 Task: Create a collage featuring winter activities such as skiing, snowboarding, and winter festivals in Switzerland 2023.
Action: Mouse moved to (1209, 72)
Screenshot: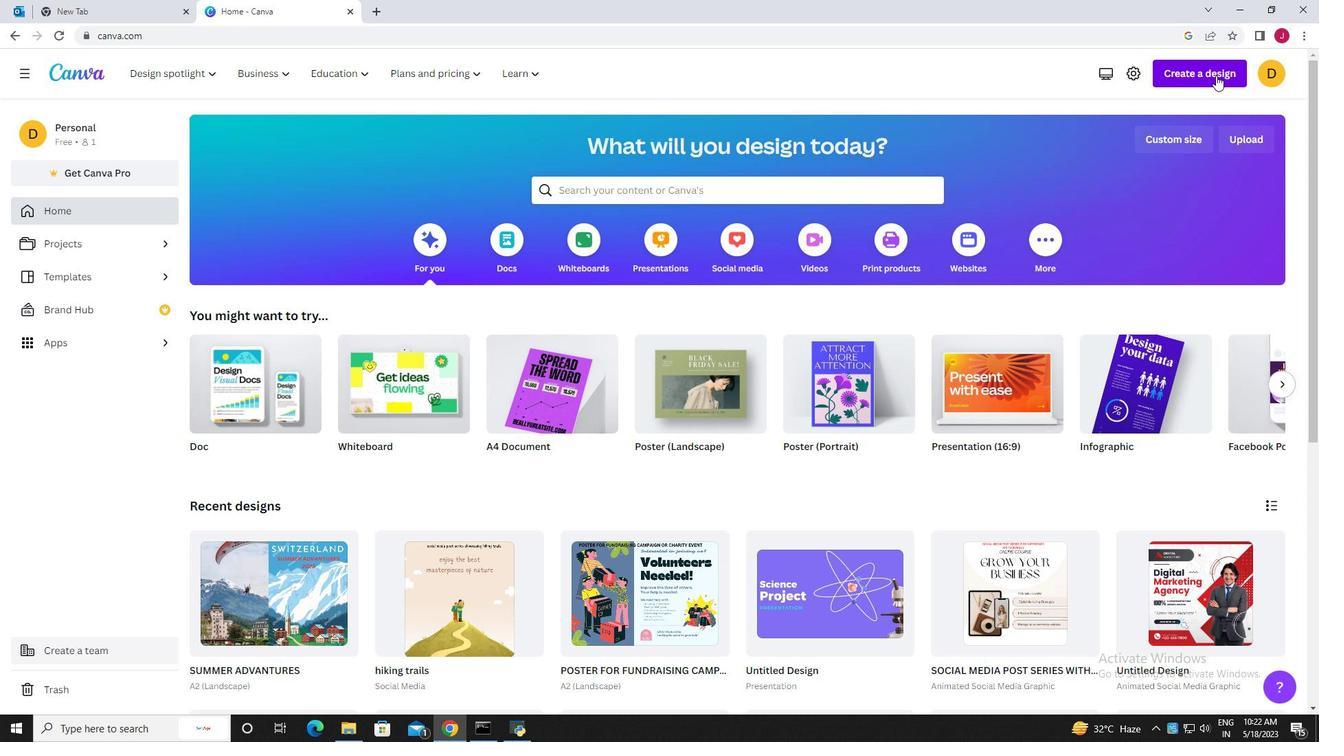 
Action: Mouse pressed left at (1209, 72)
Screenshot: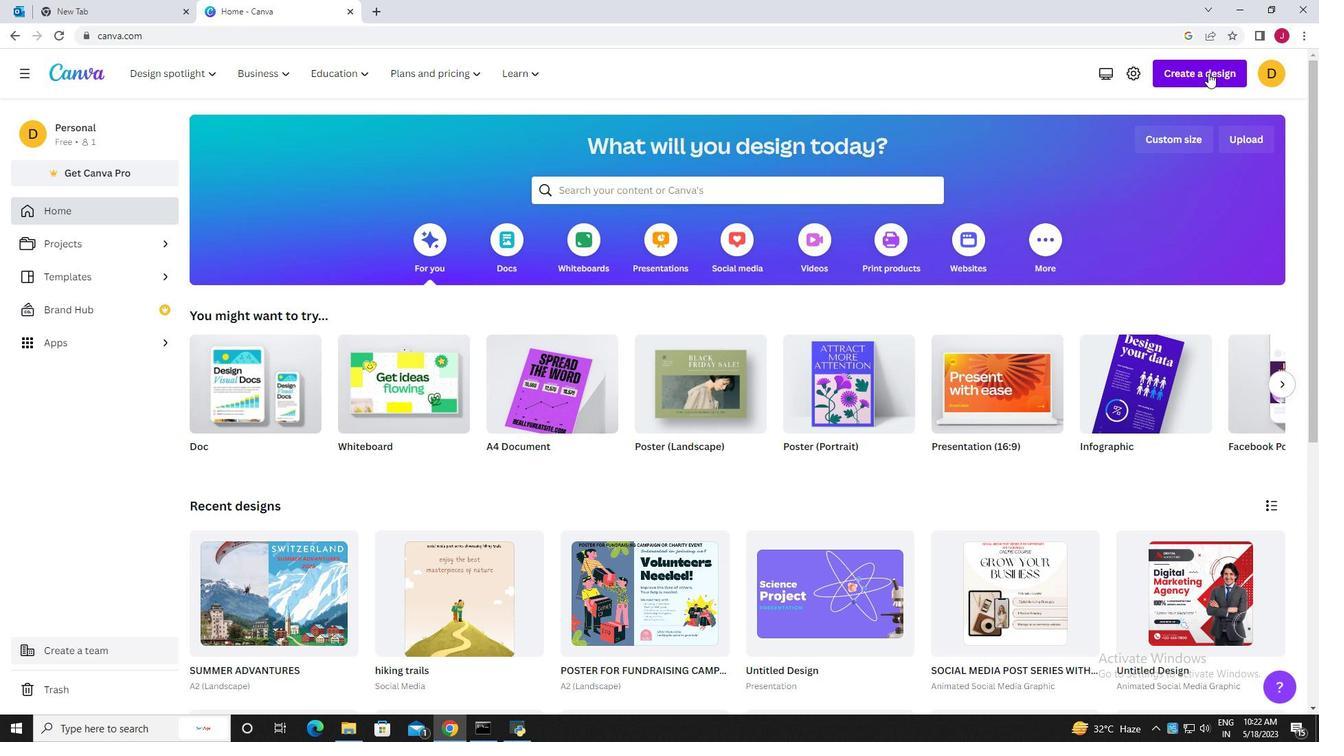 
Action: Mouse moved to (1066, 151)
Screenshot: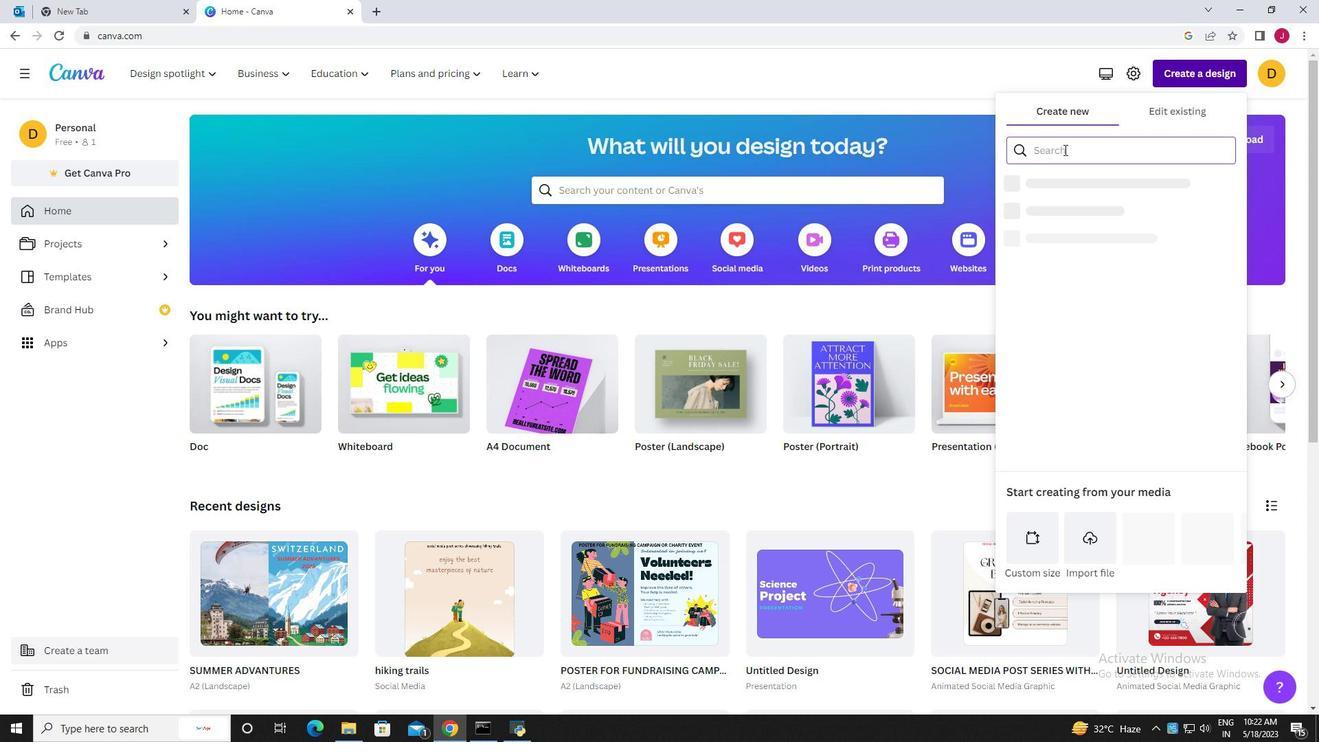 
Action: Mouse pressed left at (1066, 151)
Screenshot: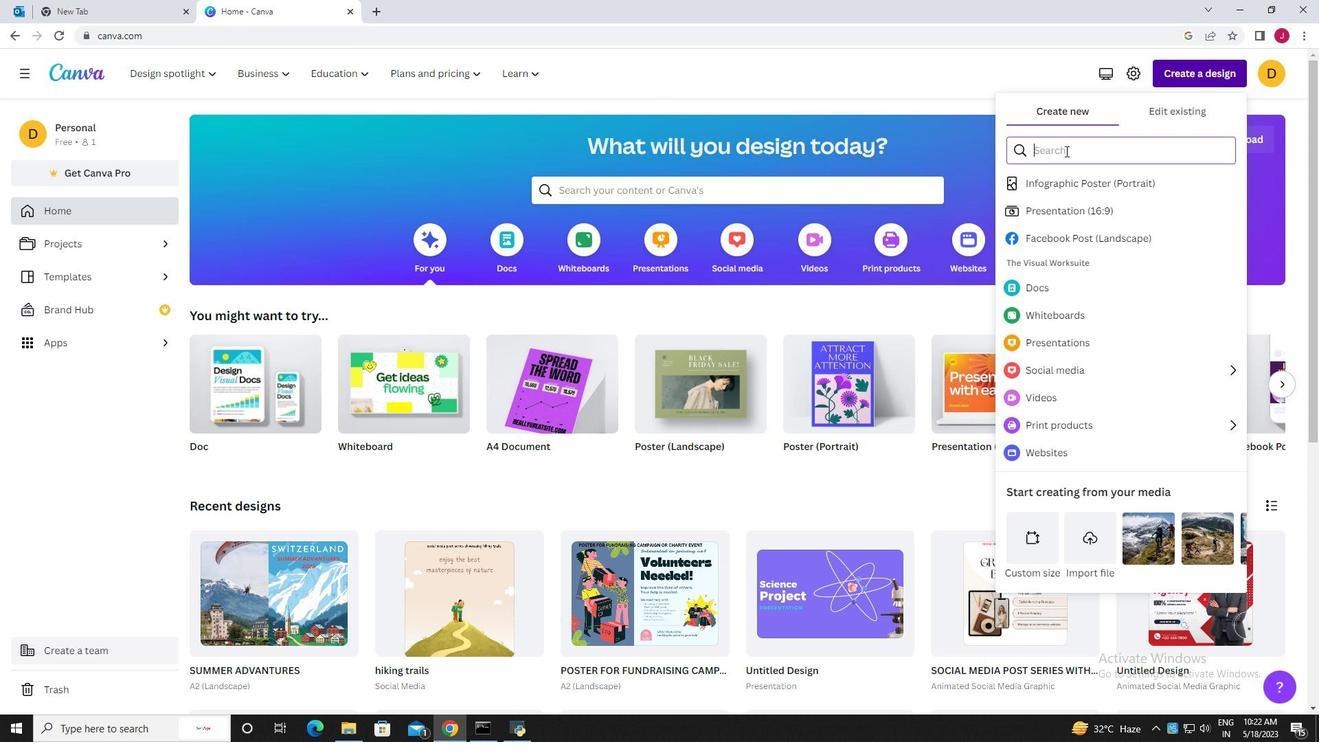 
Action: Key pressed collage<Key.space>d<Key.backspace>featuring
Screenshot: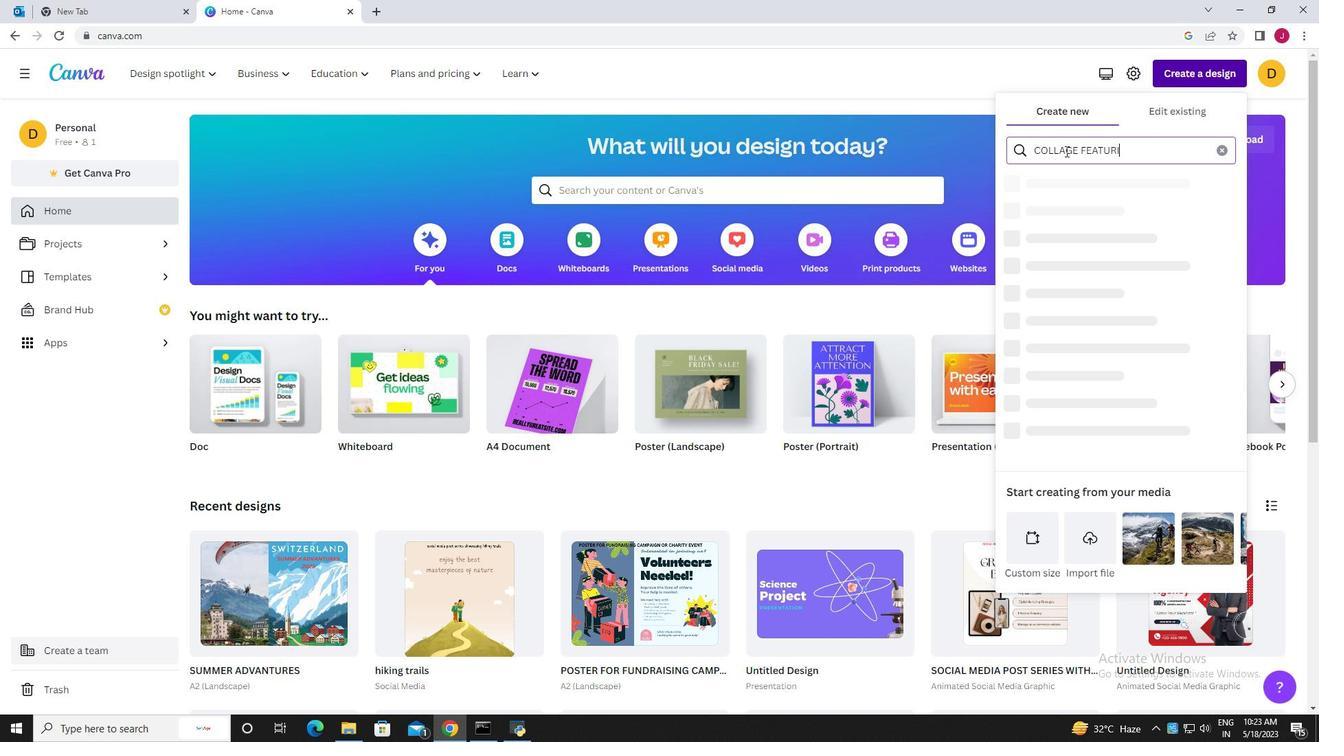 
Action: Mouse moved to (1064, 182)
Screenshot: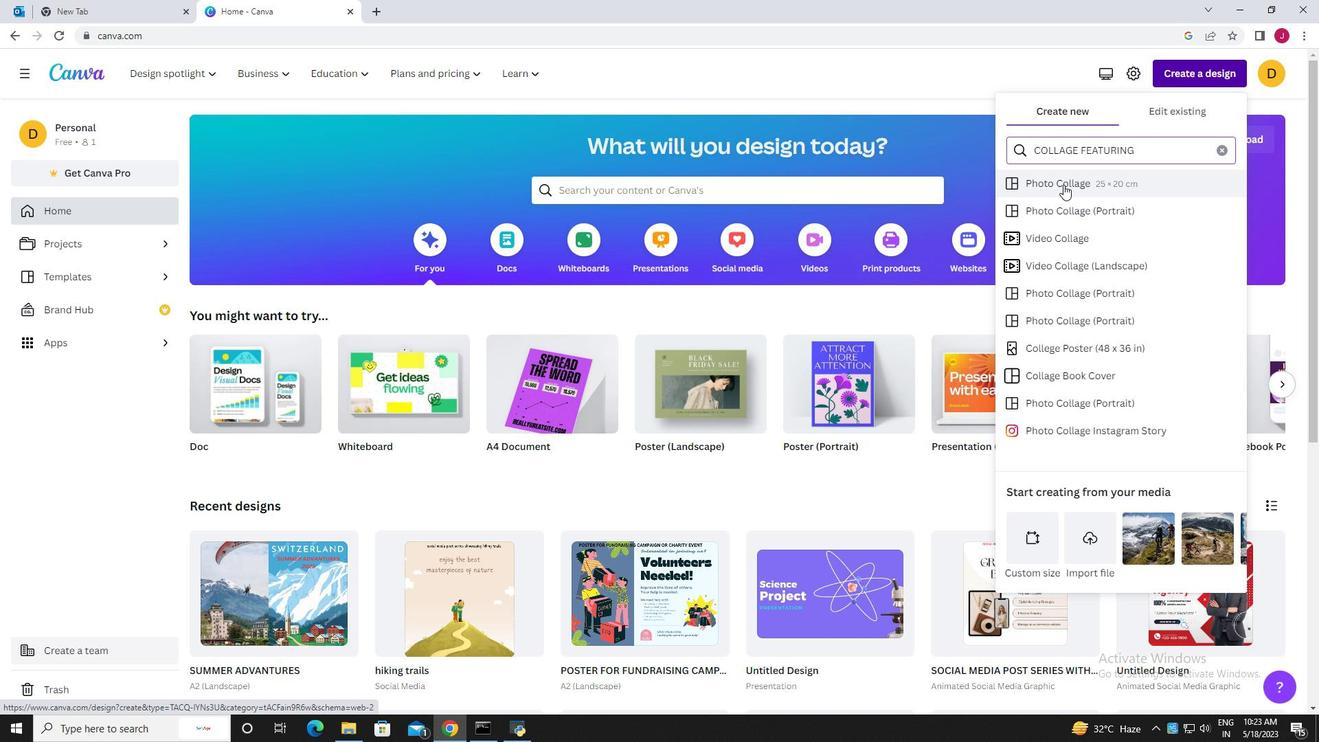 
Action: Mouse pressed left at (1064, 182)
Screenshot: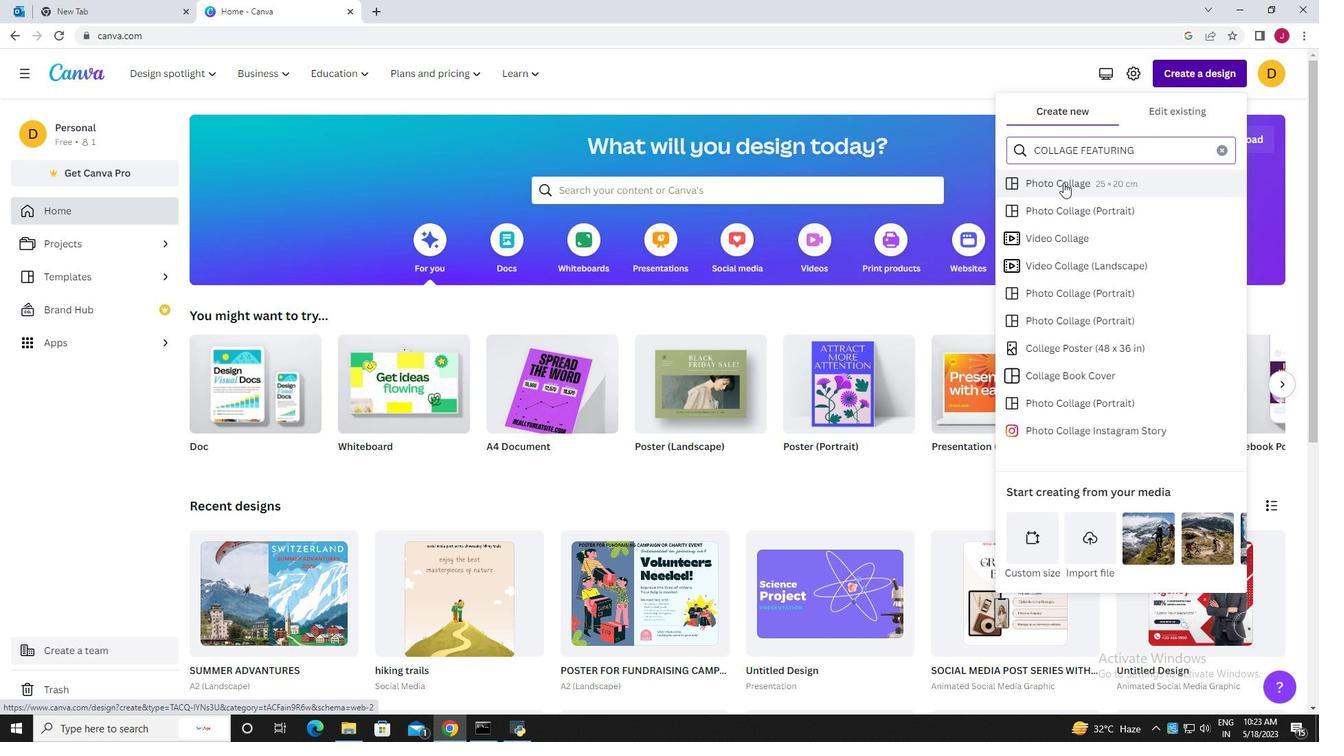
Action: Mouse moved to (183, 110)
Screenshot: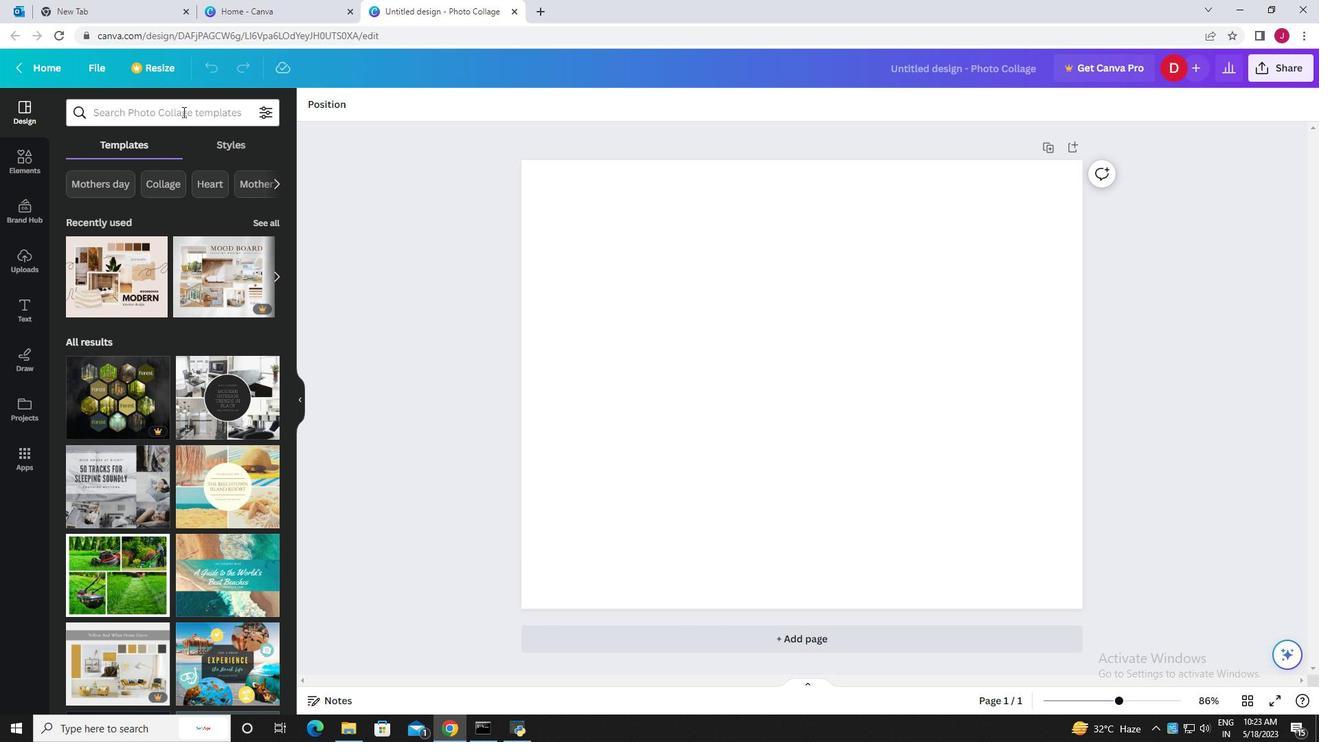 
Action: Key pressed winter<Key.space>activities<Key.space>in<Key.space>switzerland<Key.enter><Key.backspace><Key.backspace><Key.backspace><Key.backspace><Key.backspace><Key.backspace><Key.backspace><Key.backspace><Key.backspace><Key.backspace><Key.backspace><Key.backspace><Key.backspace><Key.backspace><Key.backspace><Key.backspace><Key.backspace><Key.backspace><Key.backspace><Key.backspace><Key.backspace><Key.backspace><Key.backspace><Key.backspace><Key.backspace><Key.backspace><Key.backspace><Key.backspace><Key.backspace><Key.backspace><Key.backspace><Key.backspace><Key.backspace><Key.backspace><Key.backspace><Key.backspace><Key.backspace>
Screenshot: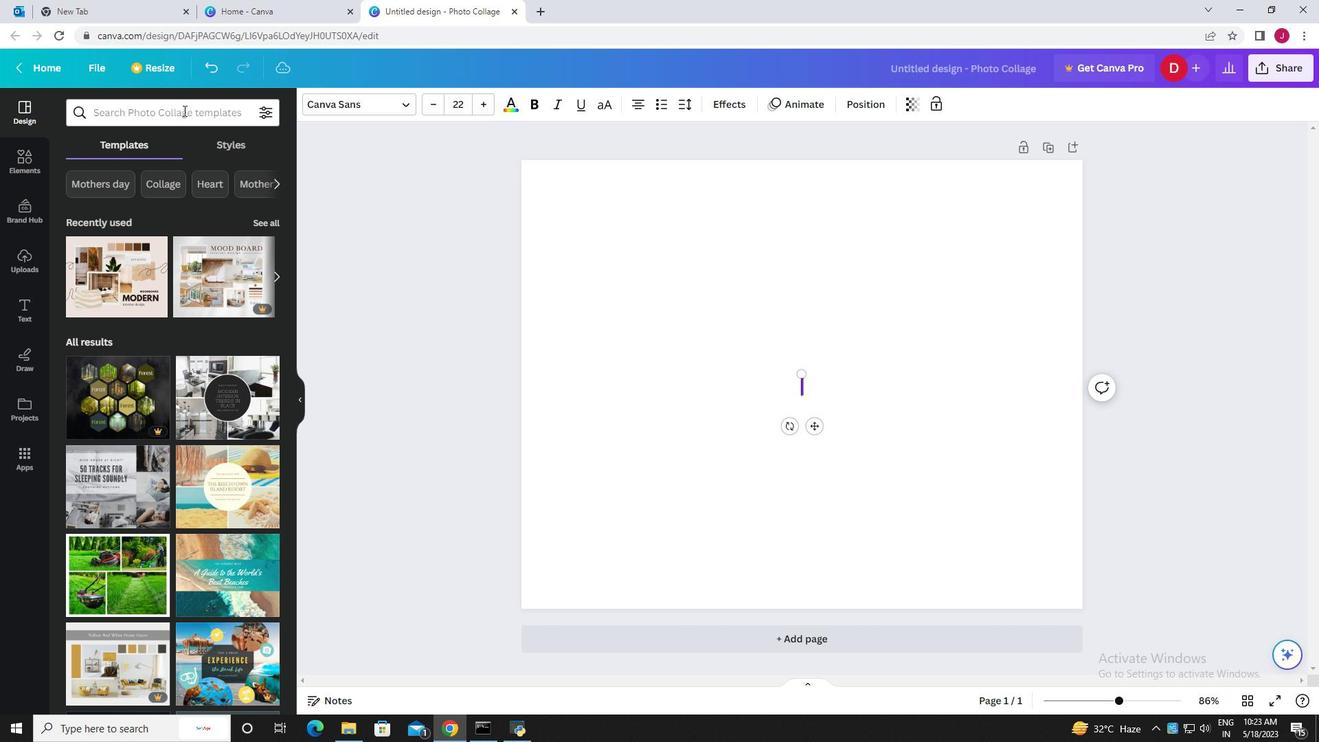 
Action: Mouse moved to (154, 114)
Screenshot: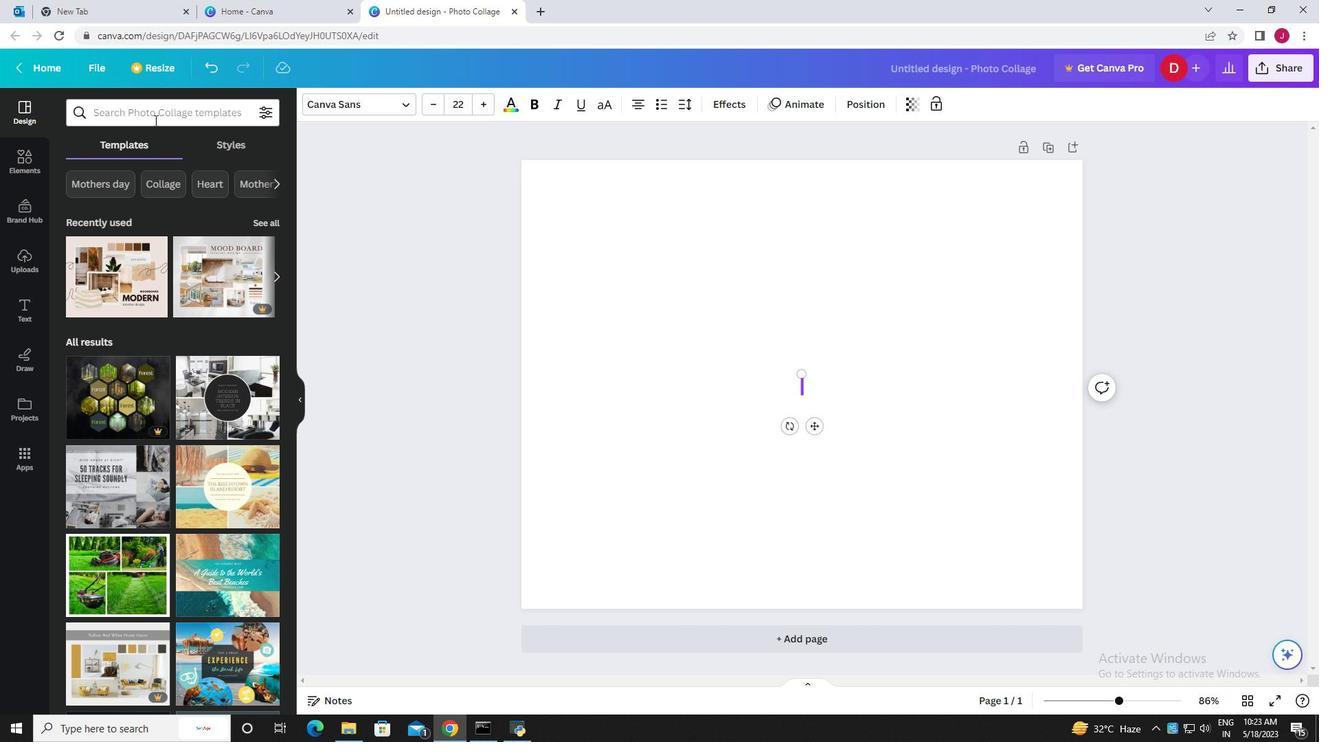
Action: Mouse pressed left at (154, 114)
Screenshot: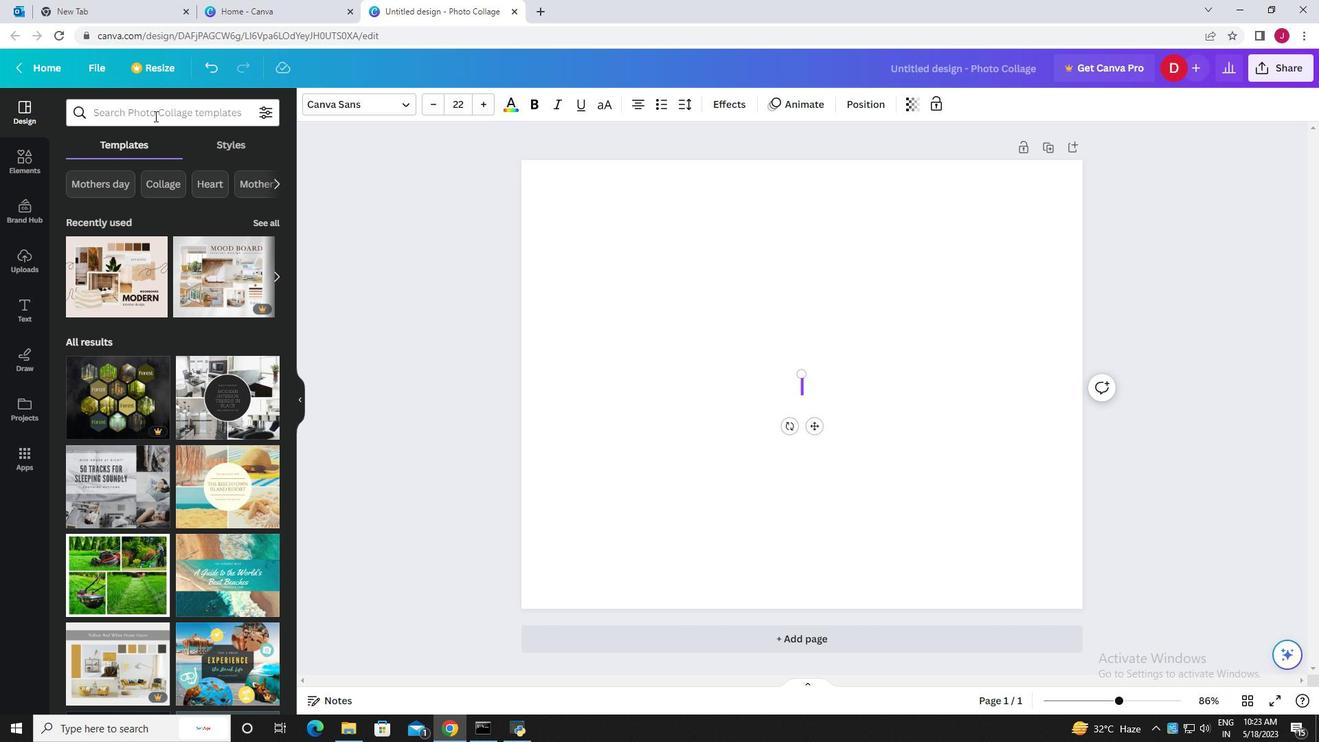 
Action: Key pressed qin<Key.backspace><Key.backspace><Key.backspace>winter<Key.space>activities<Key.space>in<Key.space>switzerland<Key.enter>
Screenshot: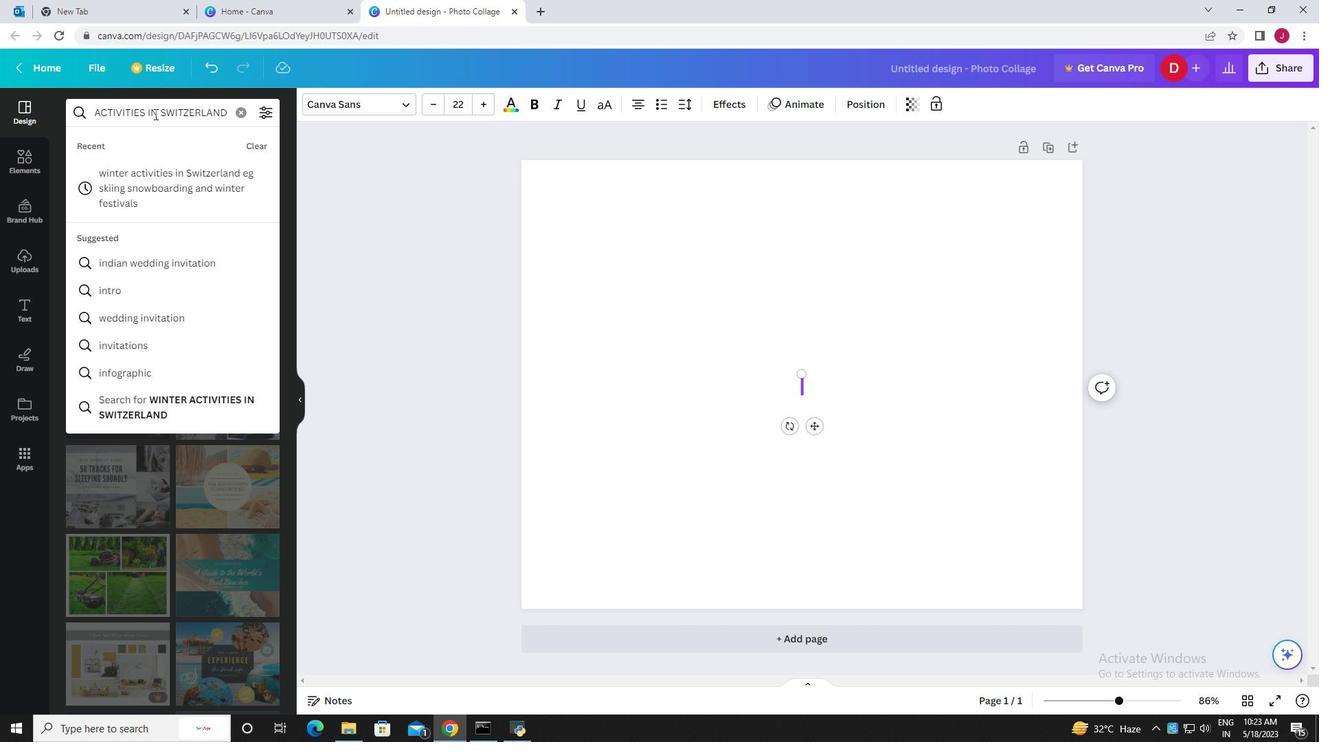 
Action: Mouse moved to (131, 285)
Screenshot: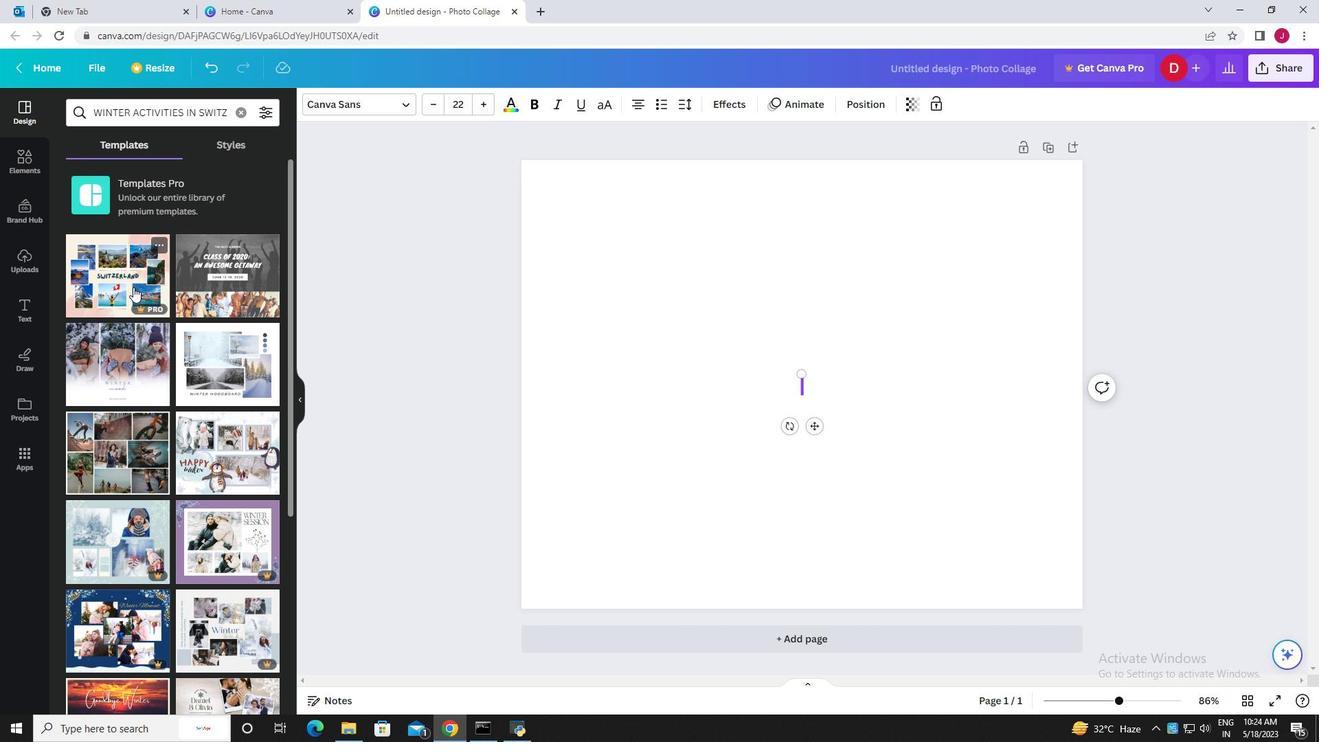 
Action: Mouse pressed left at (131, 285)
Screenshot: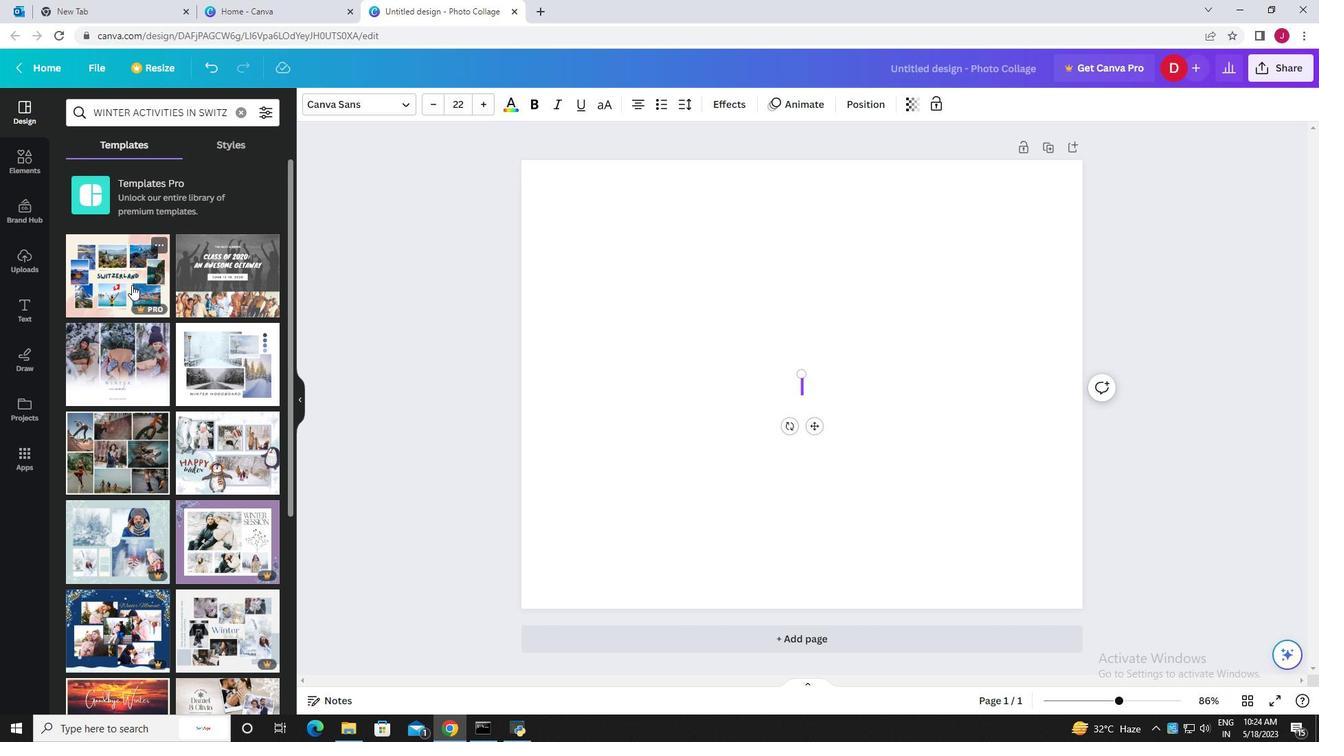 
Action: Mouse moved to (1002, 188)
Screenshot: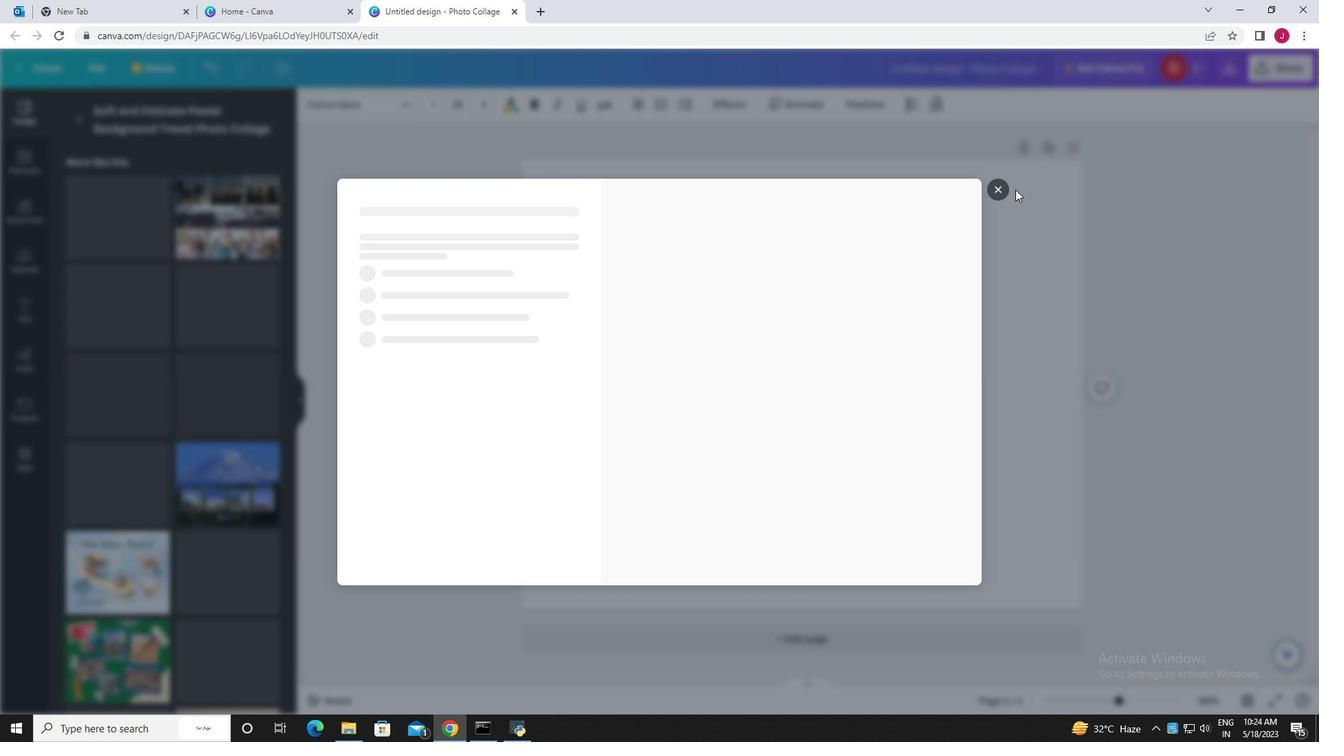 
Action: Mouse pressed left at (1002, 188)
Screenshot: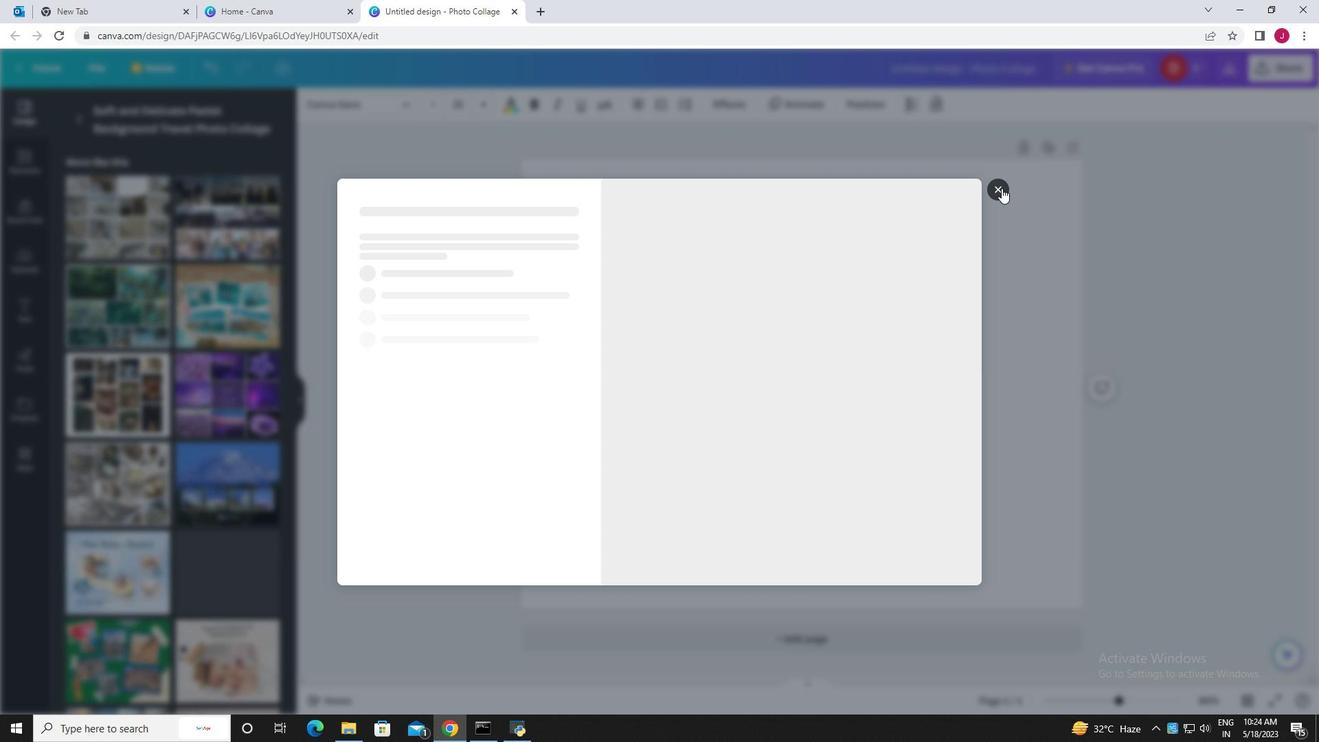 
Action: Mouse moved to (201, 412)
Screenshot: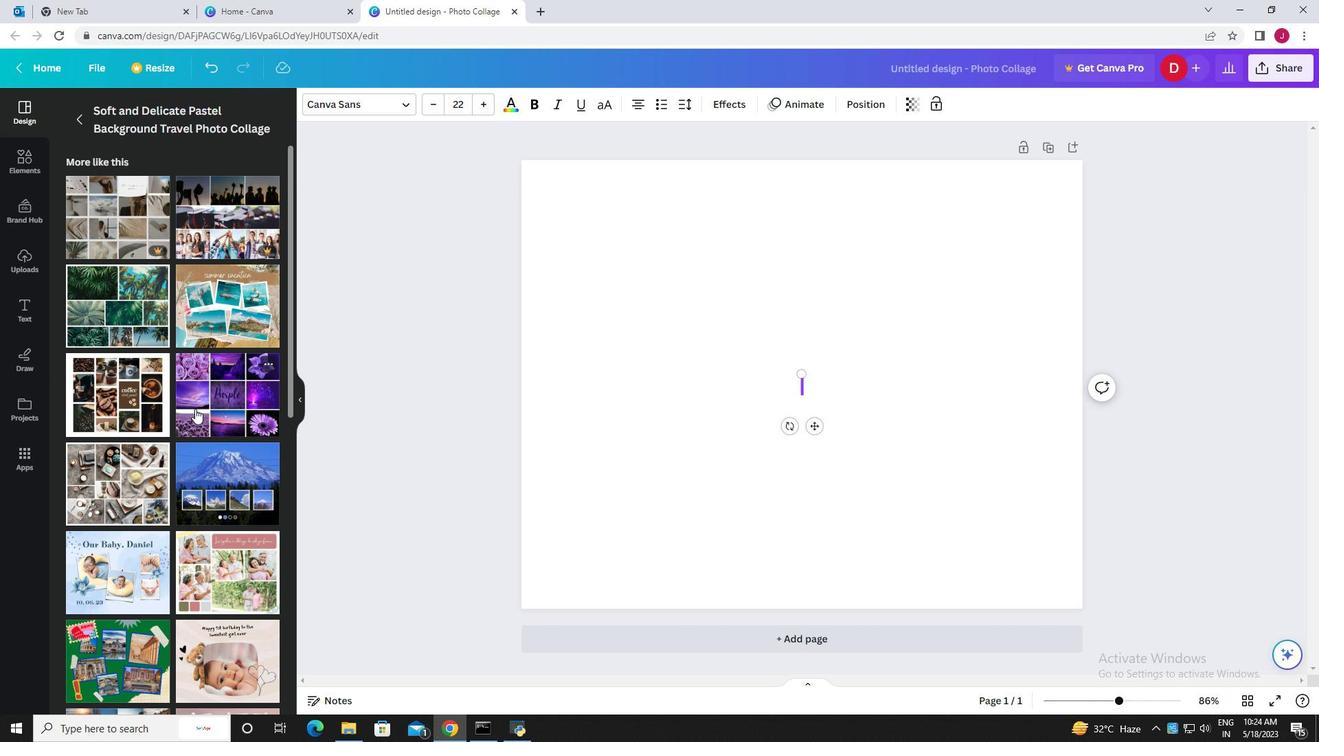 
Action: Mouse scrolled (201, 411) with delta (0, 0)
Screenshot: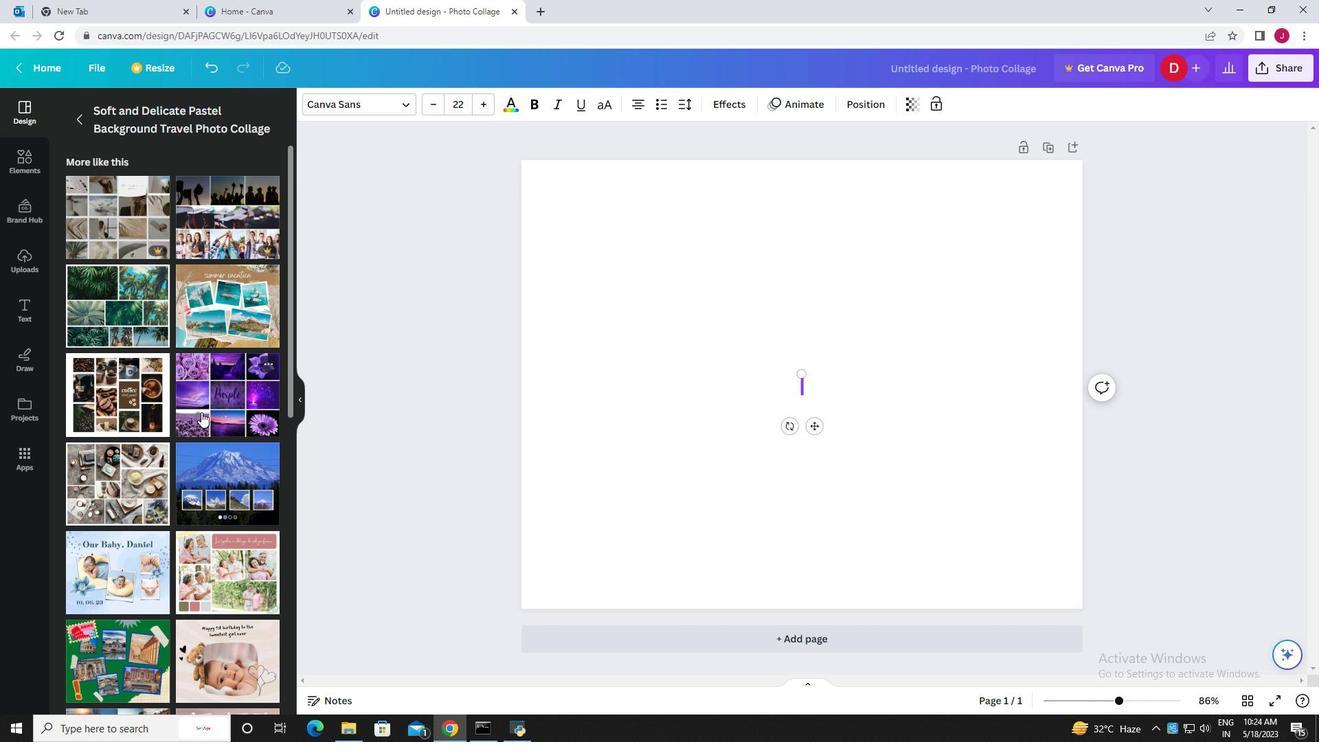 
Action: Mouse scrolled (201, 411) with delta (0, 0)
Screenshot: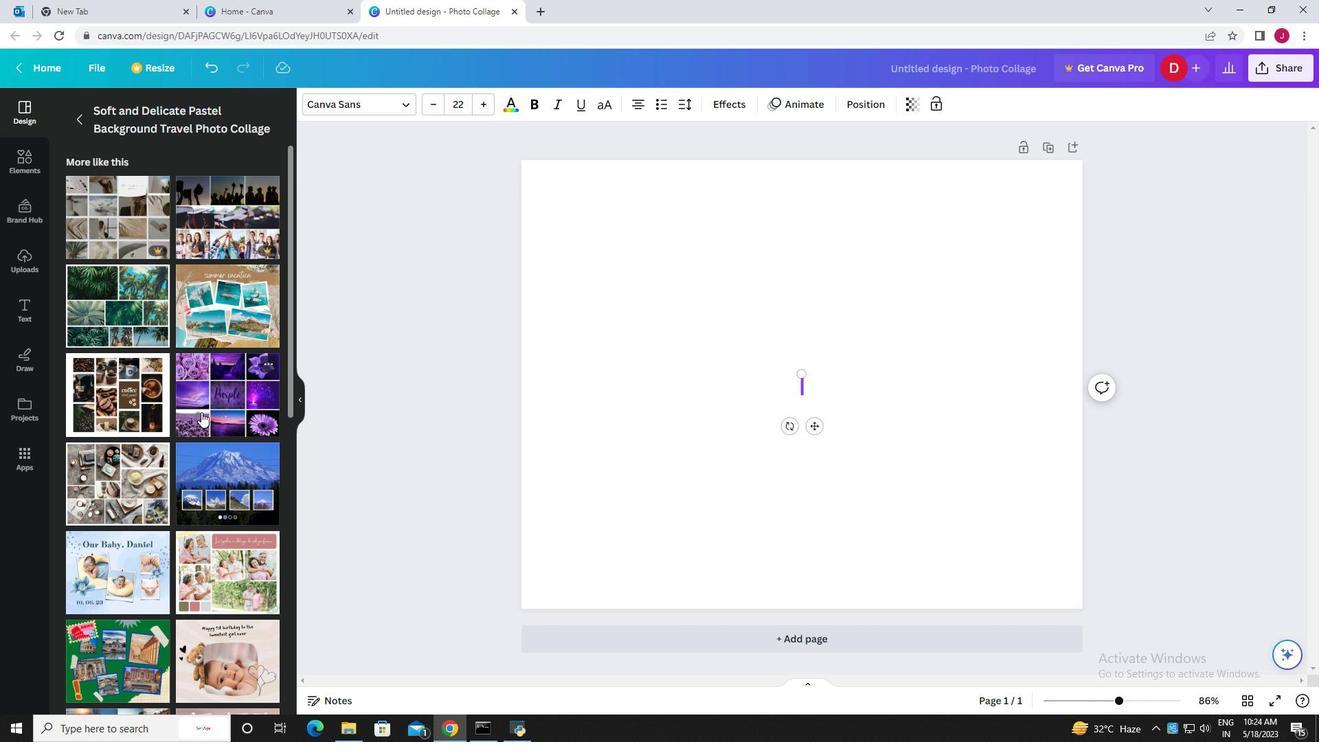 
Action: Mouse moved to (200, 401)
Screenshot: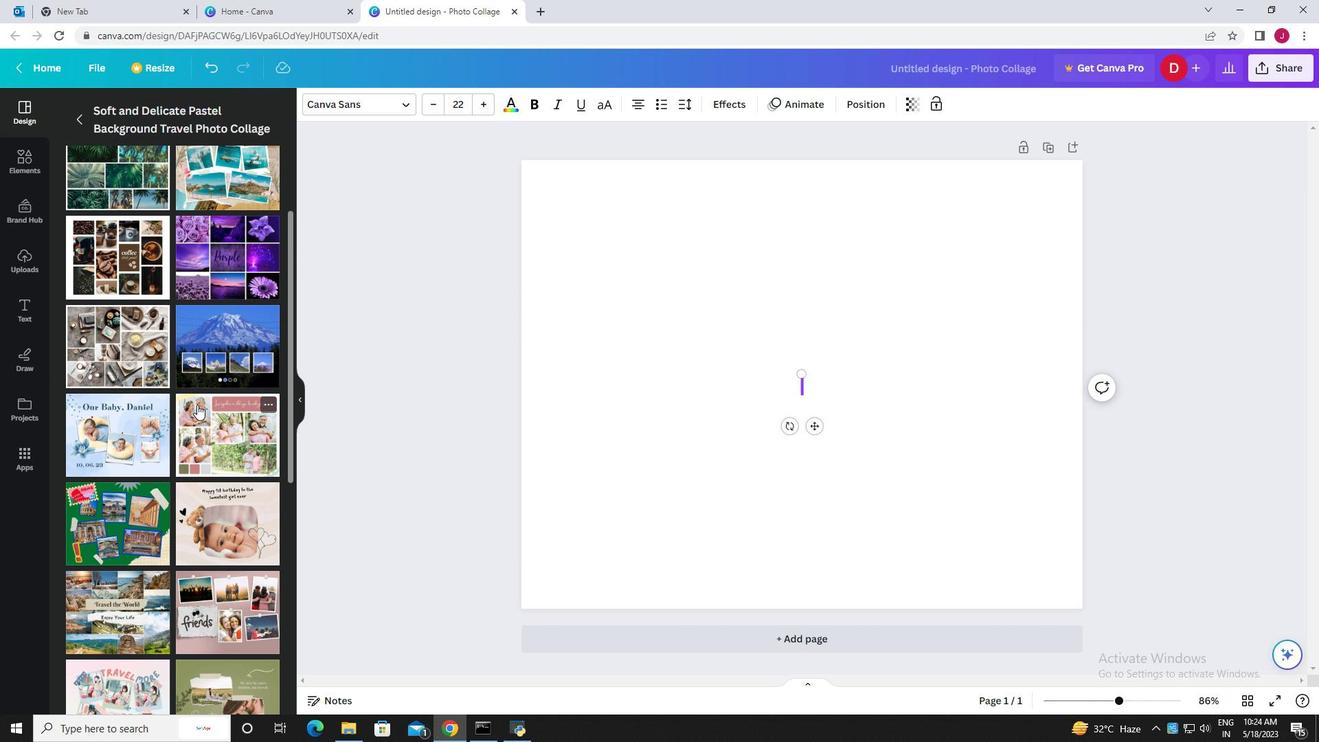 
Action: Mouse scrolled (200, 402) with delta (0, 0)
Screenshot: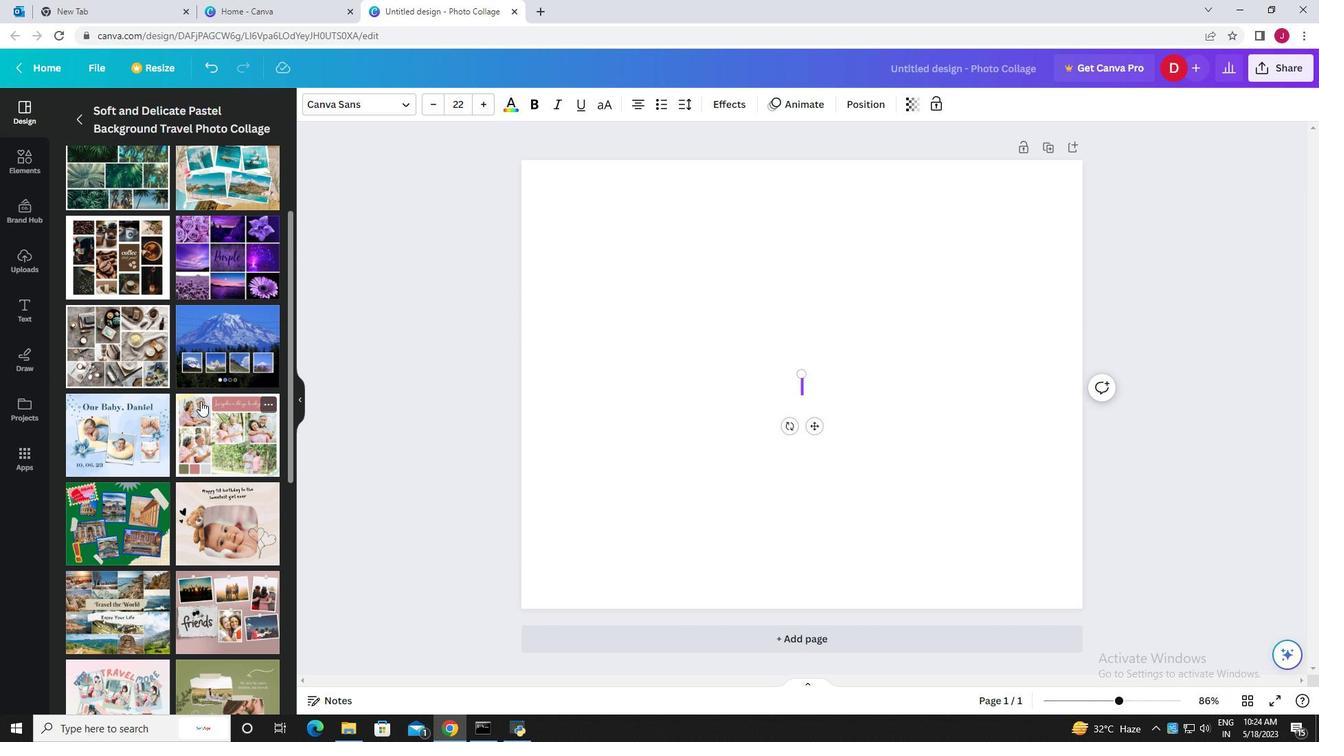 
Action: Mouse scrolled (200, 402) with delta (0, 0)
Screenshot: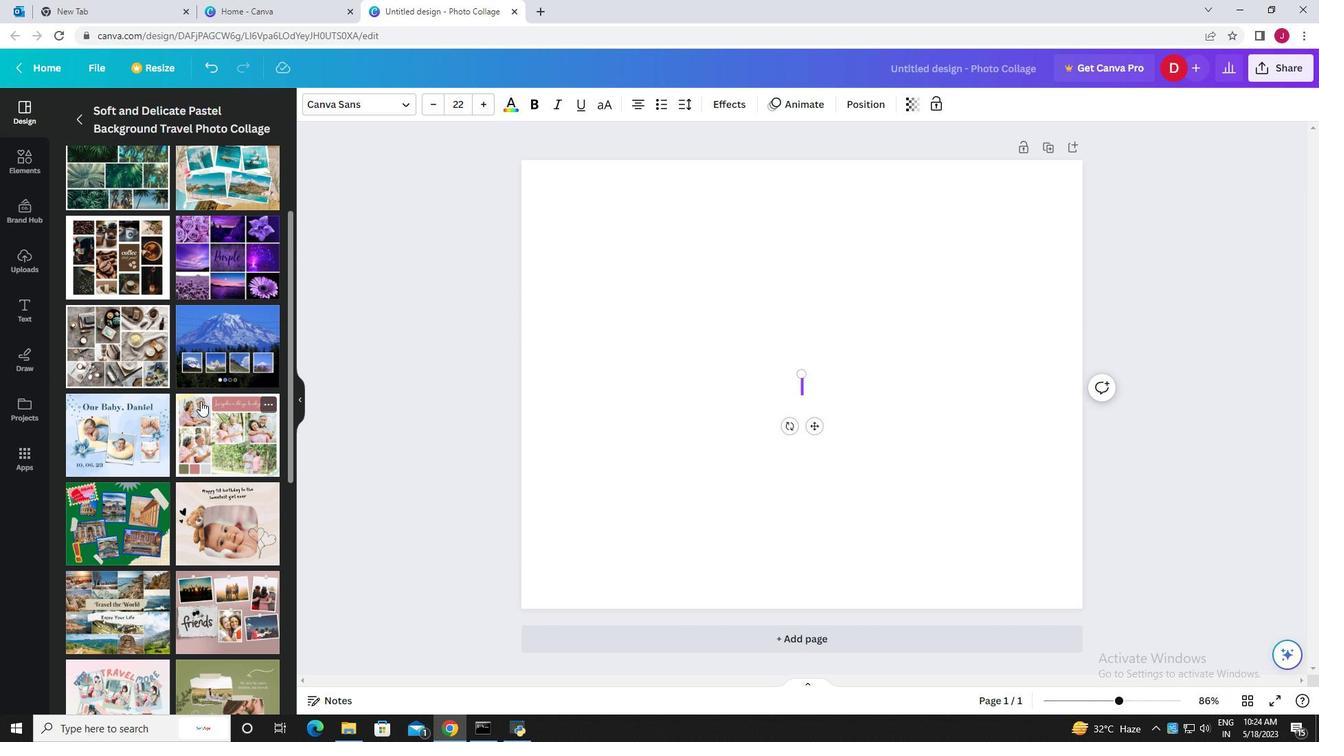 
Action: Mouse scrolled (200, 402) with delta (0, 0)
Screenshot: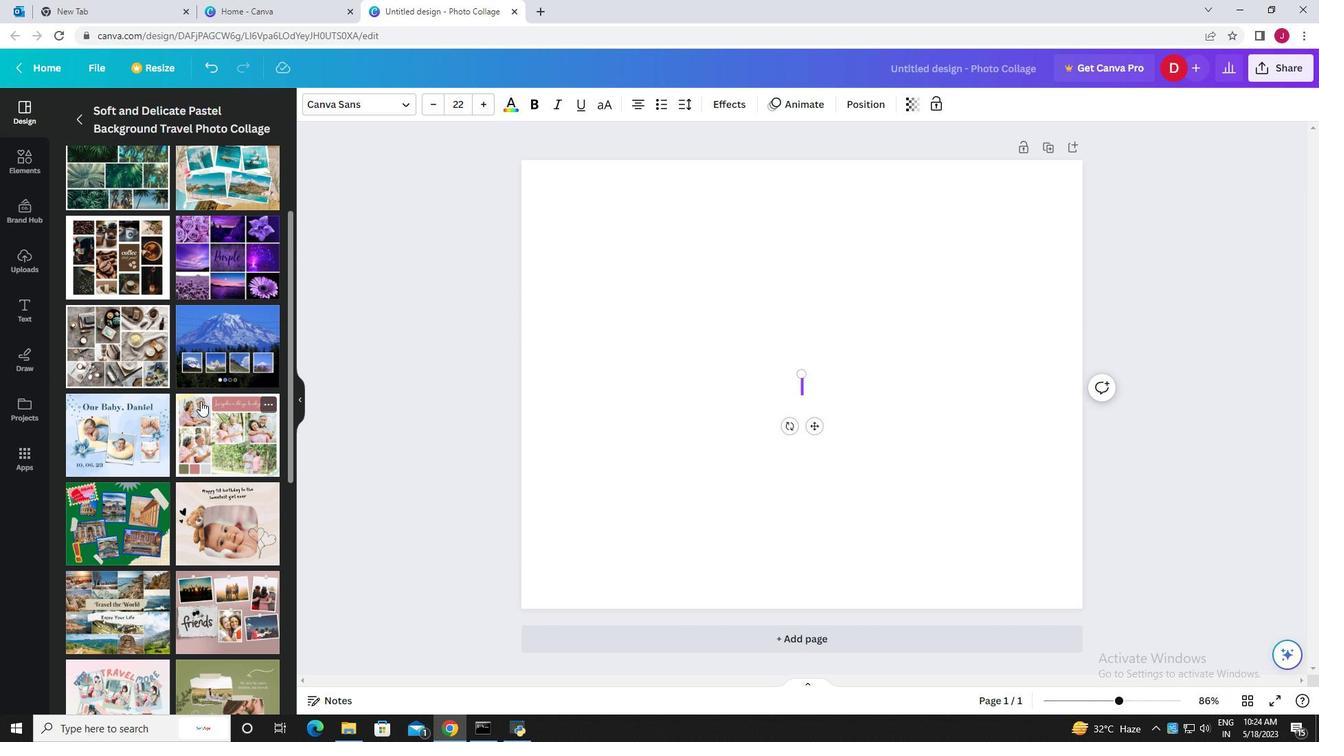 
Action: Mouse moved to (270, 16)
Screenshot: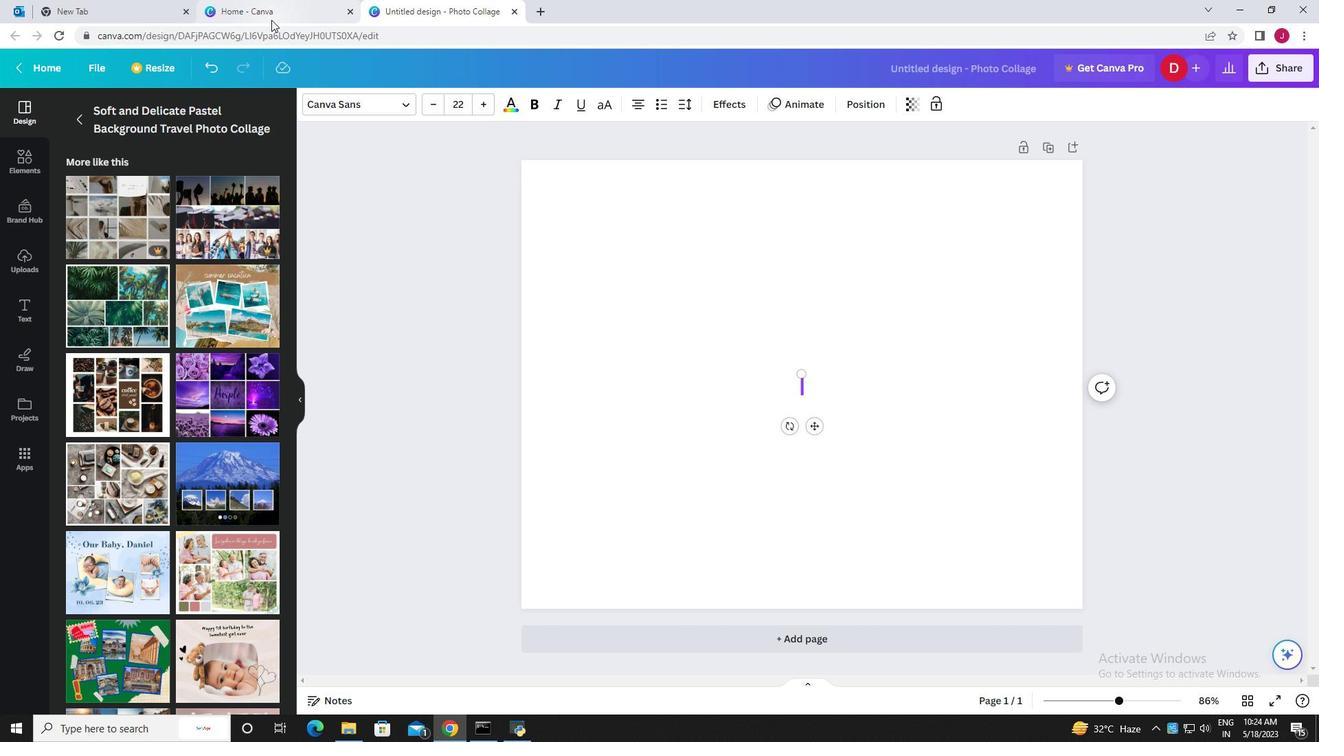 
Action: Mouse pressed left at (270, 16)
Screenshot: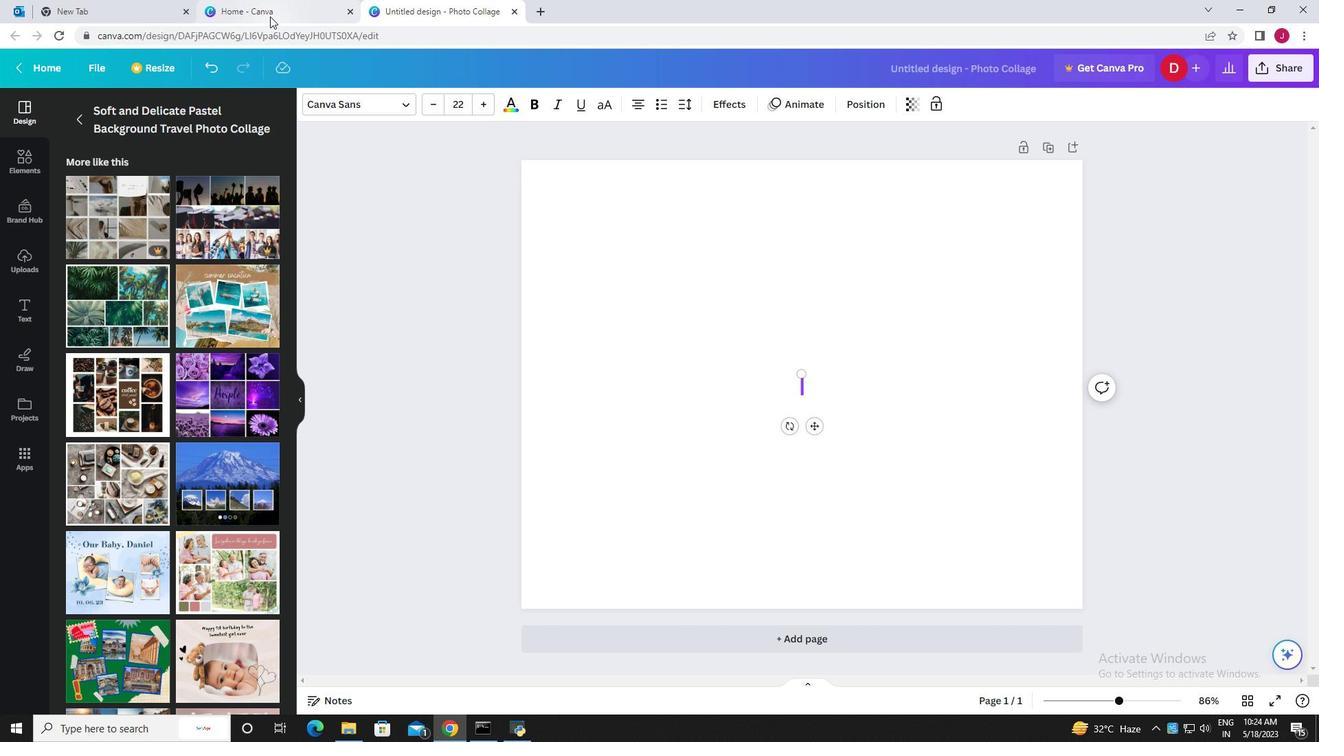 
Action: Mouse moved to (541, 11)
Screenshot: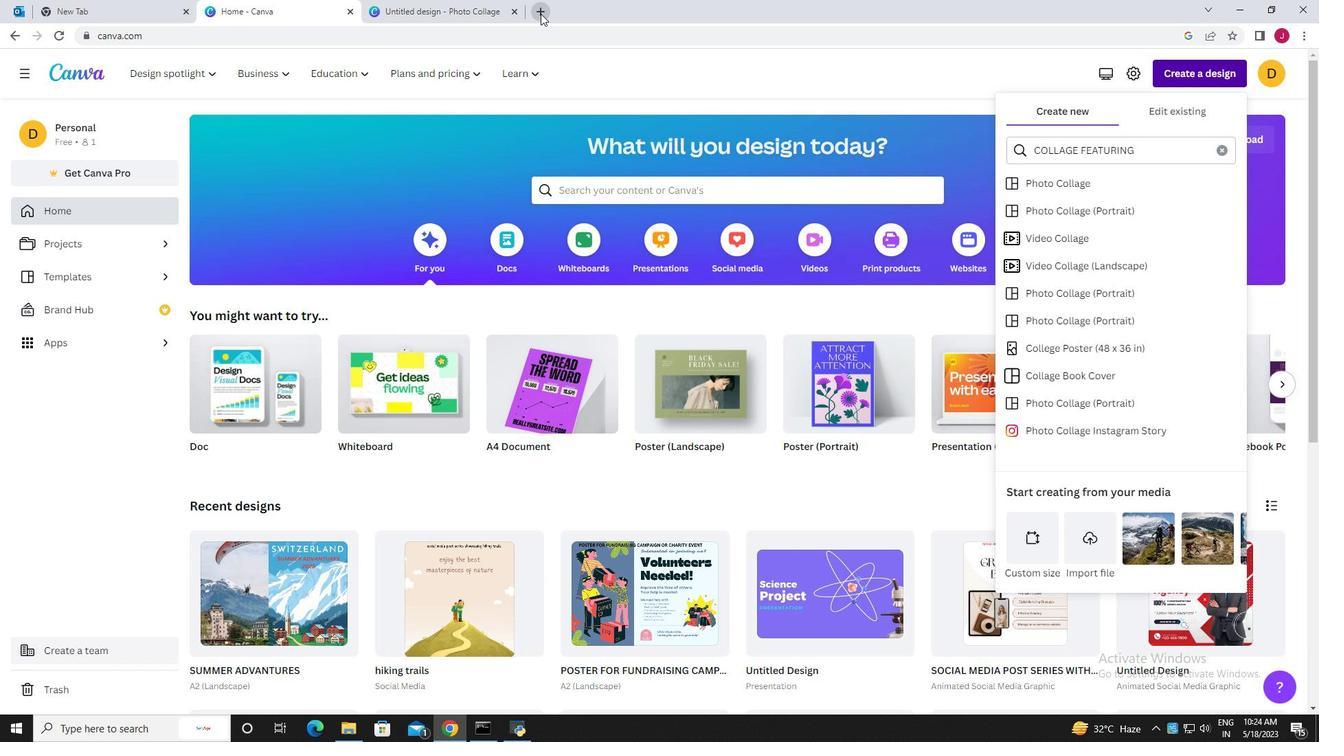 
Action: Mouse pressed left at (541, 11)
Screenshot: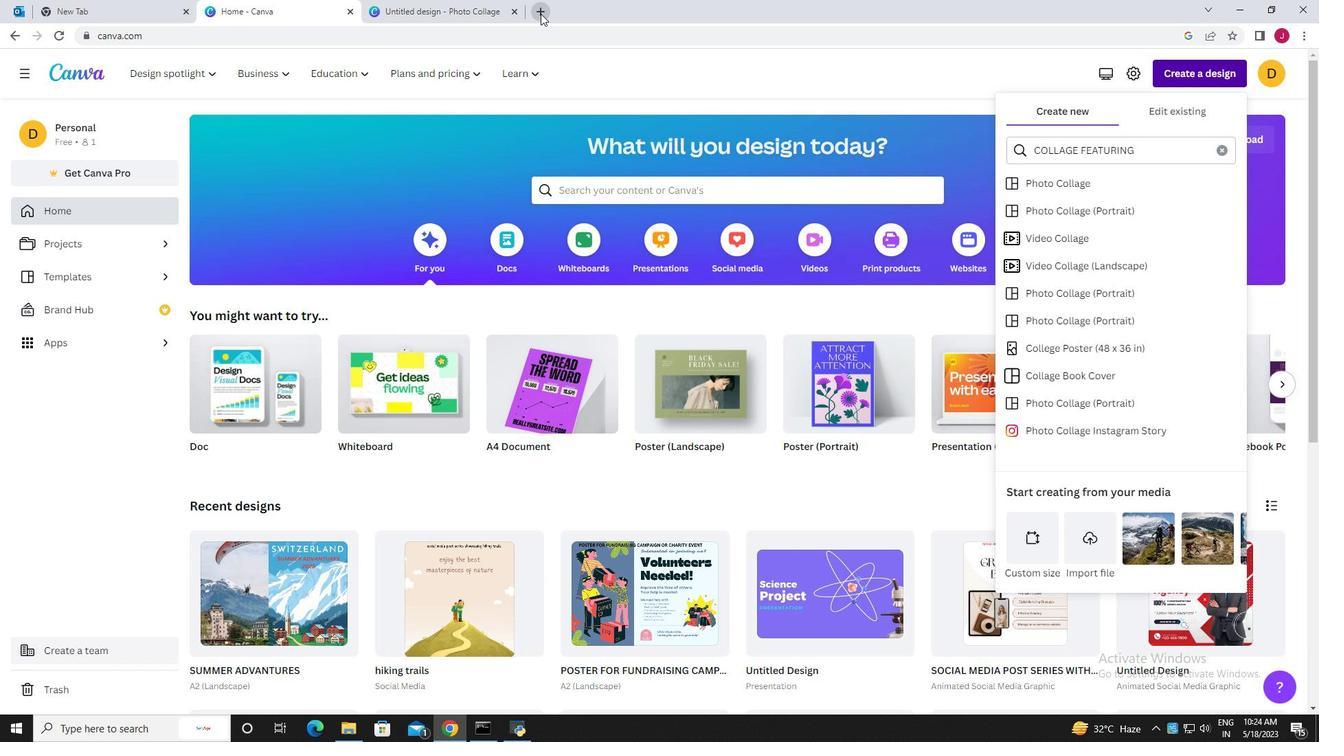 
Action: Mouse moved to (380, 29)
Screenshot: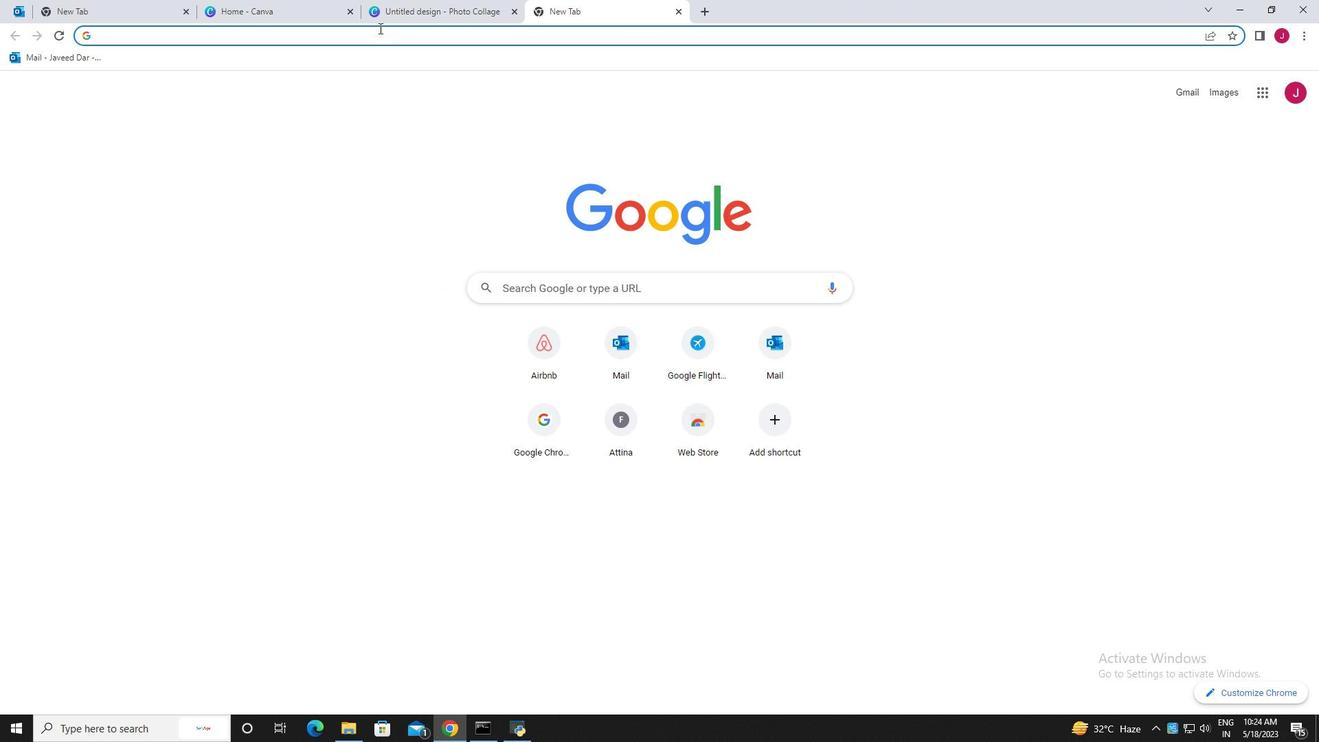 
Action: Key pressed winter<Key.space>
Screenshot: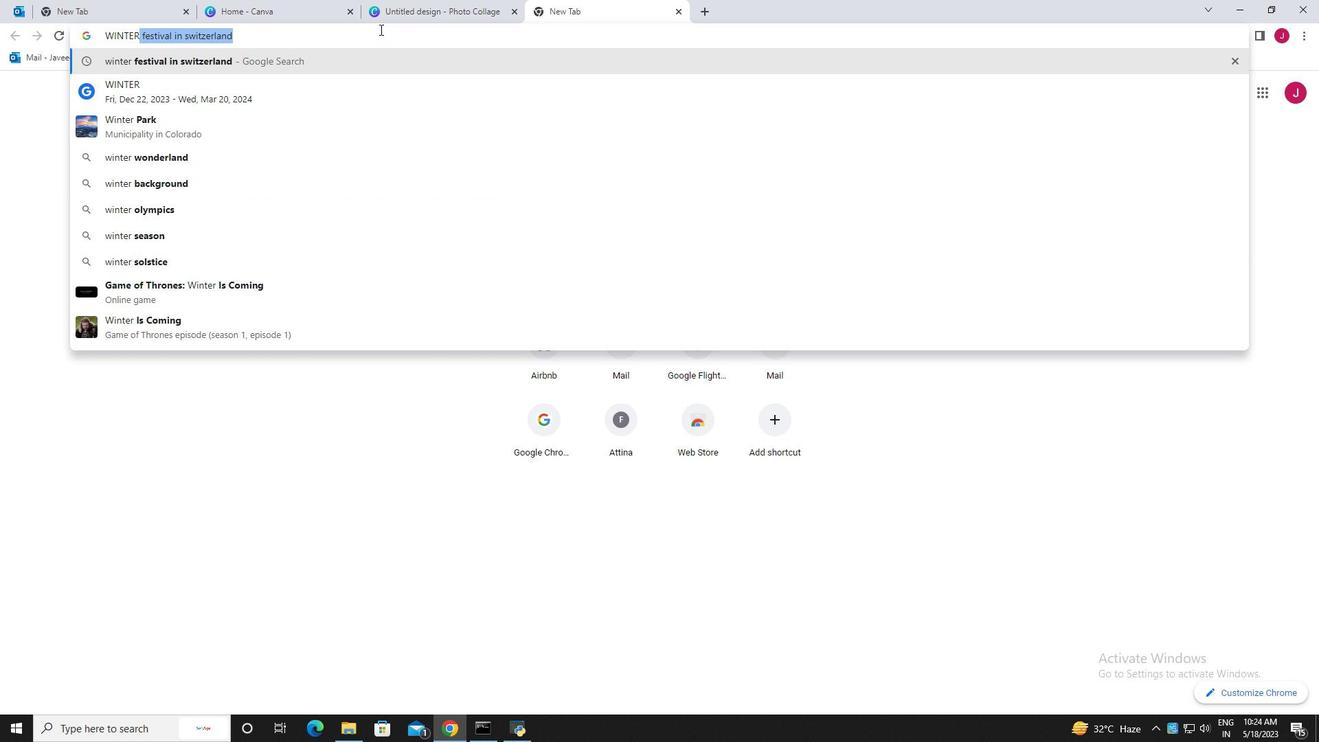 
Action: Mouse moved to (309, 66)
Screenshot: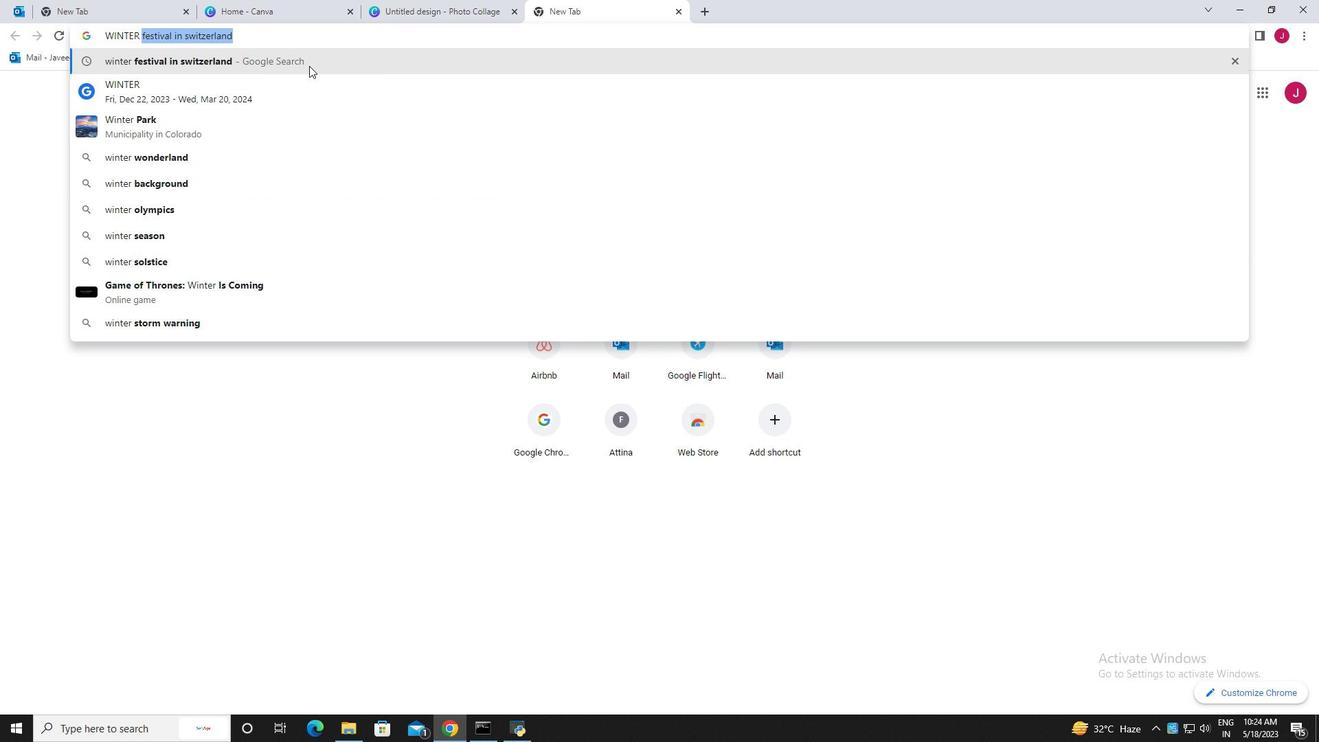 
Action: Mouse pressed left at (309, 66)
Screenshot: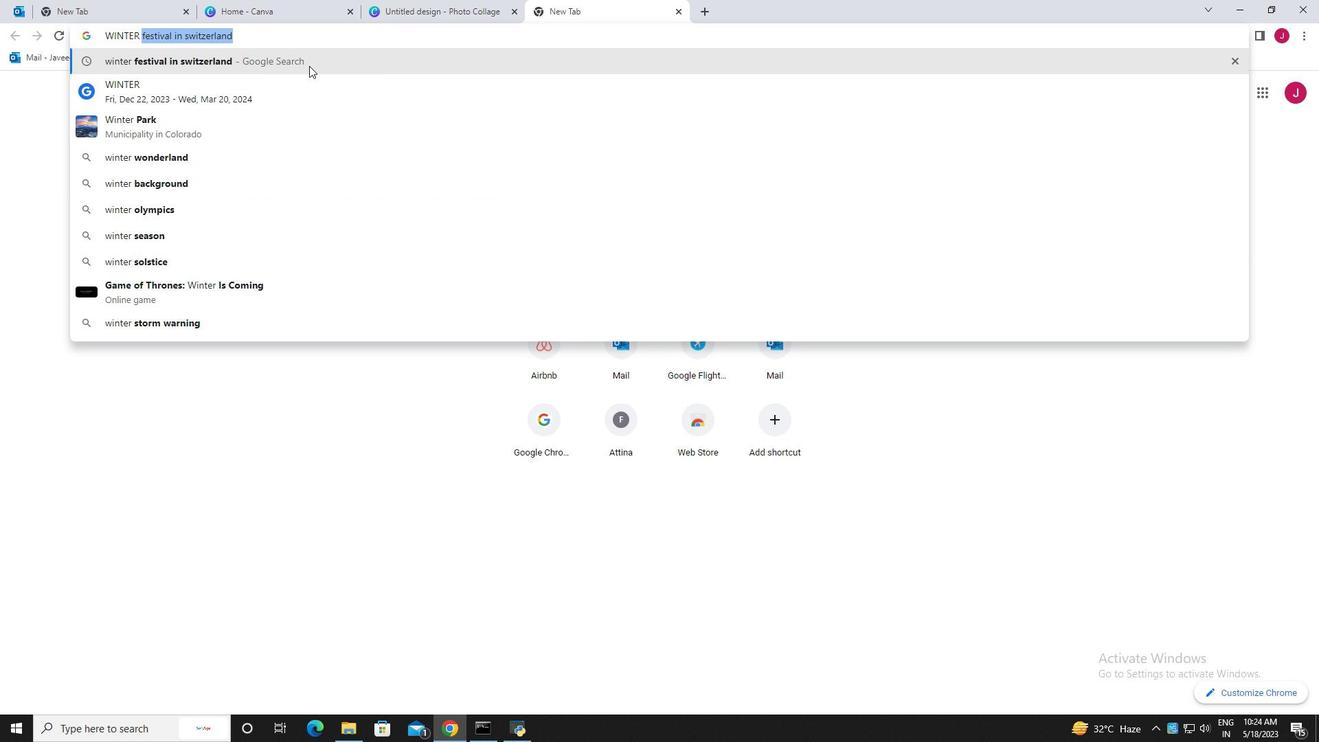
Action: Mouse moved to (582, 11)
Screenshot: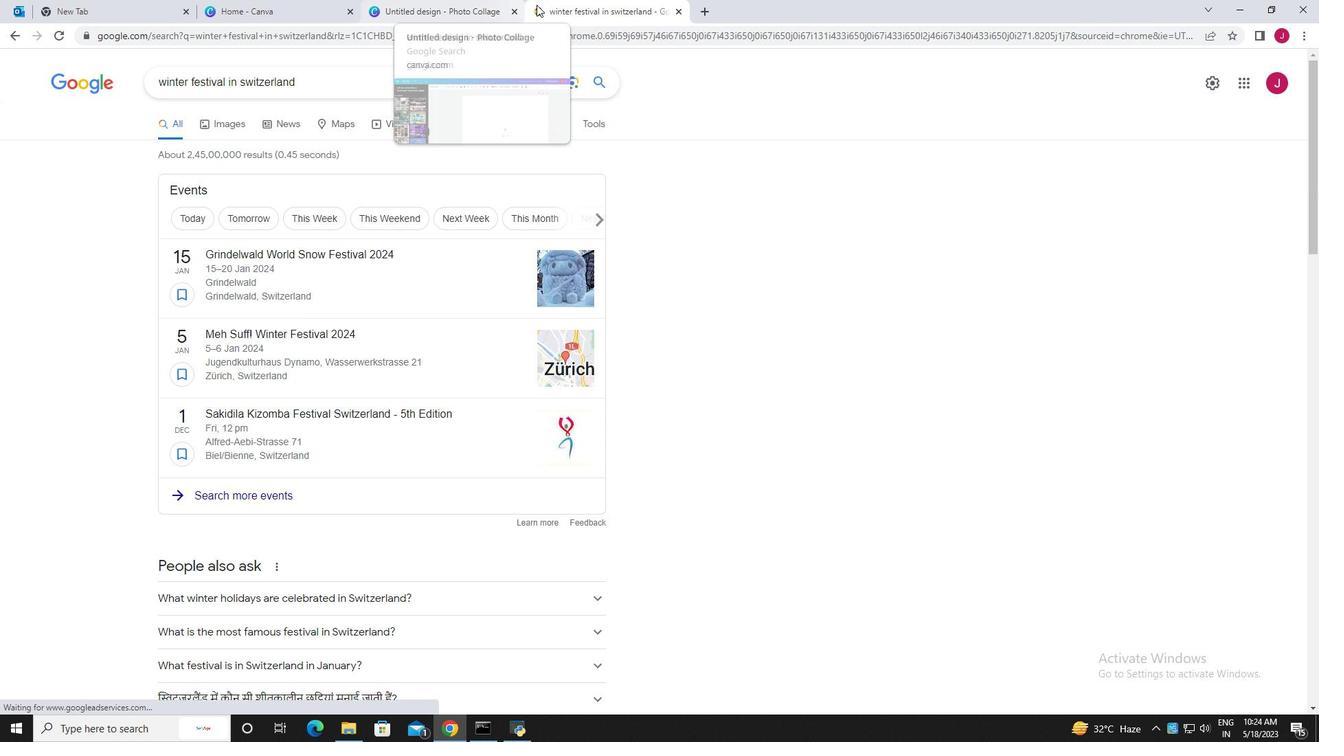 
Action: Mouse pressed left at (582, 11)
Screenshot: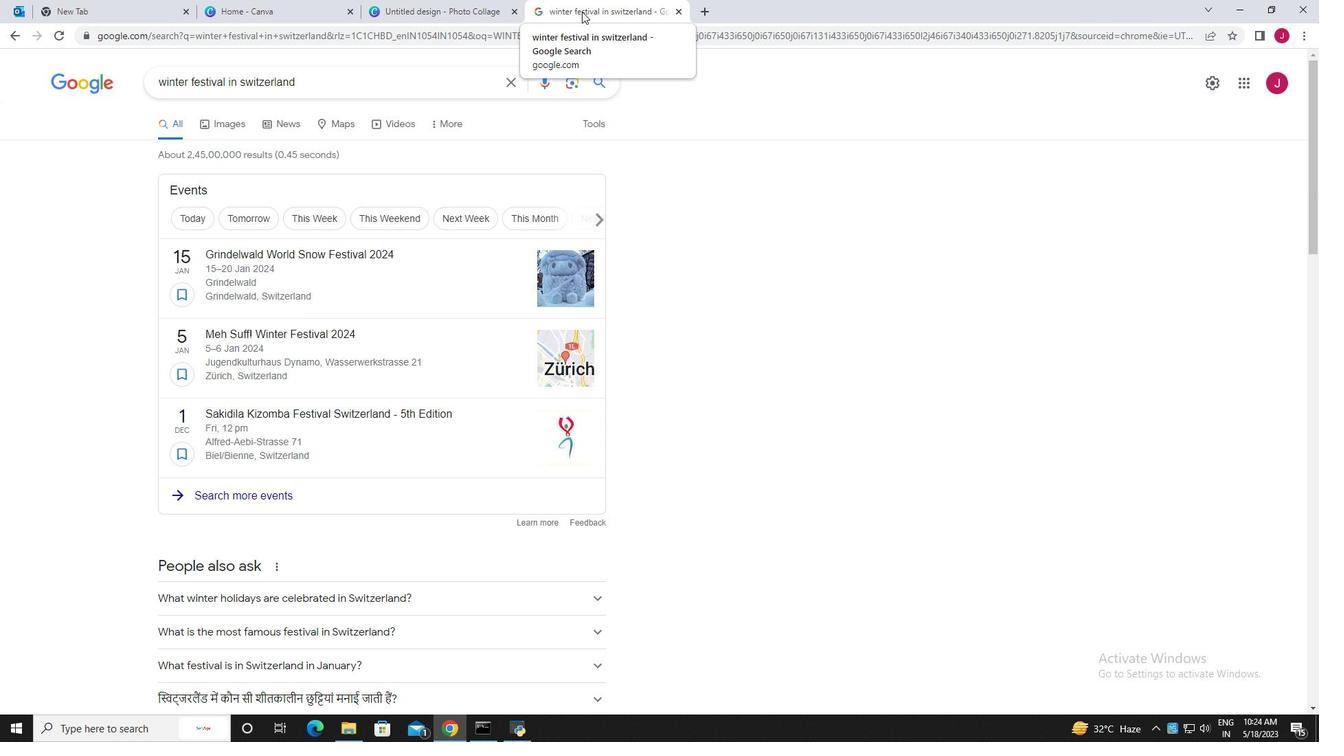 
Action: Mouse moved to (239, 124)
Screenshot: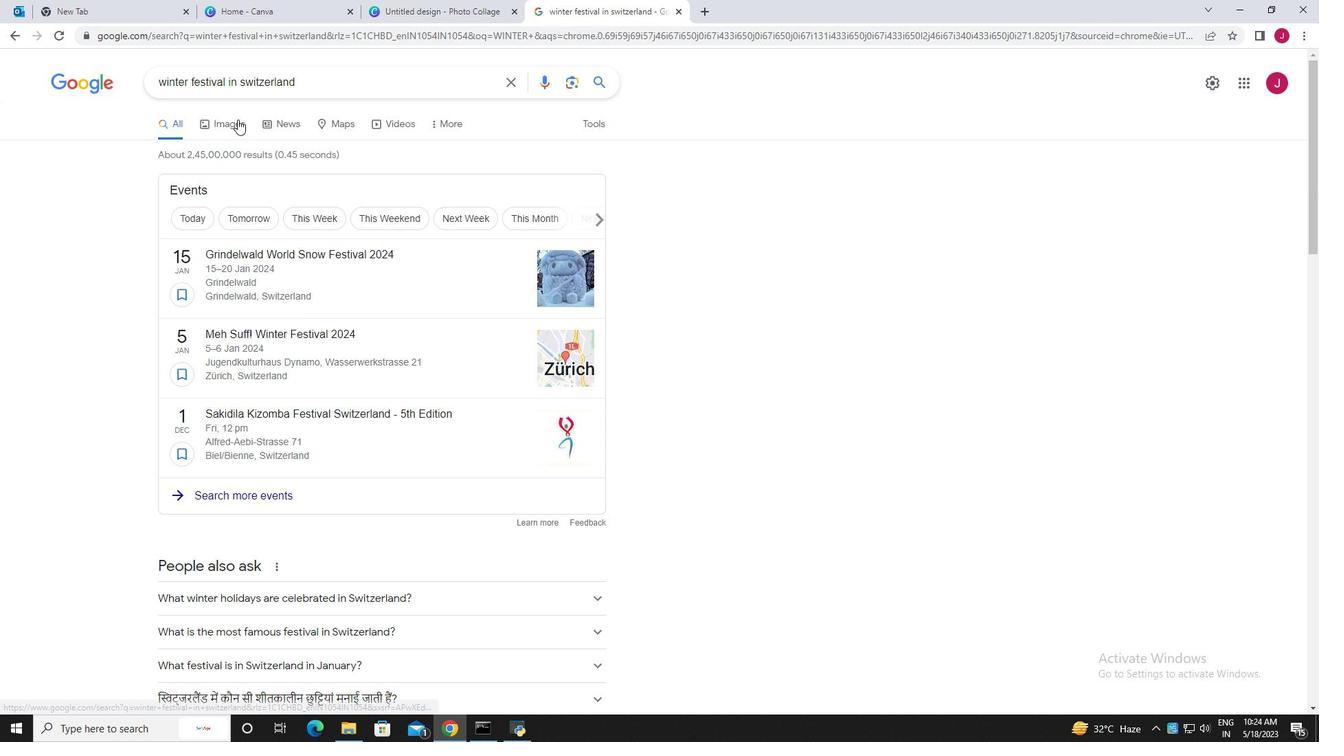 
Action: Mouse pressed left at (239, 124)
Screenshot: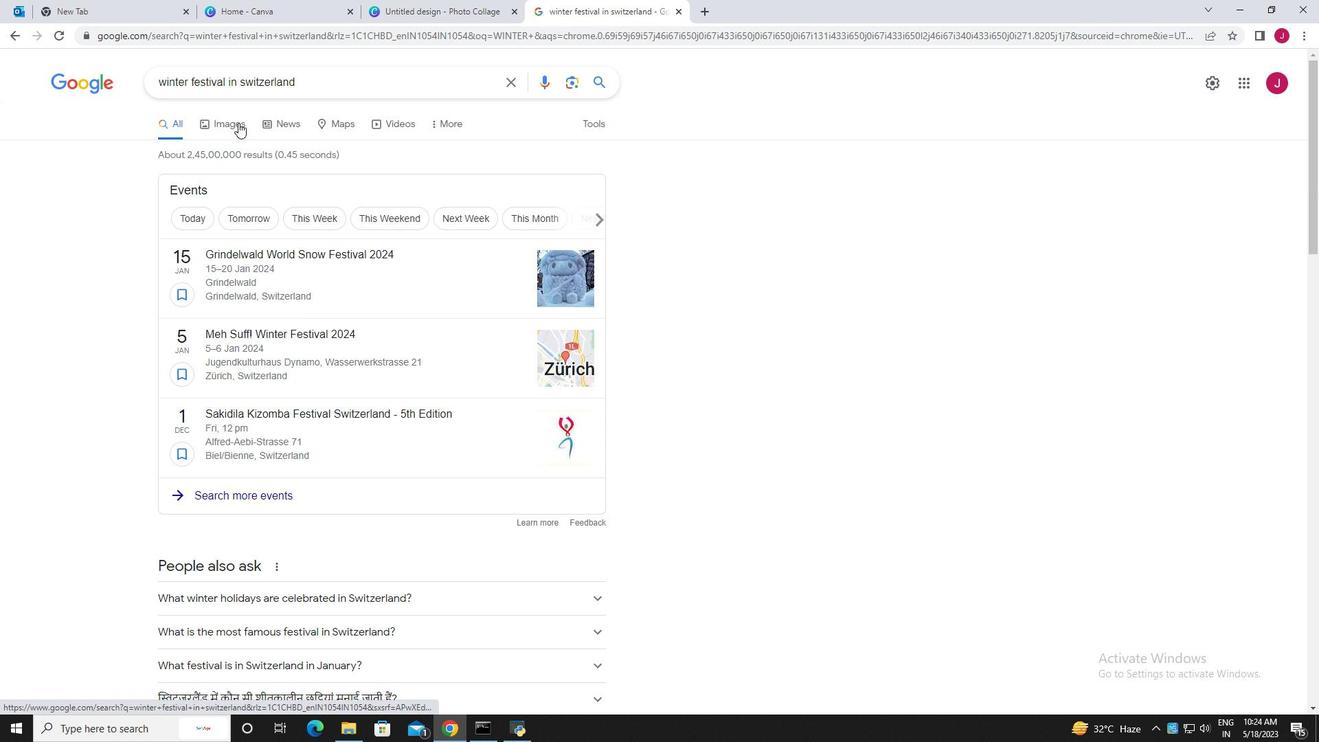 
Action: Mouse moved to (140, 428)
Screenshot: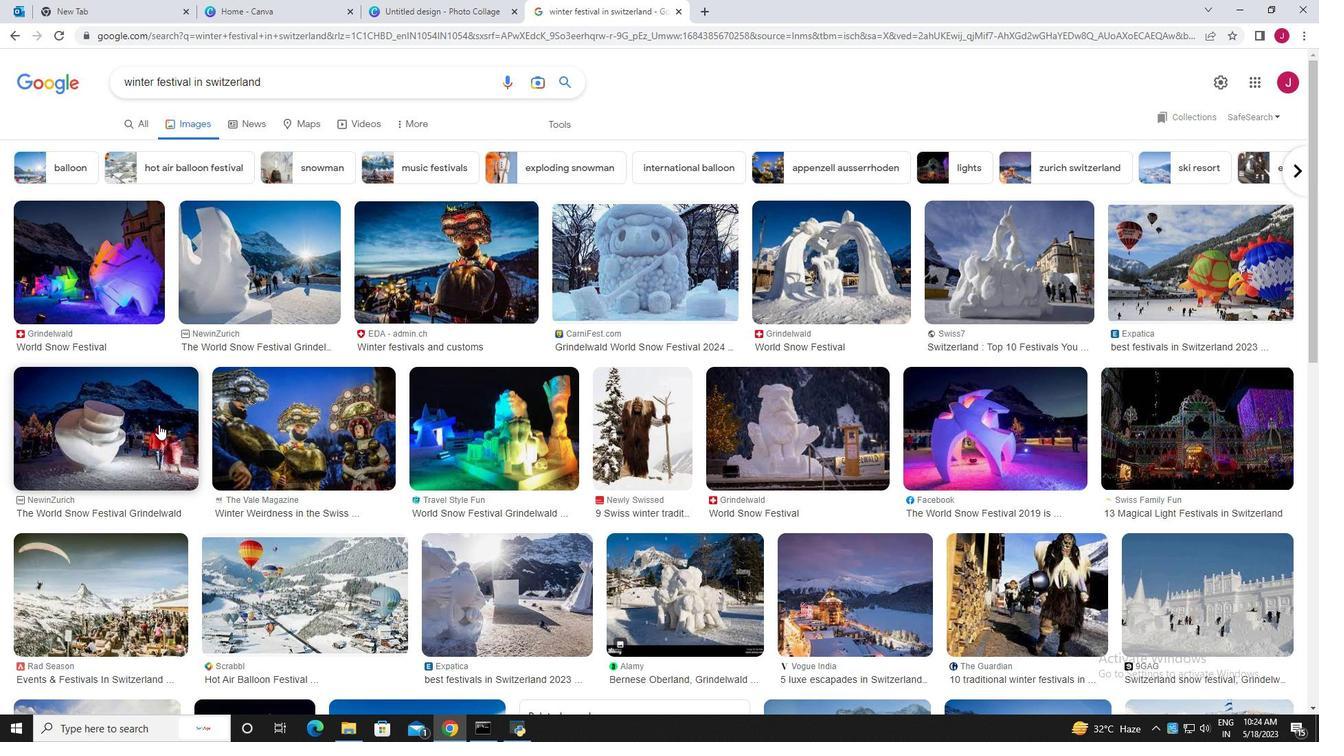 
Action: Mouse pressed left at (140, 428)
Screenshot: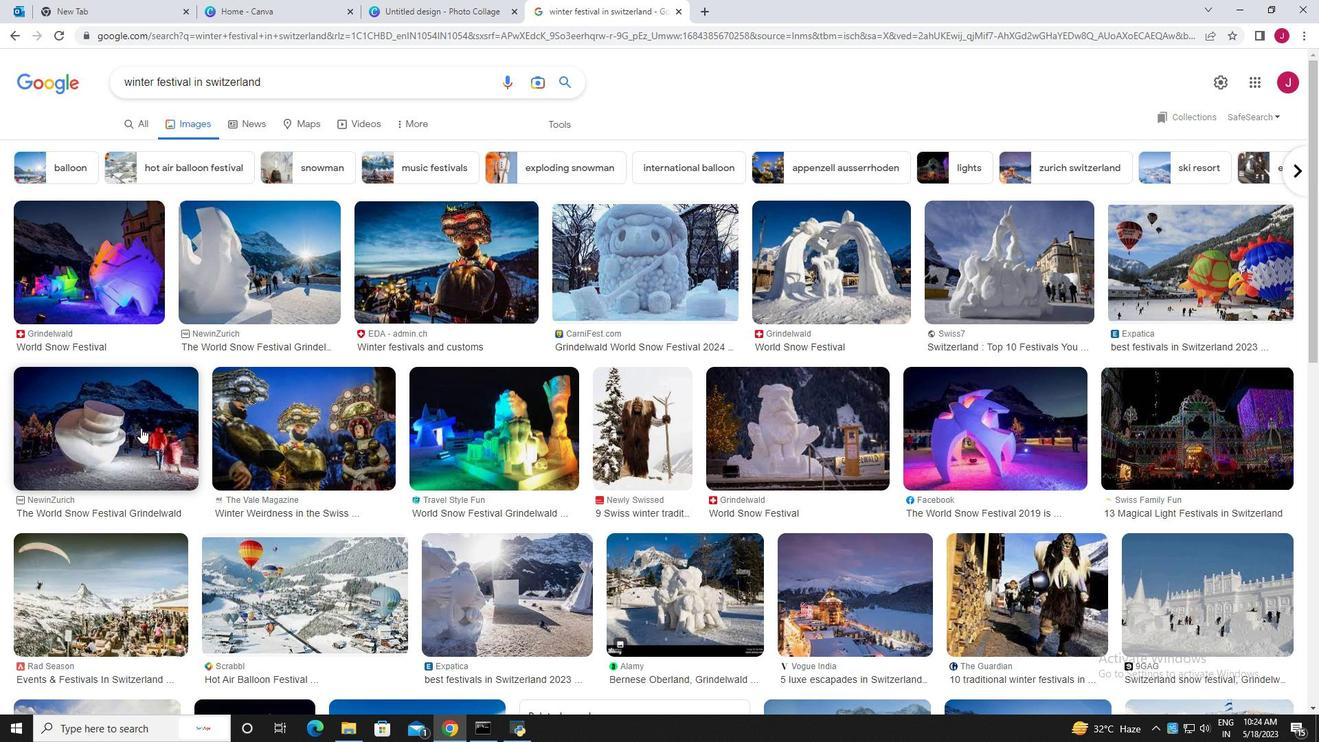 
Action: Mouse moved to (908, 351)
Screenshot: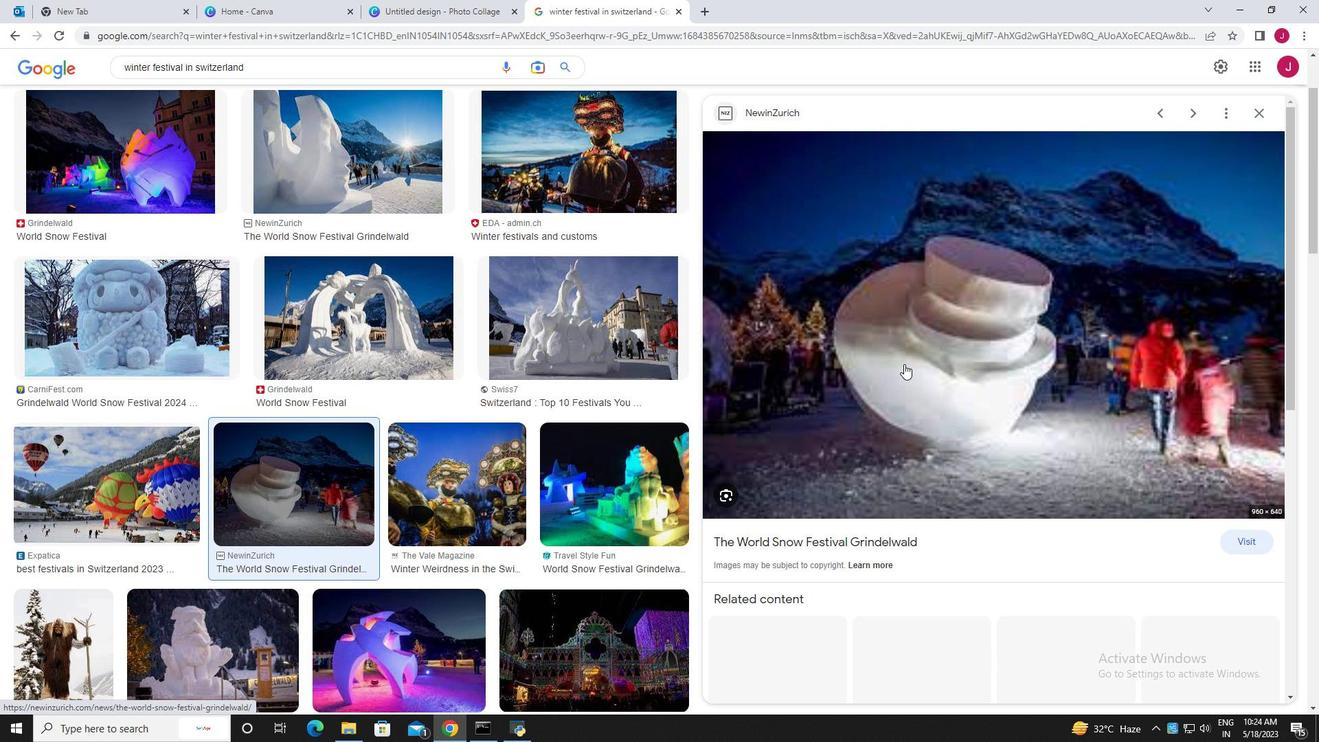 
Action: Mouse pressed right at (908, 351)
Screenshot: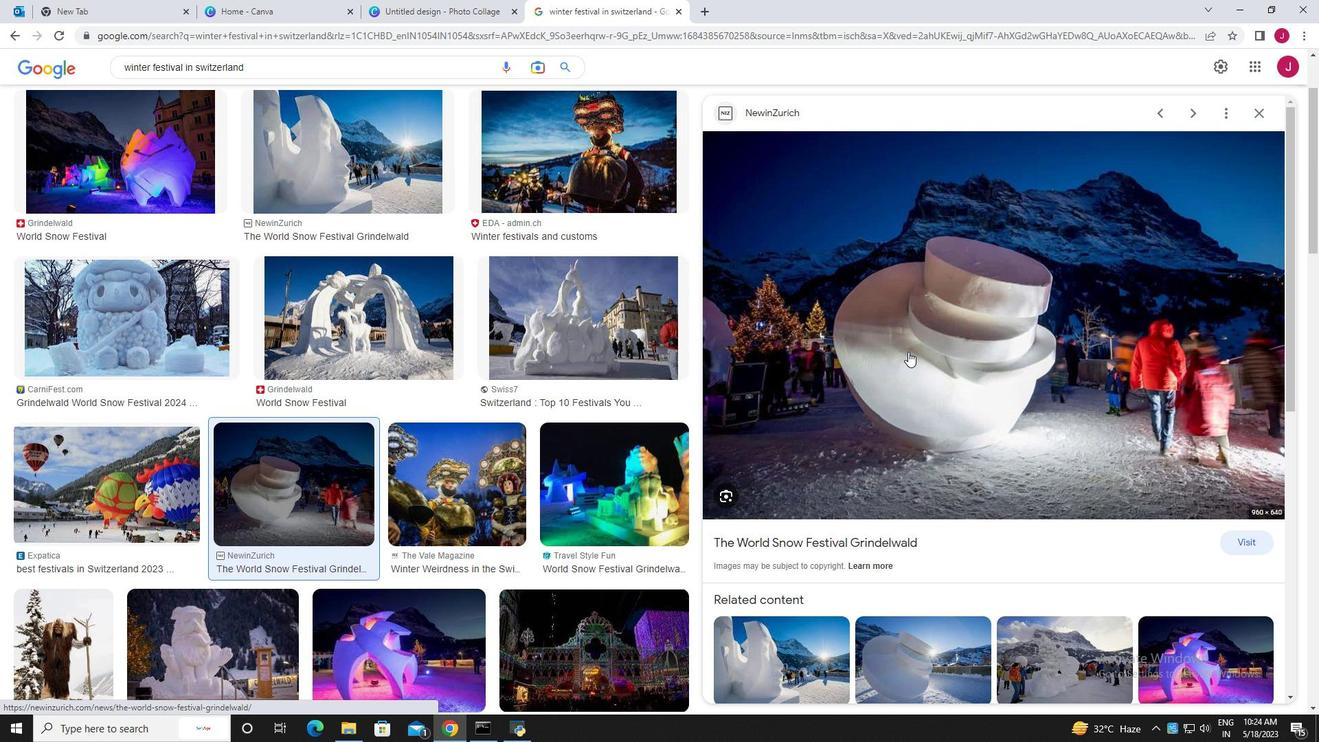
Action: Mouse moved to (956, 502)
Screenshot: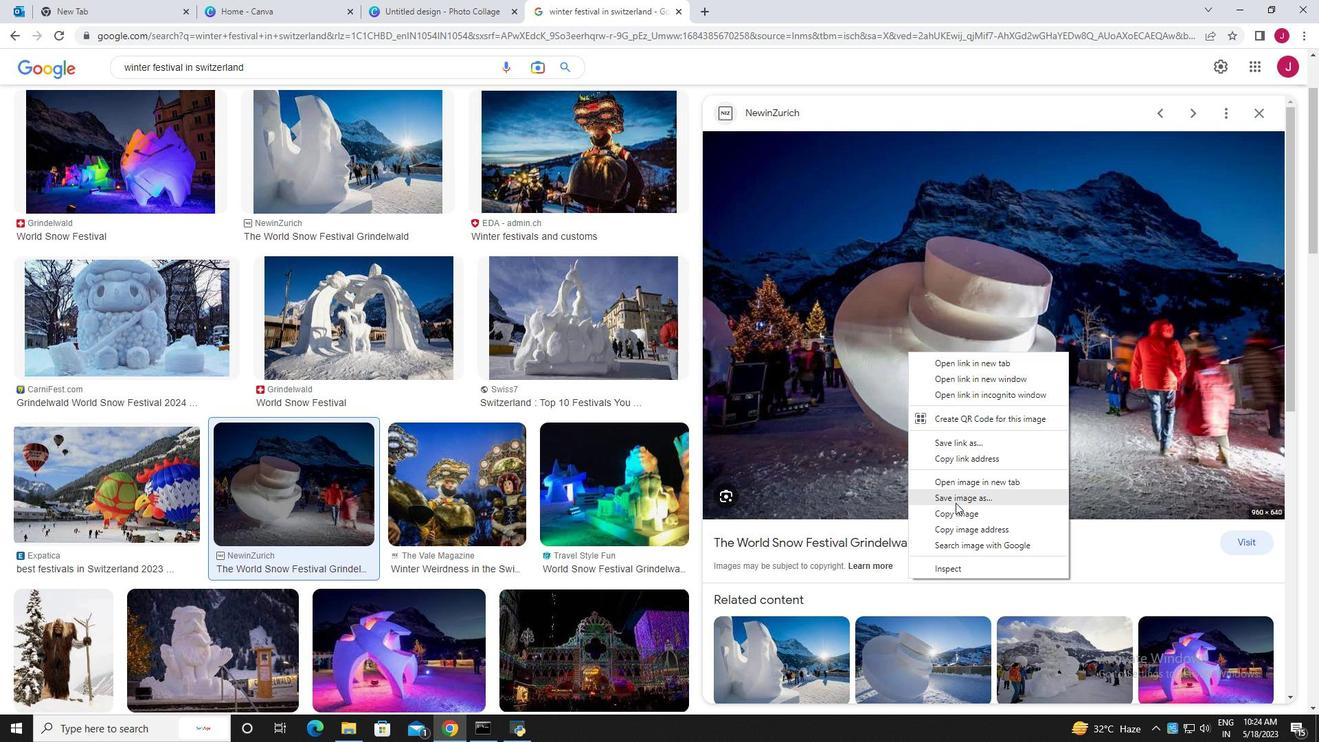 
Action: Mouse pressed left at (956, 502)
Screenshot: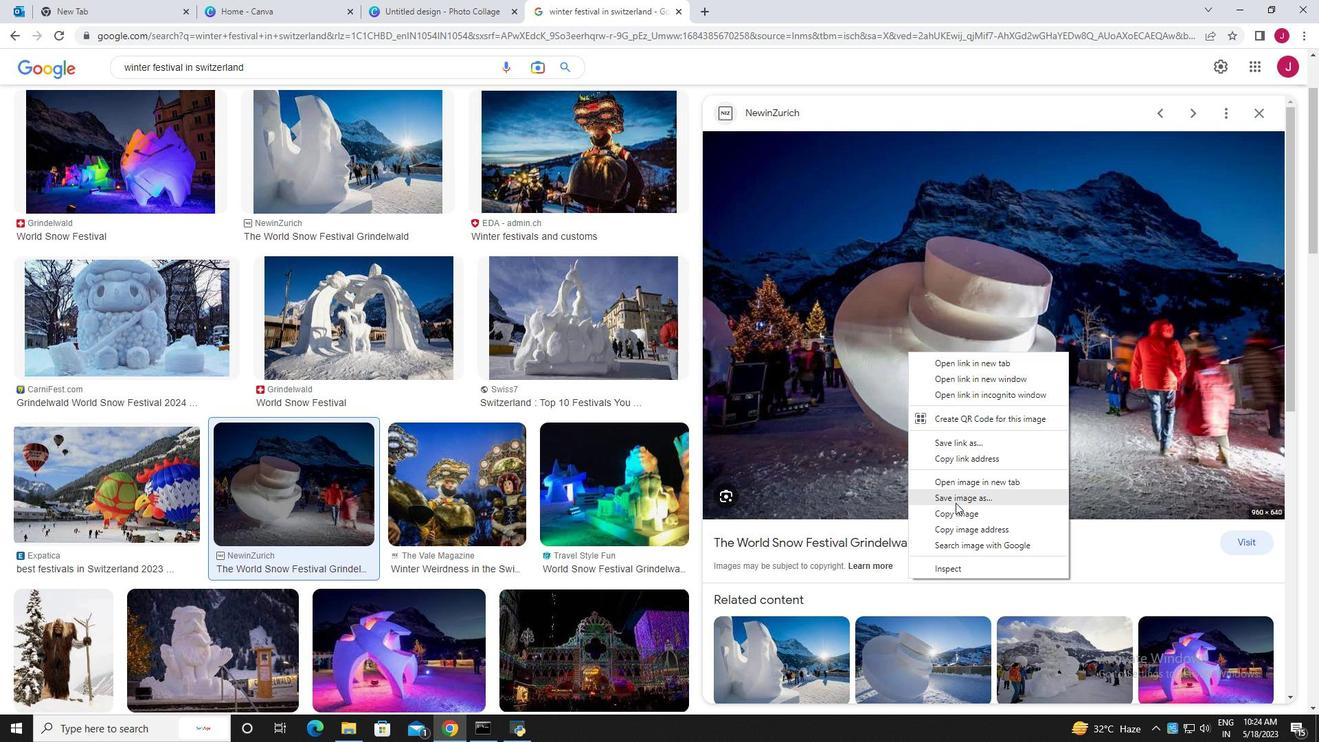 
Action: Mouse moved to (357, 302)
Screenshot: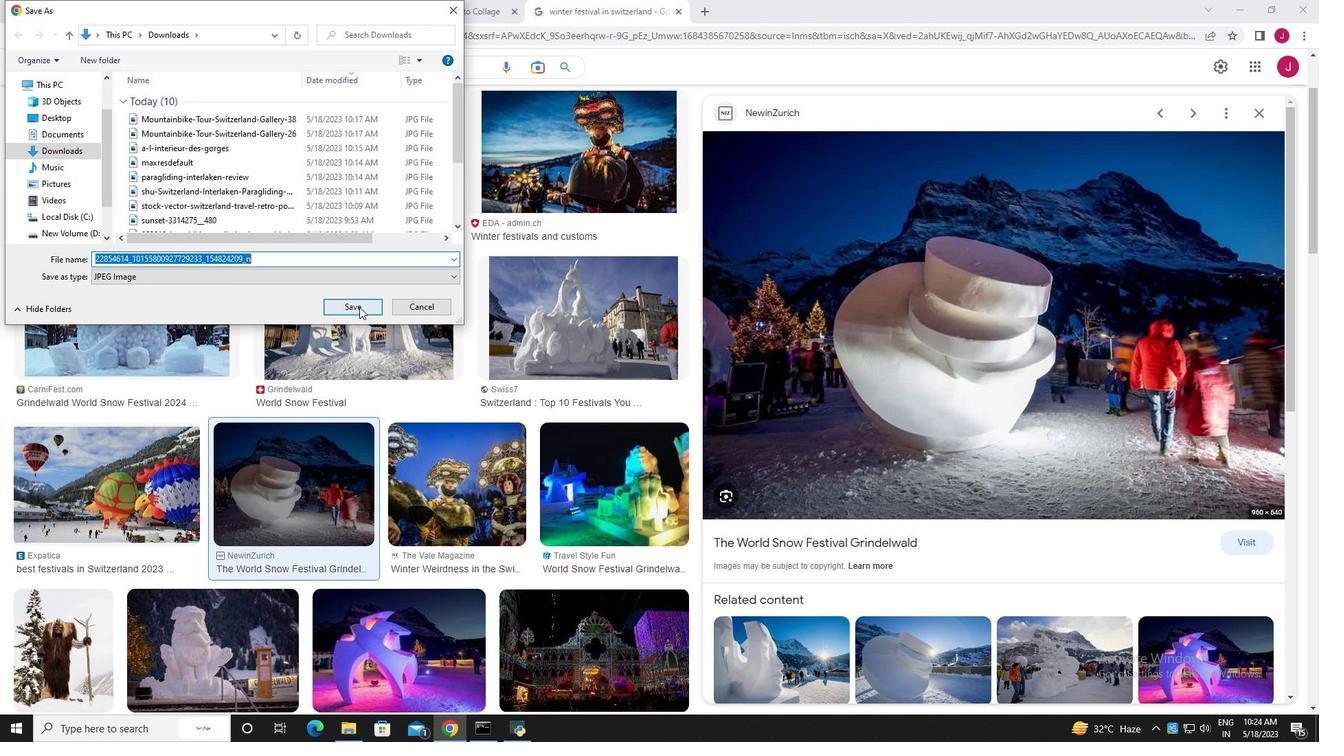 
Action: Mouse pressed left at (357, 302)
Screenshot: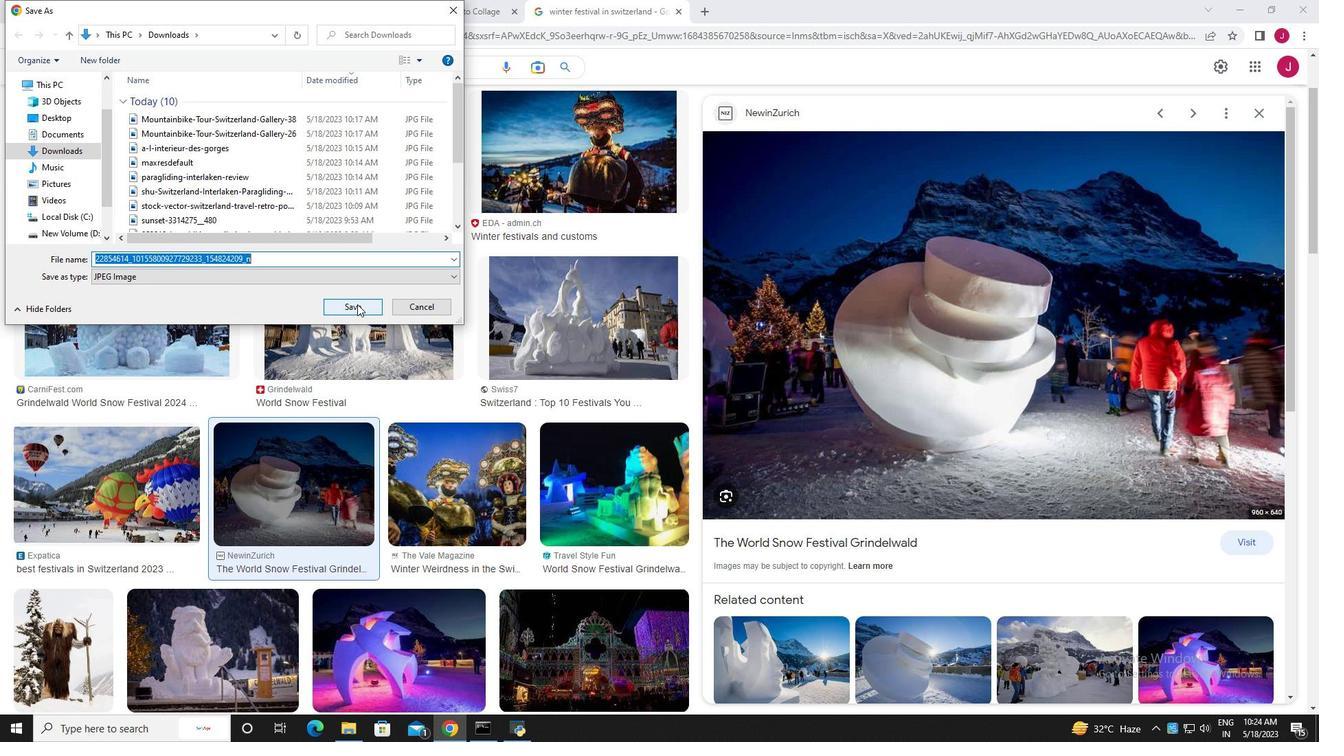 
Action: Mouse moved to (486, 472)
Screenshot: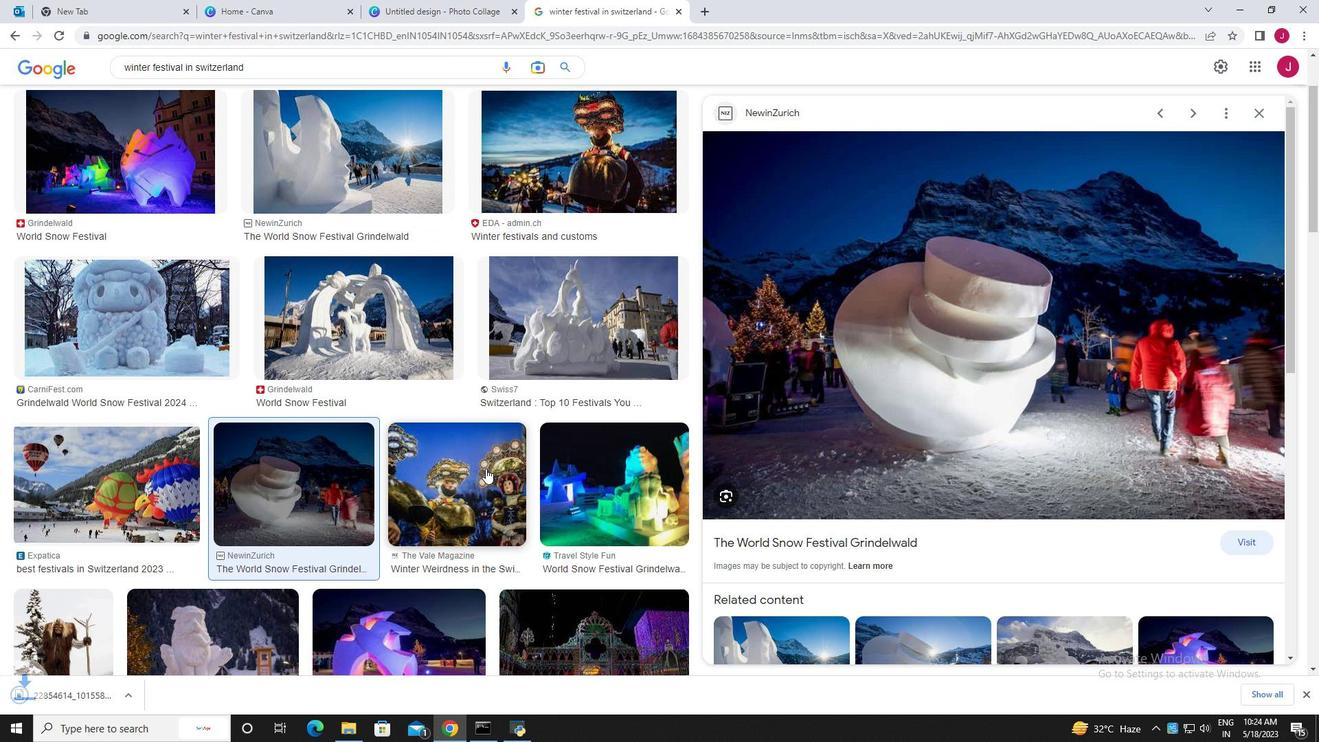 
Action: Mouse pressed left at (486, 472)
Screenshot: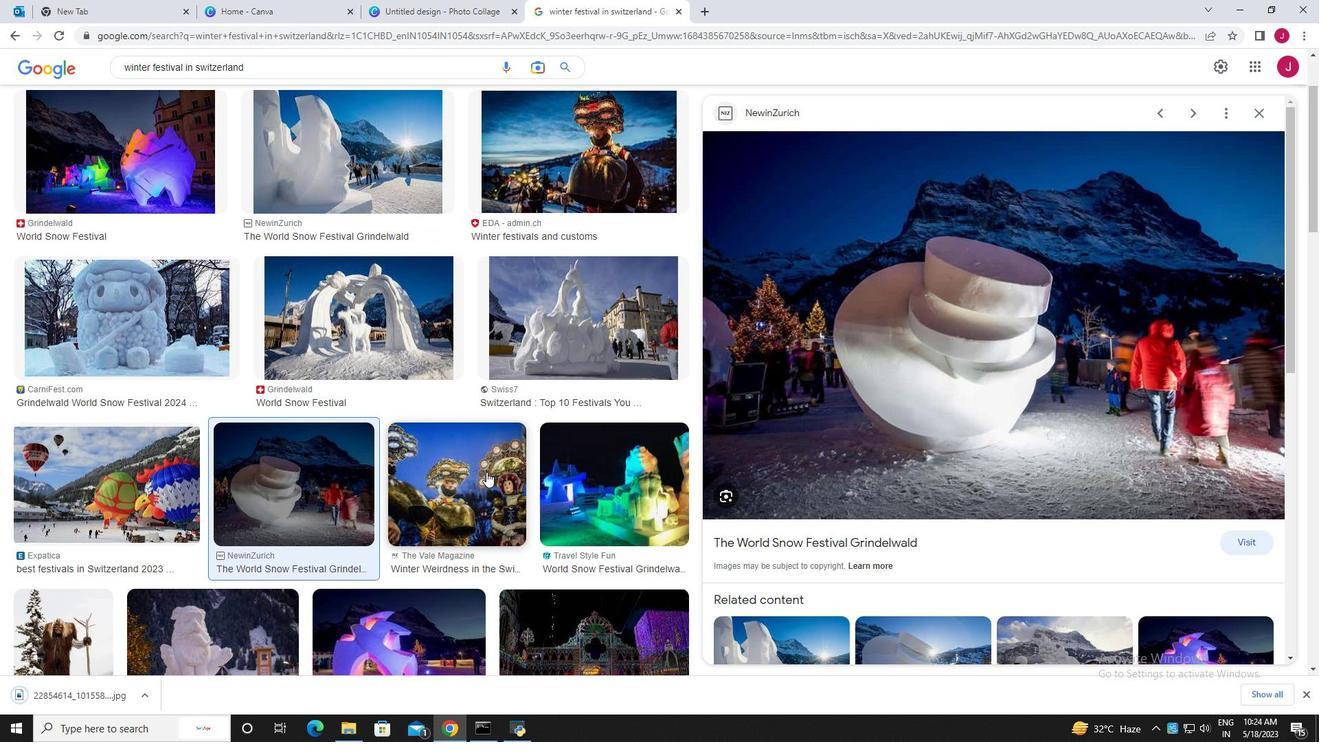 
Action: Mouse moved to (966, 356)
Screenshot: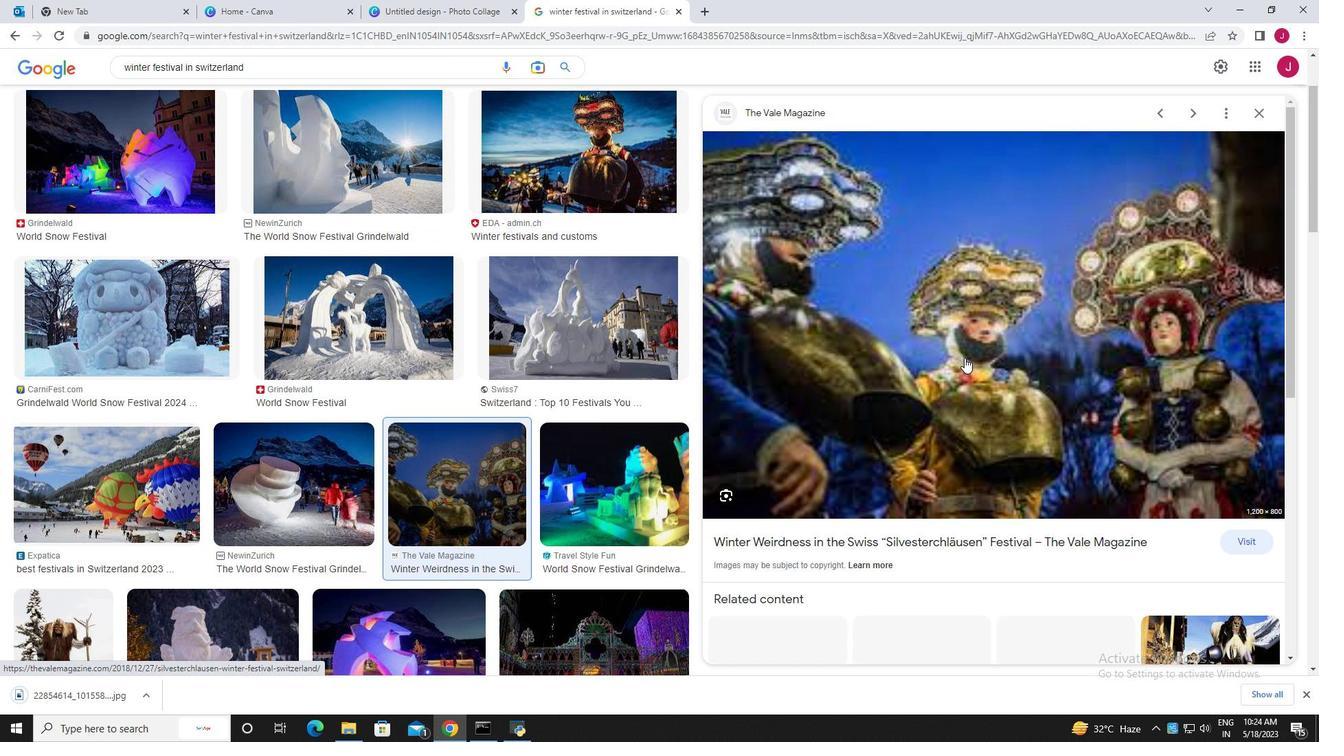 
Action: Mouse pressed right at (966, 356)
Screenshot: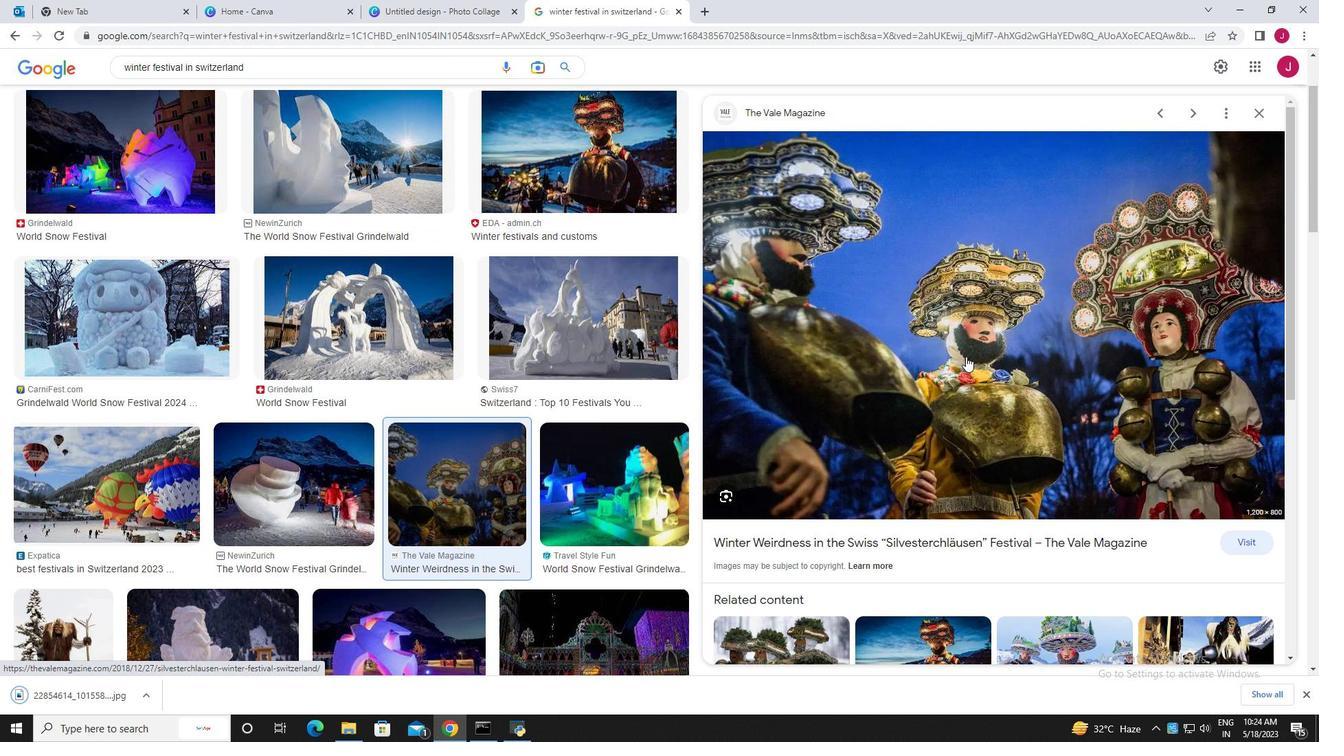 
Action: Mouse moved to (1007, 503)
Screenshot: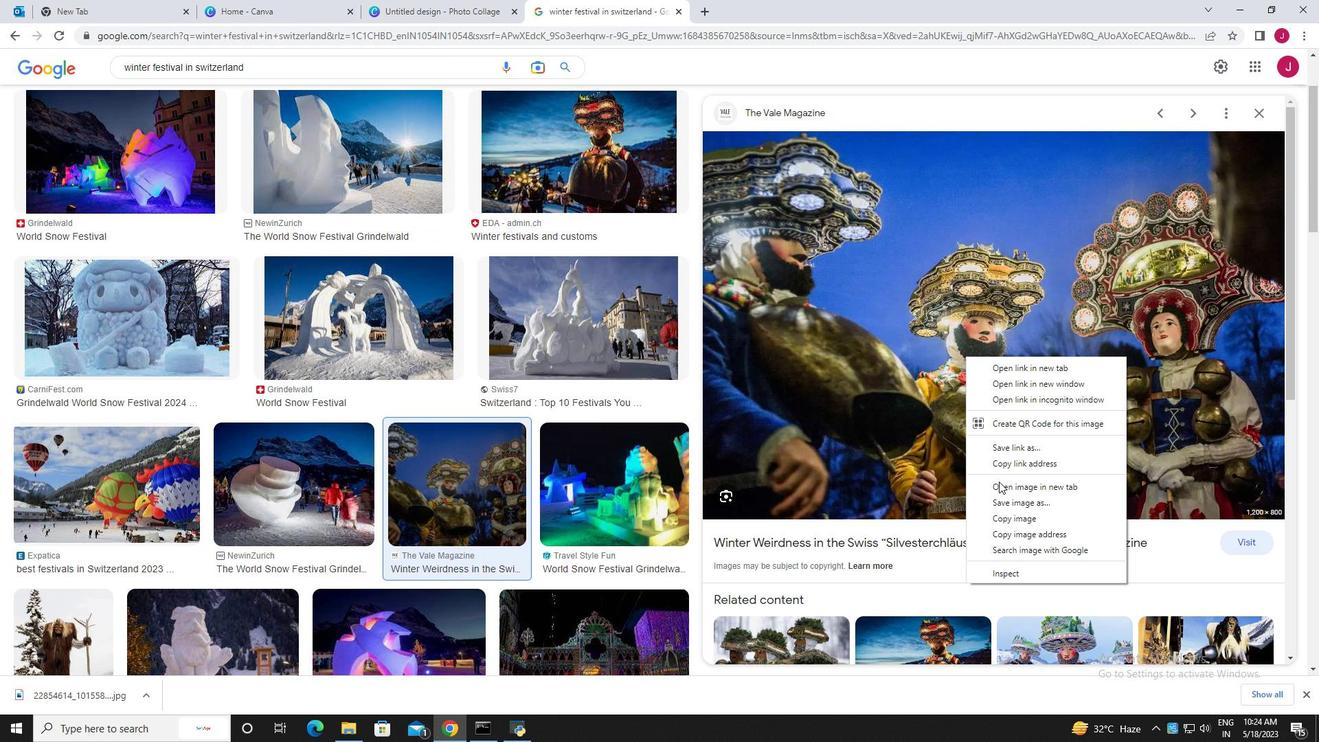 
Action: Mouse pressed left at (1007, 503)
Screenshot: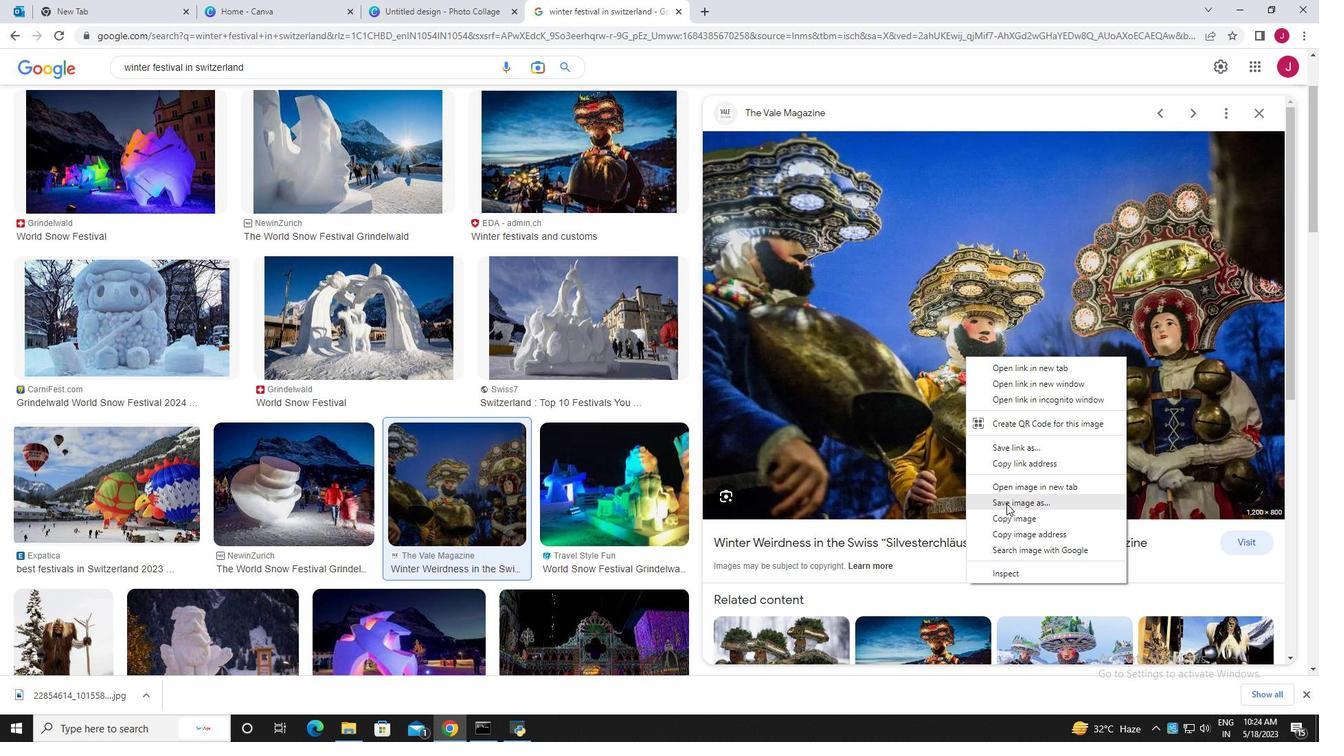 
Action: Mouse moved to (367, 303)
Screenshot: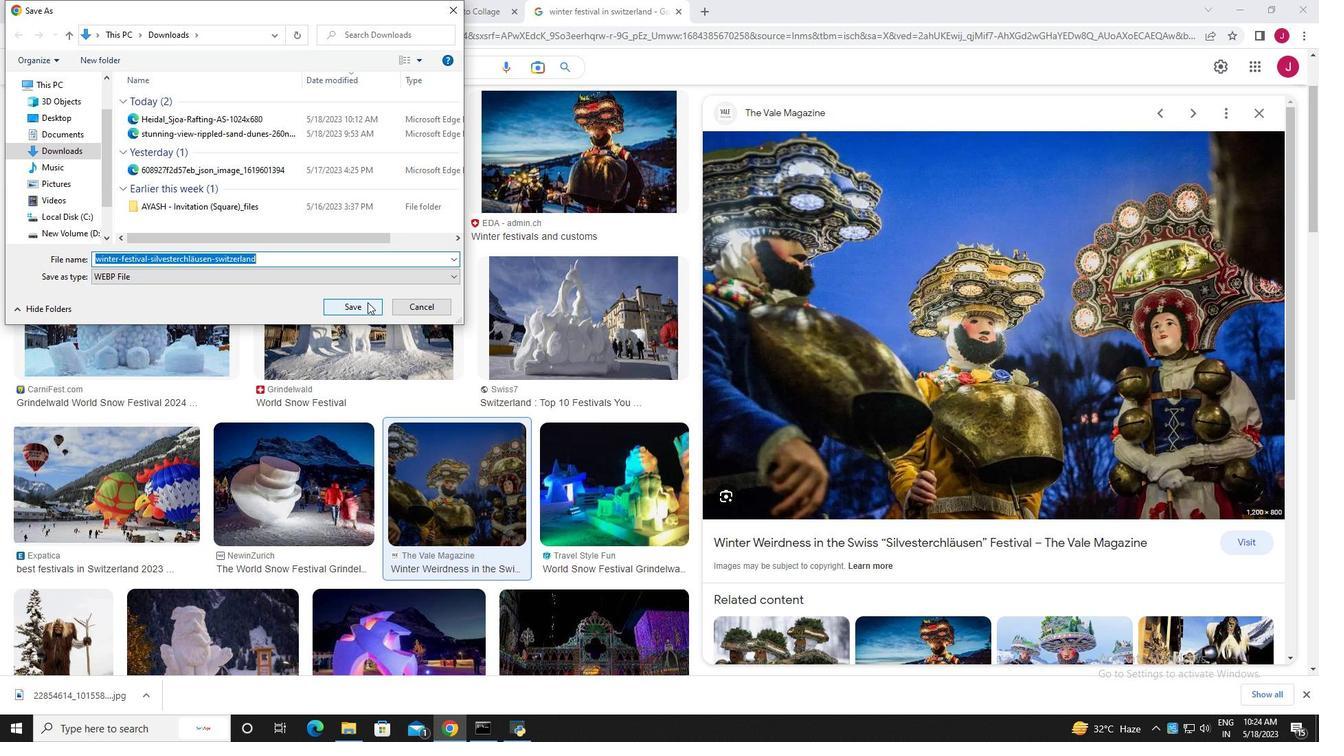 
Action: Mouse pressed left at (367, 303)
Screenshot: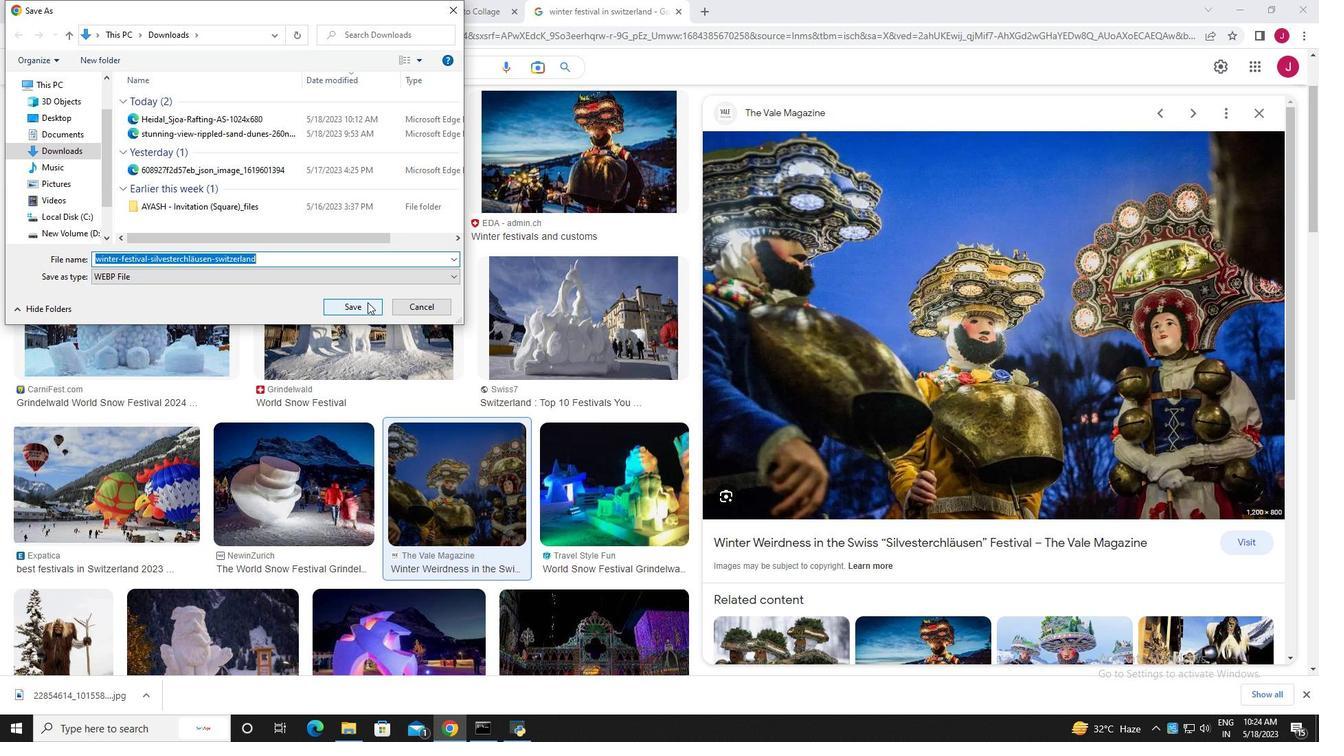 
Action: Mouse moved to (448, 450)
Screenshot: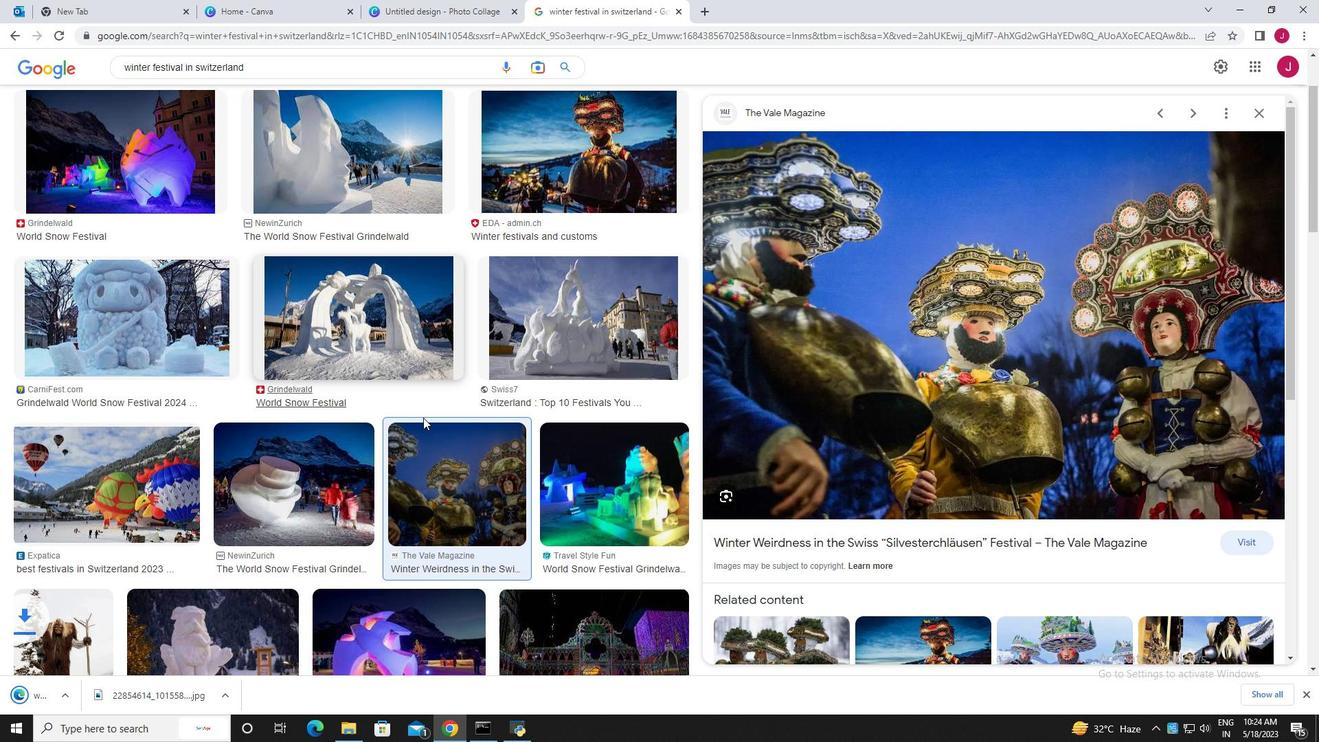 
Action: Mouse scrolled (448, 450) with delta (0, 0)
Screenshot: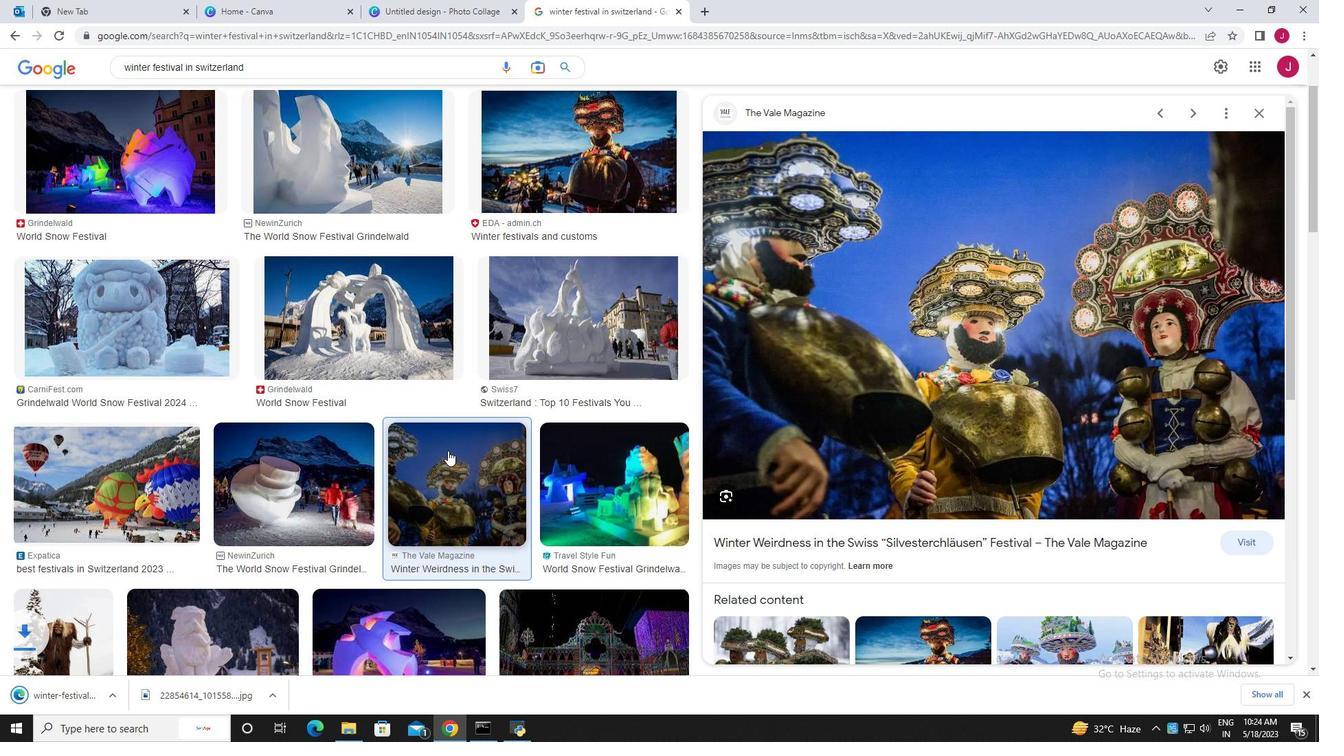 
Action: Mouse scrolled (448, 450) with delta (0, 0)
Screenshot: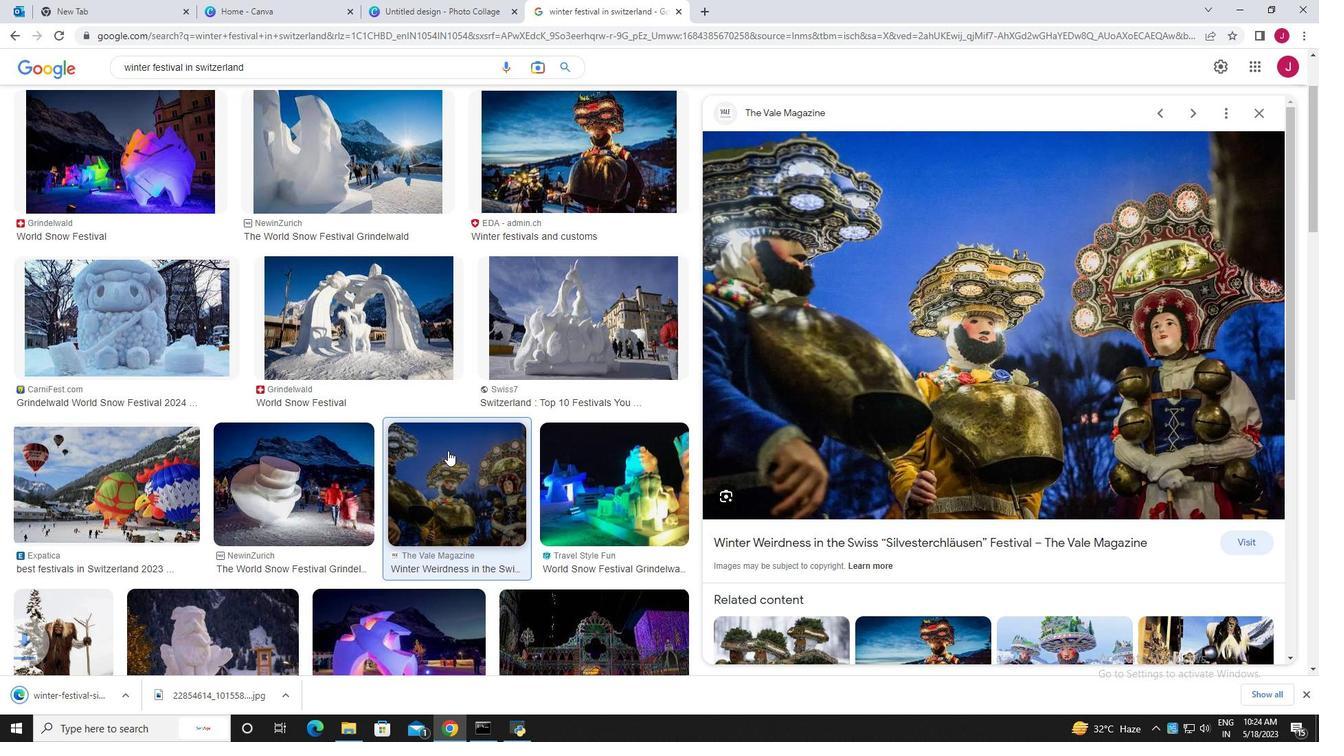 
Action: Mouse scrolled (448, 450) with delta (0, 0)
Screenshot: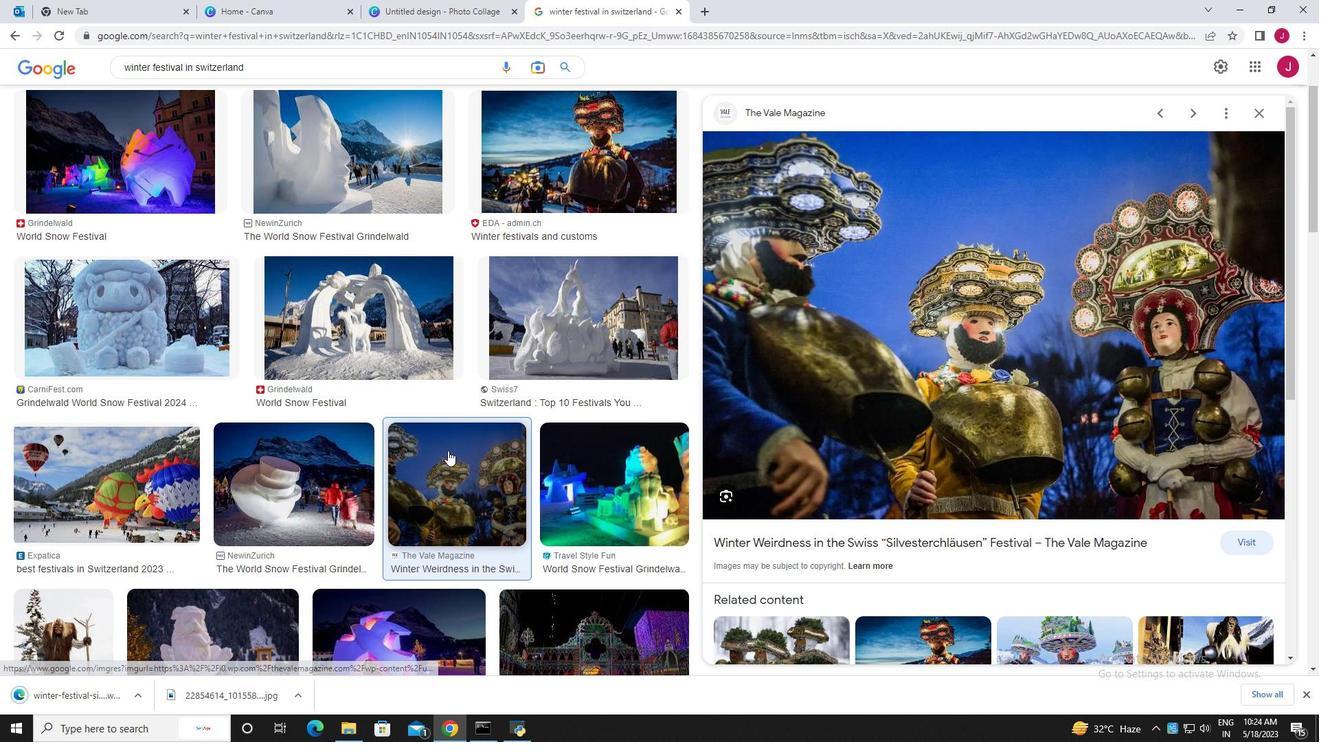 
Action: Mouse moved to (340, 536)
Screenshot: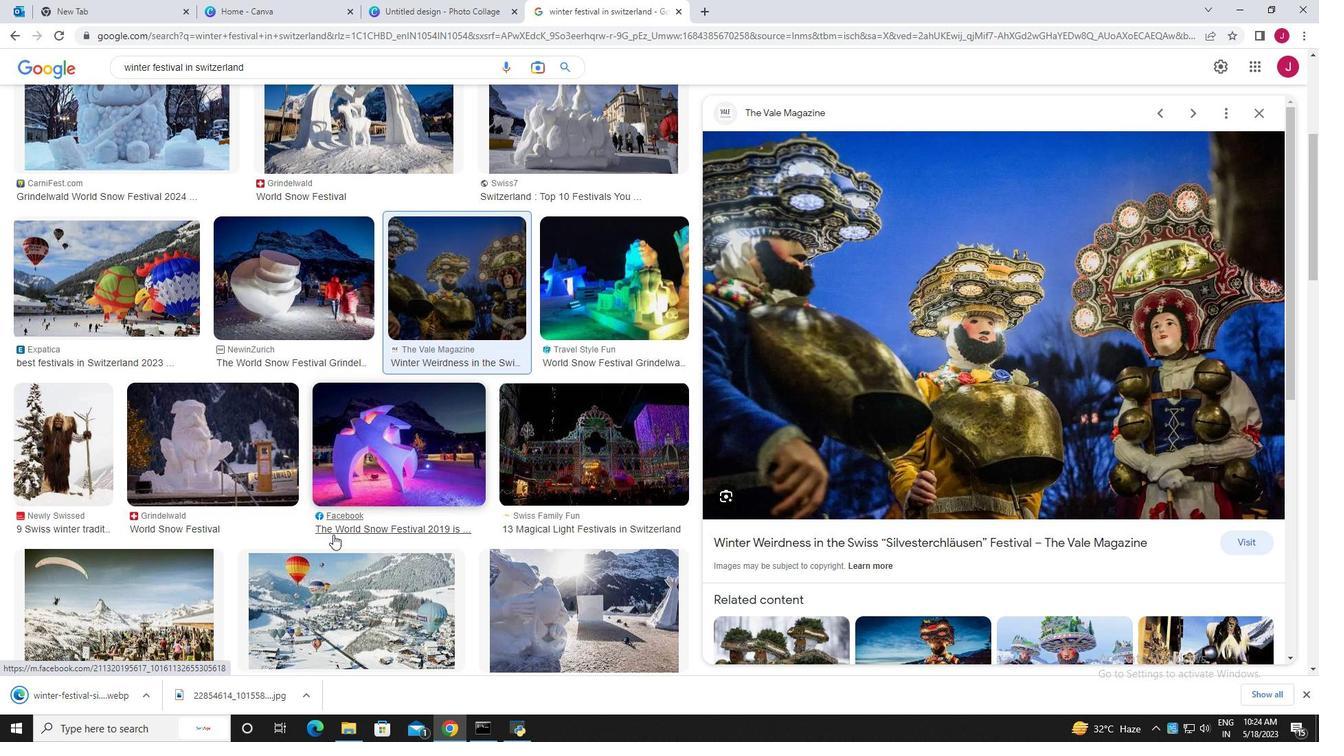 
Action: Mouse scrolled (340, 535) with delta (0, 0)
Screenshot: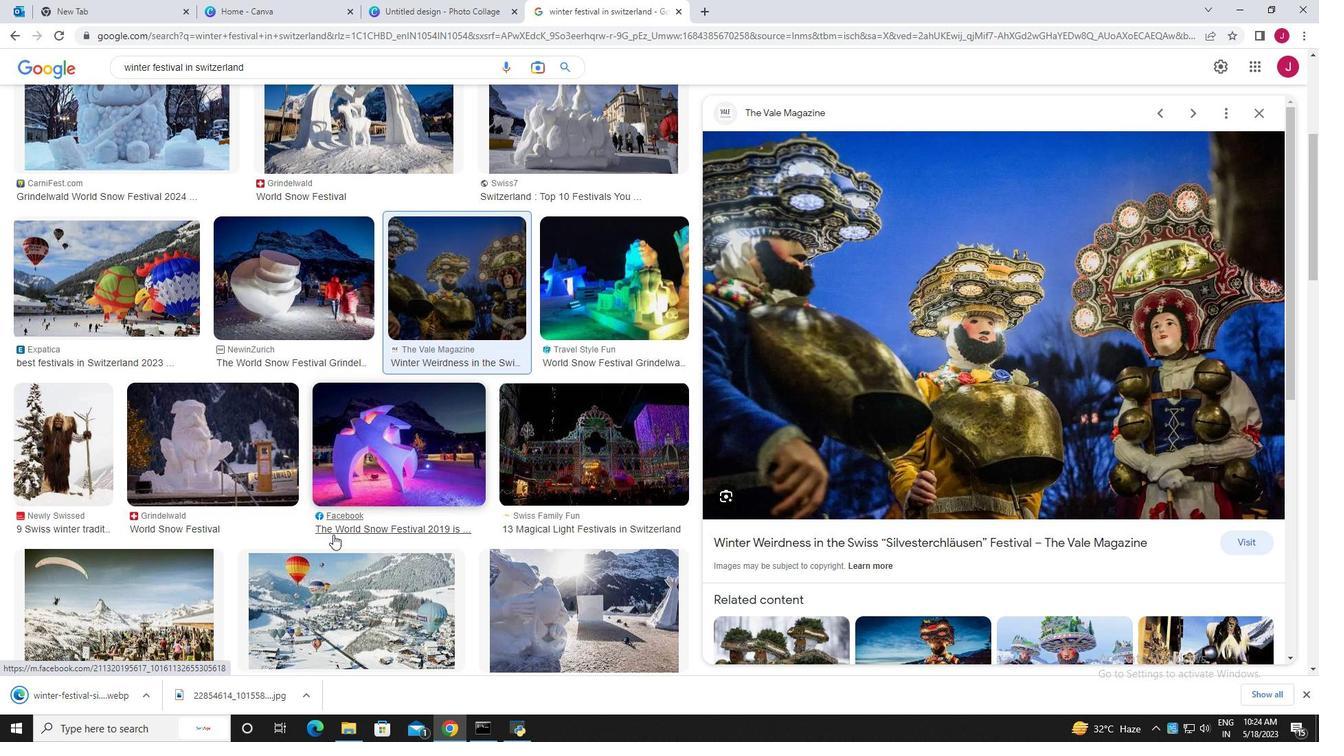 
Action: Mouse moved to (340, 536)
Screenshot: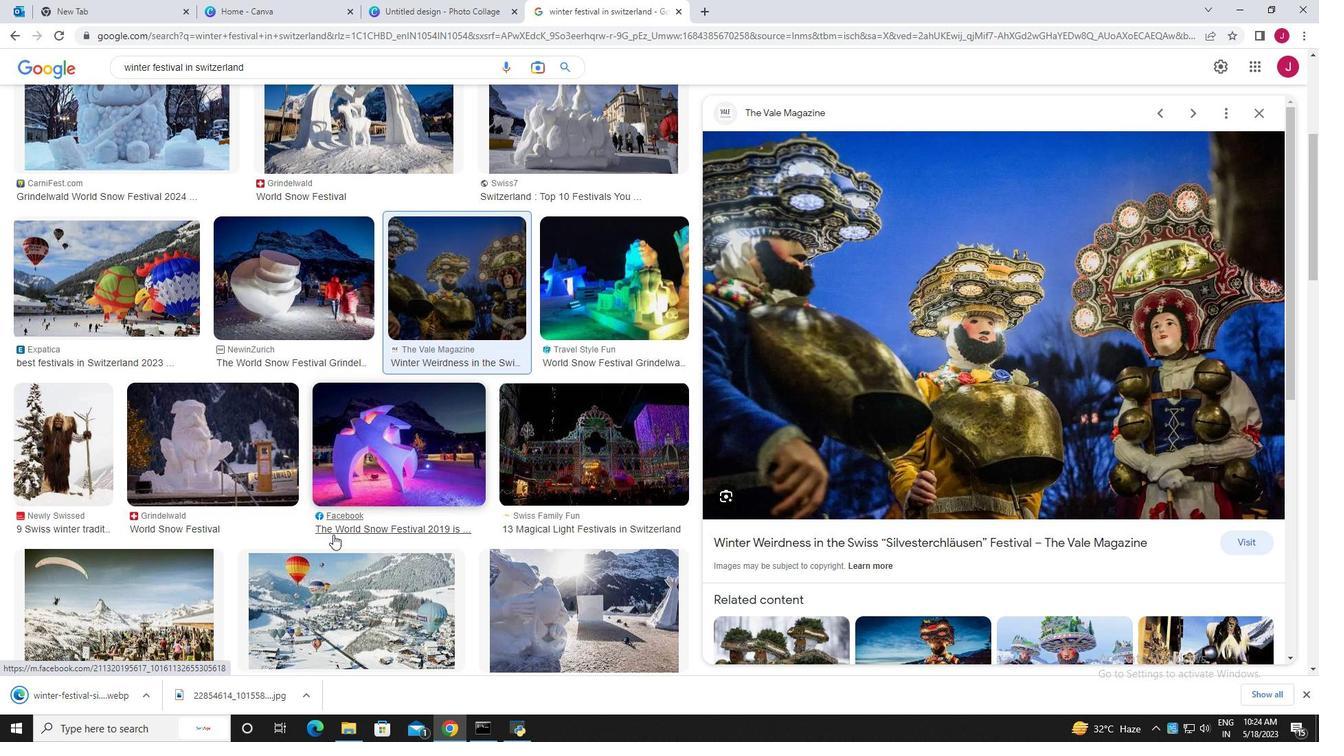 
Action: Mouse scrolled (340, 535) with delta (0, 0)
Screenshot: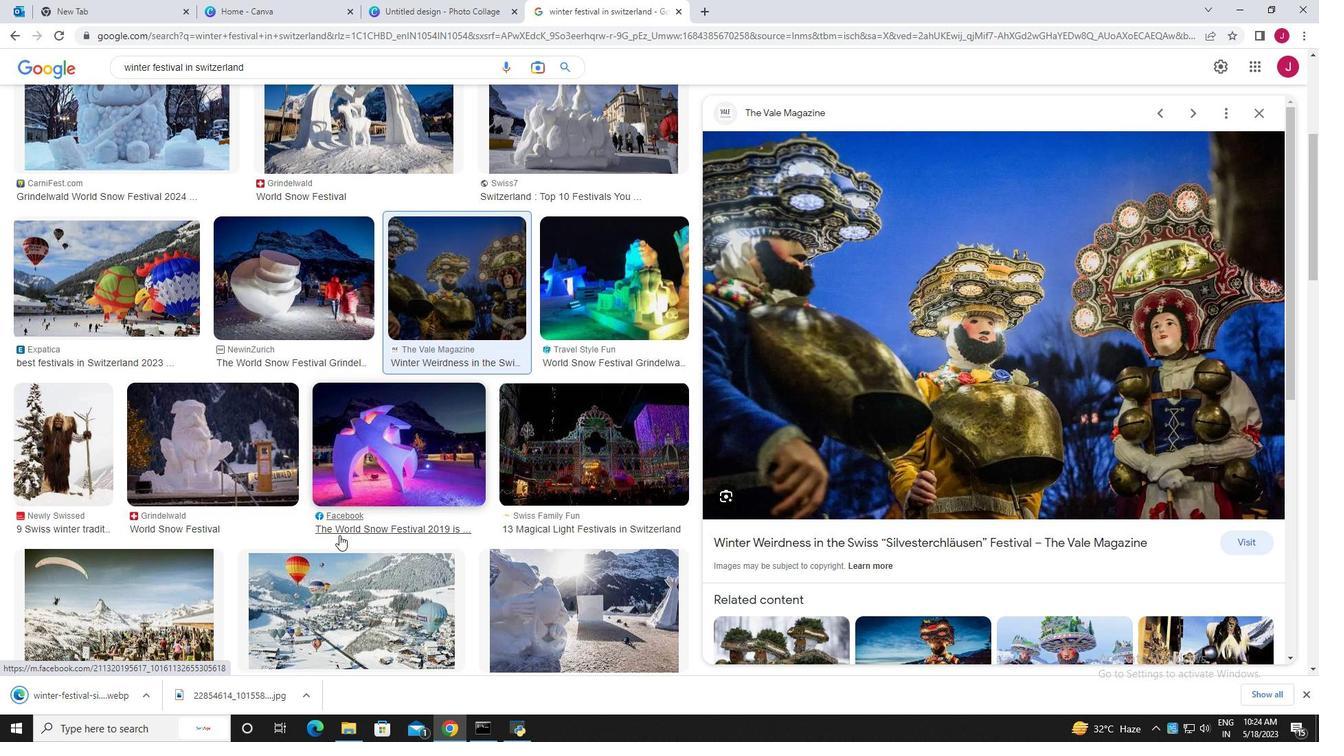 
Action: Mouse scrolled (340, 535) with delta (0, 0)
Screenshot: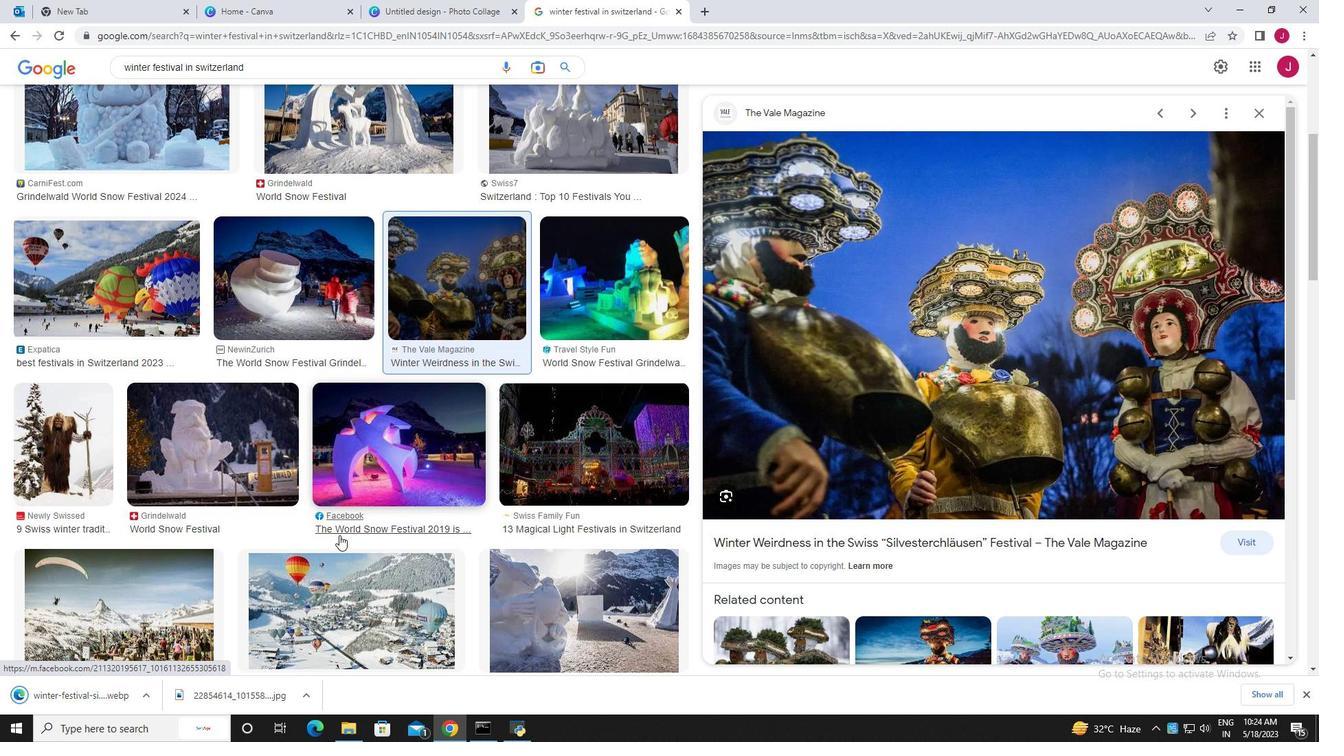 
Action: Mouse moved to (437, 547)
Screenshot: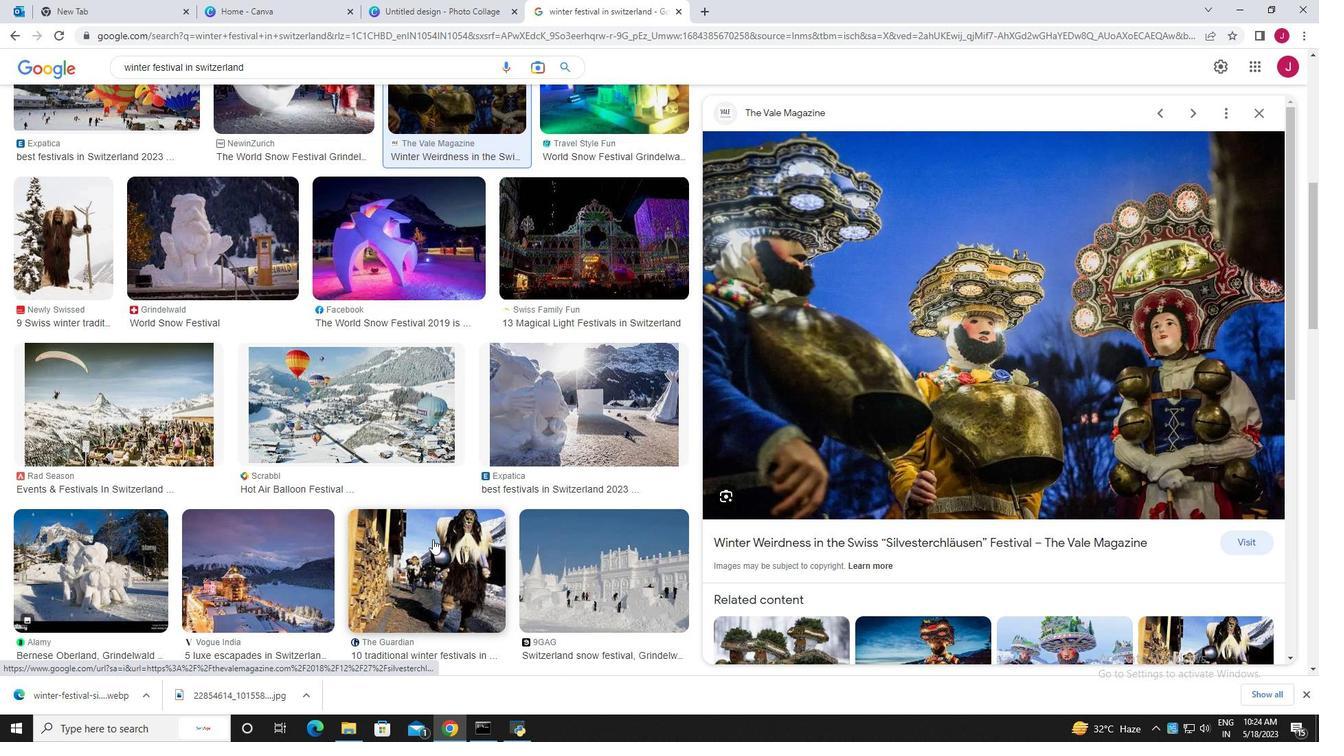 
Action: Mouse pressed left at (437, 547)
Screenshot: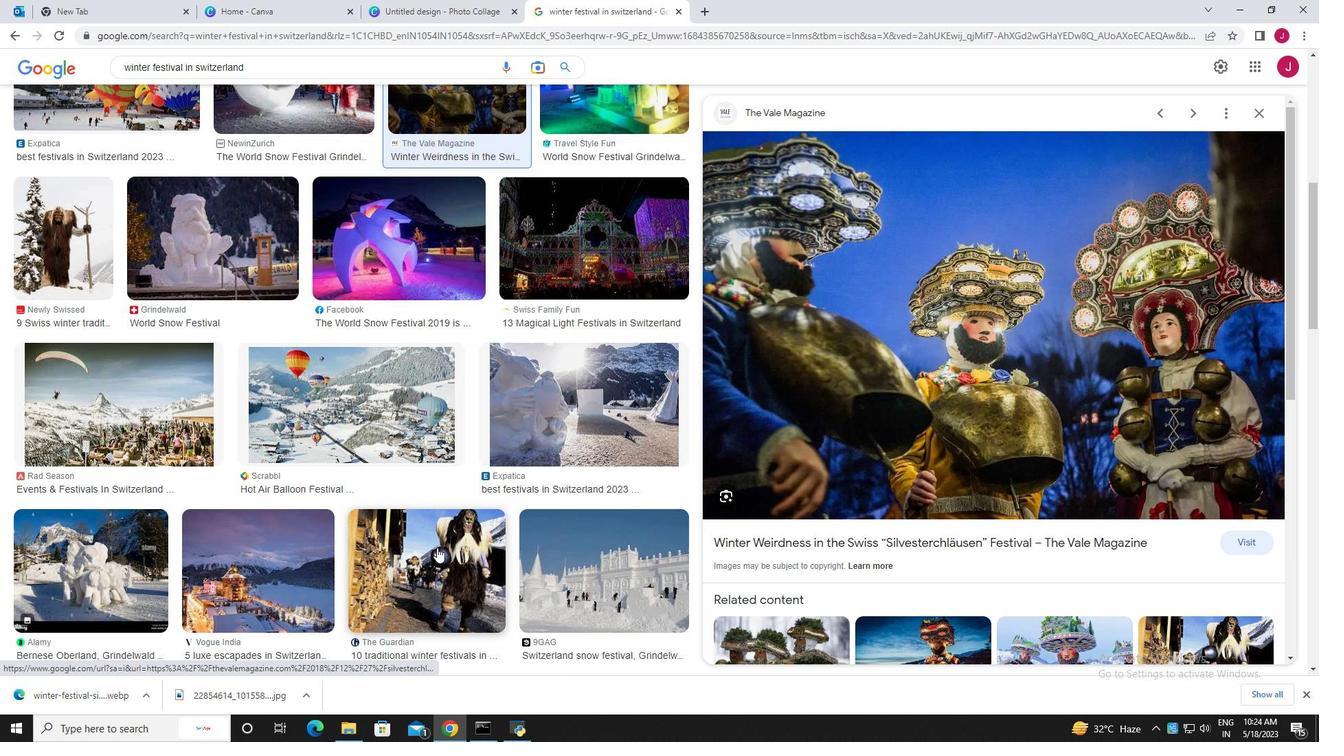 
Action: Mouse moved to (945, 279)
Screenshot: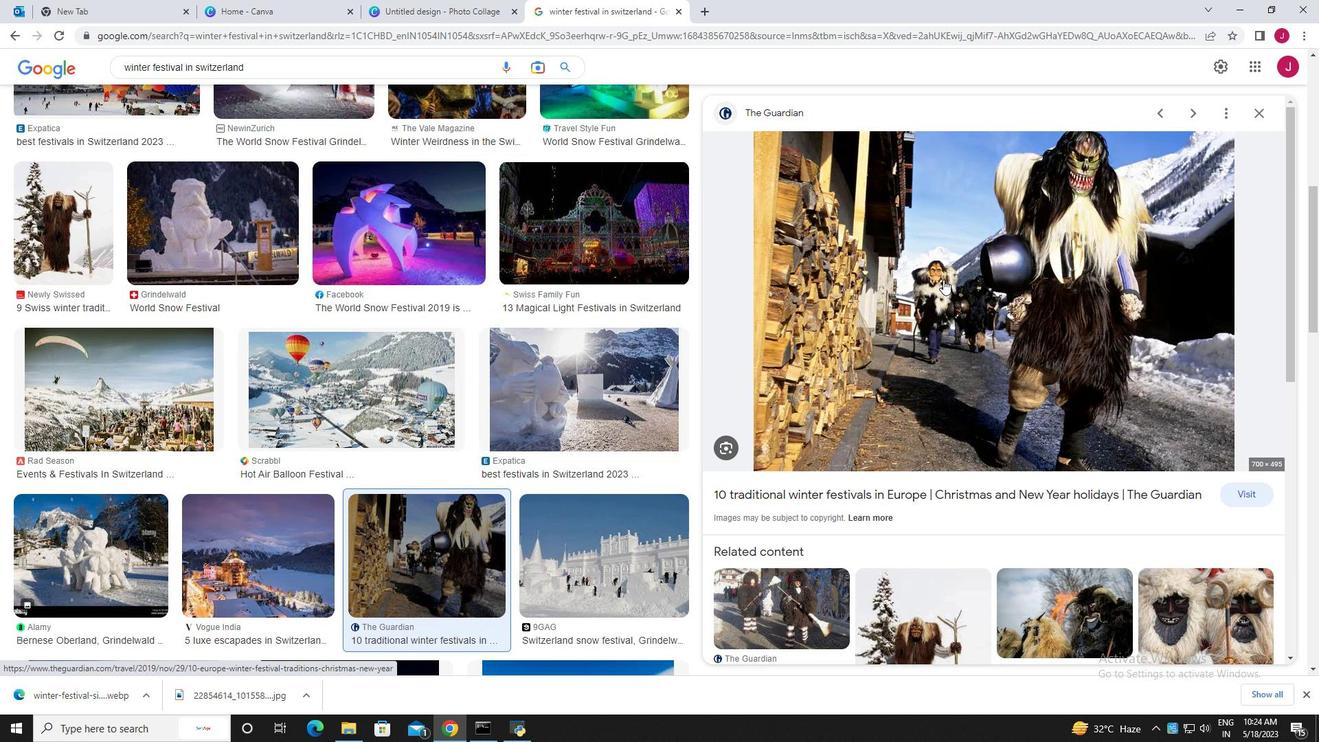 
Action: Mouse pressed right at (945, 279)
Screenshot: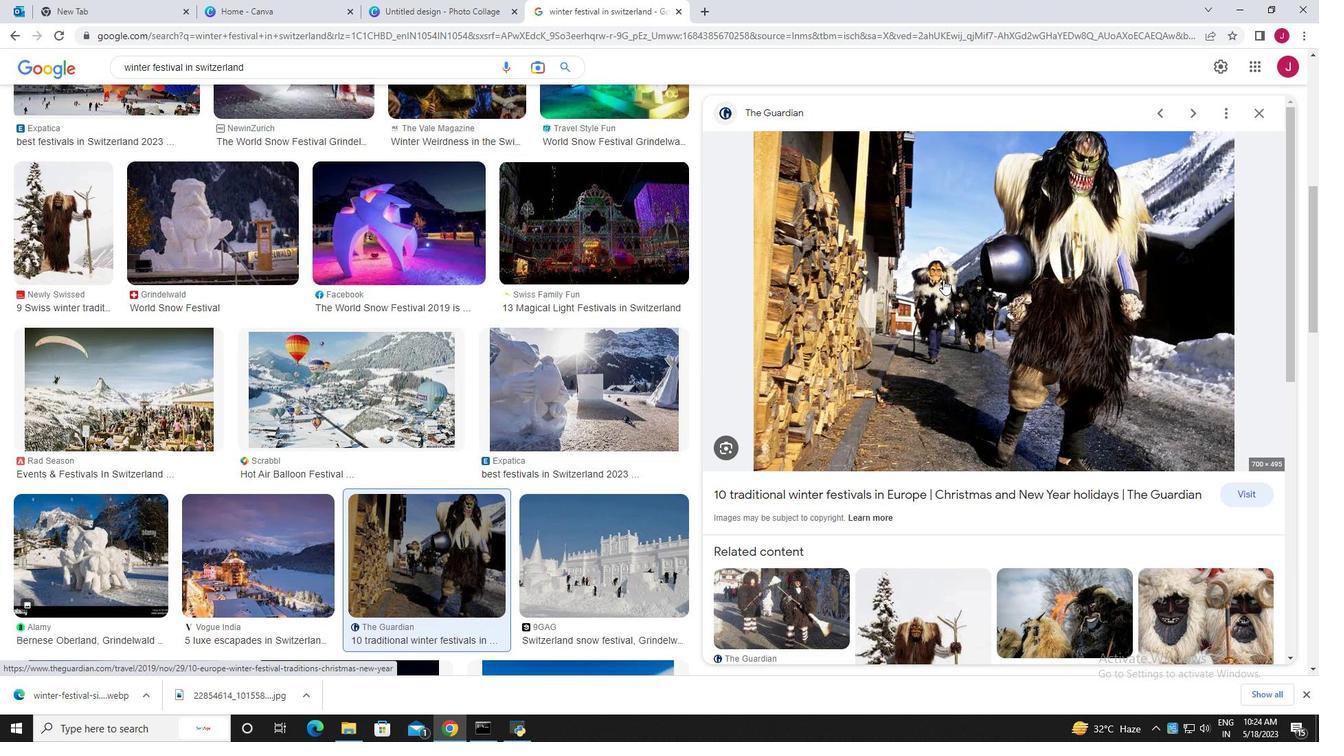 
Action: Mouse moved to (996, 426)
Screenshot: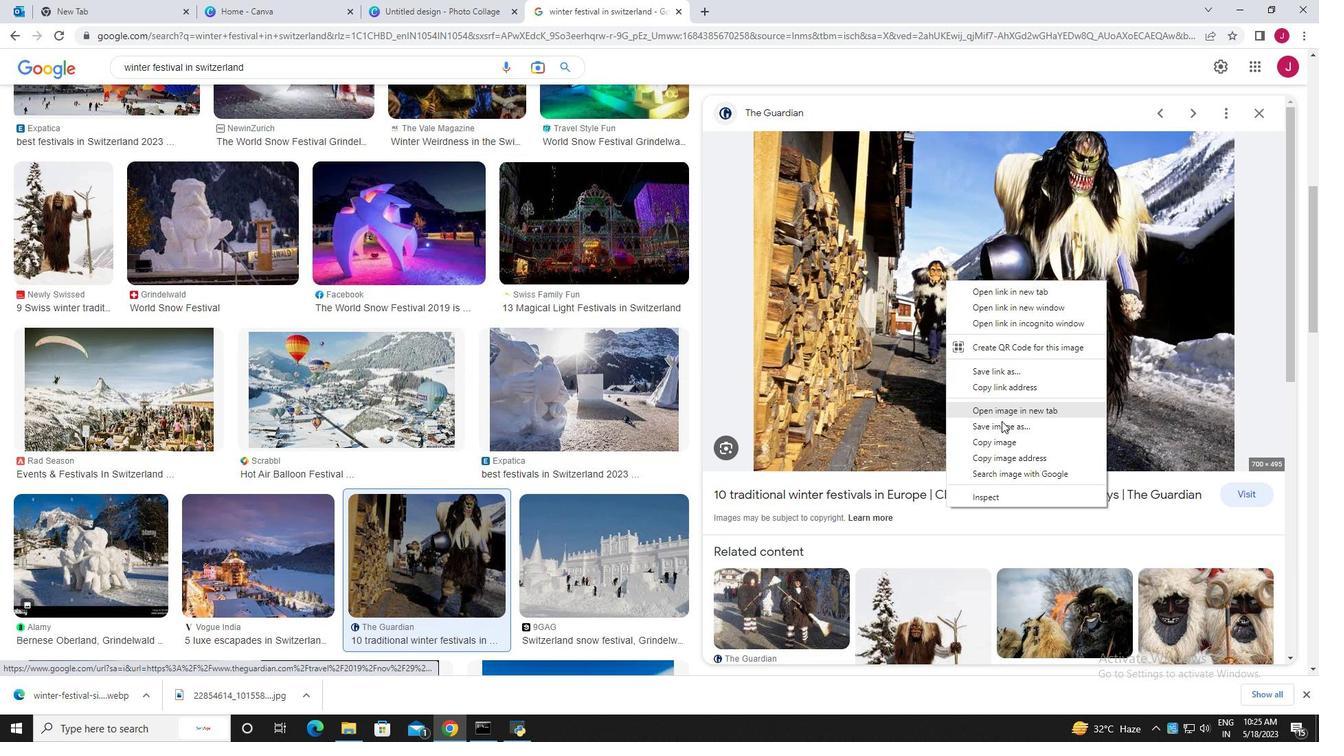 
Action: Mouse pressed left at (996, 426)
Screenshot: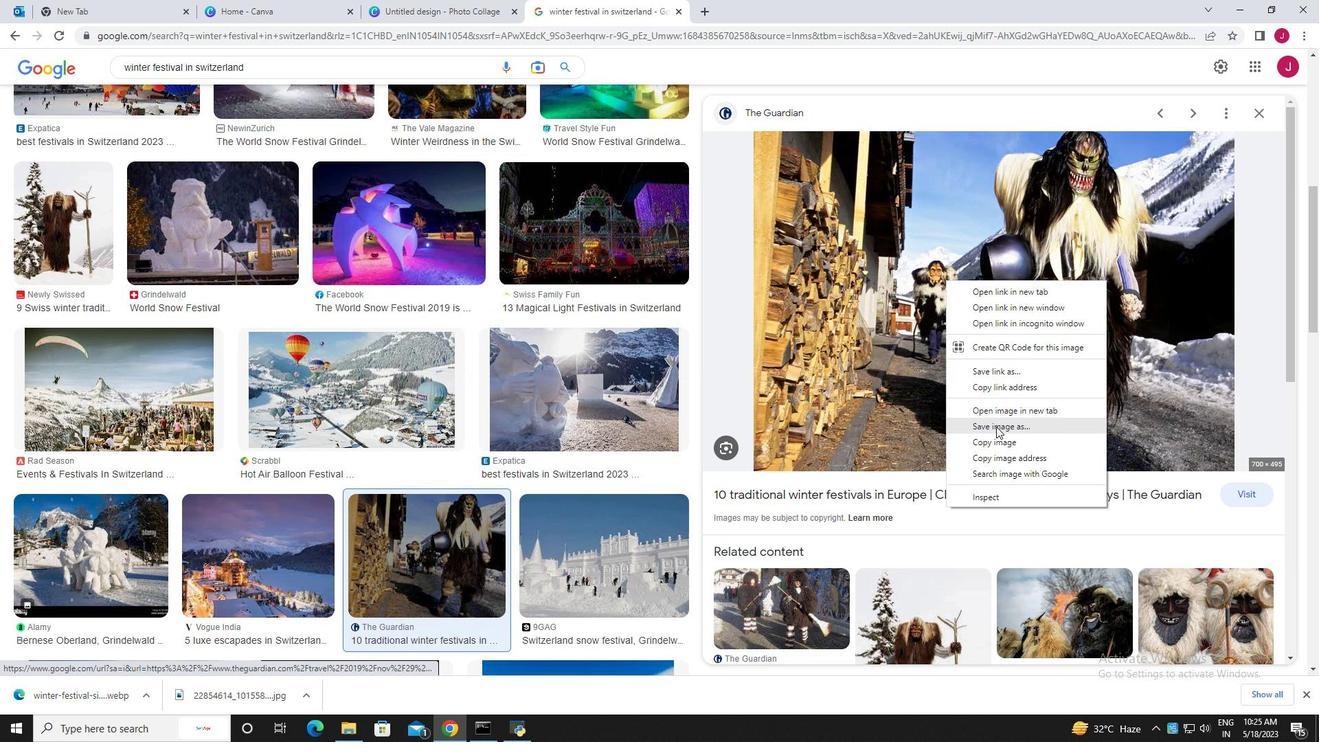 
Action: Mouse moved to (358, 305)
Screenshot: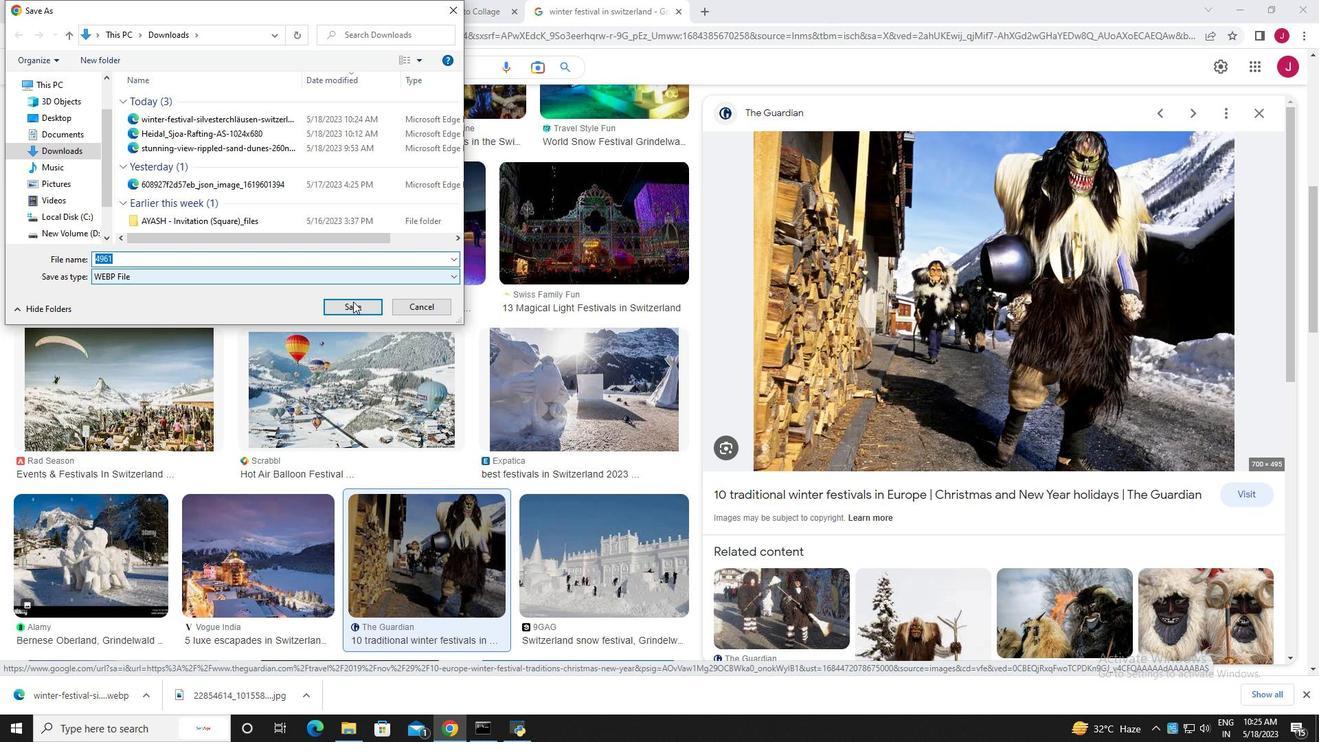 
Action: Mouse pressed left at (358, 305)
Screenshot: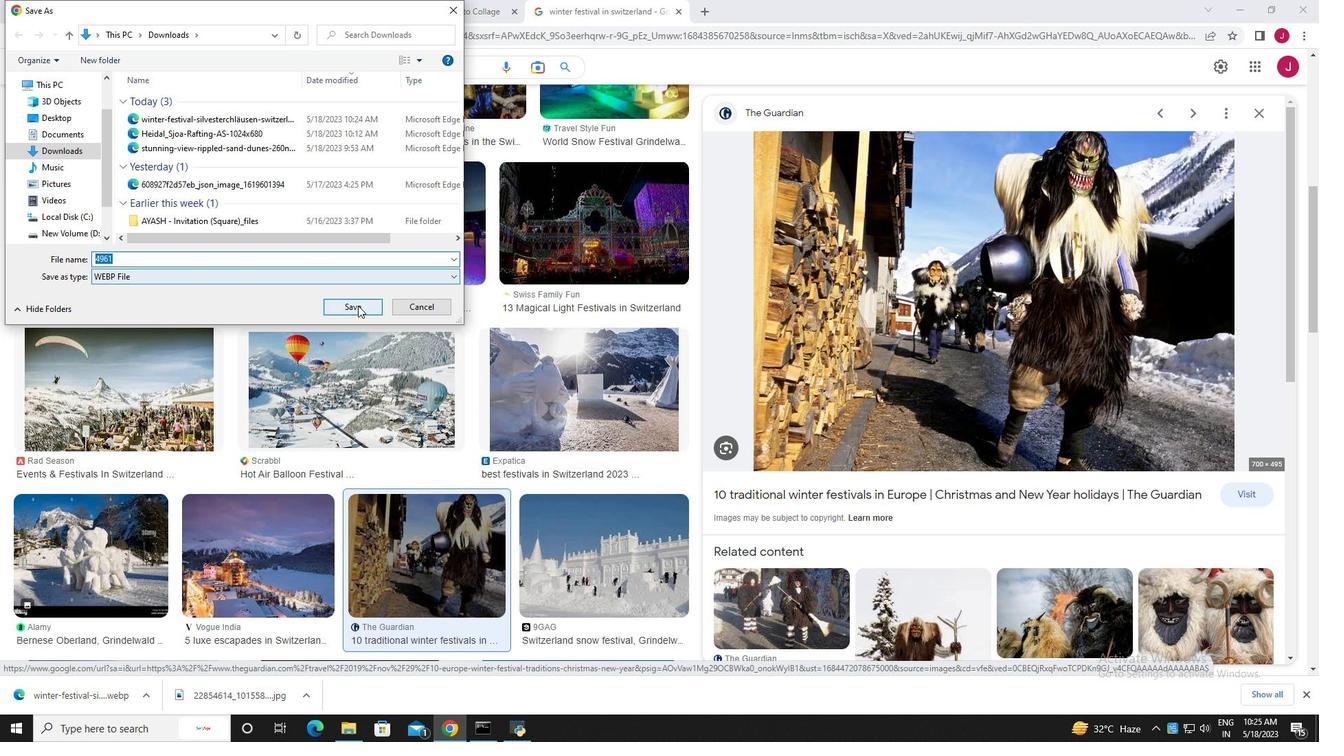 
Action: Mouse moved to (340, 341)
Screenshot: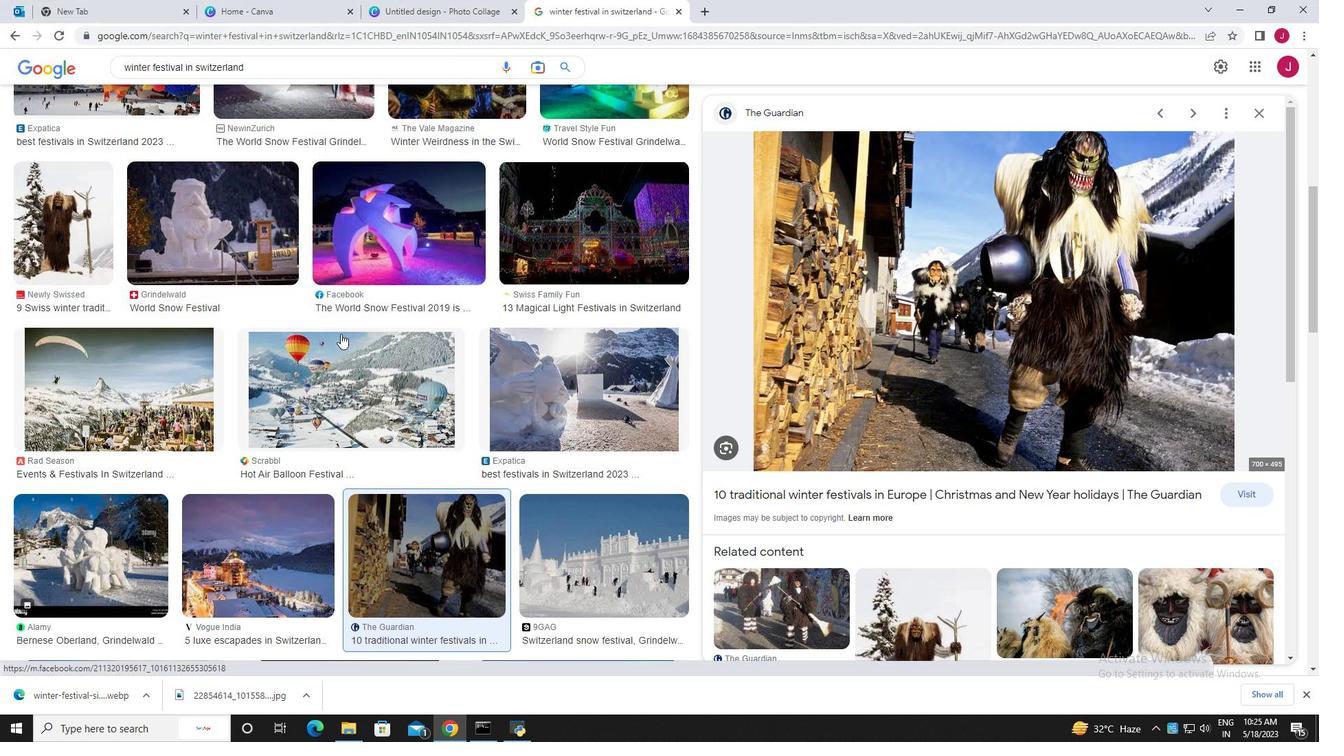 
Action: Mouse scrolled (340, 340) with delta (0, 0)
Screenshot: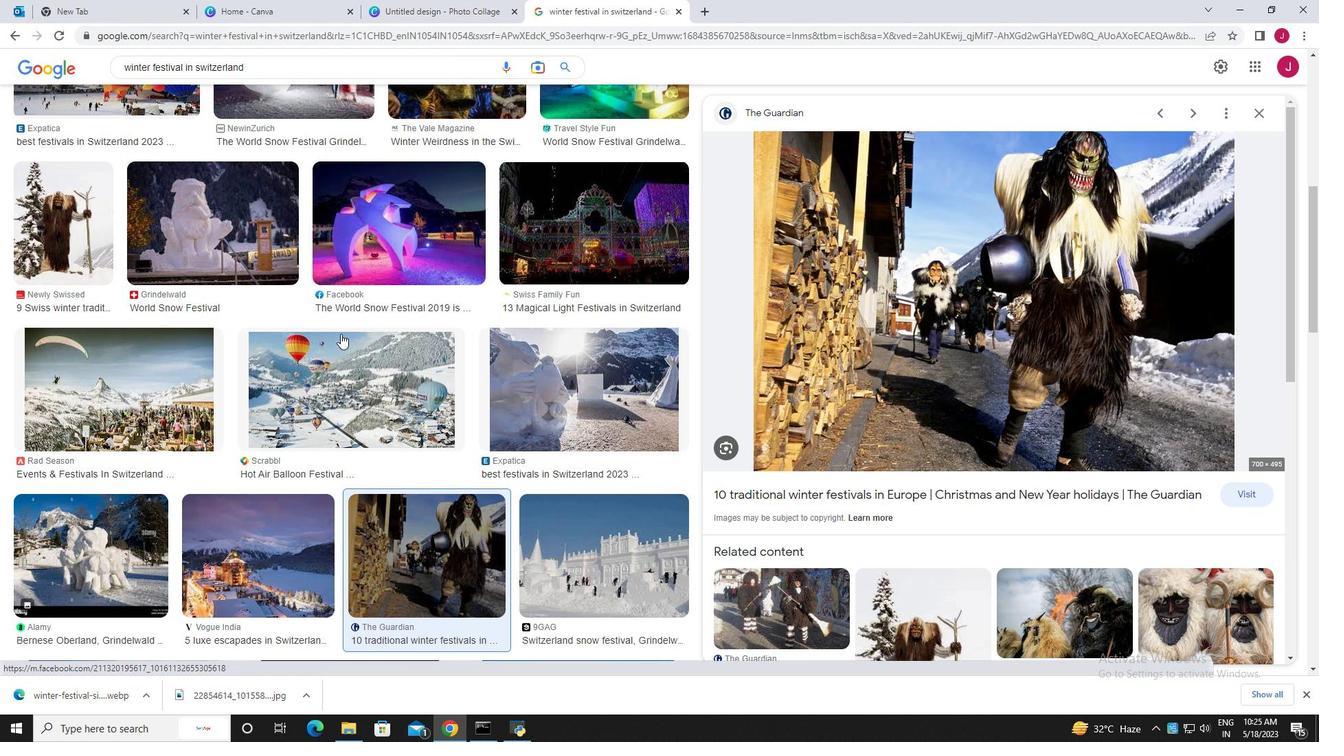 
Action: Mouse scrolled (340, 340) with delta (0, 0)
Screenshot: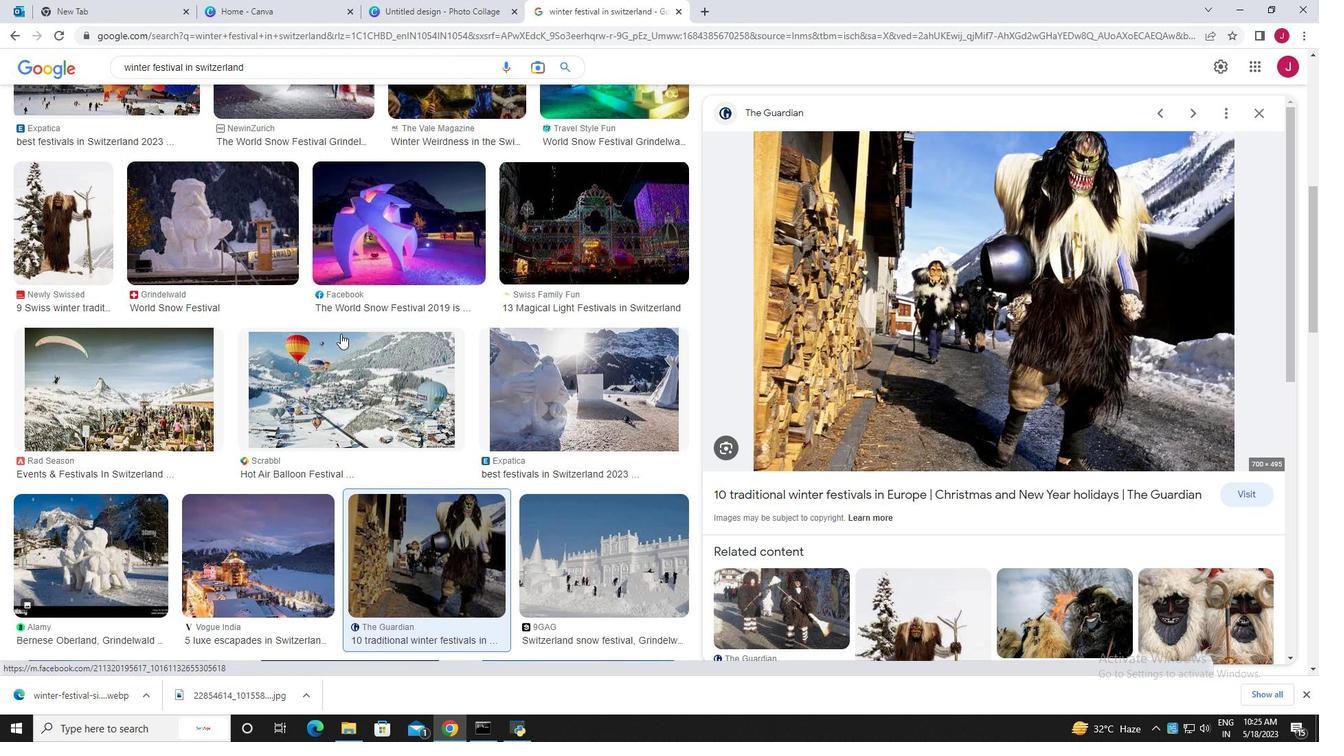 
Action: Mouse scrolled (340, 340) with delta (0, 0)
Screenshot: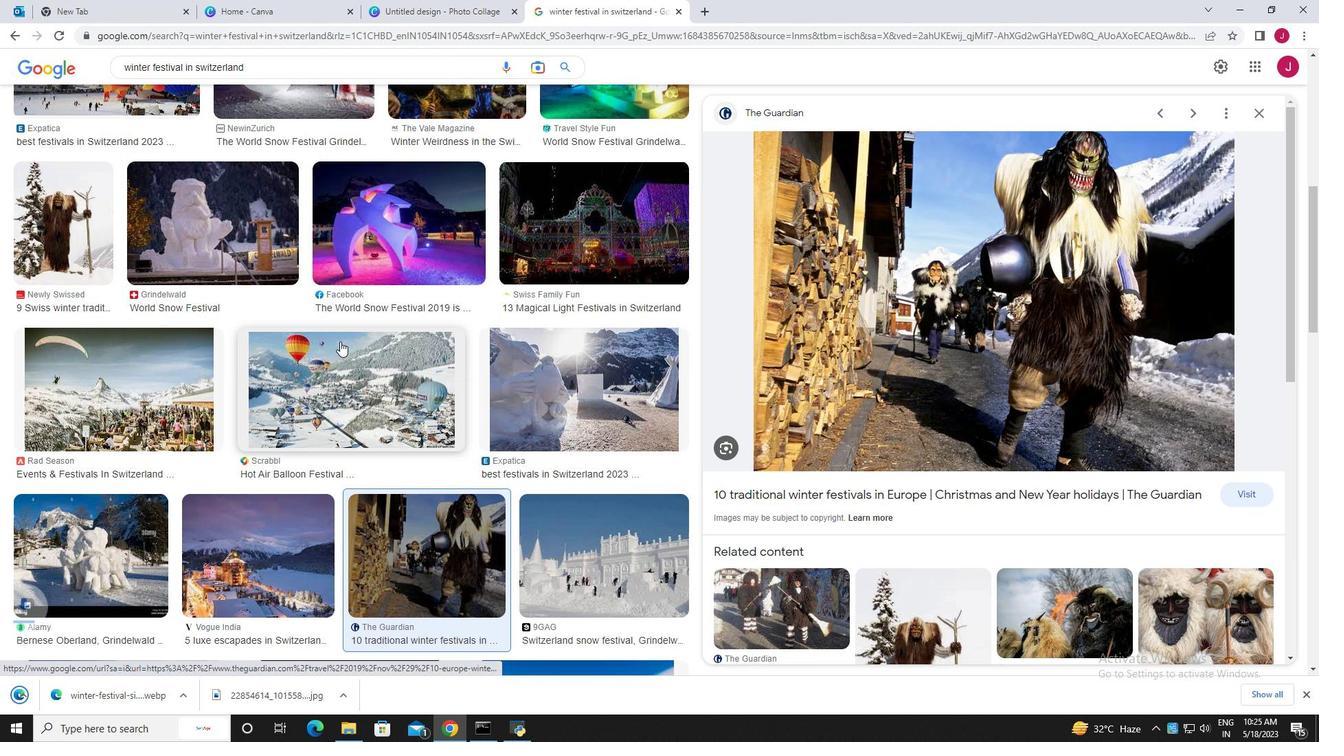 
Action: Mouse scrolled (340, 340) with delta (0, 0)
Screenshot: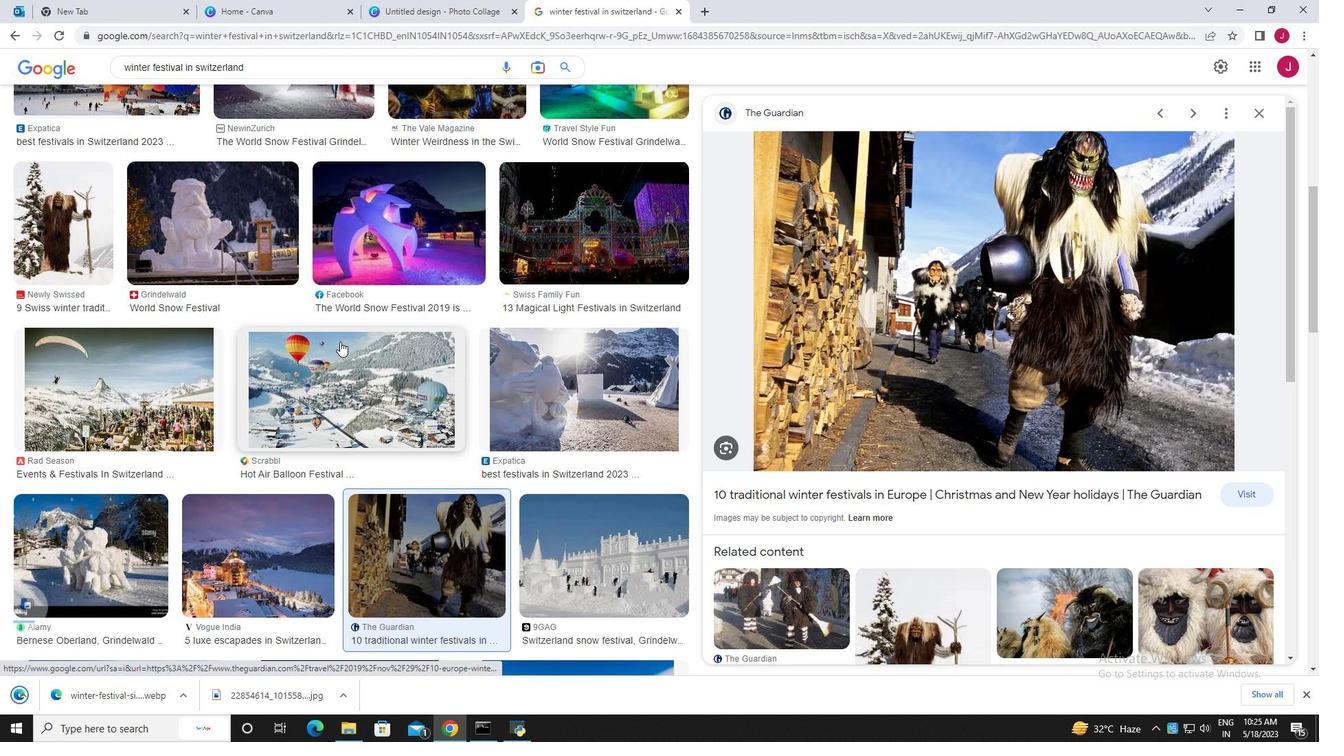 
Action: Mouse scrolled (340, 340) with delta (0, 0)
Screenshot: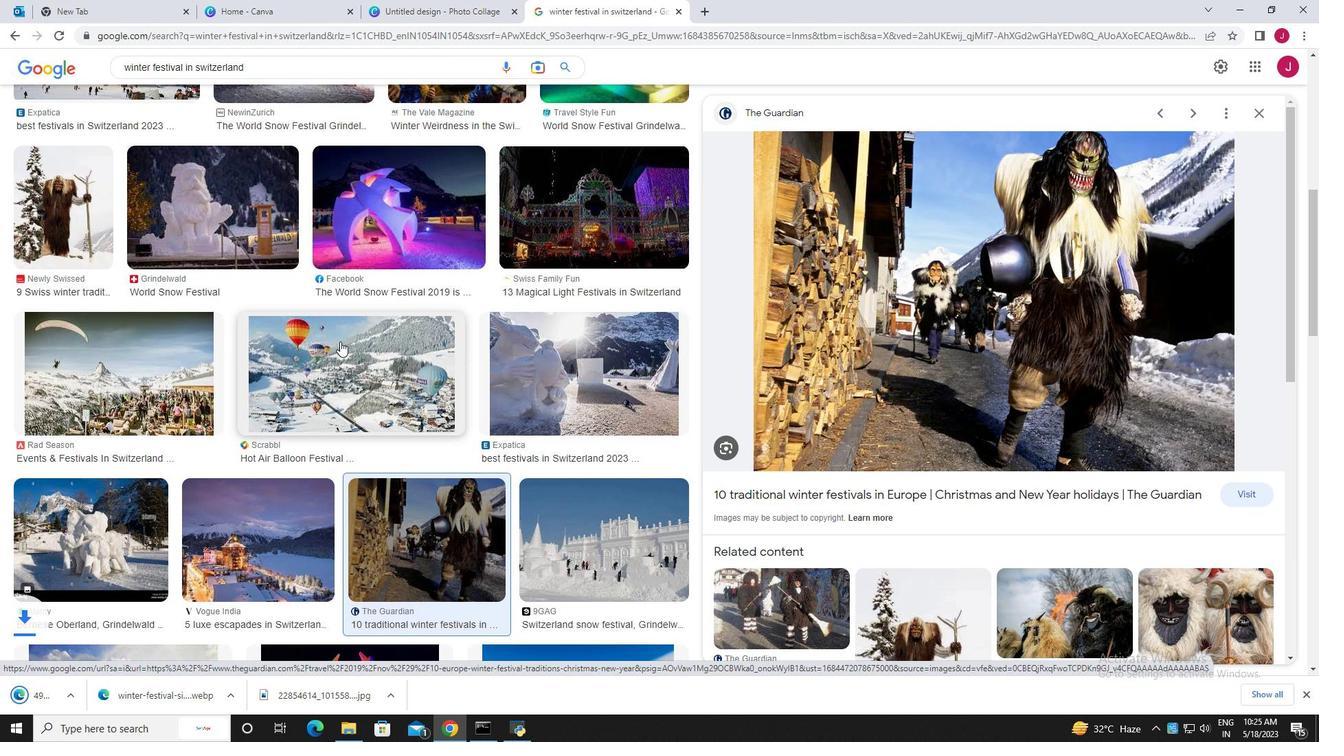 
Action: Mouse moved to (175, 363)
Screenshot: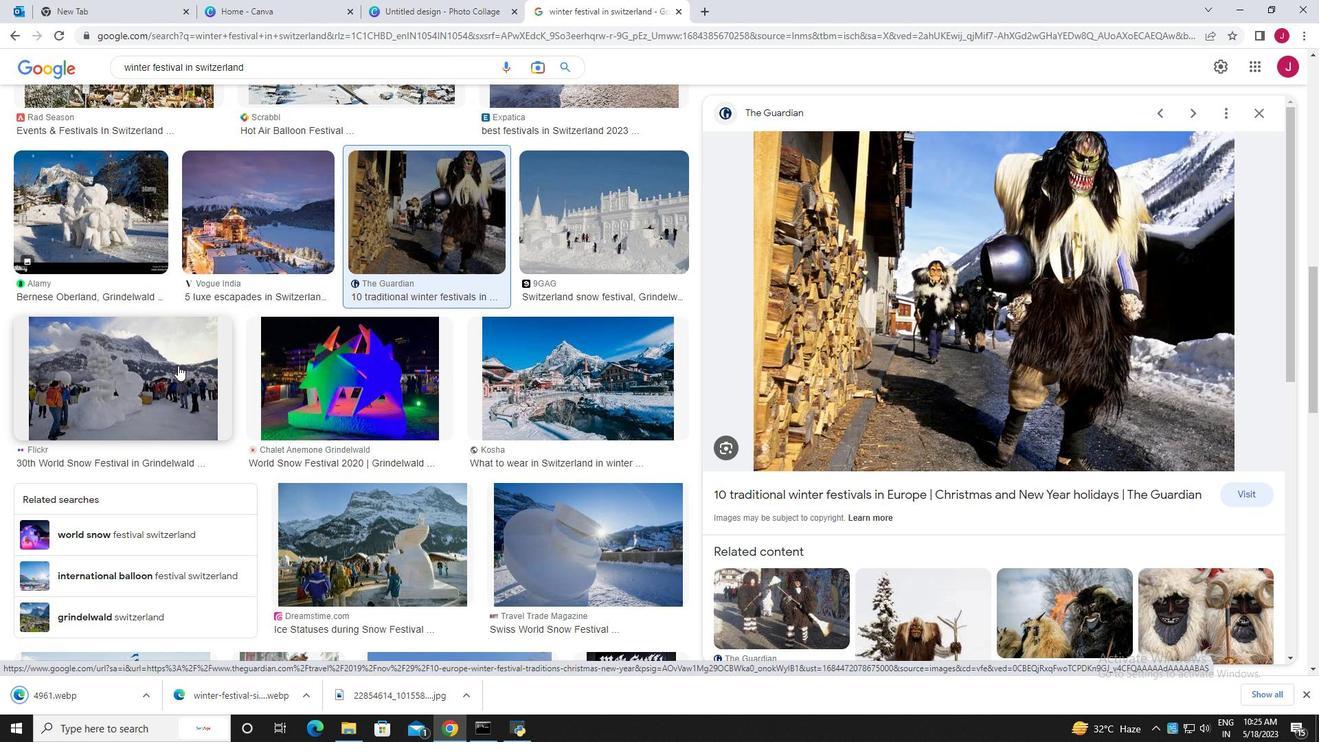 
Action: Mouse scrolled (175, 364) with delta (0, 0)
Screenshot: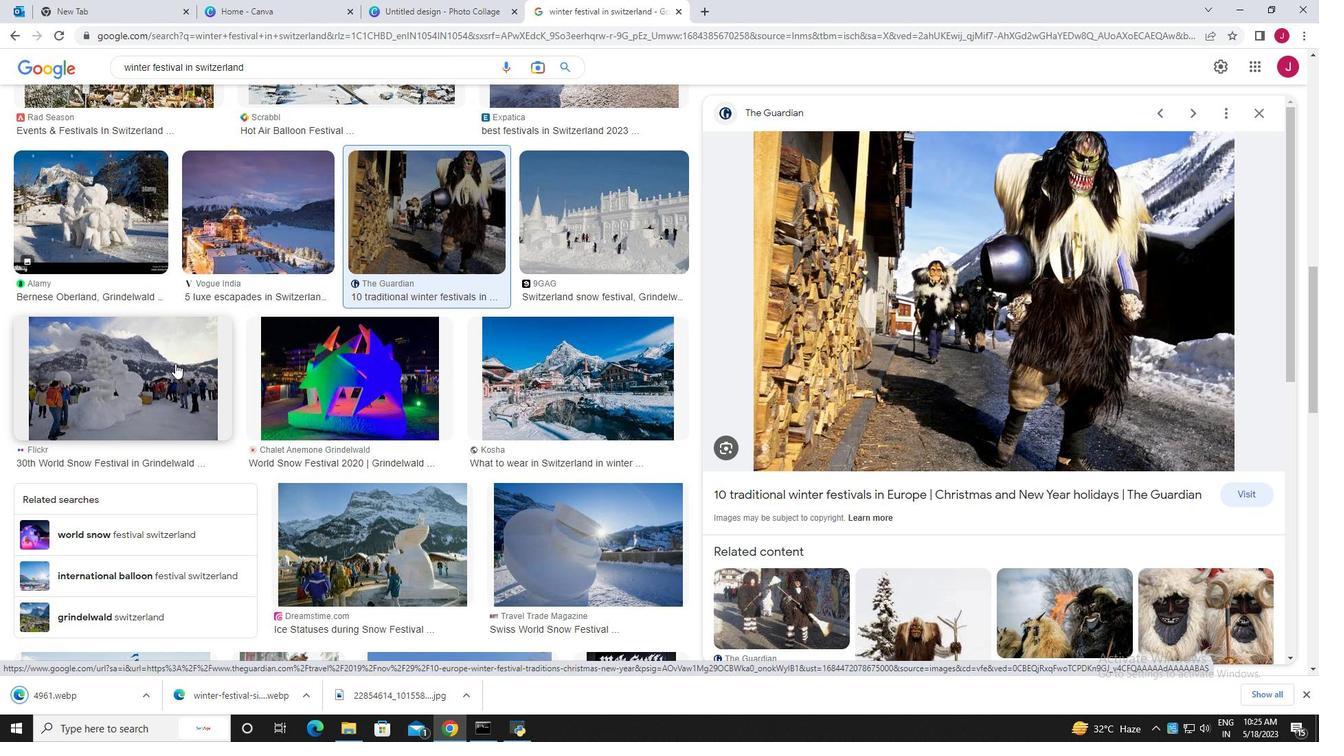 
Action: Mouse scrolled (175, 364) with delta (0, 0)
Screenshot: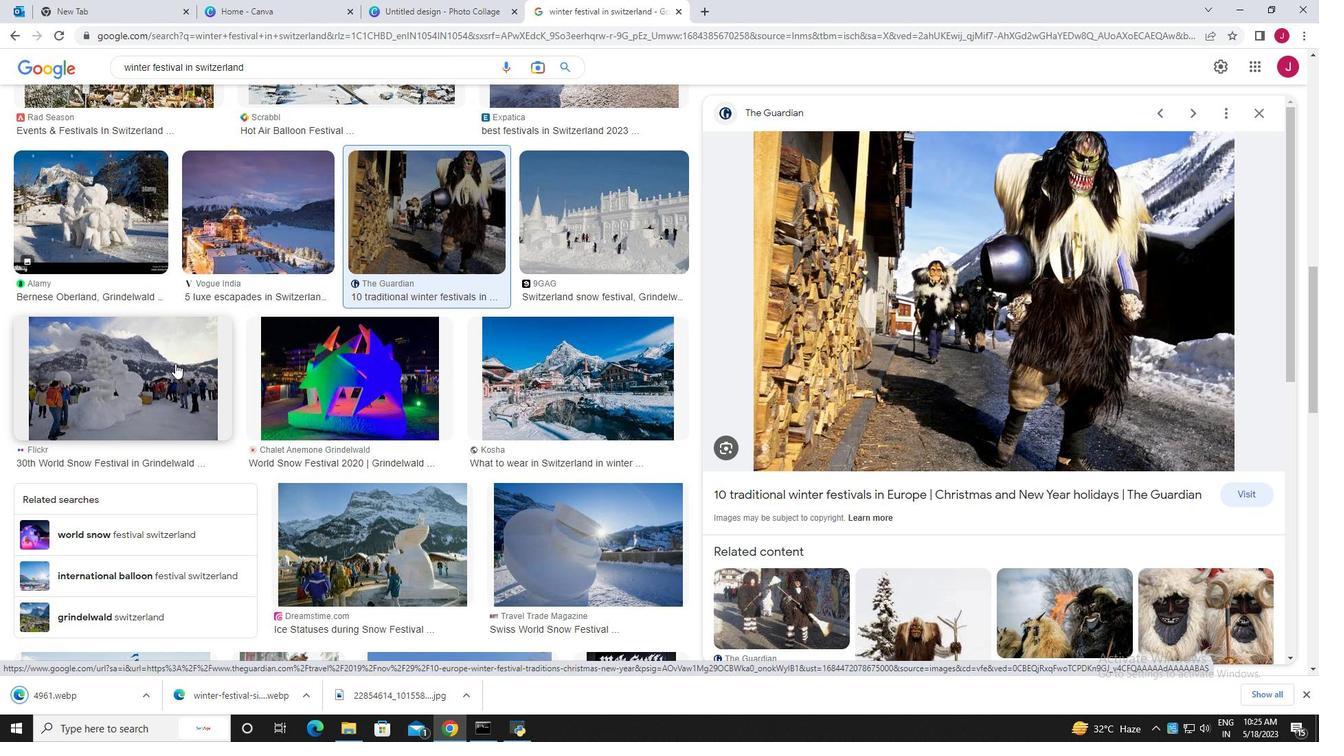 
Action: Mouse scrolled (175, 364) with delta (0, 0)
Screenshot: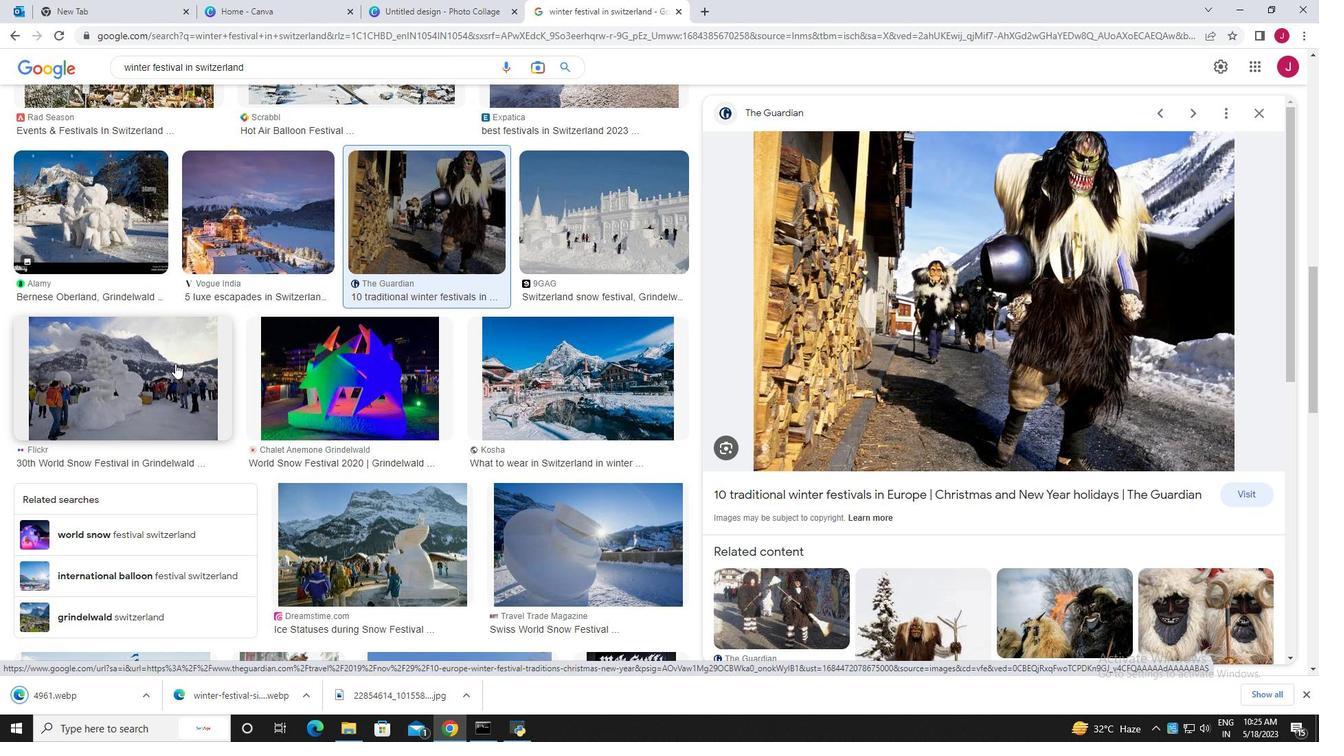 
Action: Mouse scrolled (175, 364) with delta (0, 0)
Screenshot: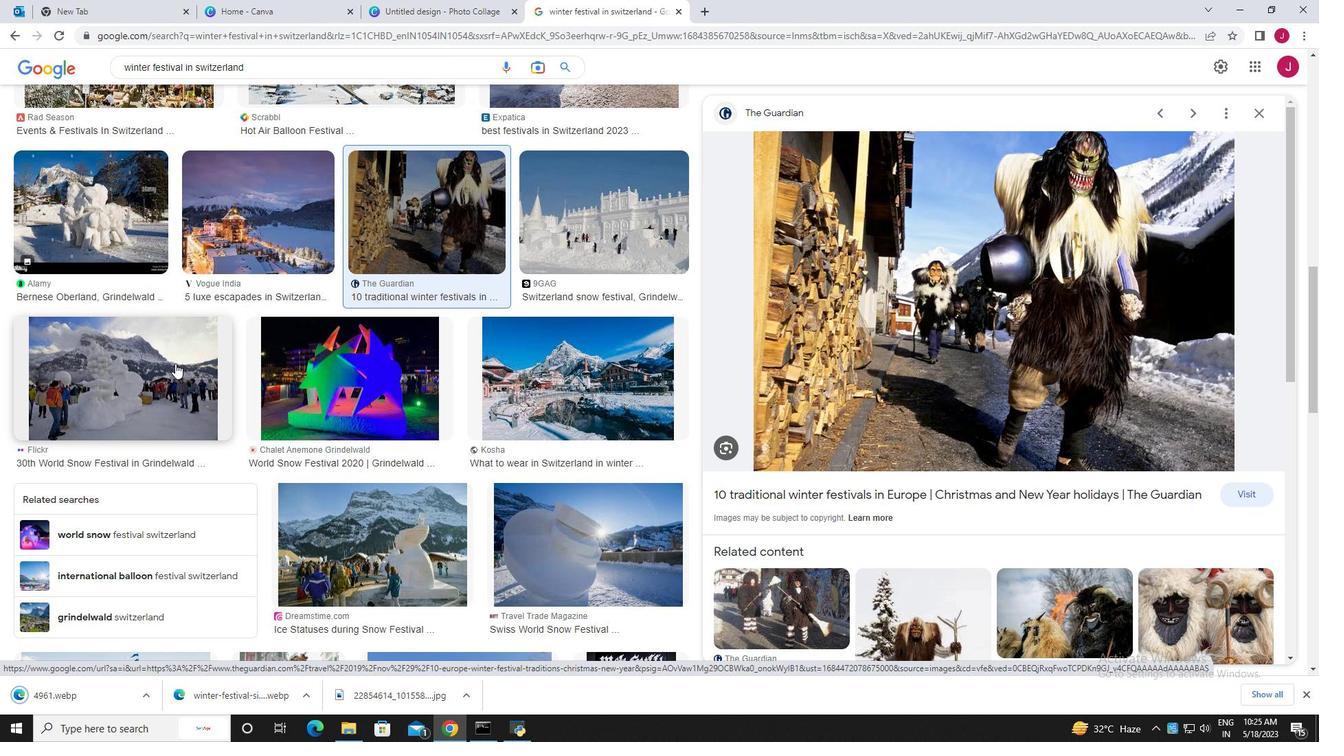
Action: Mouse scrolled (175, 364) with delta (0, 0)
Screenshot: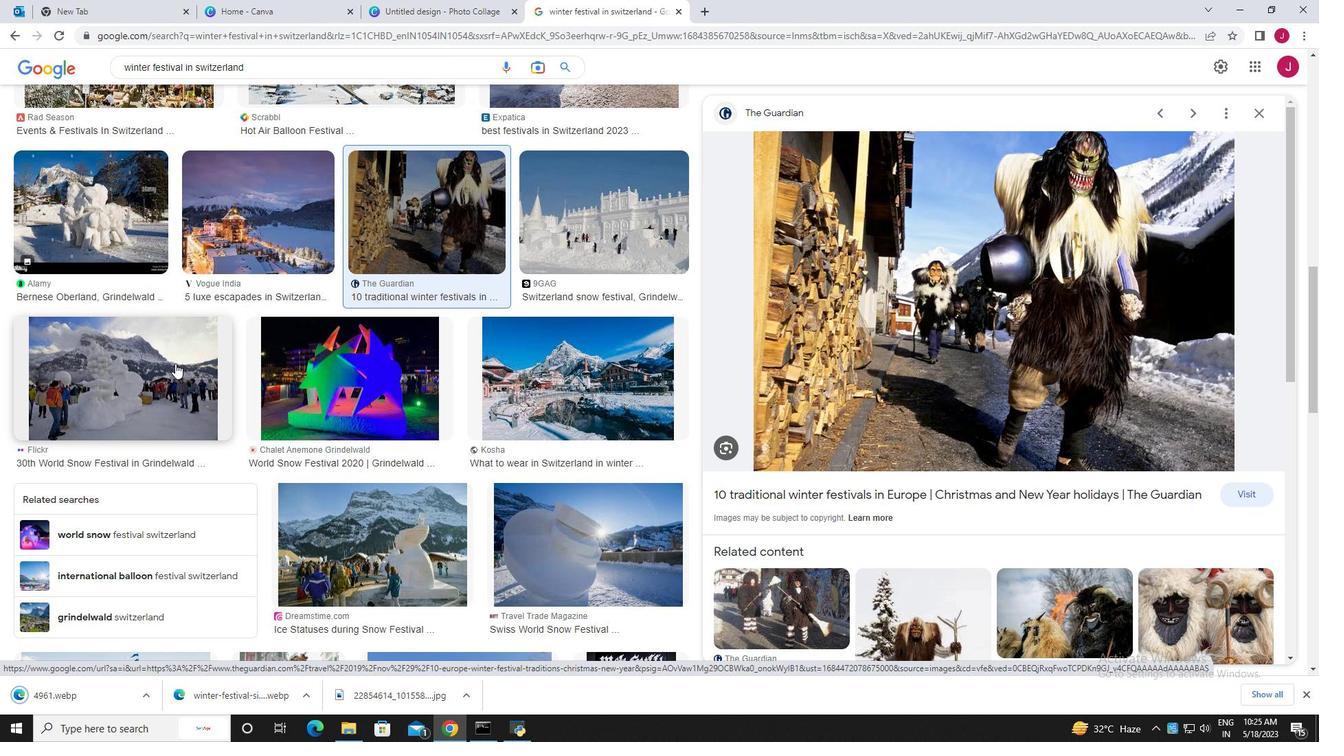 
Action: Mouse scrolled (175, 364) with delta (0, 0)
Screenshot: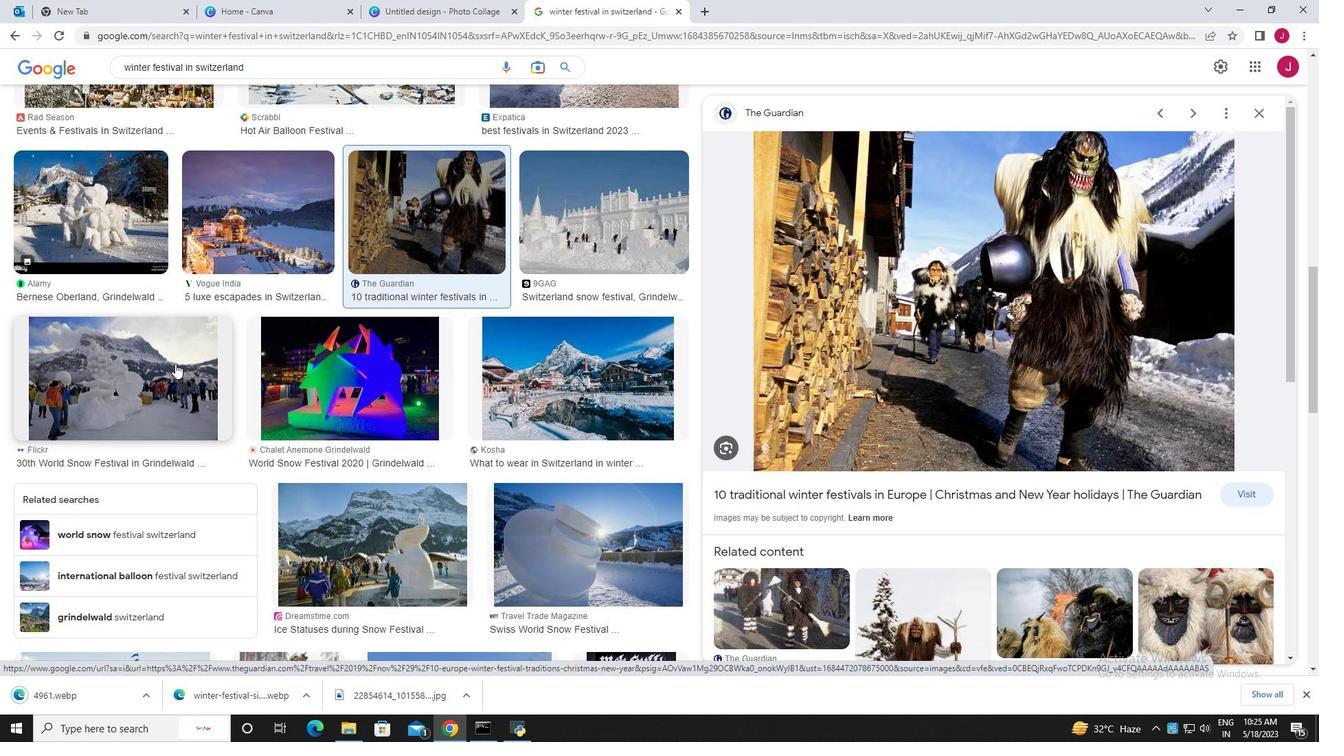 
Action: Mouse moved to (175, 362)
Screenshot: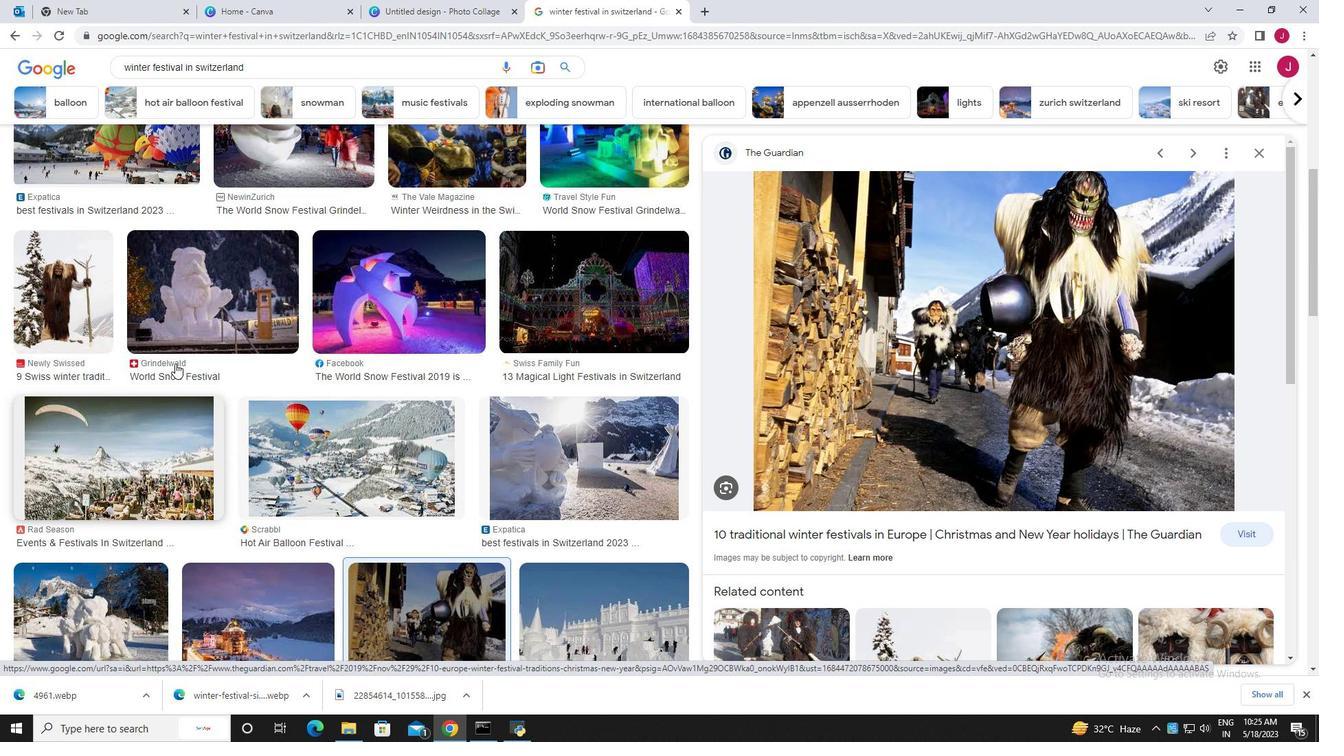 
Action: Mouse scrolled (175, 363) with delta (0, 0)
Screenshot: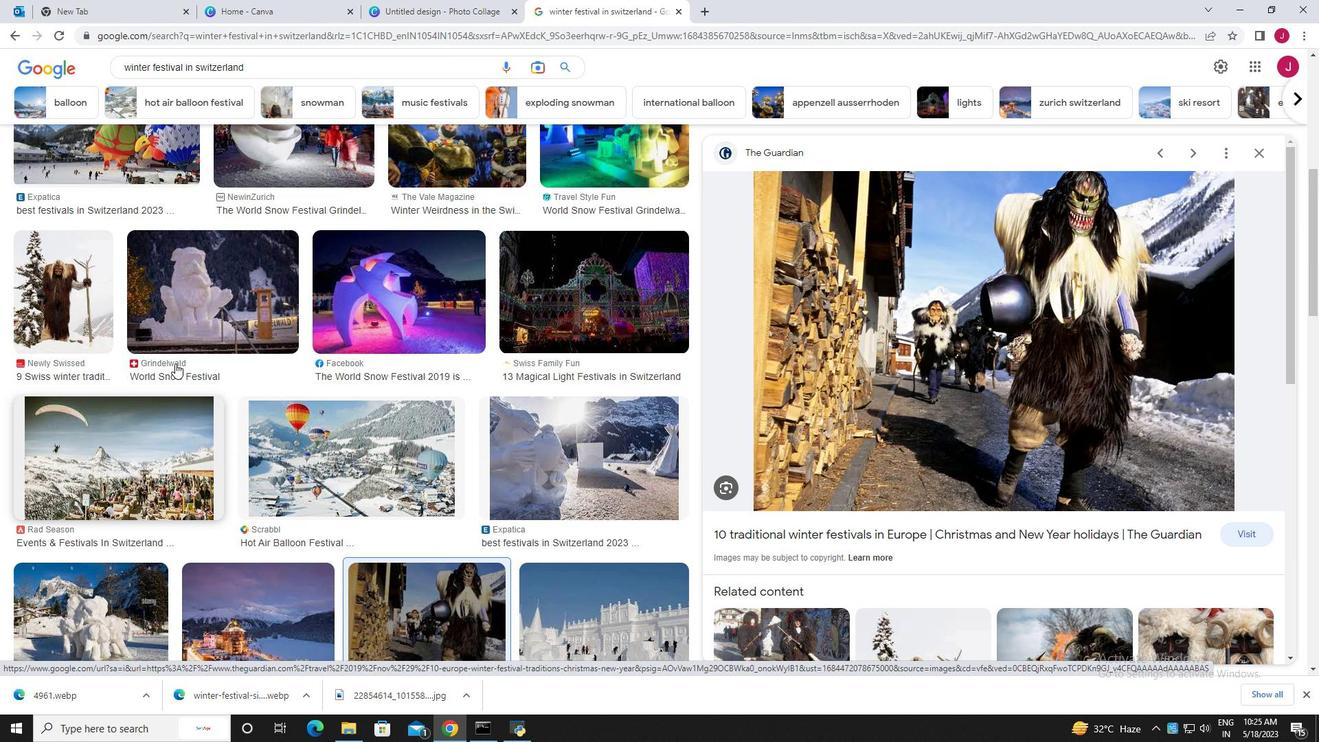 
Action: Mouse scrolled (175, 363) with delta (0, 0)
Screenshot: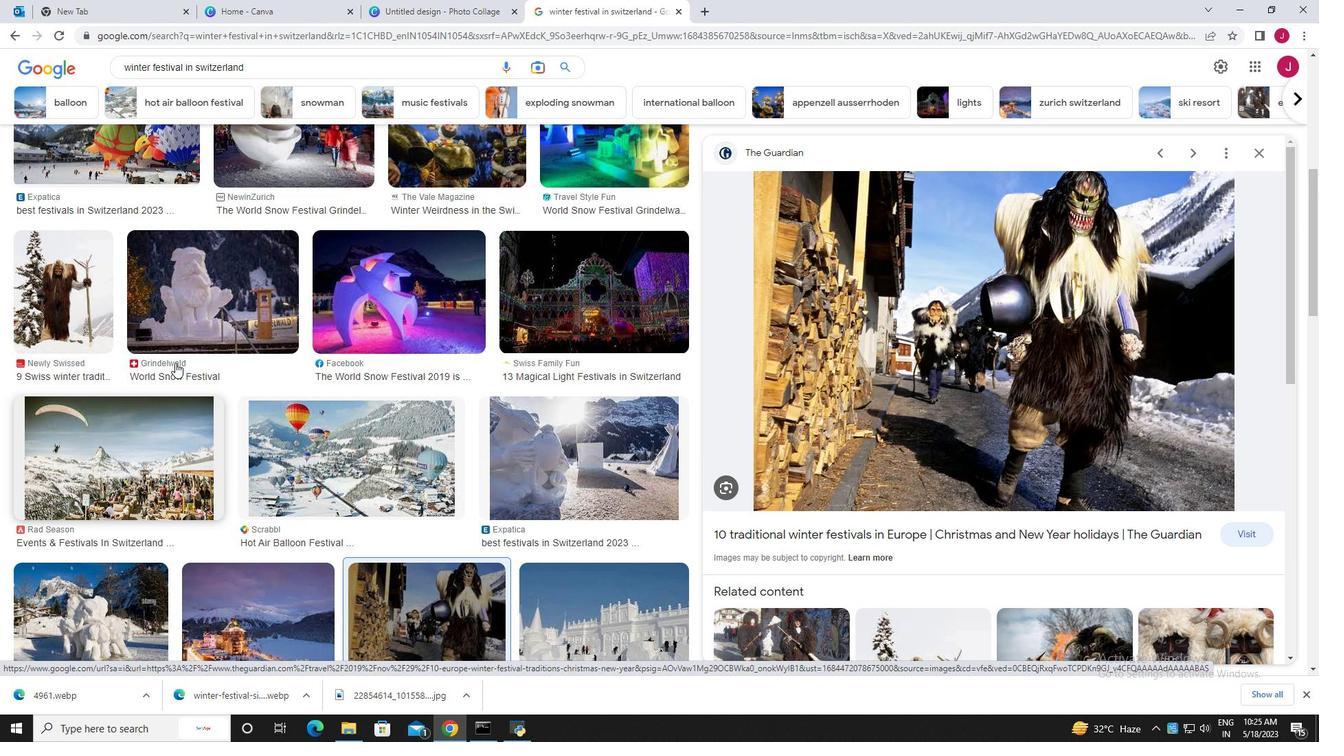 
Action: Mouse moved to (175, 362)
Screenshot: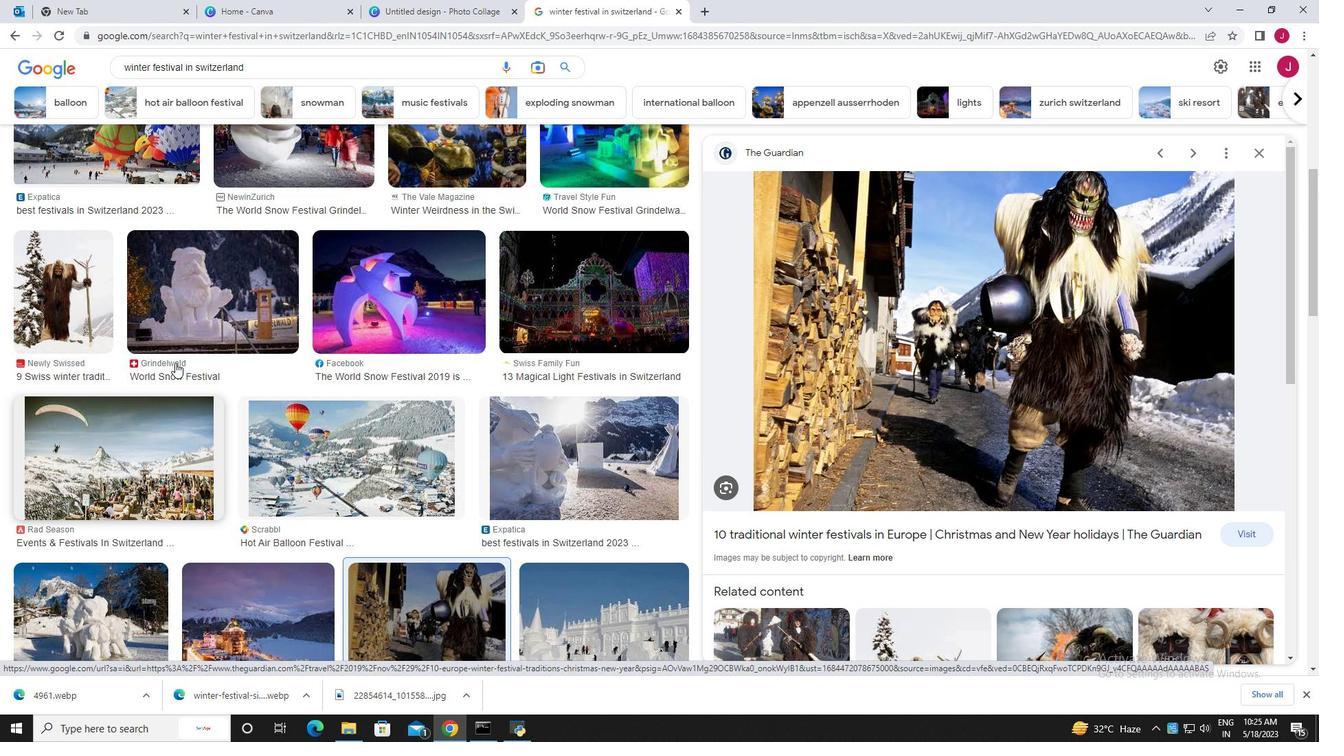 
Action: Mouse scrolled (175, 363) with delta (0, 0)
Screenshot: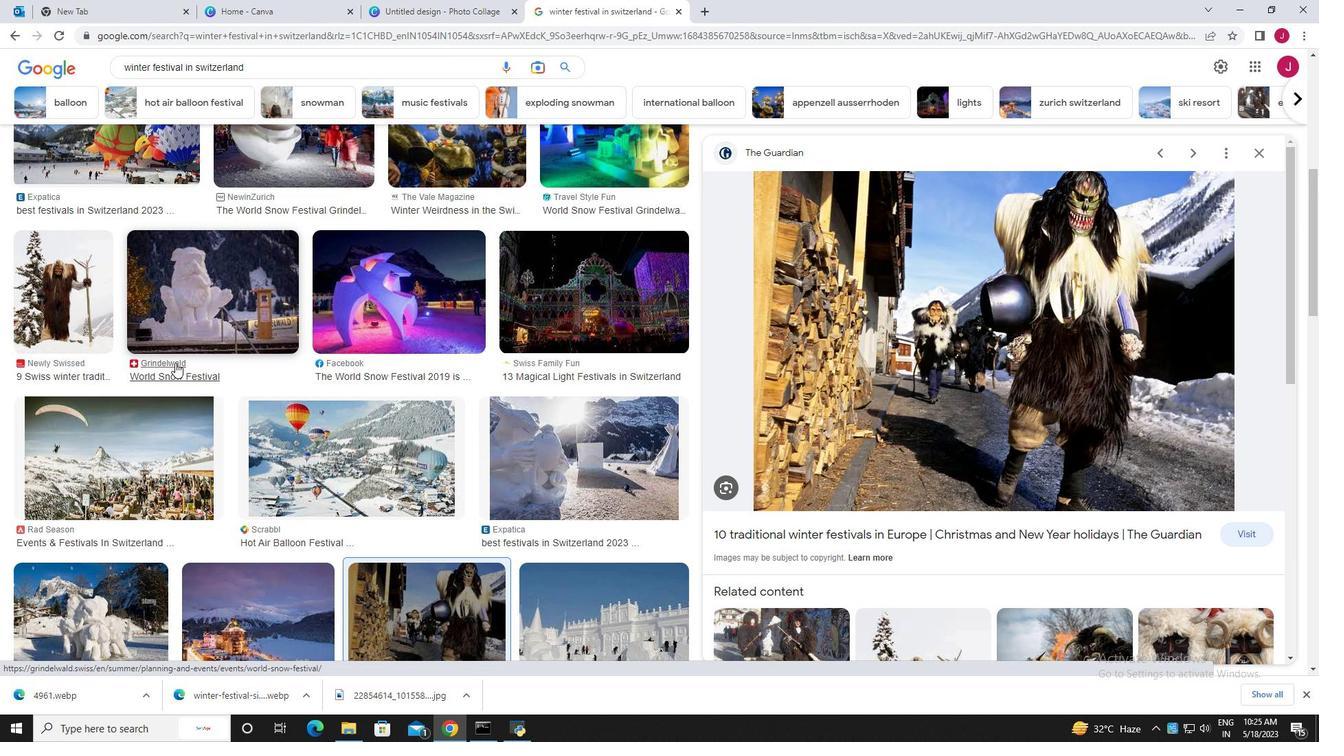 
Action: Mouse scrolled (175, 363) with delta (0, 0)
Screenshot: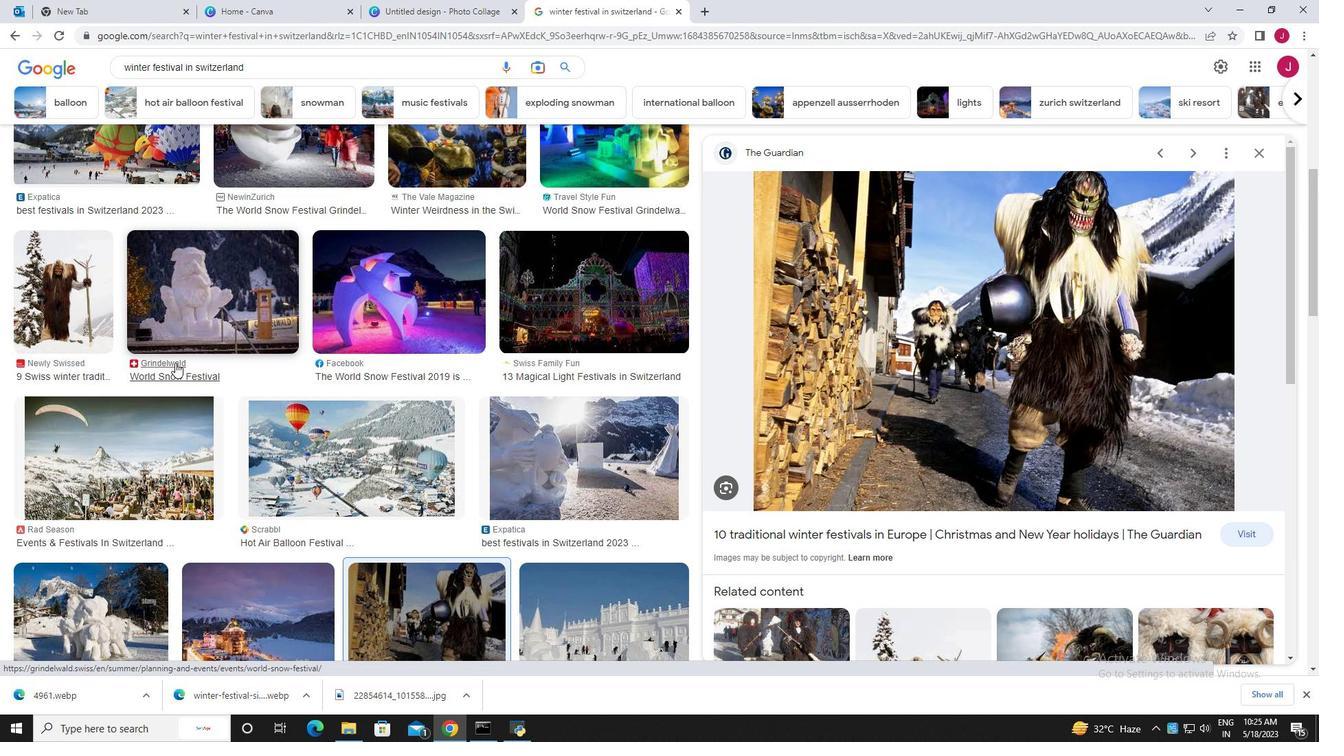 
Action: Mouse scrolled (175, 363) with delta (0, 0)
Screenshot: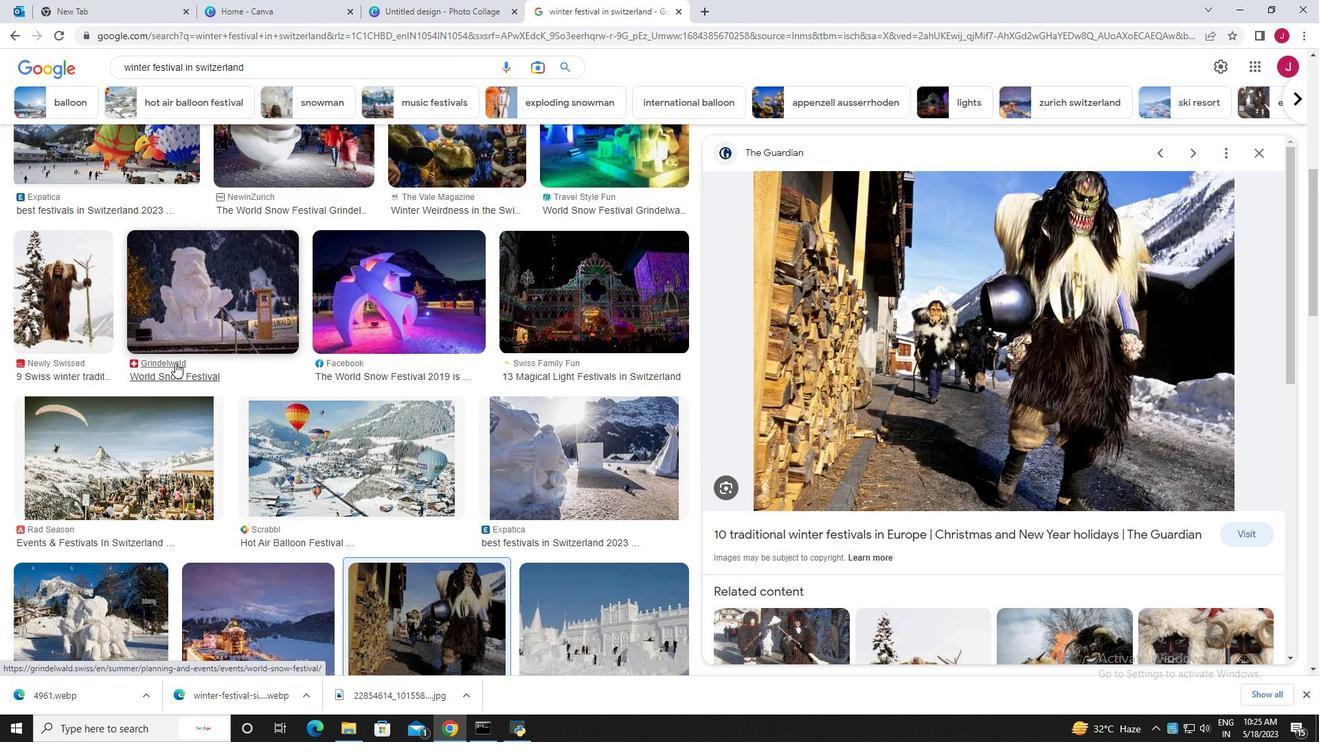 
Action: Mouse moved to (175, 362)
Screenshot: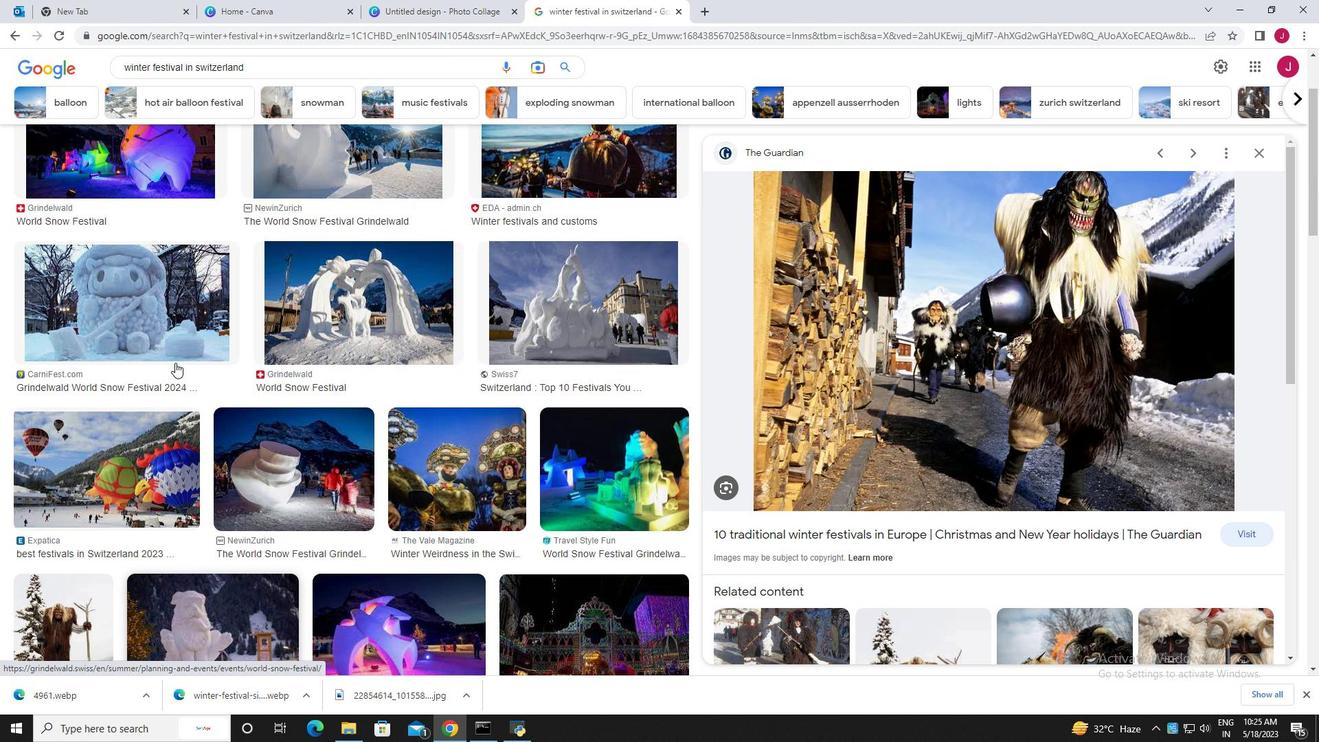 
Action: Mouse scrolled (175, 363) with delta (0, 0)
Screenshot: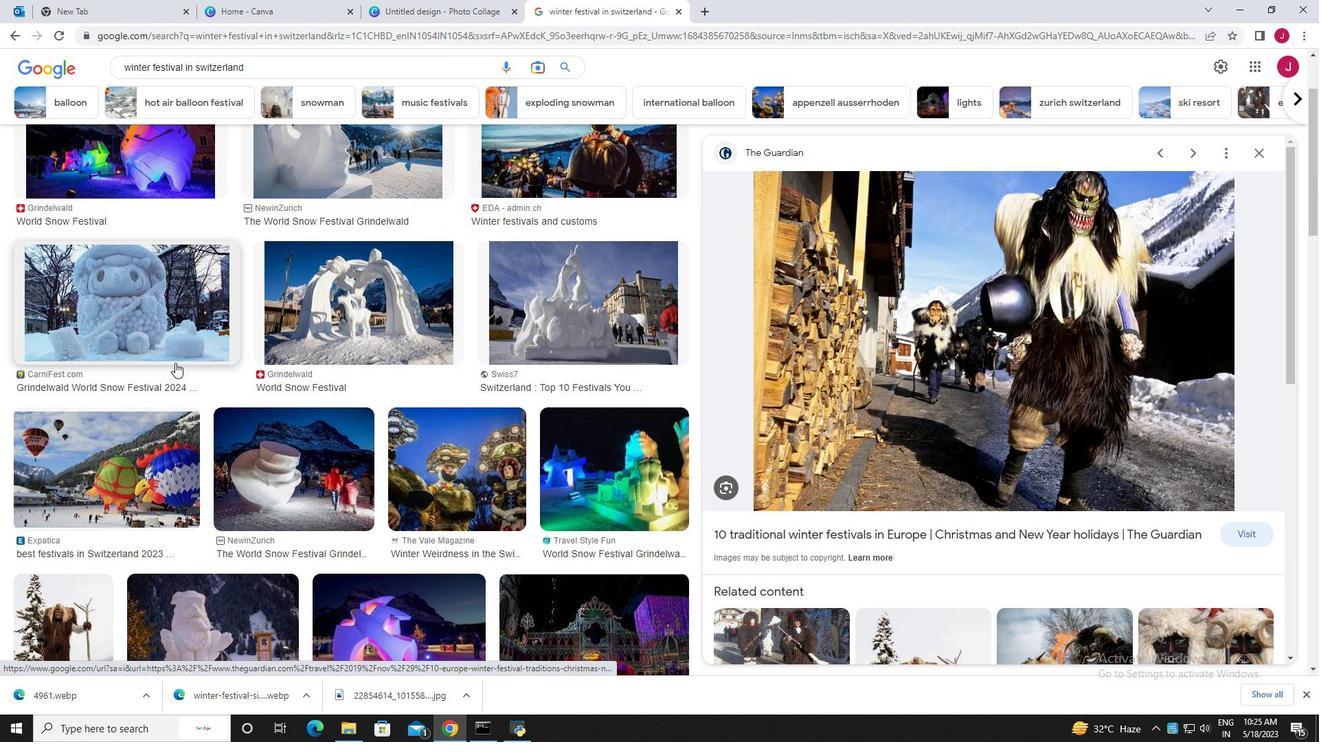 
Action: Mouse scrolled (175, 363) with delta (0, 0)
Screenshot: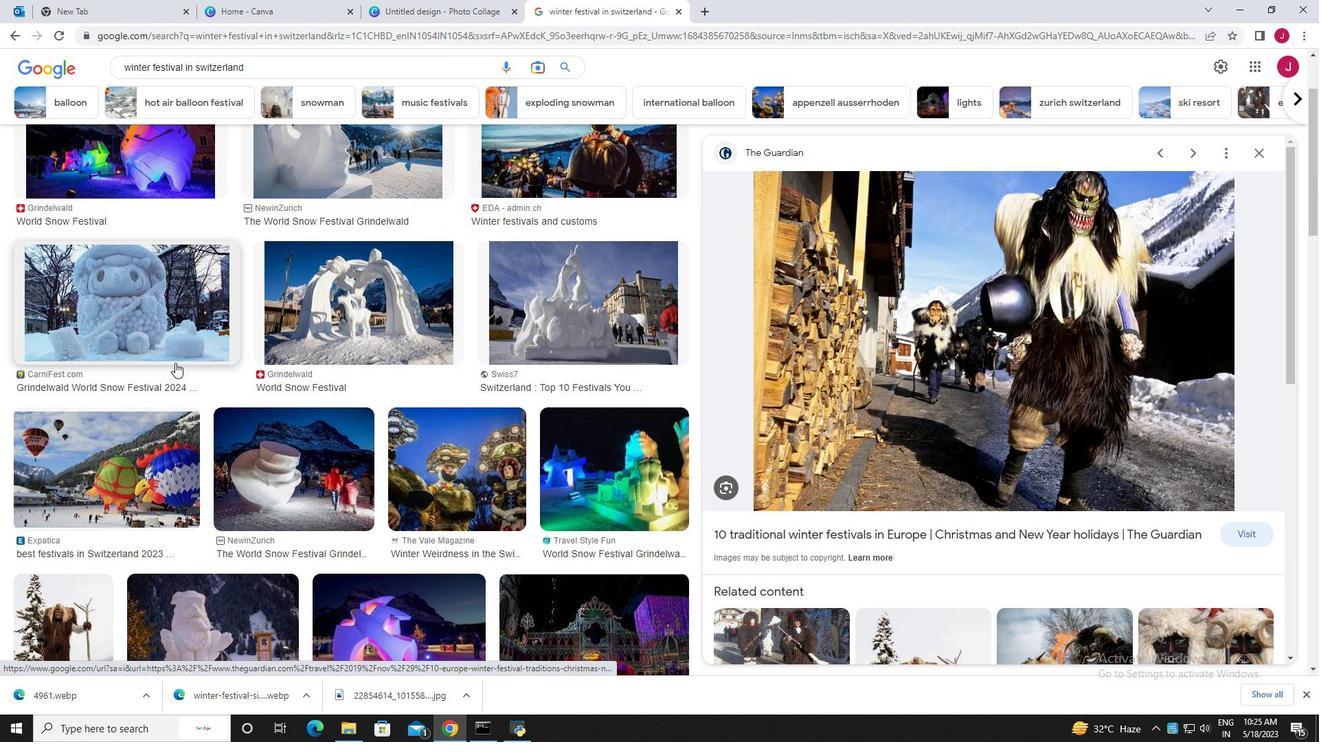 
Action: Mouse scrolled (175, 363) with delta (0, 0)
Screenshot: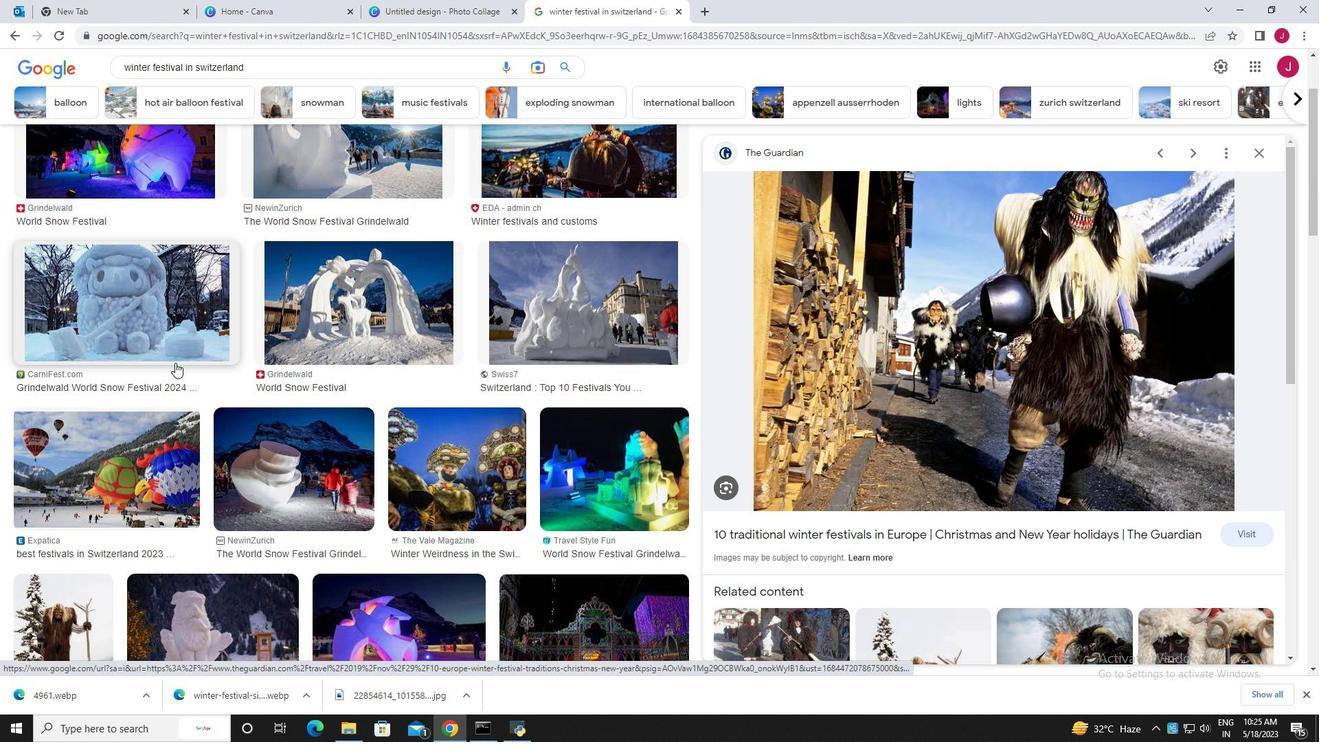 
Action: Mouse moved to (176, 362)
Screenshot: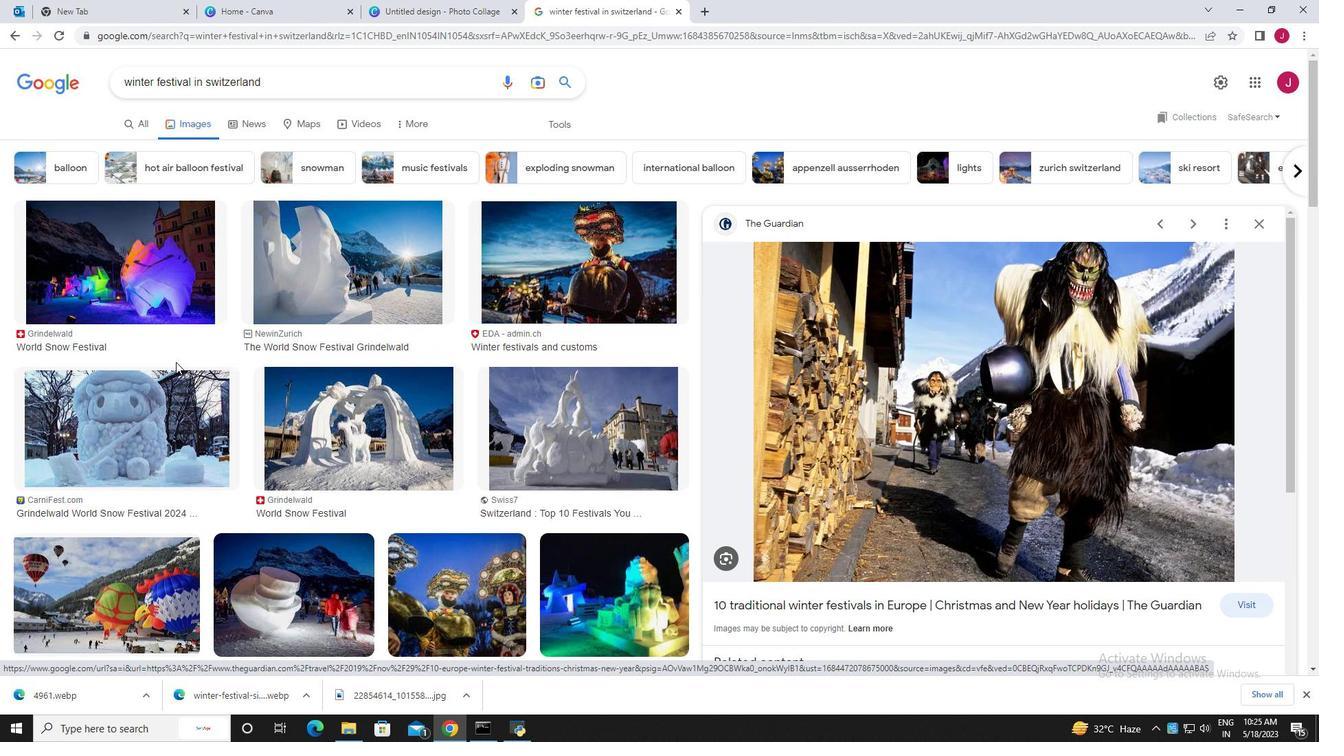 
Action: Mouse scrolled (176, 361) with delta (0, 0)
Screenshot: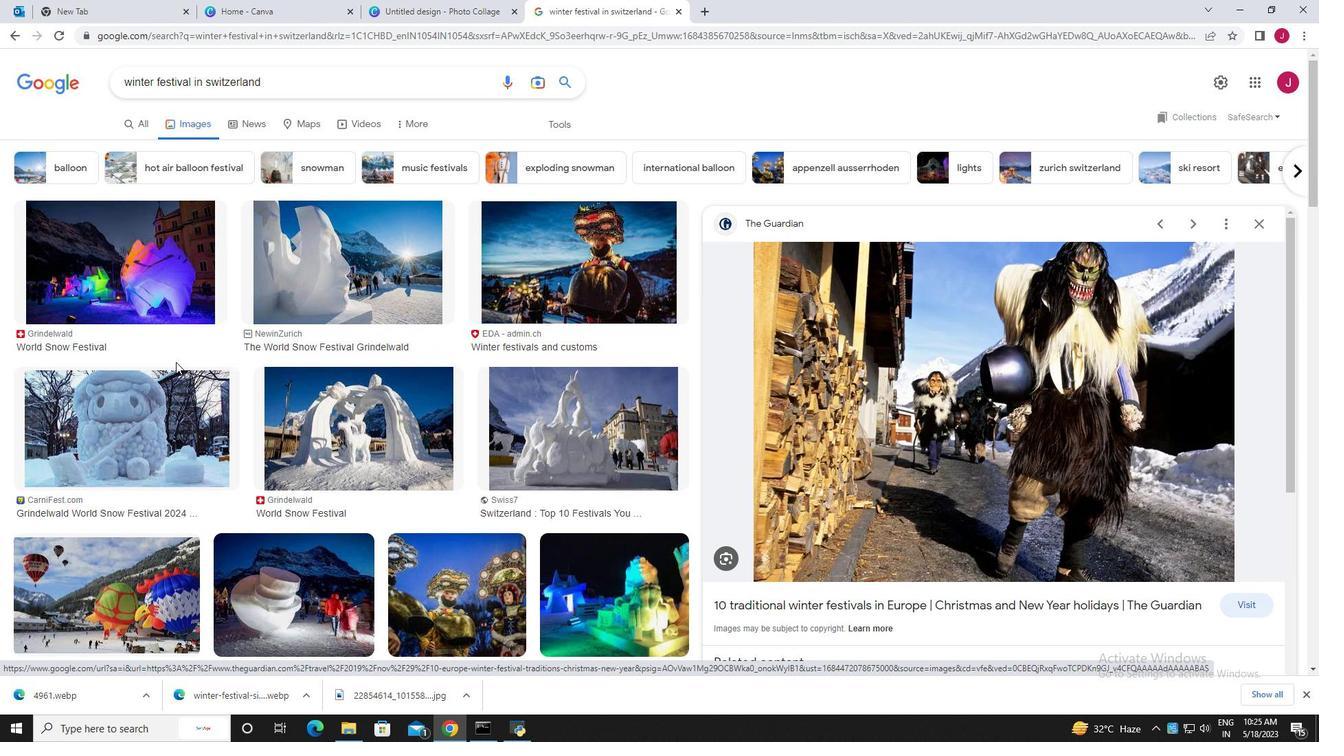 
Action: Mouse scrolled (176, 361) with delta (0, 0)
Screenshot: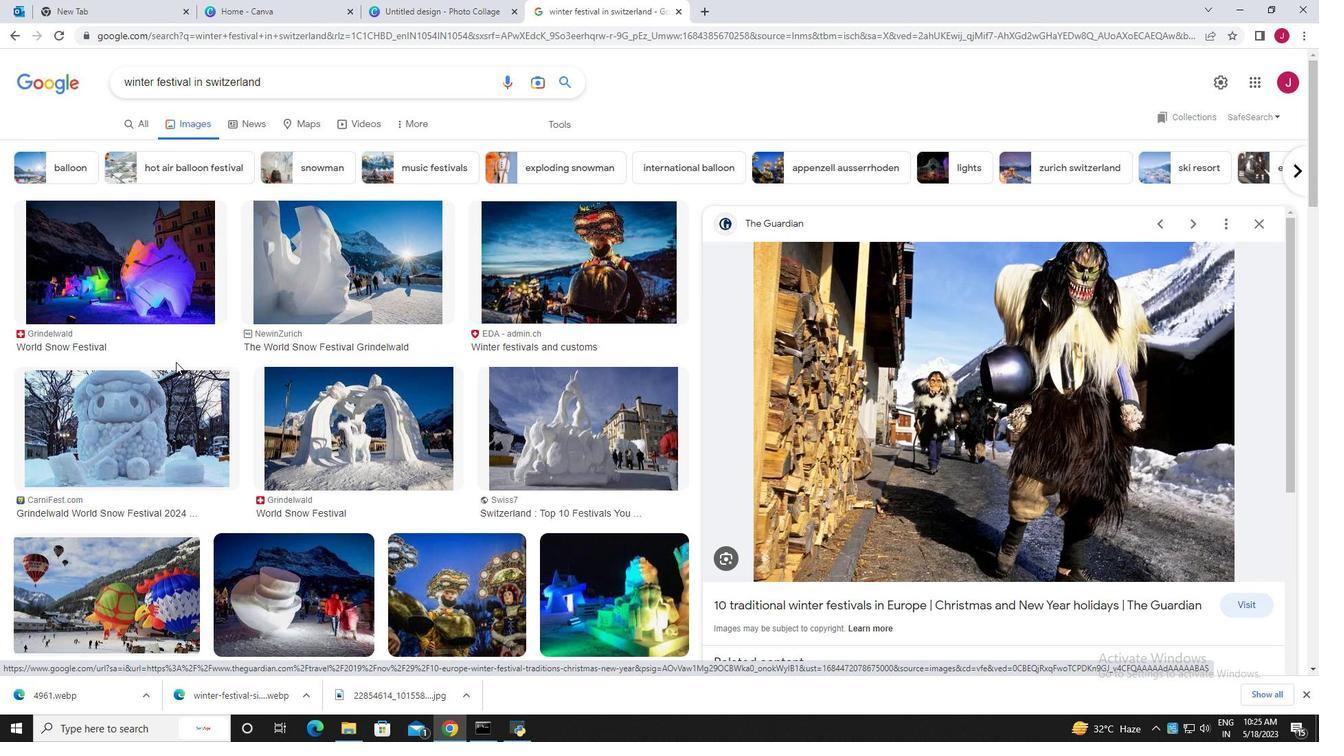 
Action: Mouse scrolled (176, 361) with delta (0, 0)
Screenshot: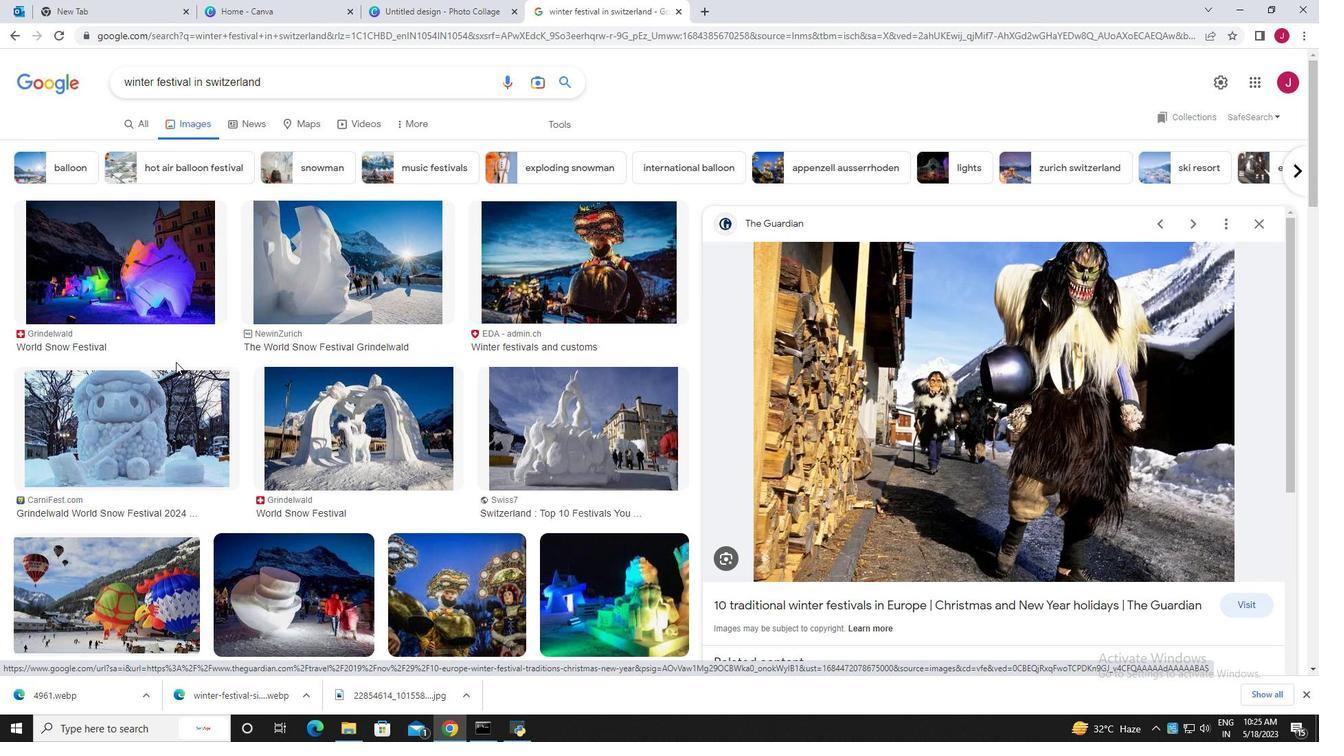 
Action: Mouse scrolled (176, 361) with delta (0, 0)
Screenshot: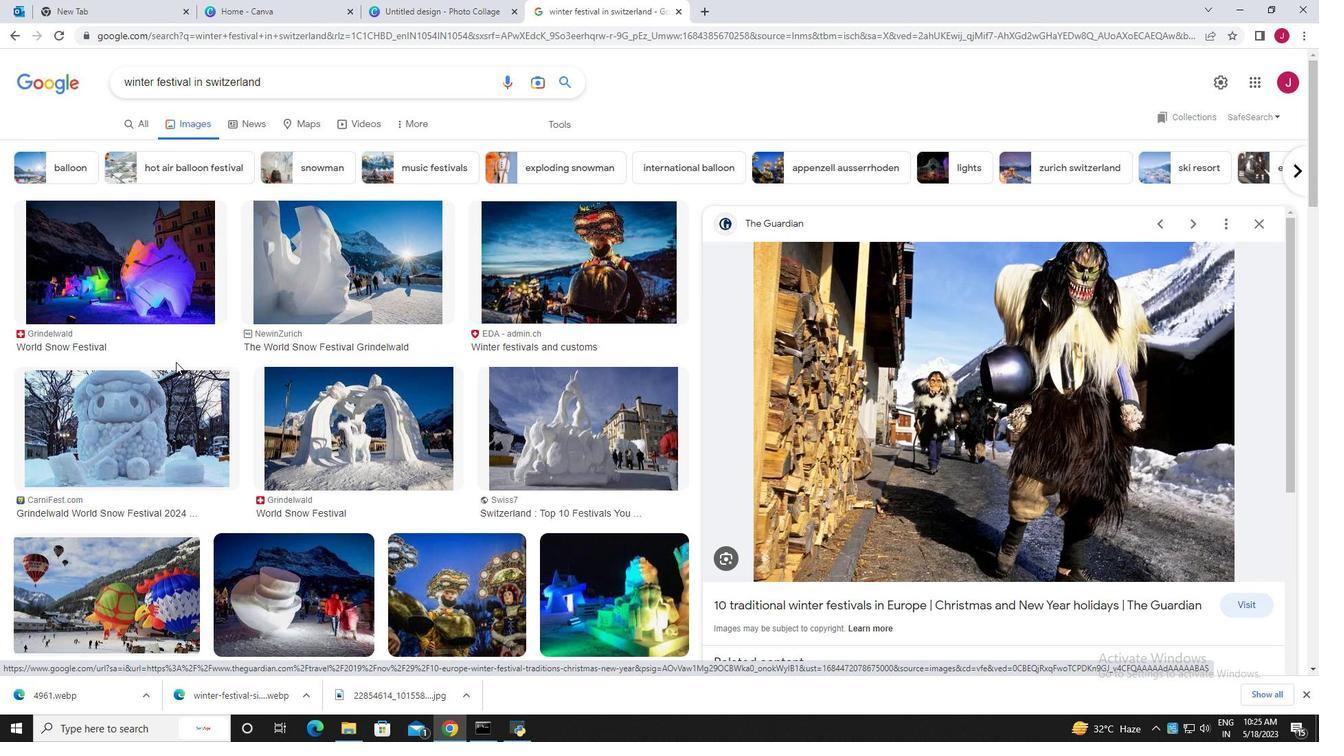 
Action: Mouse scrolled (176, 361) with delta (0, 0)
Screenshot: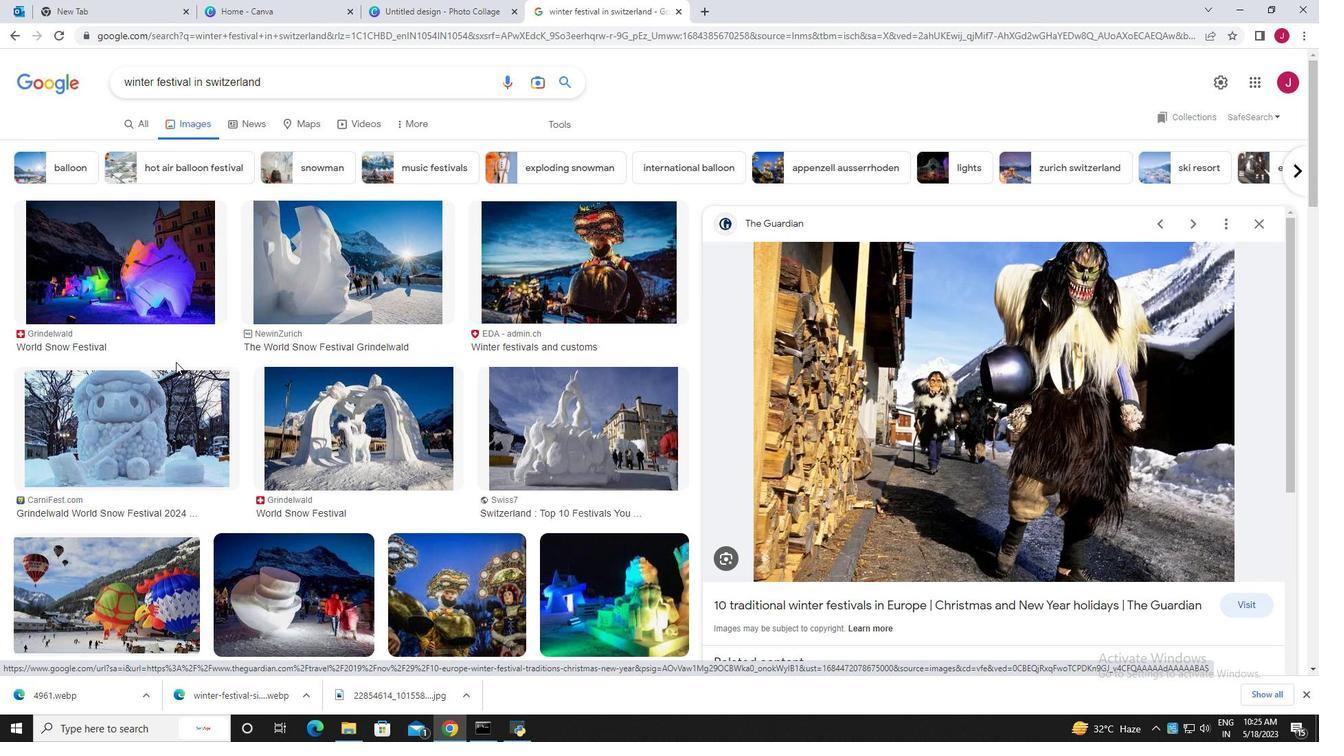 
Action: Mouse moved to (177, 362)
Screenshot: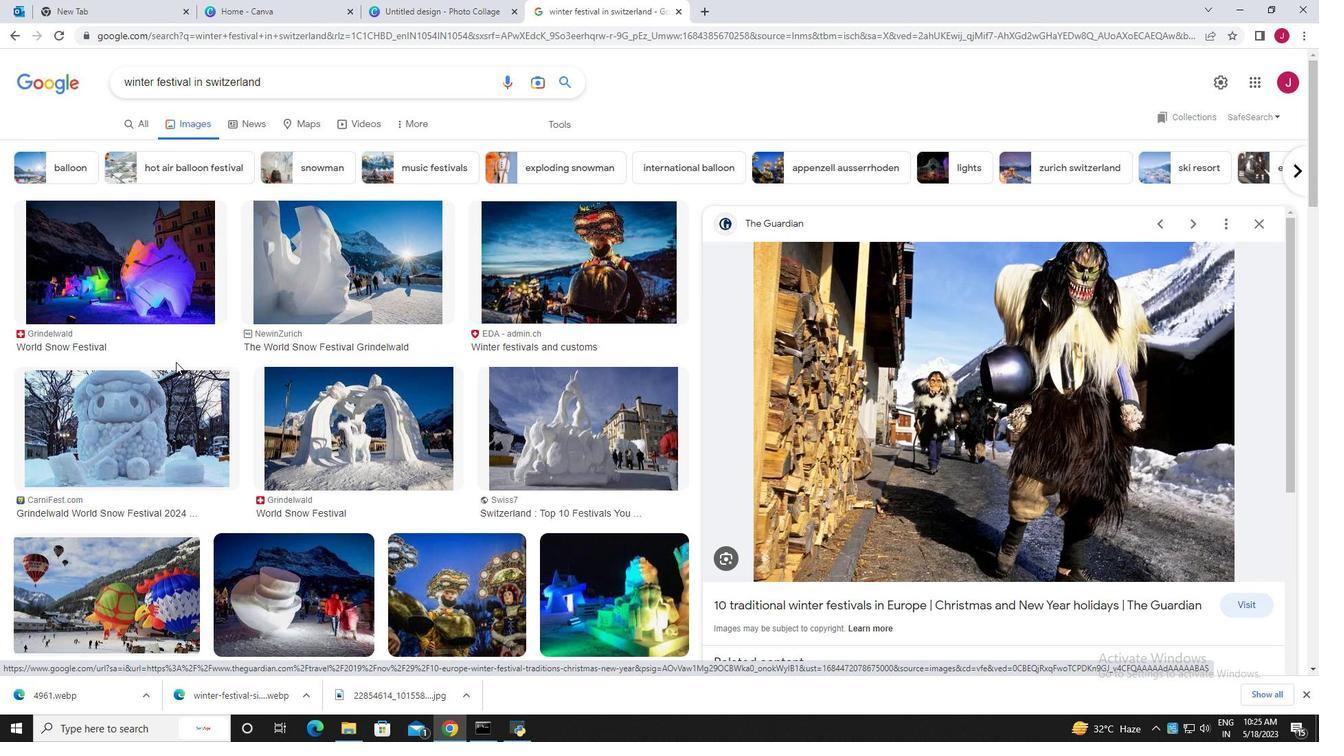 
Action: Mouse scrolled (176, 361) with delta (0, 0)
Screenshot: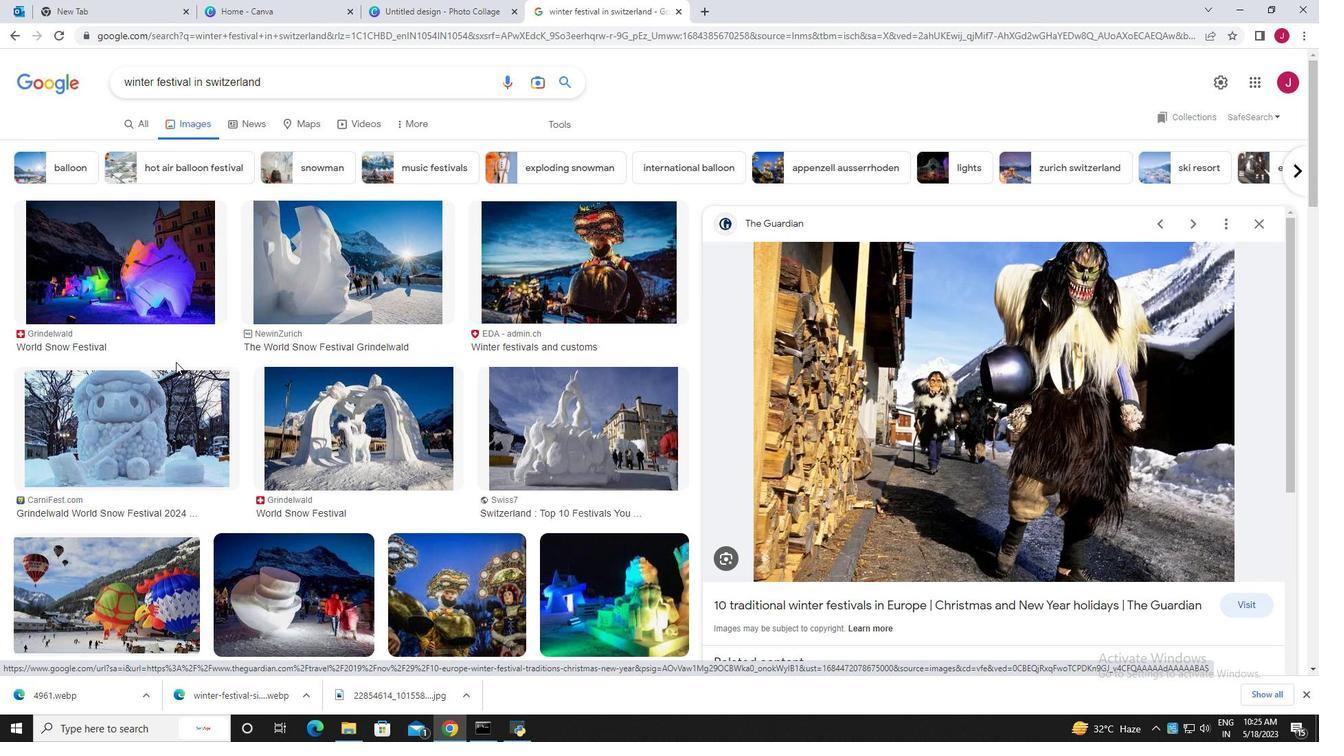 
Action: Mouse moved to (187, 365)
Screenshot: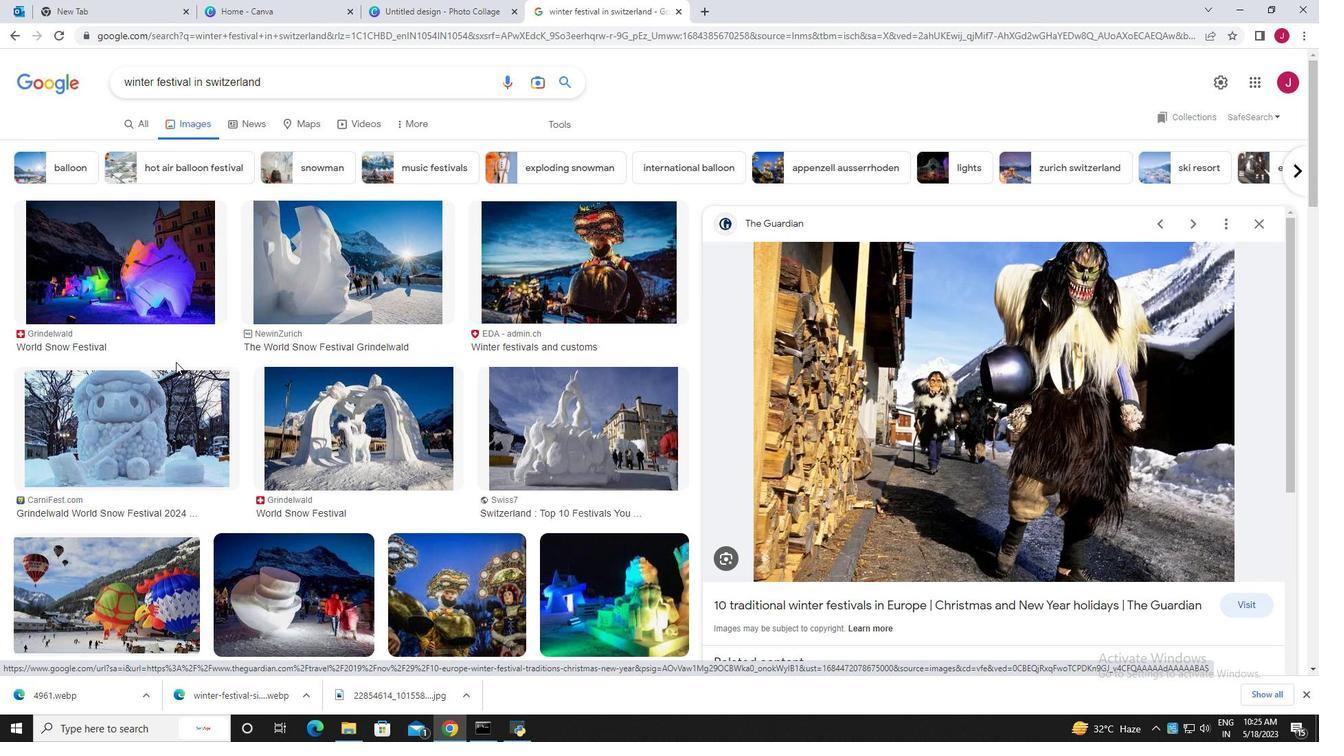 
Action: Mouse scrolled (187, 365) with delta (0, 0)
Screenshot: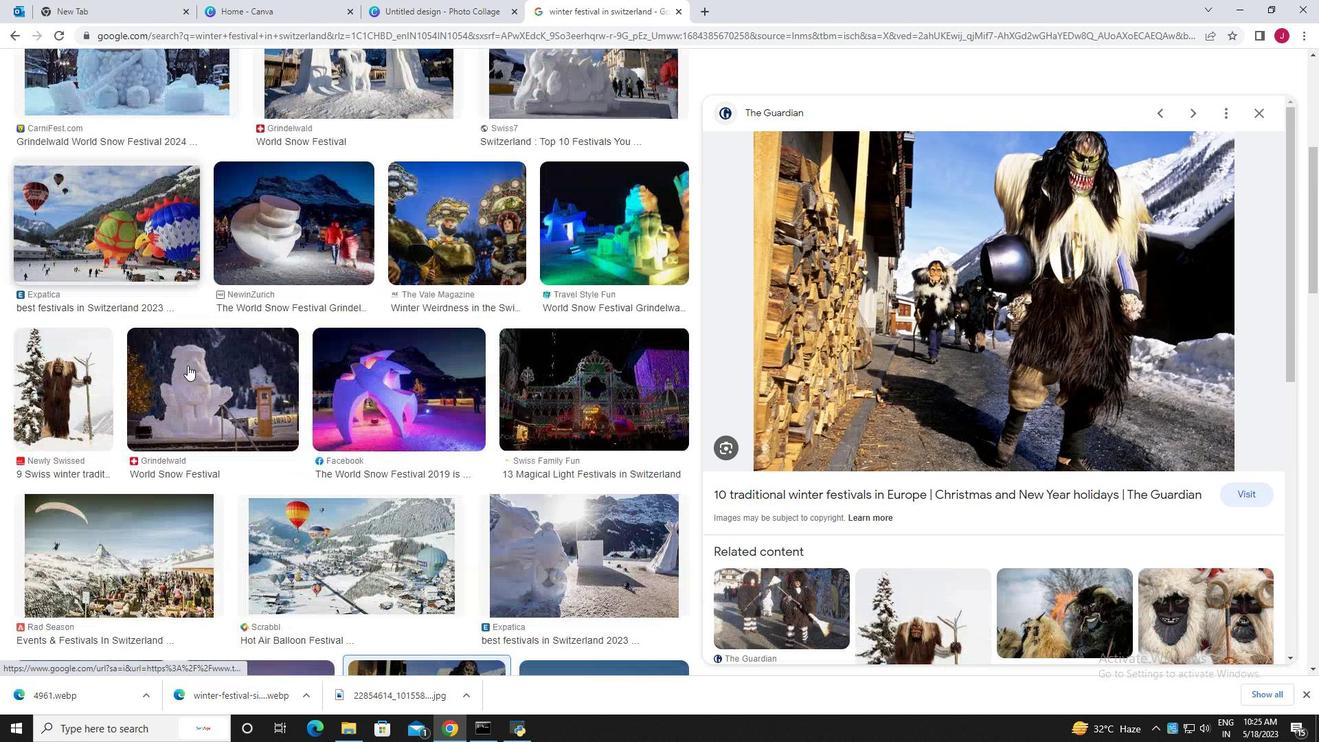 
Action: Mouse scrolled (187, 365) with delta (0, 0)
Screenshot: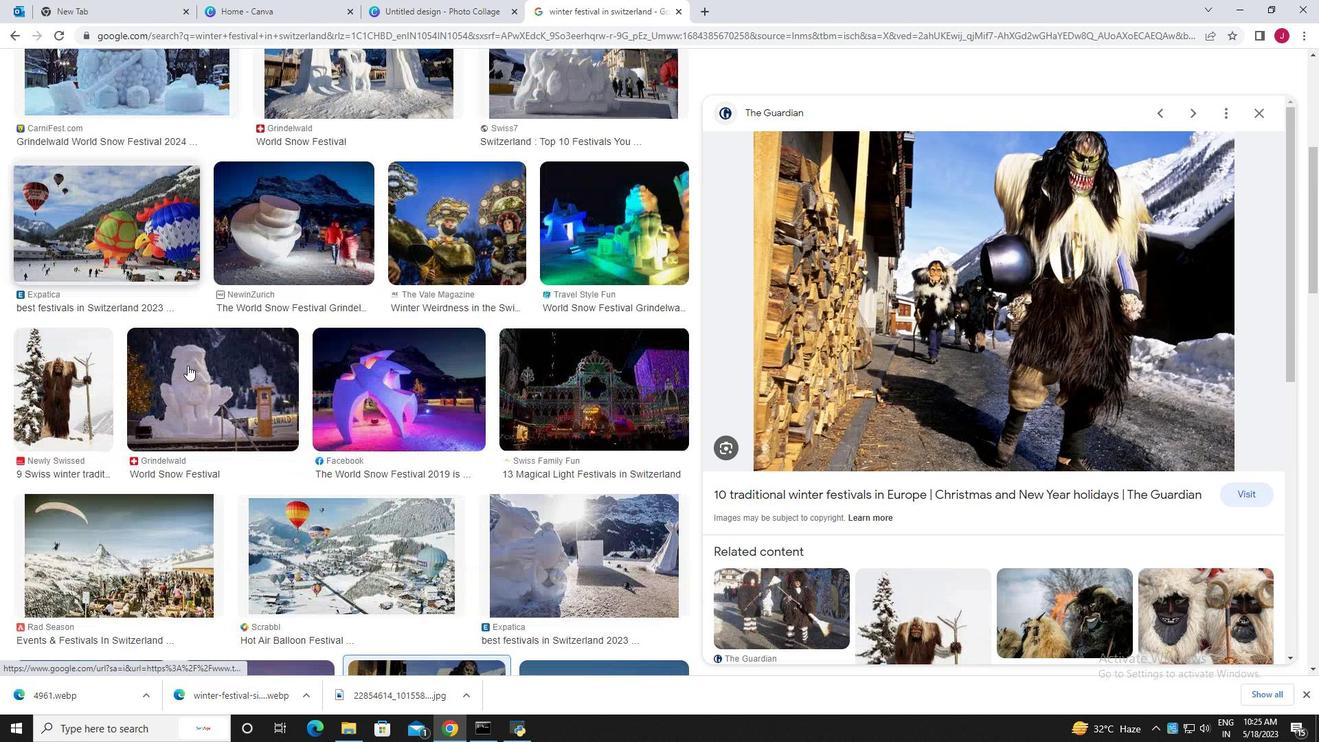 
Action: Mouse scrolled (187, 365) with delta (0, 0)
Screenshot: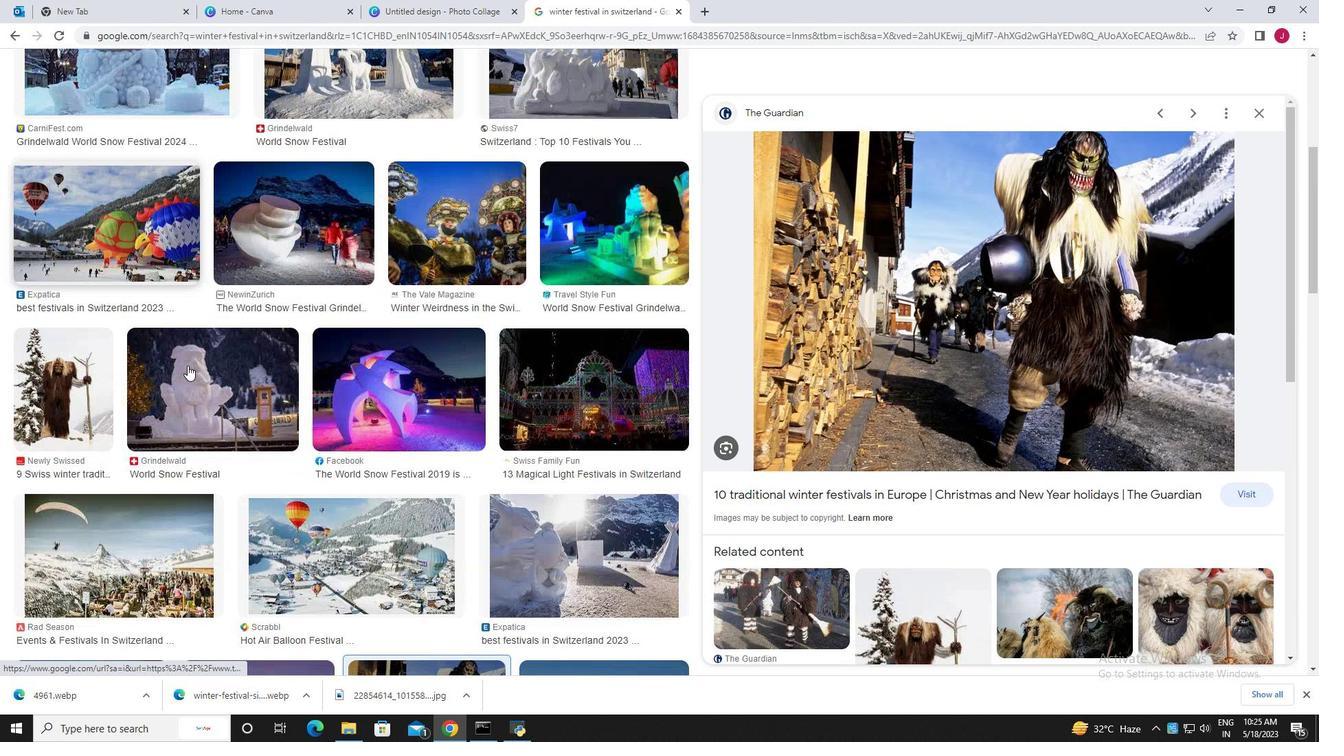 
Action: Mouse scrolled (187, 365) with delta (0, 0)
Screenshot: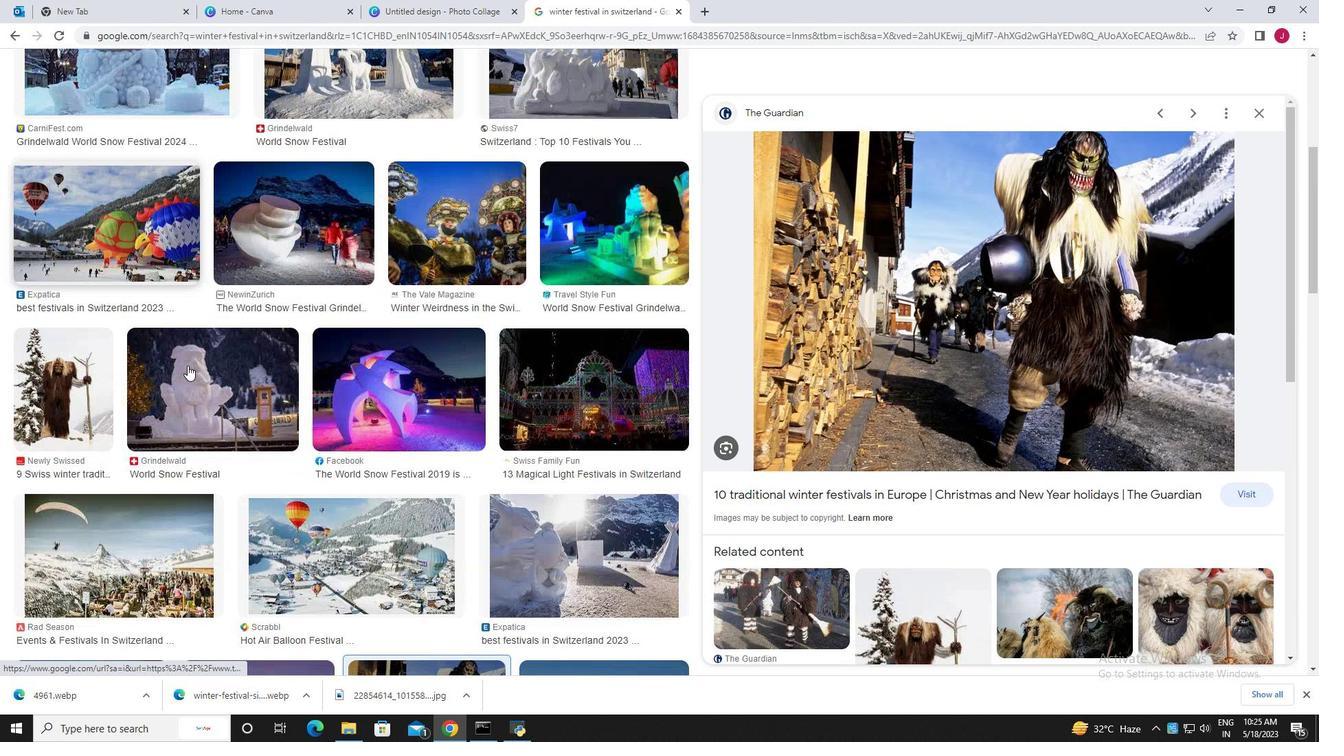 
Action: Mouse scrolled (187, 365) with delta (0, 0)
Screenshot: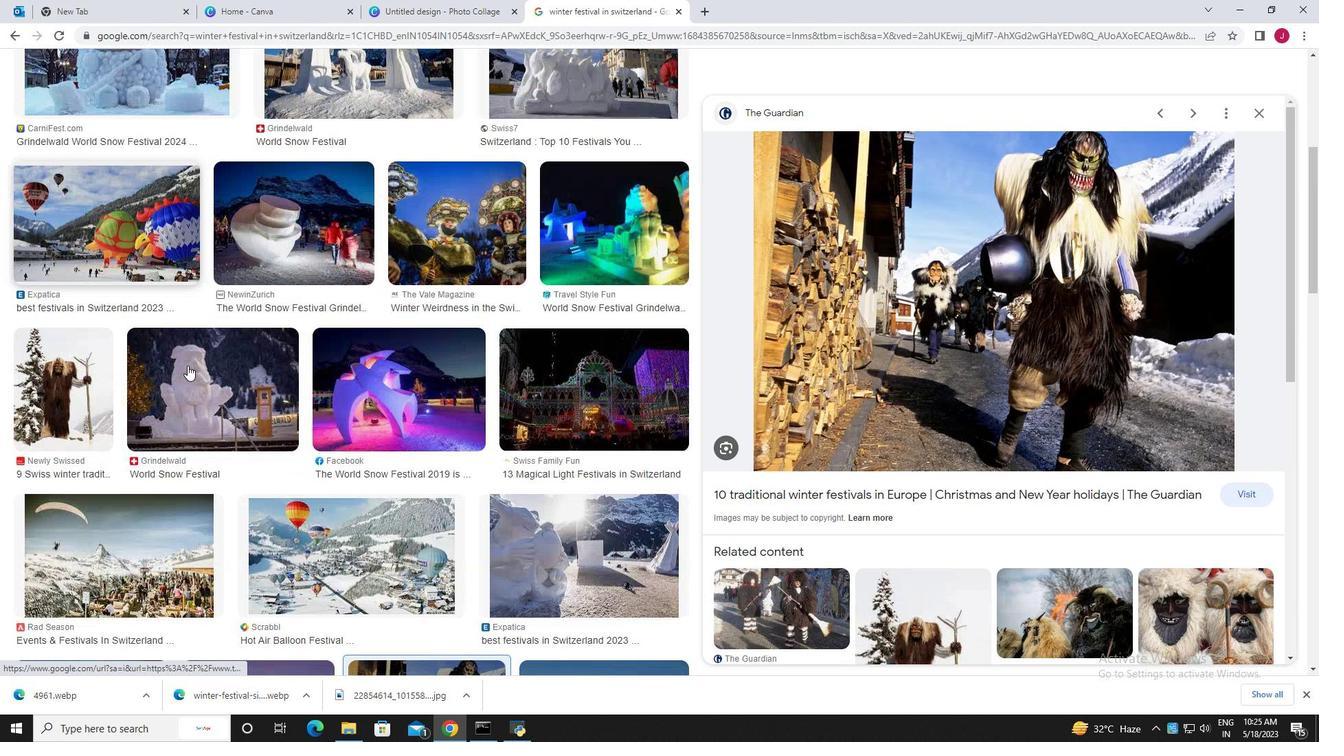 
Action: Mouse moved to (188, 365)
Screenshot: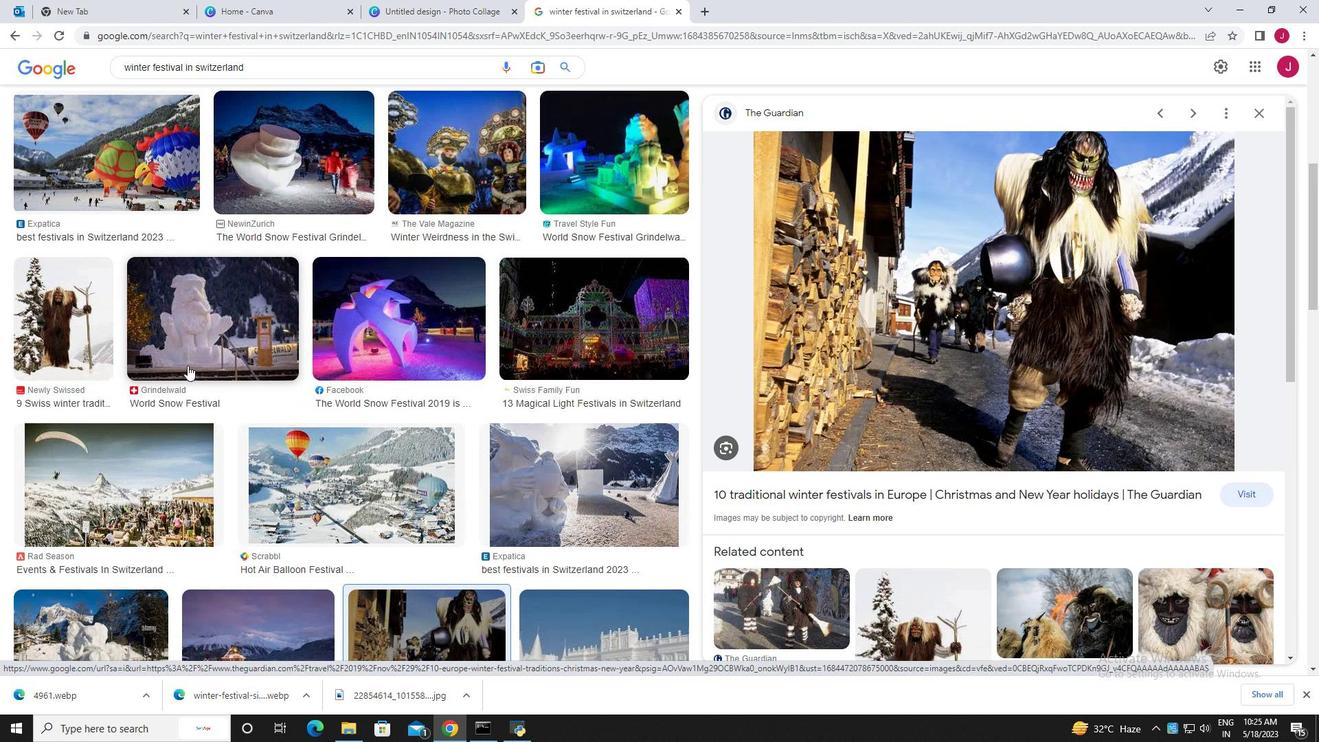 
Action: Mouse scrolled (188, 365) with delta (0, 0)
Screenshot: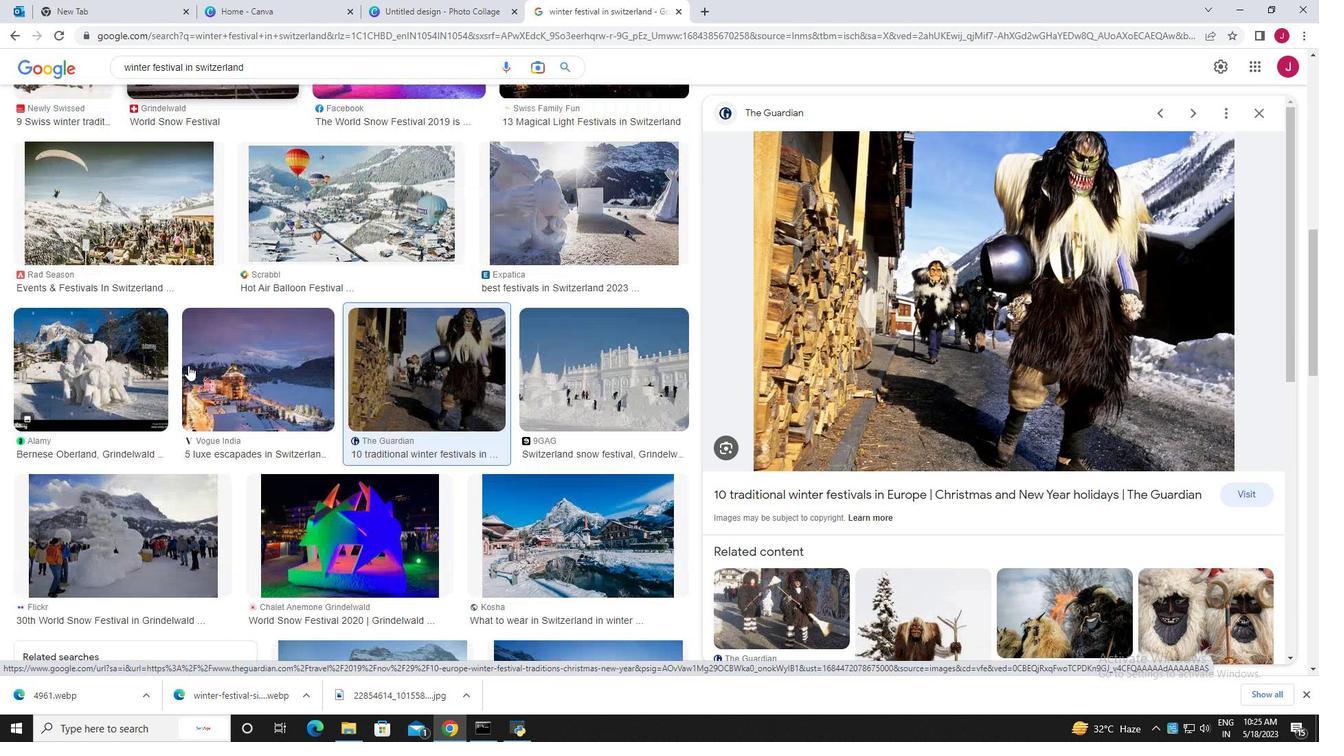 
Action: Mouse scrolled (188, 365) with delta (0, 0)
Screenshot: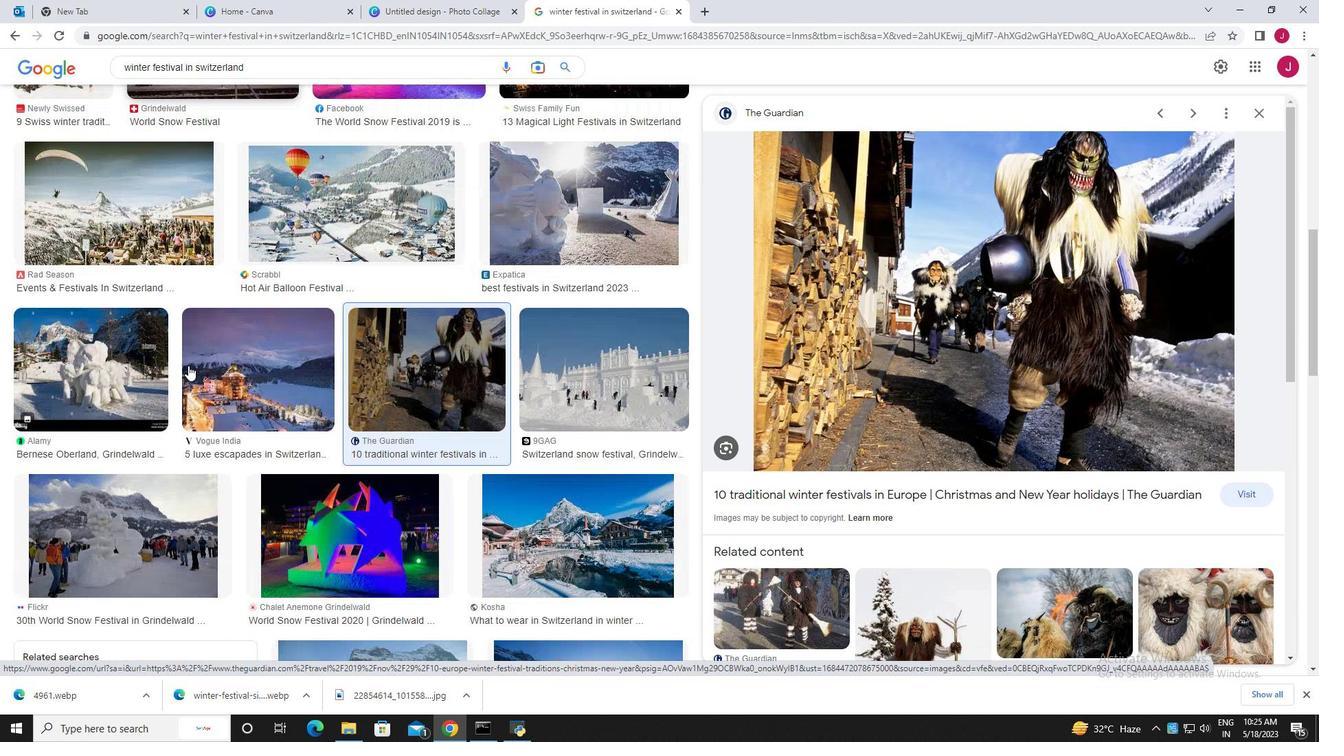 
Action: Mouse scrolled (188, 365) with delta (0, 0)
Screenshot: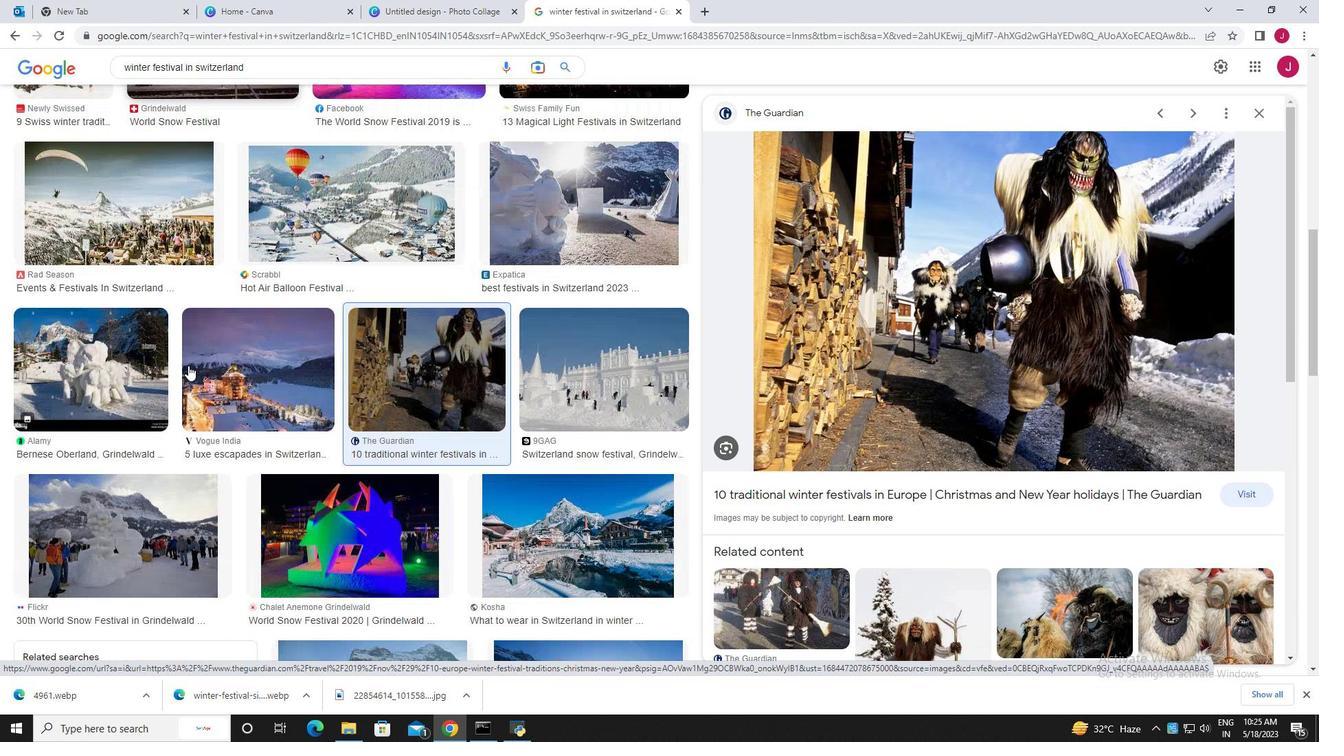 
Action: Mouse scrolled (188, 365) with delta (0, 0)
Screenshot: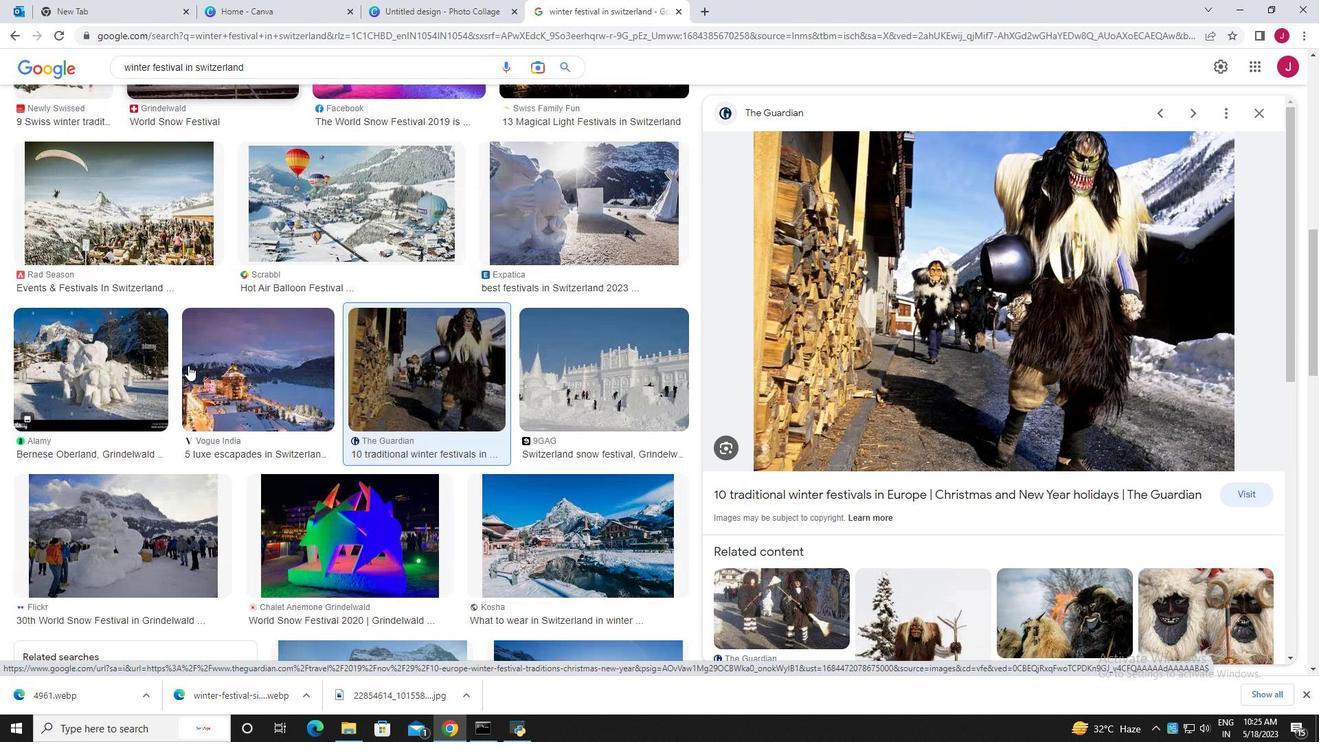 
Action: Mouse moved to (415, 488)
Screenshot: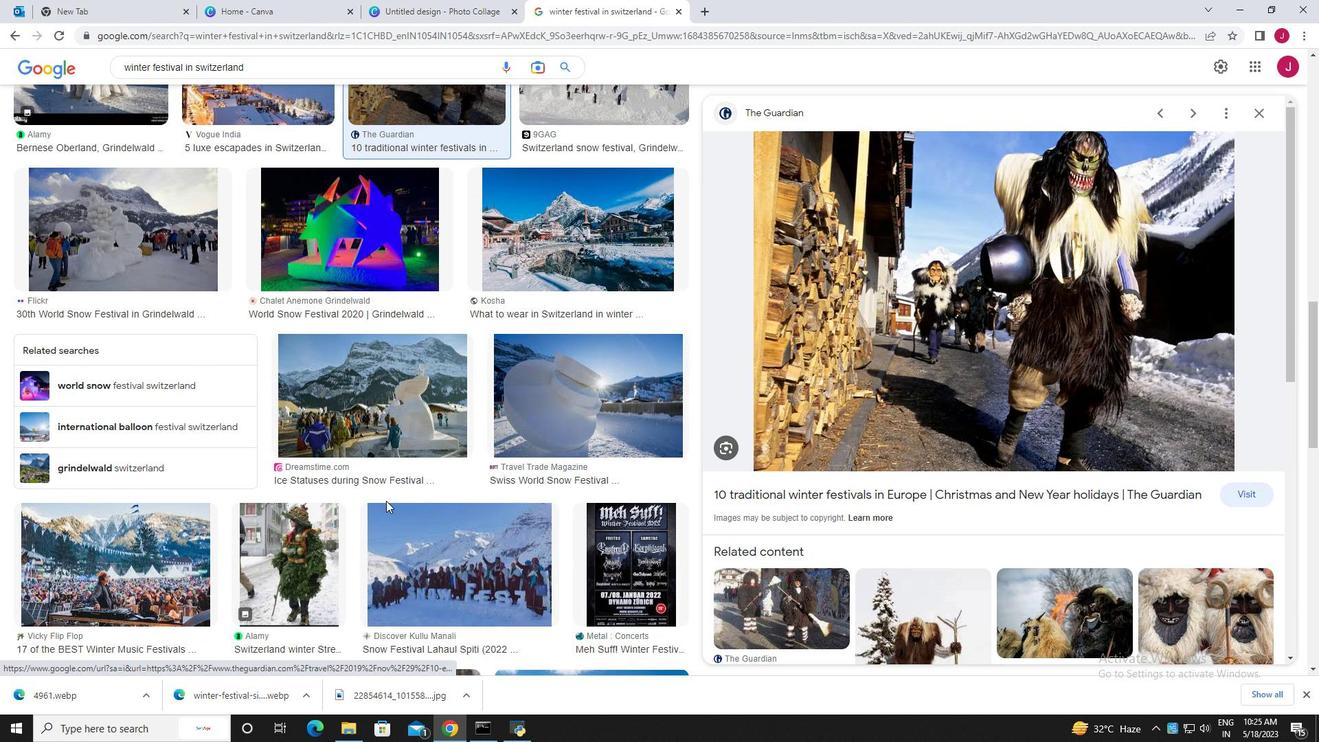 
Action: Mouse scrolled (415, 487) with delta (0, 0)
Screenshot: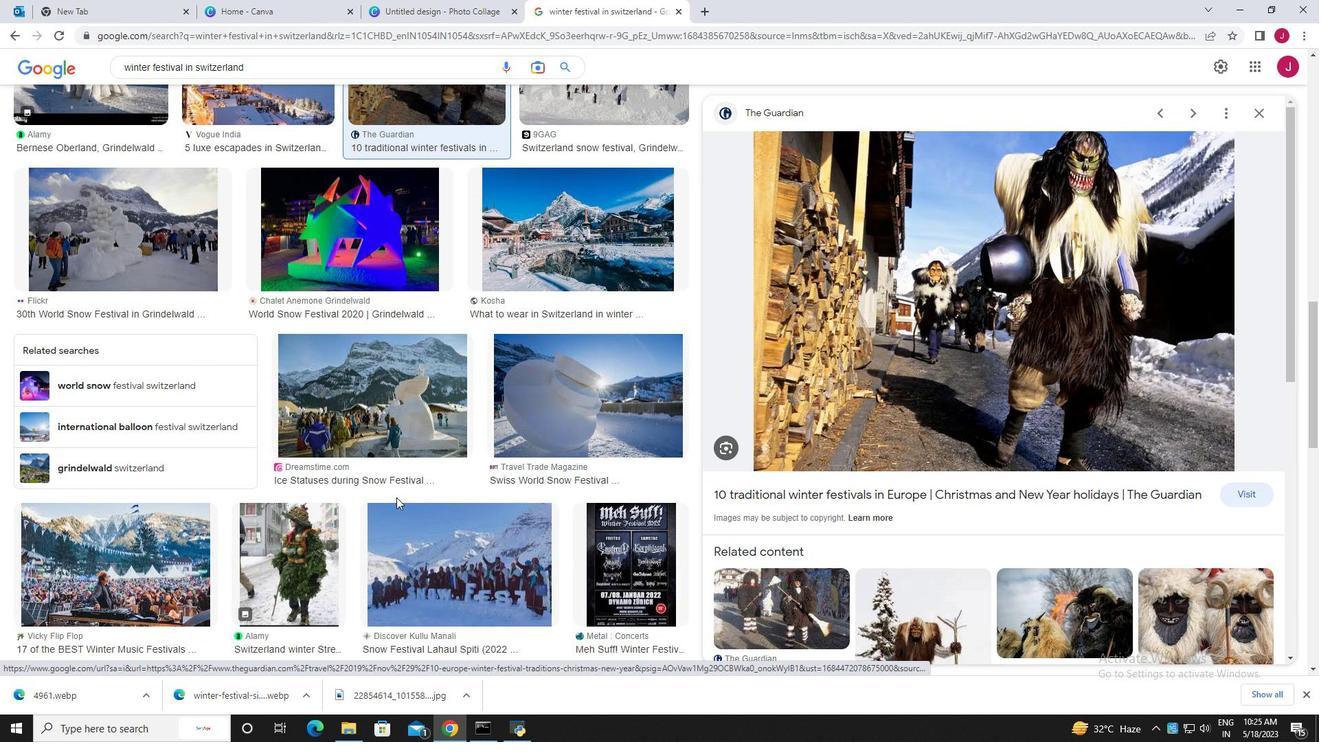 
Action: Mouse scrolled (415, 487) with delta (0, 0)
Screenshot: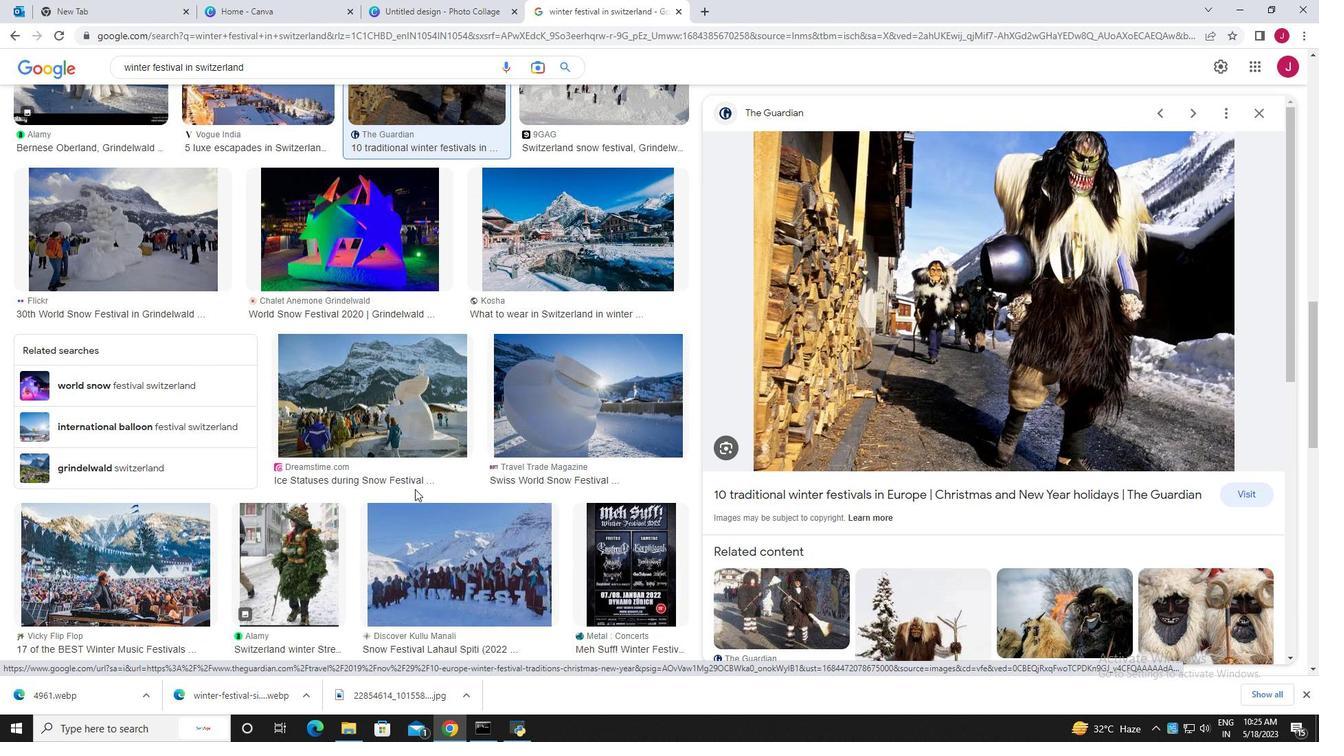 
Action: Mouse scrolled (415, 487) with delta (0, 0)
Screenshot: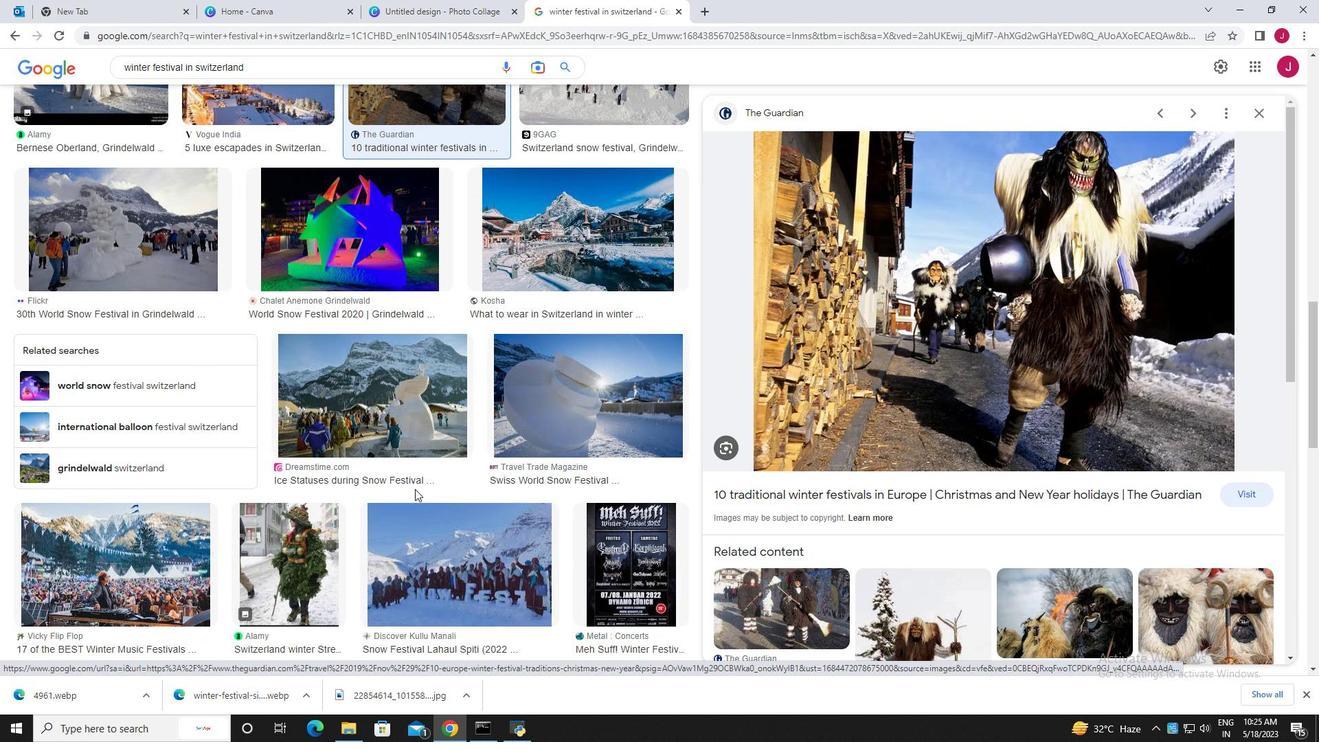
Action: Mouse moved to (472, 354)
Screenshot: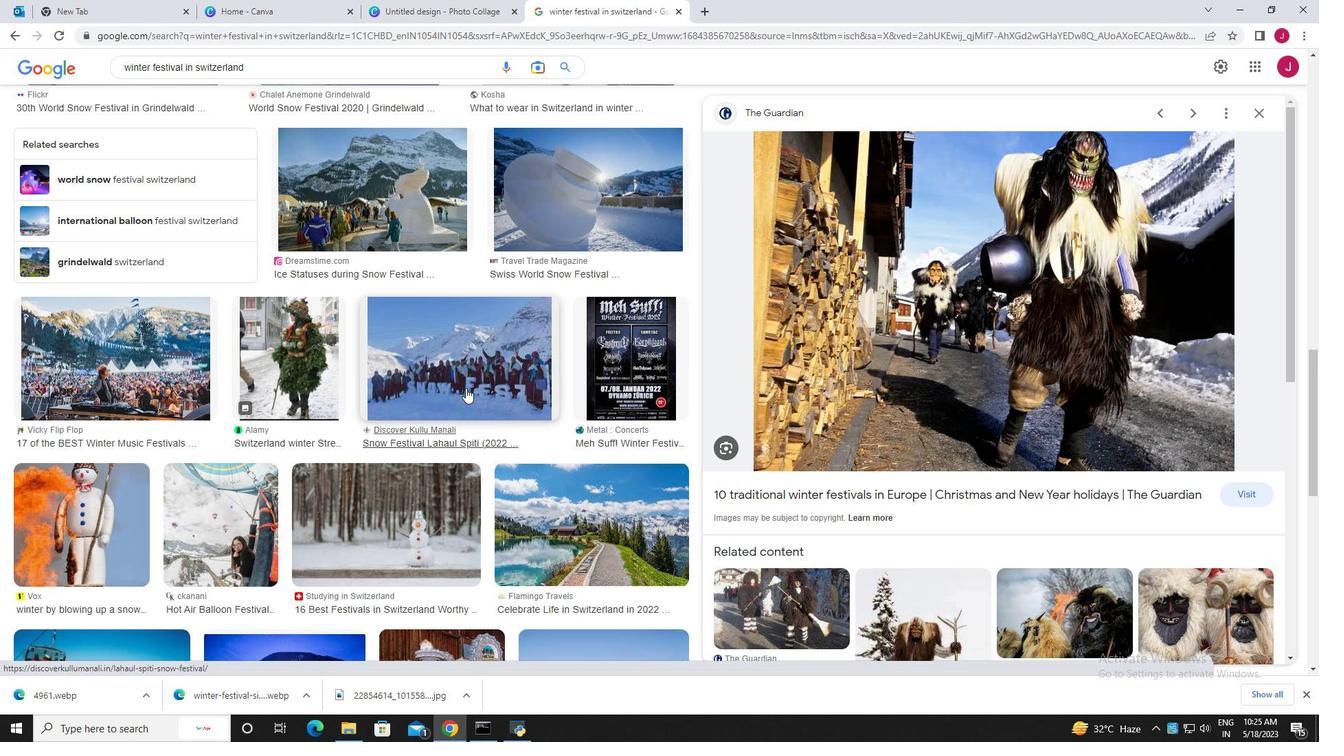 
Action: Mouse pressed left at (472, 354)
Screenshot: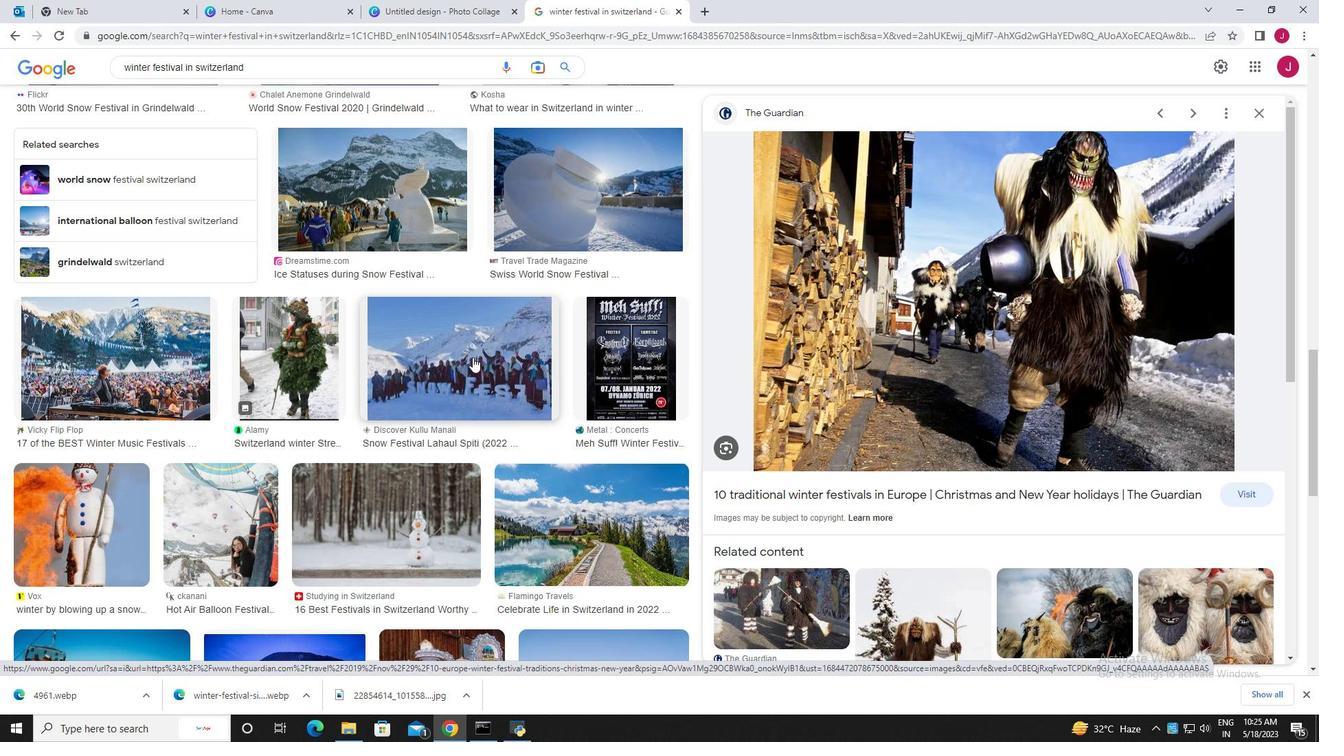 
Action: Mouse moved to (944, 328)
Screenshot: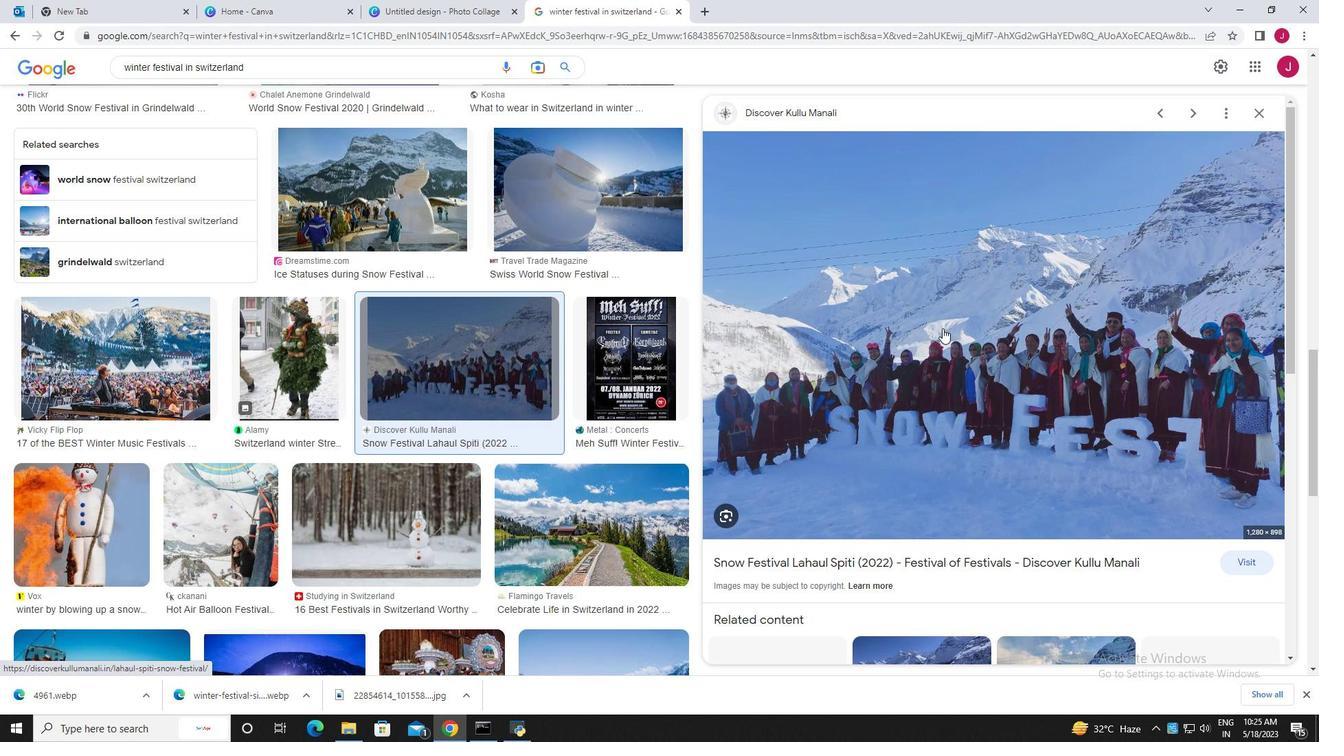 
Action: Mouse pressed right at (944, 328)
Screenshot: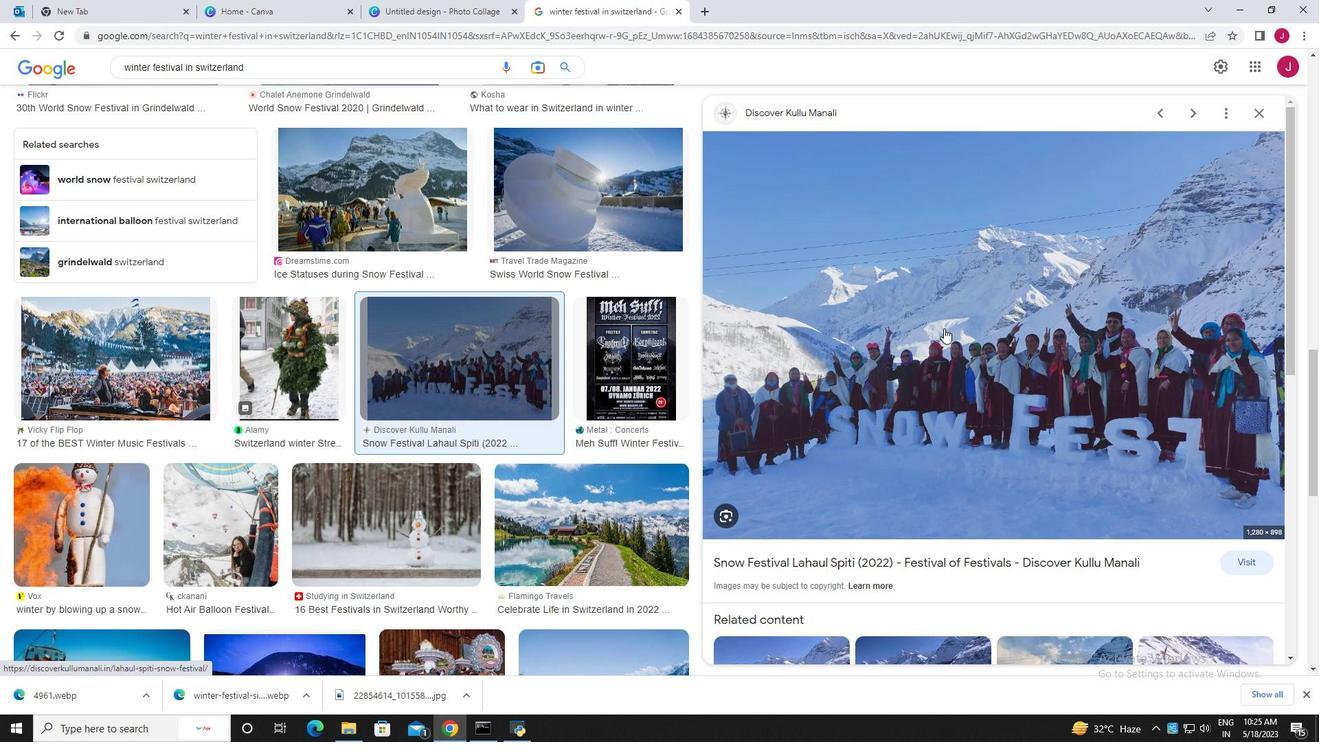 
Action: Mouse moved to (978, 474)
Screenshot: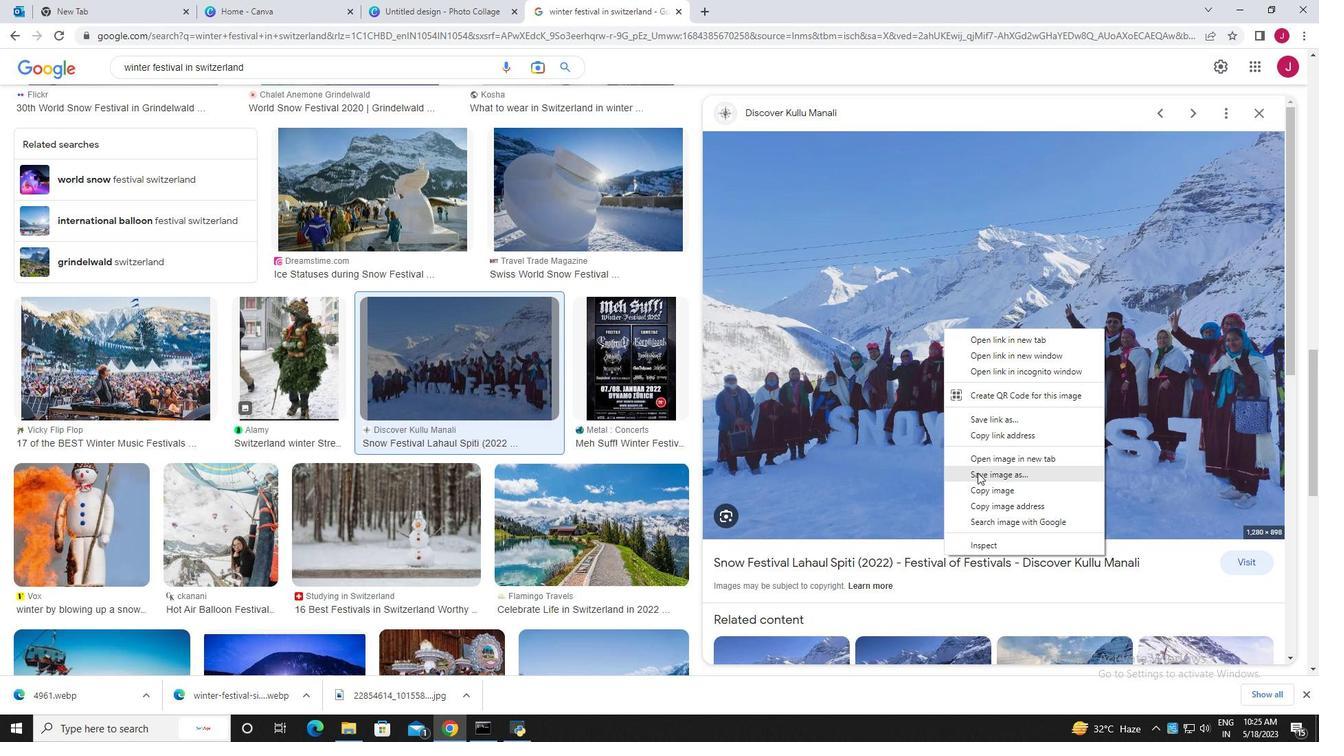 
Action: Mouse pressed left at (978, 474)
Screenshot: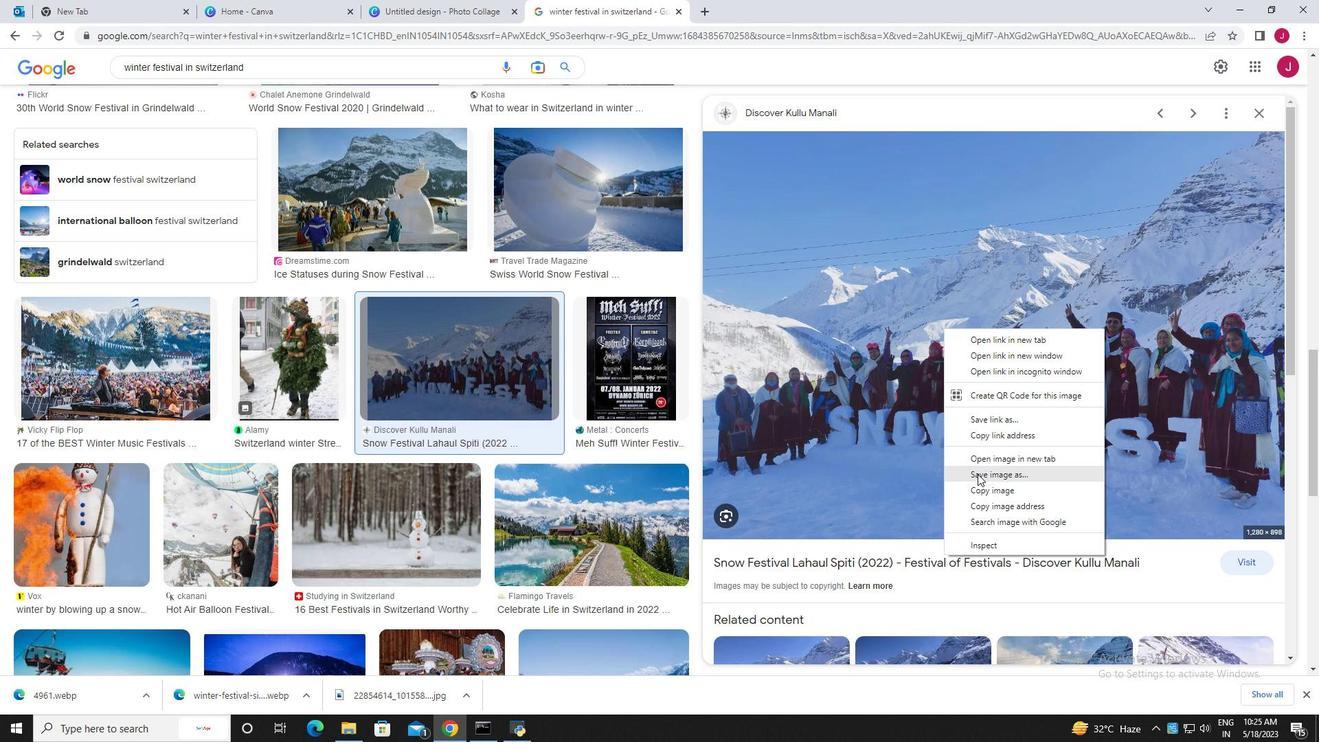 
Action: Mouse moved to (357, 307)
Screenshot: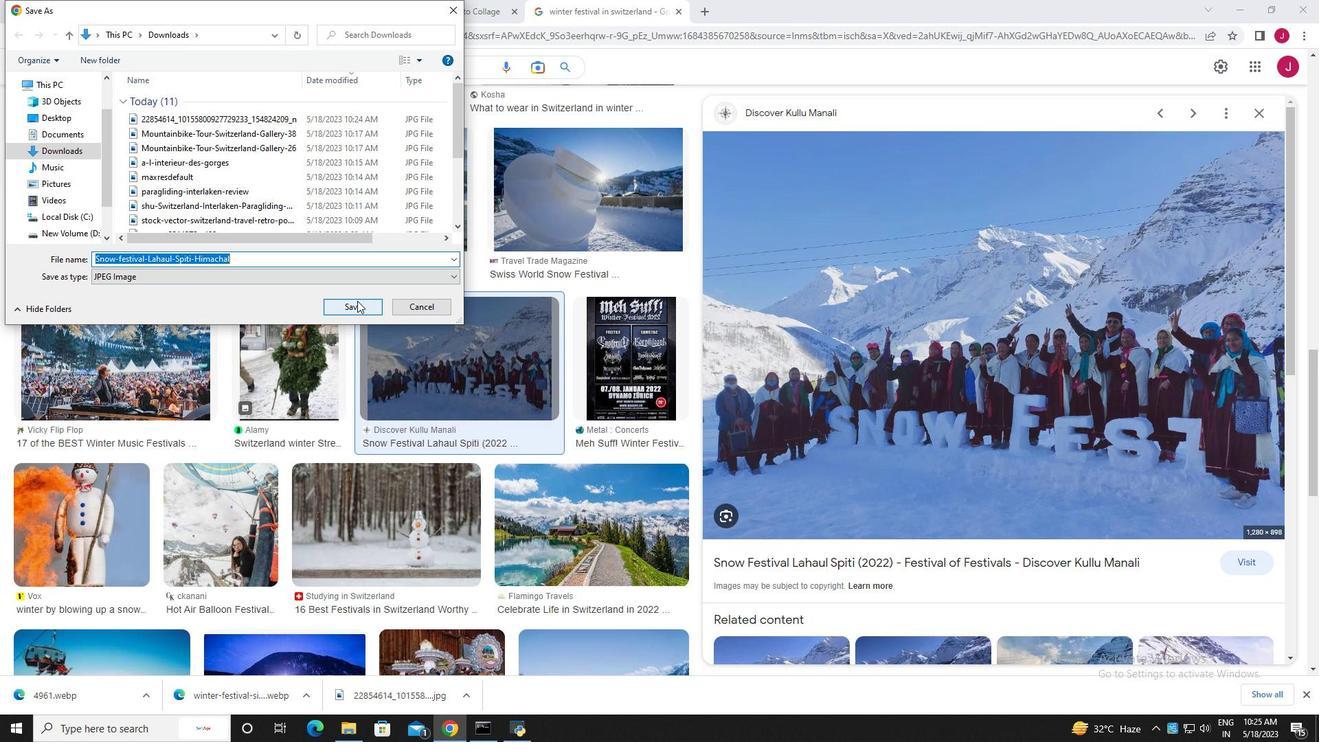 
Action: Mouse pressed left at (357, 307)
Screenshot: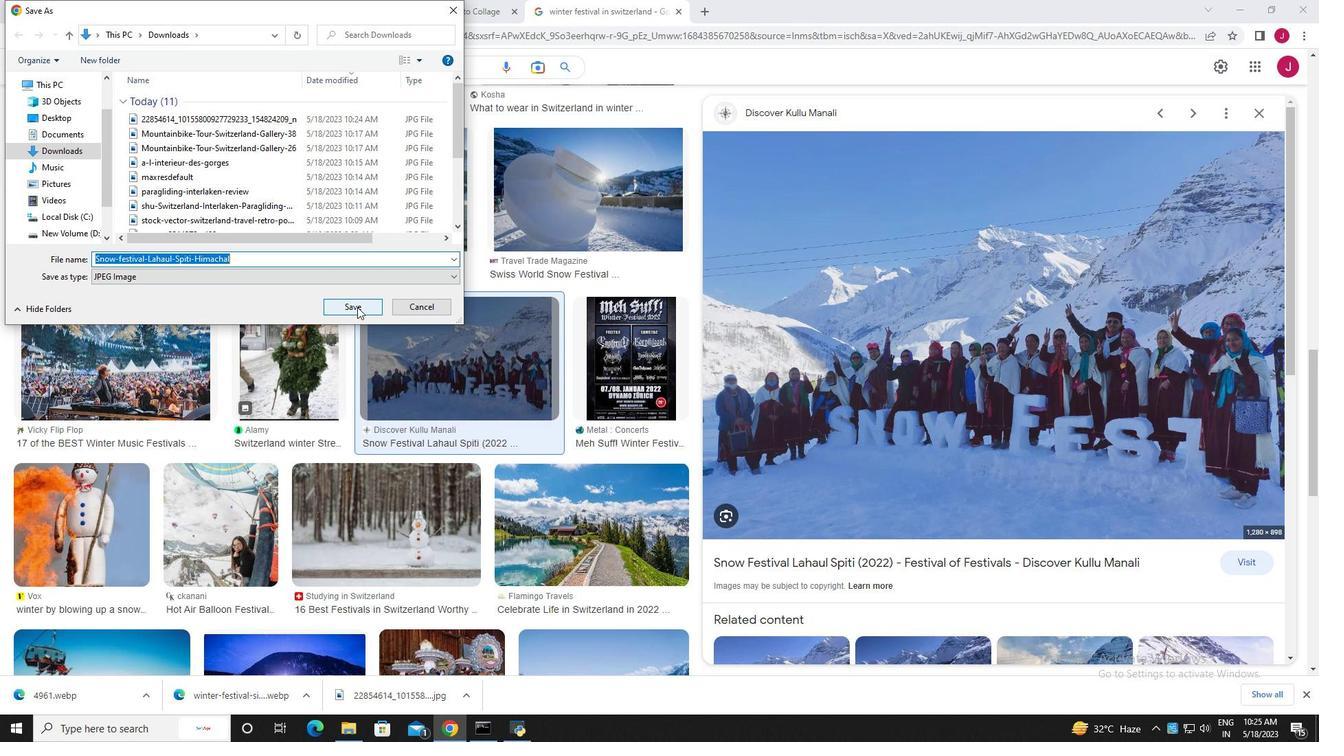 
Action: Mouse moved to (431, 10)
Screenshot: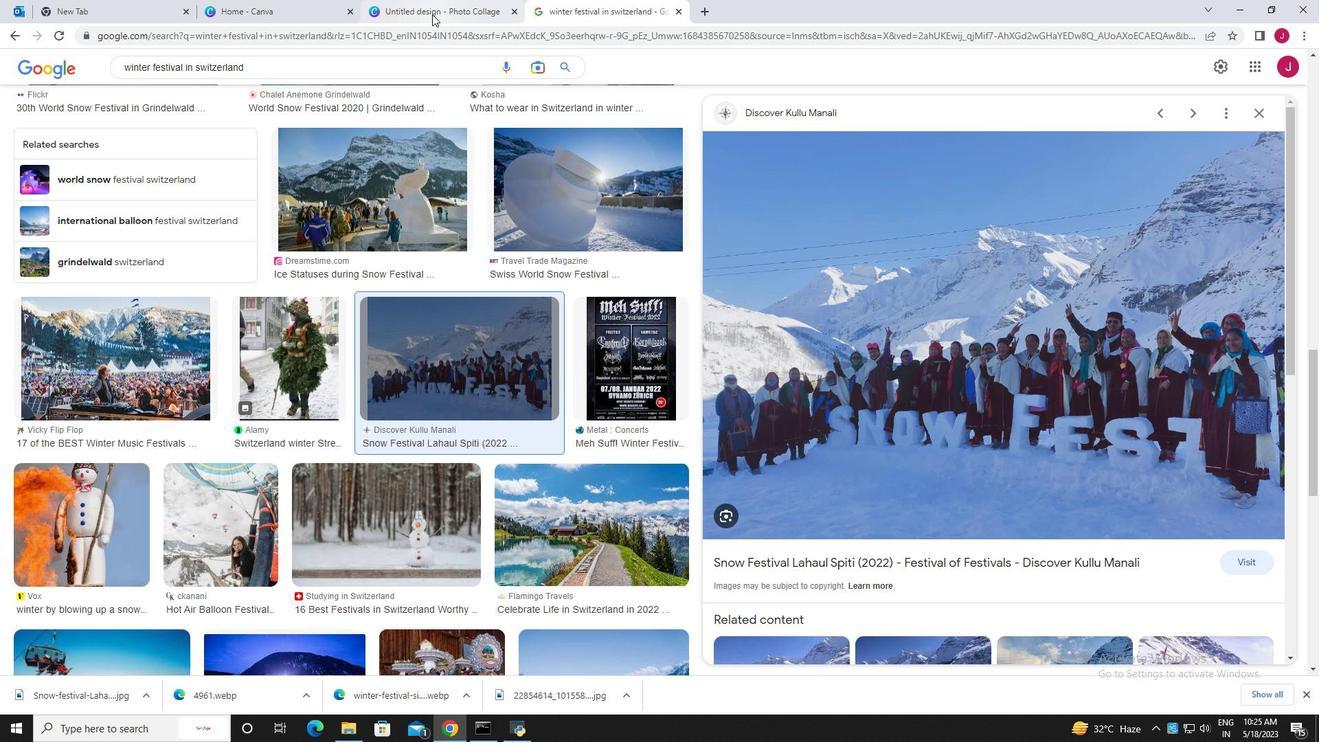 
Action: Mouse pressed left at (431, 10)
Screenshot: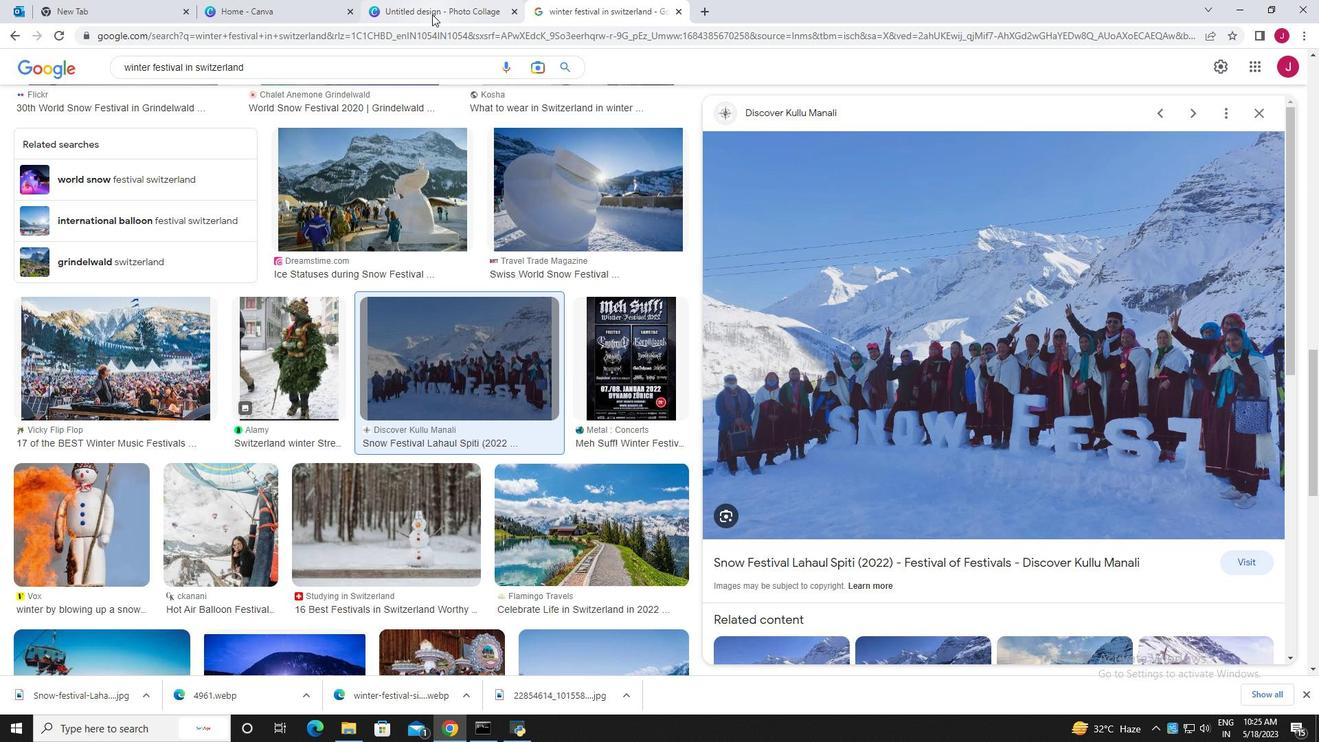 
Action: Mouse moved to (798, 322)
Screenshot: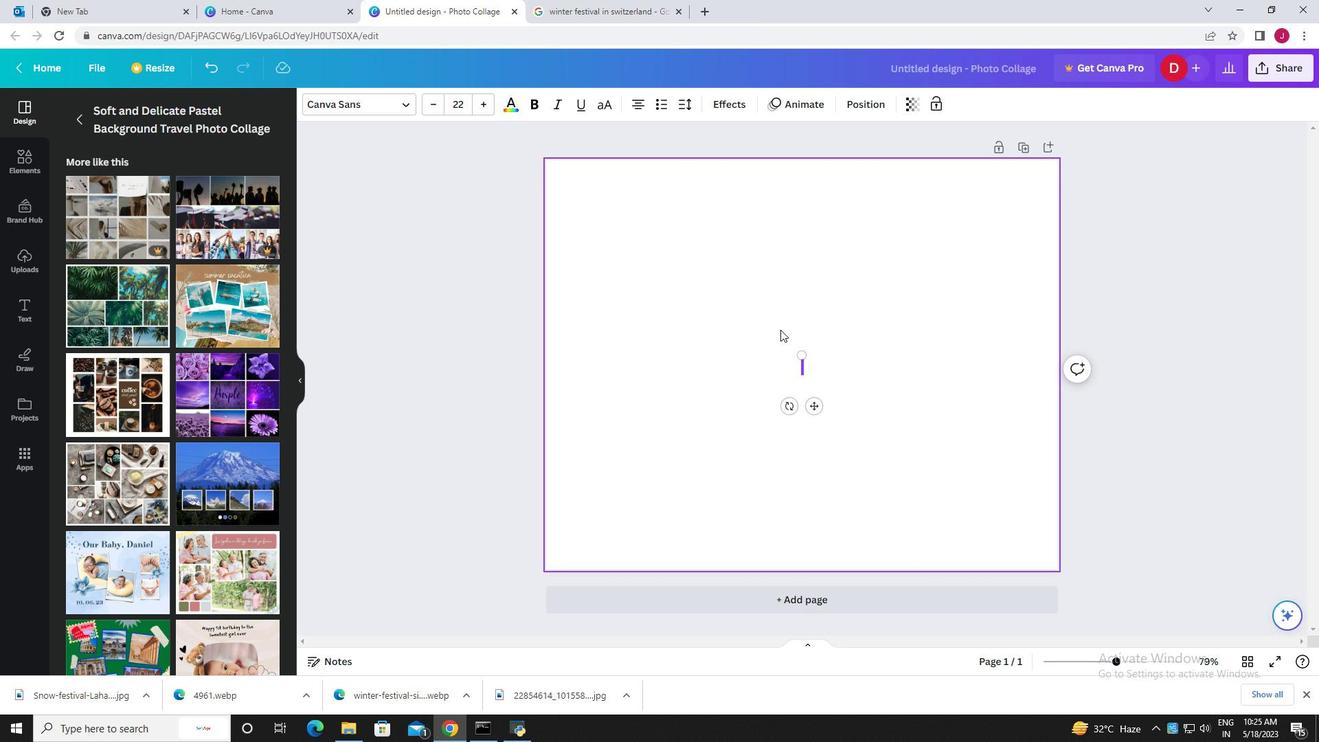 
Action: Mouse pressed left at (798, 322)
Screenshot: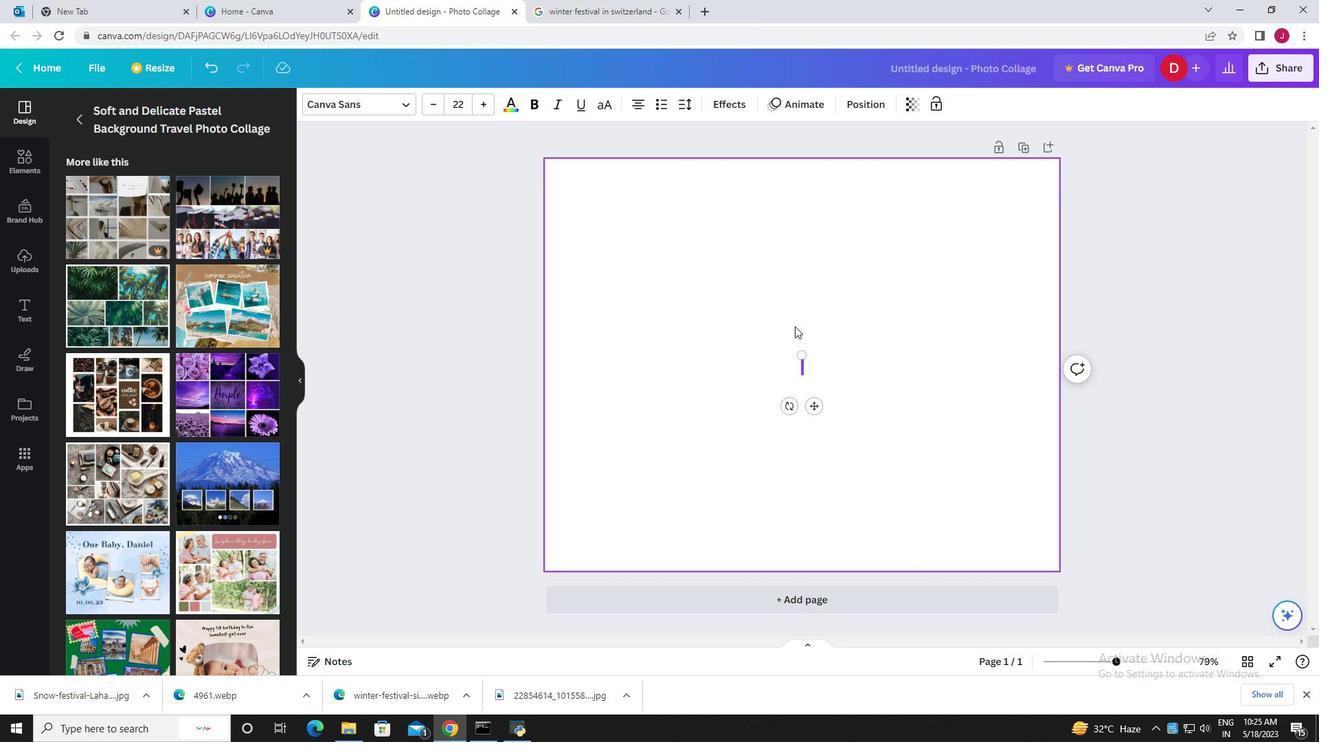 
Action: Mouse moved to (94, 690)
Screenshot: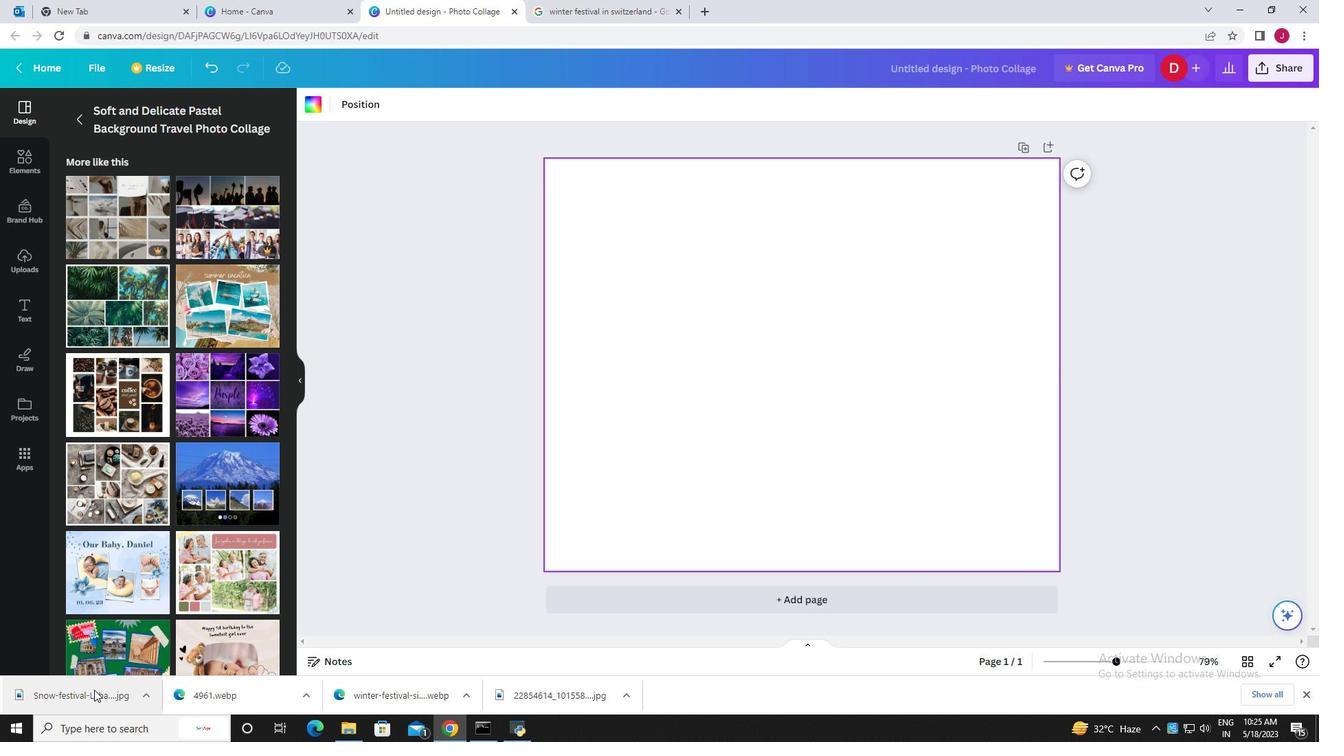 
Action: Mouse pressed left at (94, 690)
Screenshot: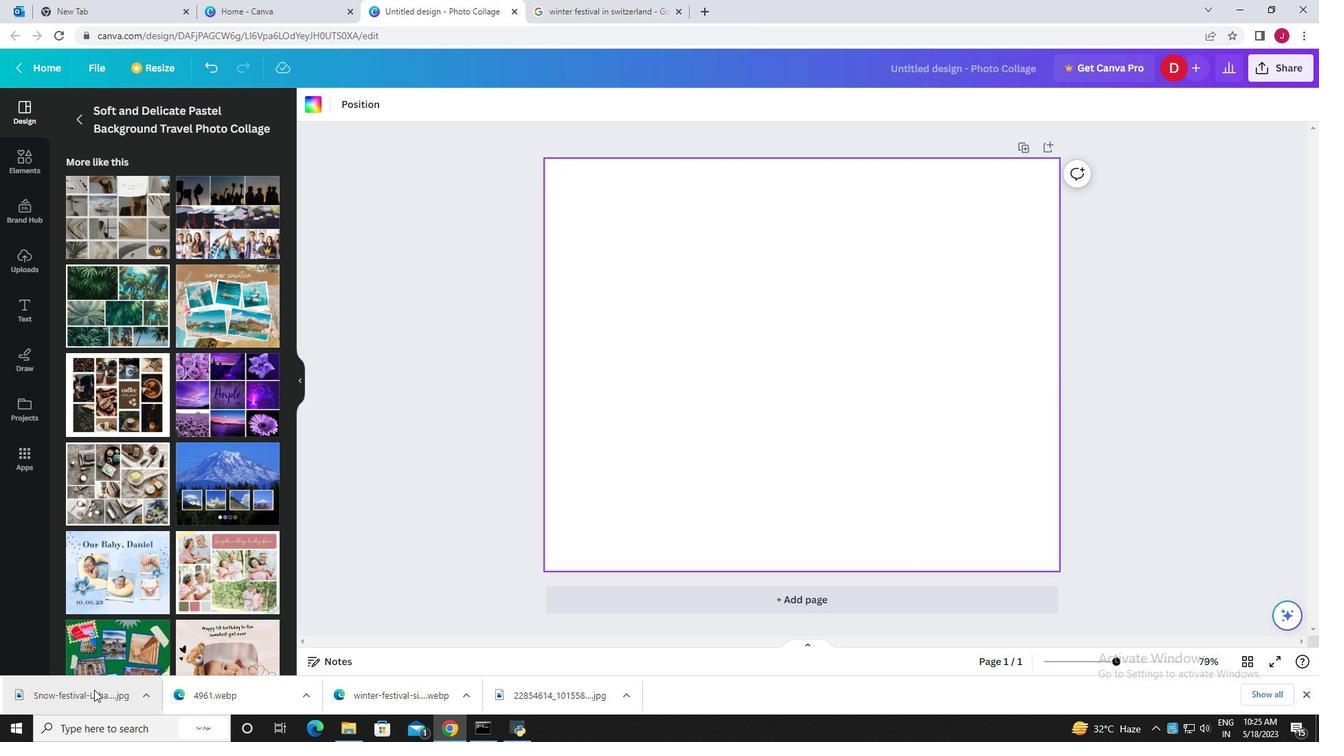 
Action: Mouse moved to (800, 241)
Screenshot: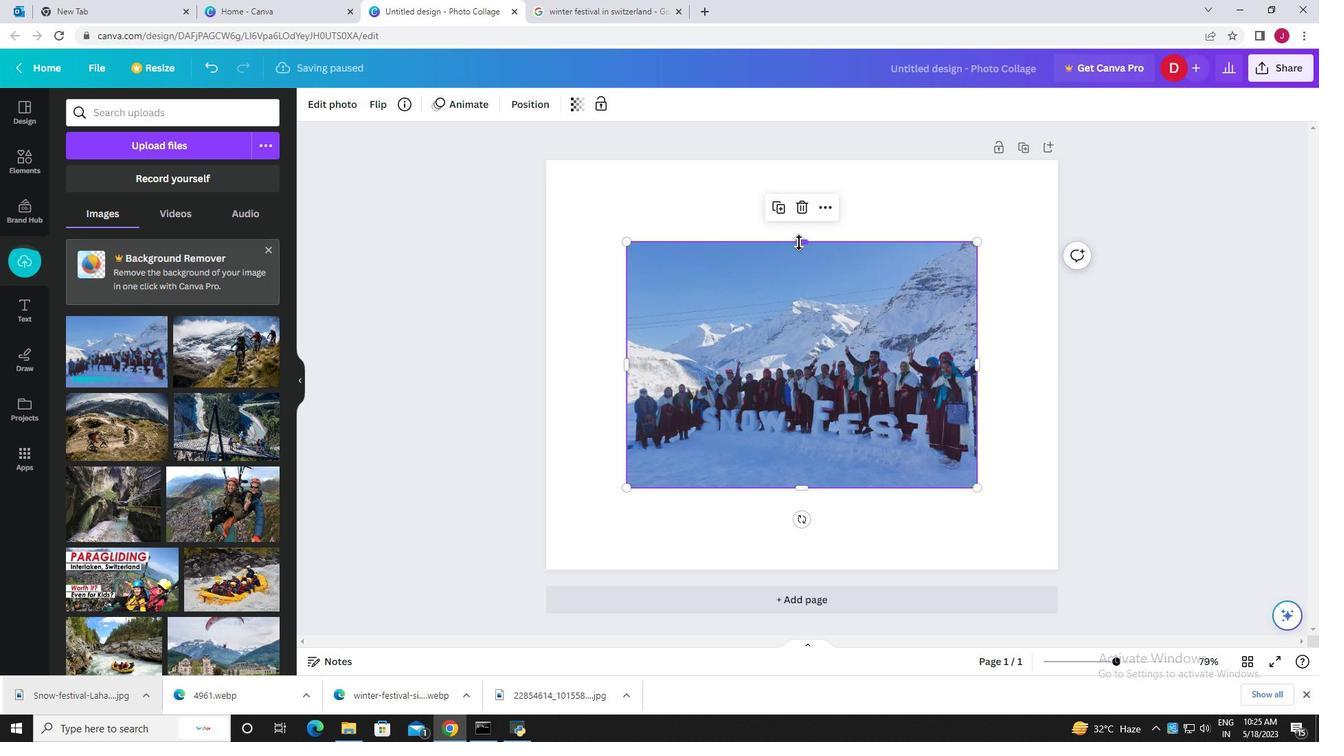 
Action: Mouse pressed left at (800, 241)
Screenshot: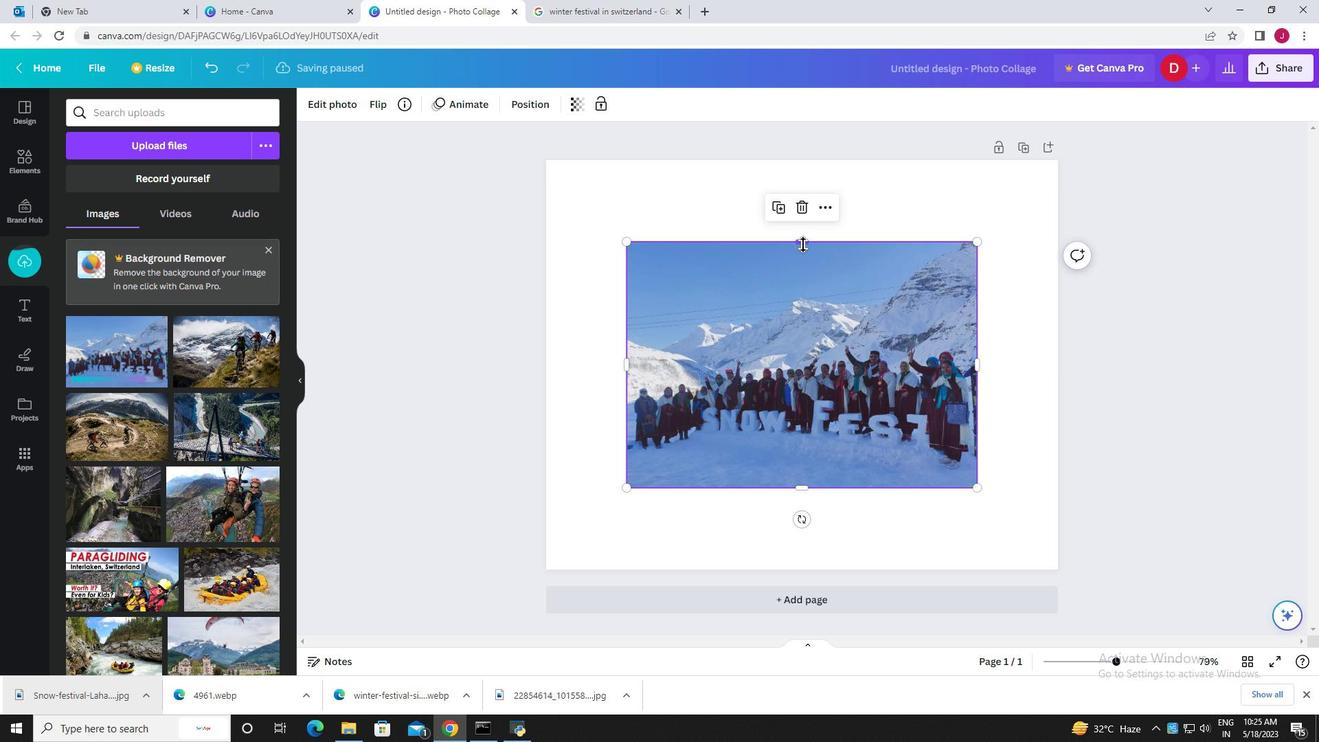 
Action: Mouse moved to (801, 488)
Screenshot: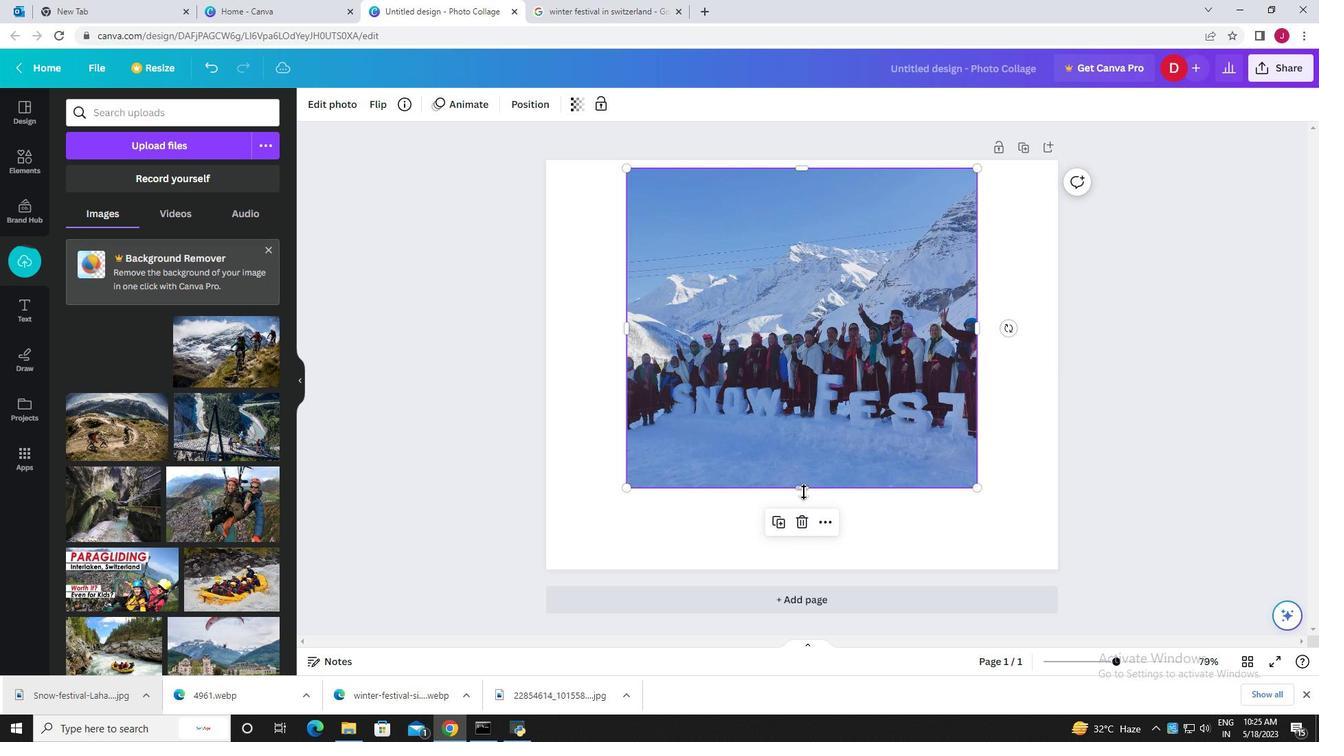 
Action: Mouse pressed left at (801, 488)
Screenshot: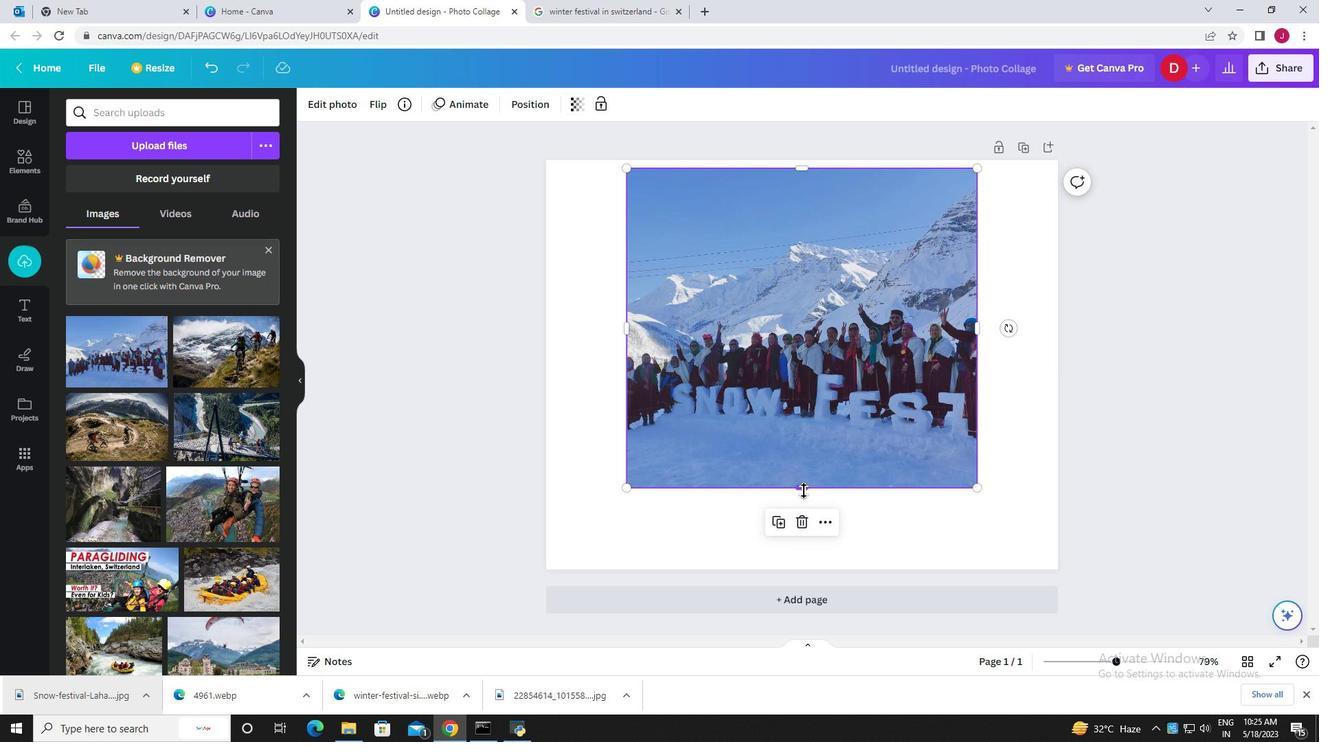 
Action: Mouse moved to (977, 368)
Screenshot: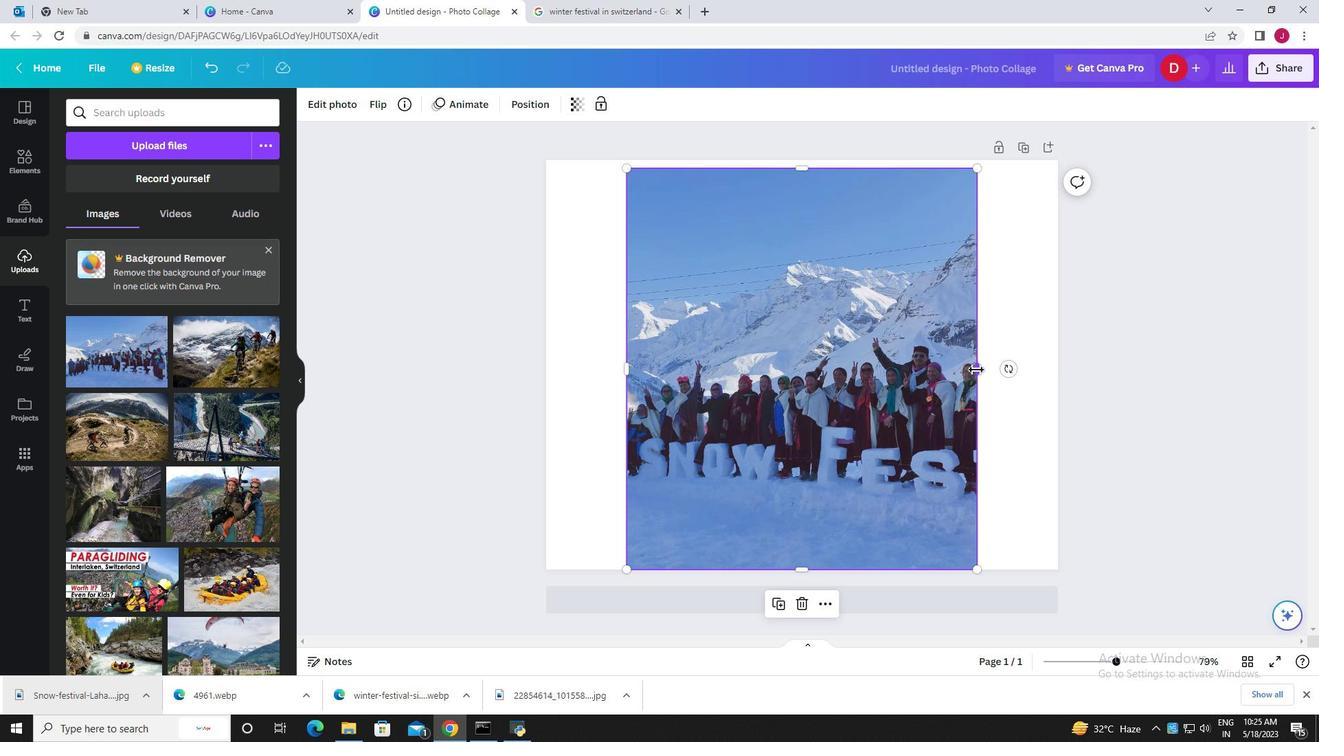 
Action: Mouse pressed left at (976, 368)
Screenshot: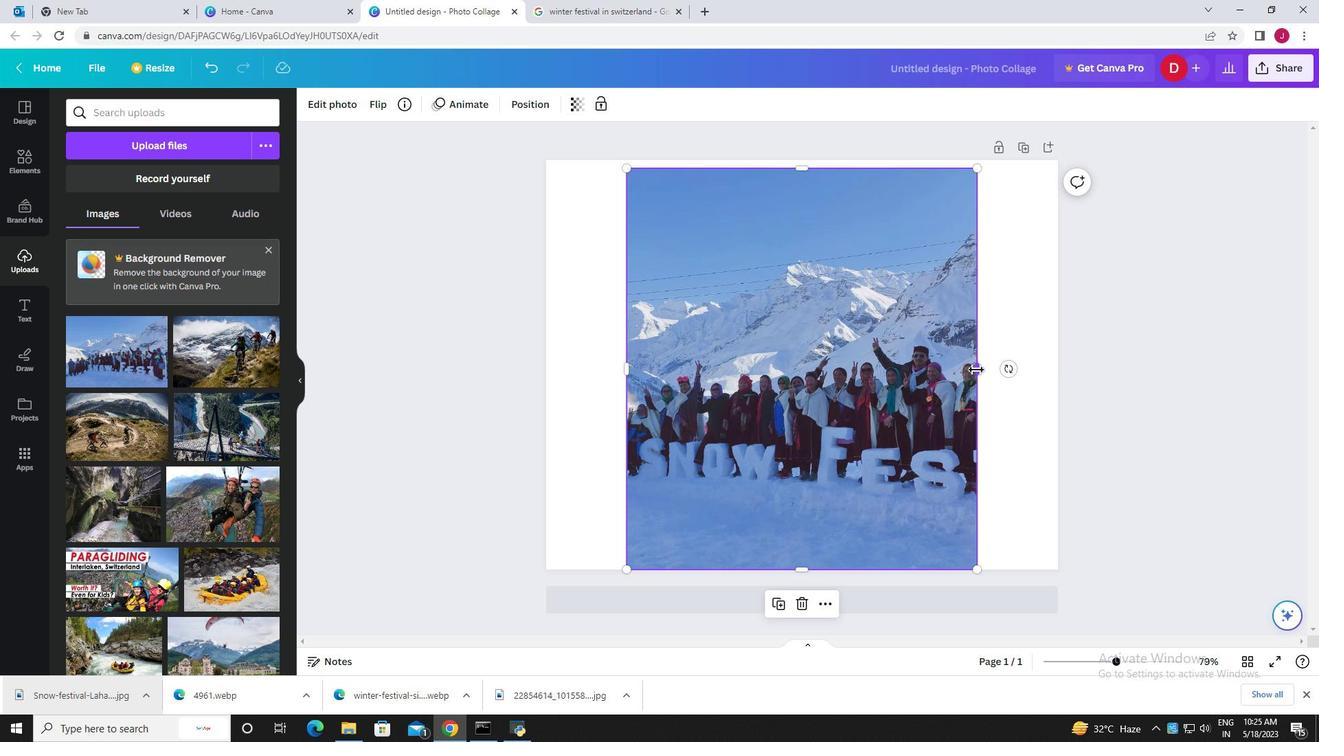 
Action: Mouse moved to (626, 371)
Screenshot: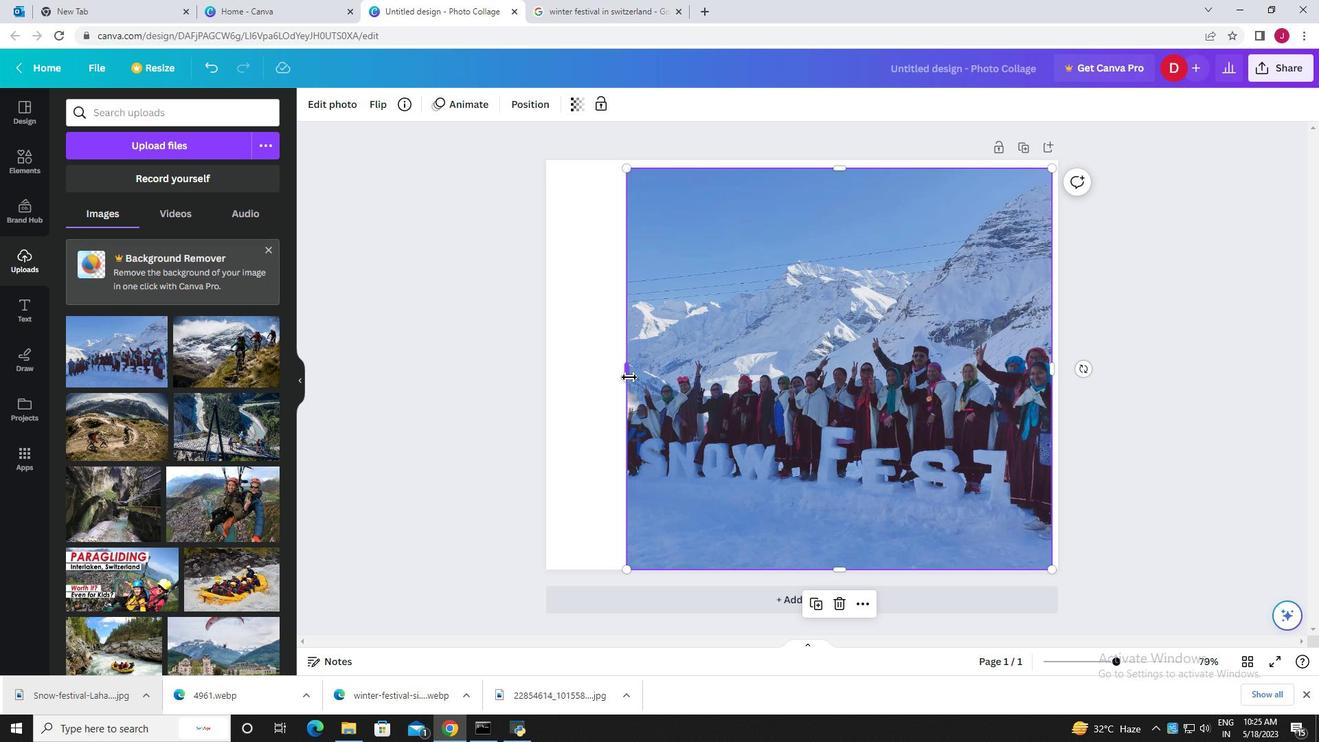 
Action: Mouse pressed left at (626, 371)
Screenshot: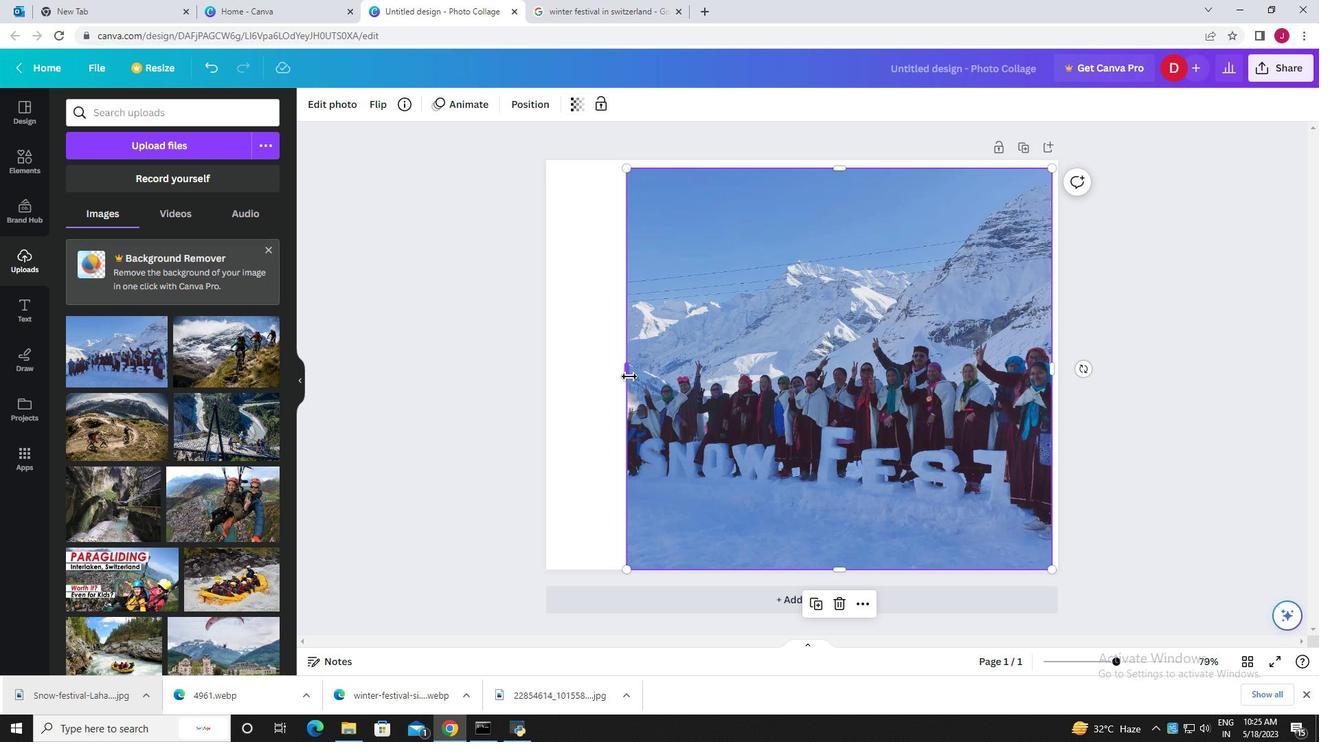 
Action: Mouse moved to (690, 394)
Screenshot: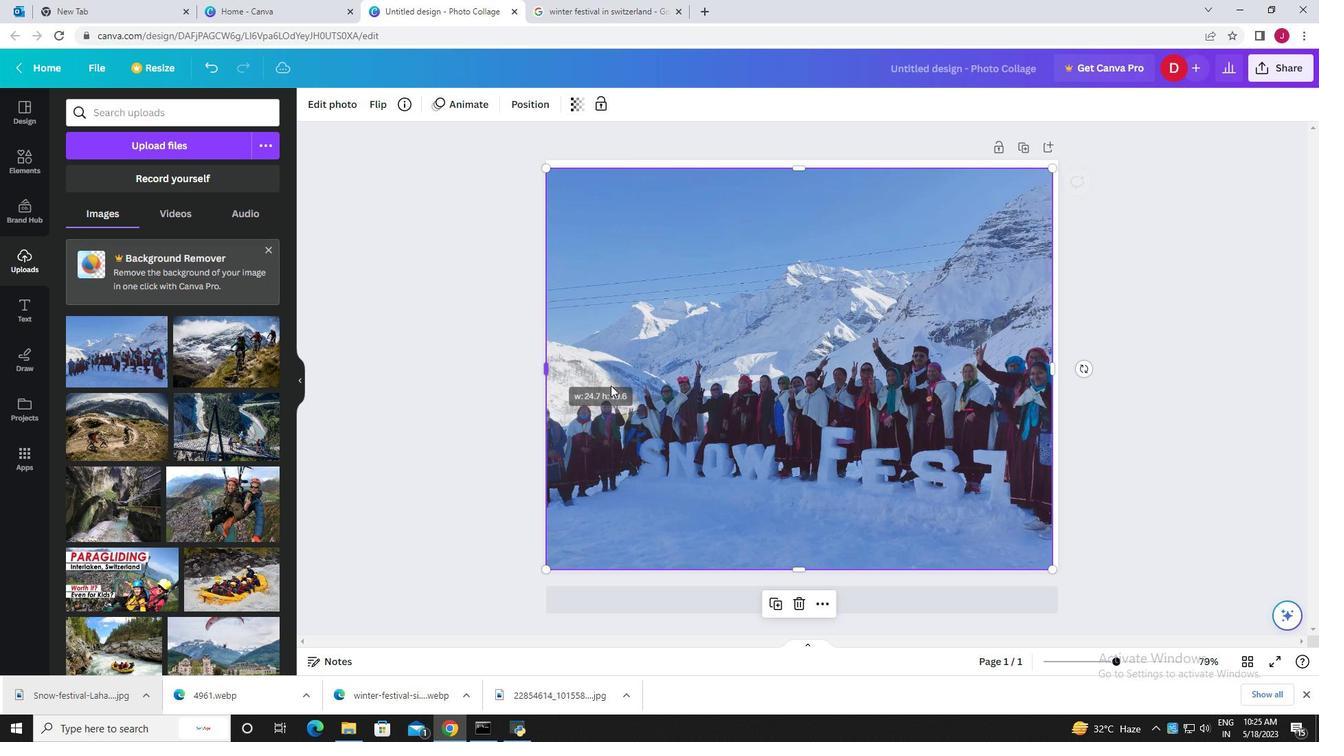 
Action: Mouse scrolled (690, 393) with delta (0, 0)
Screenshot: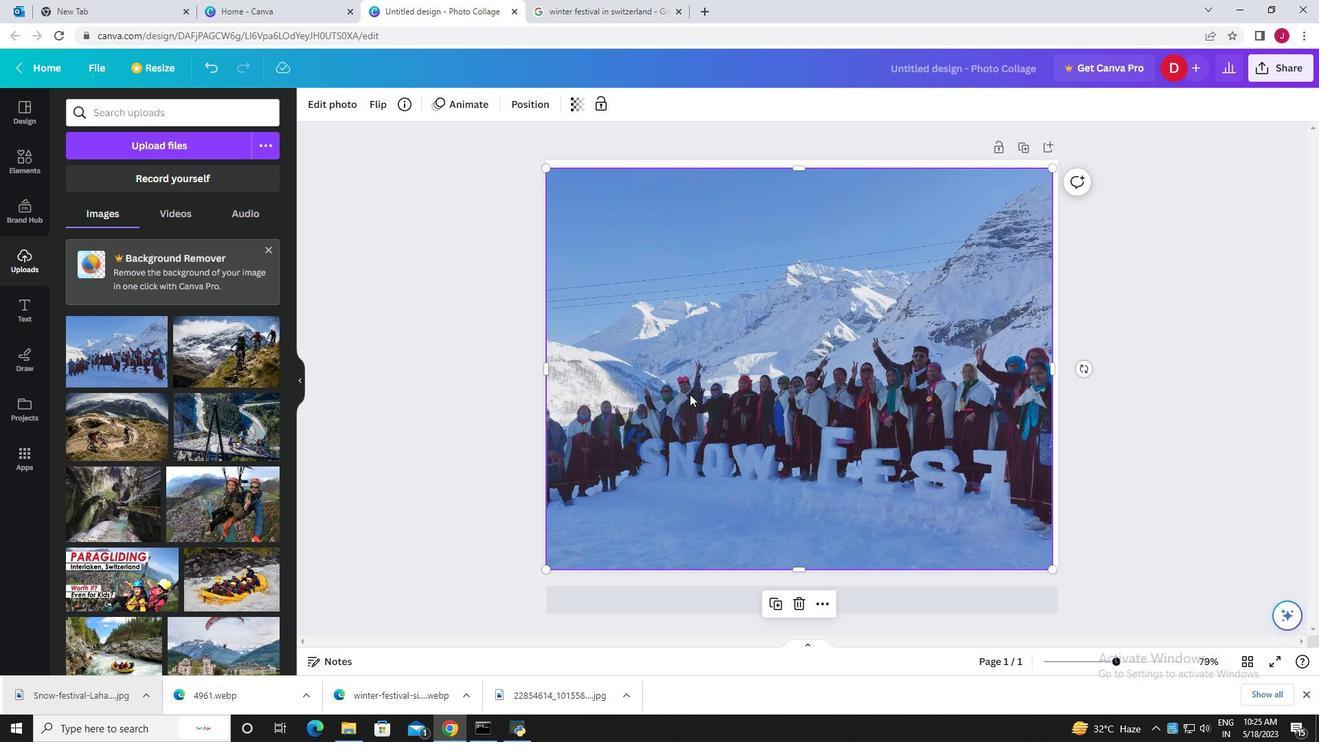 
Action: Mouse scrolled (690, 393) with delta (0, 0)
Screenshot: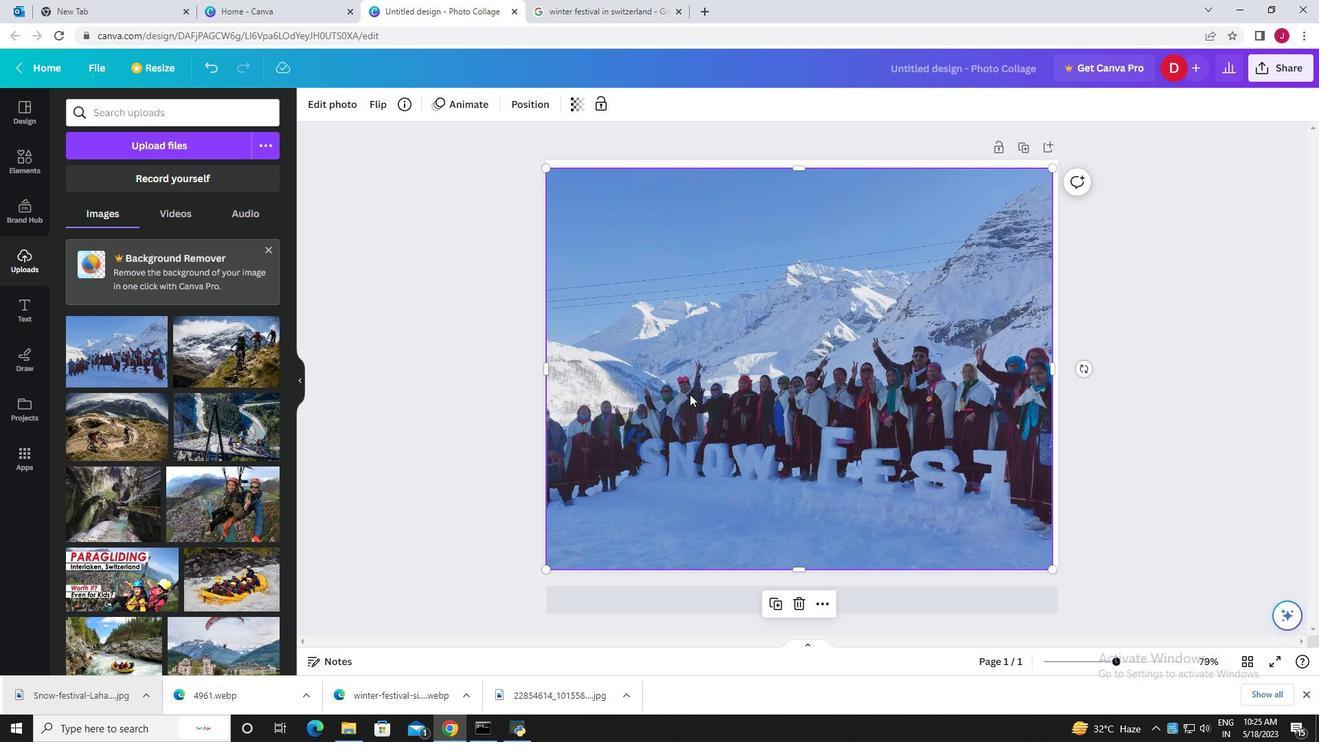 
Action: Mouse moved to (703, 394)
Screenshot: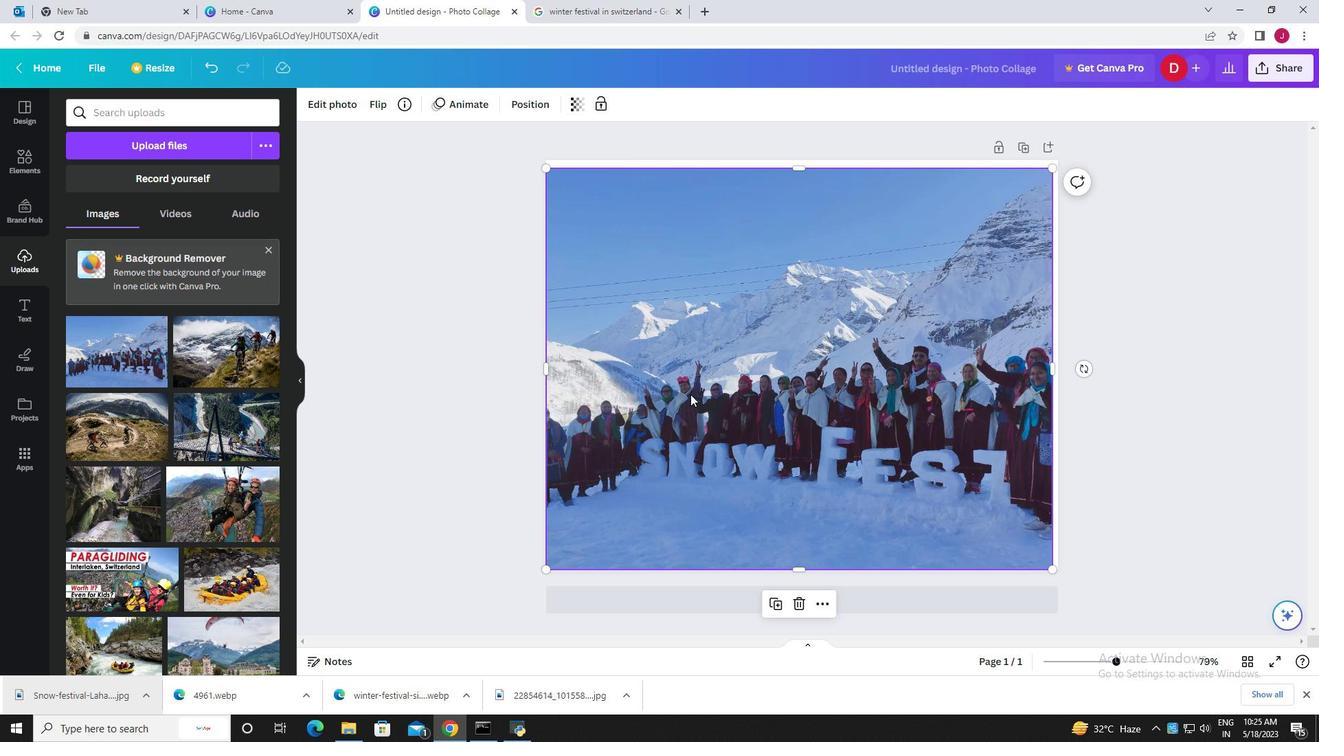 
Action: Mouse scrolled (703, 393) with delta (0, 0)
Screenshot: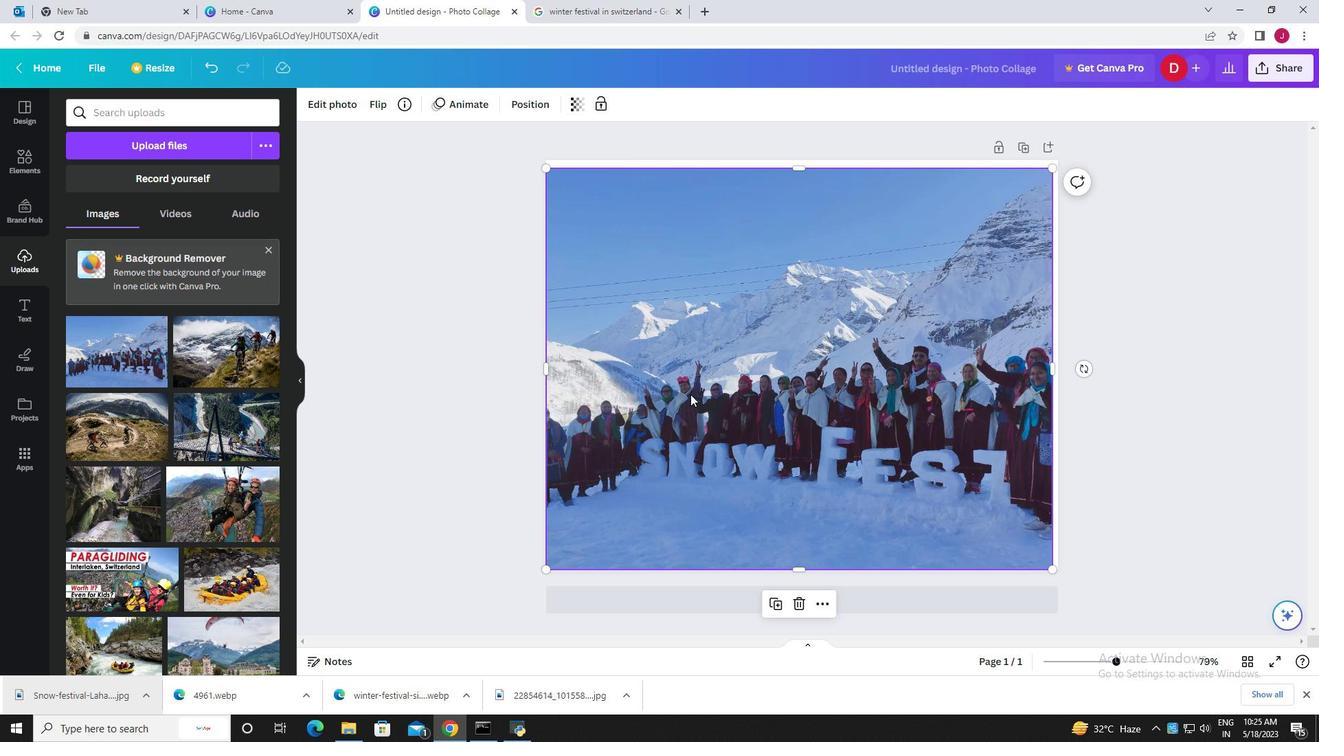 
Action: Mouse moved to (704, 393)
Screenshot: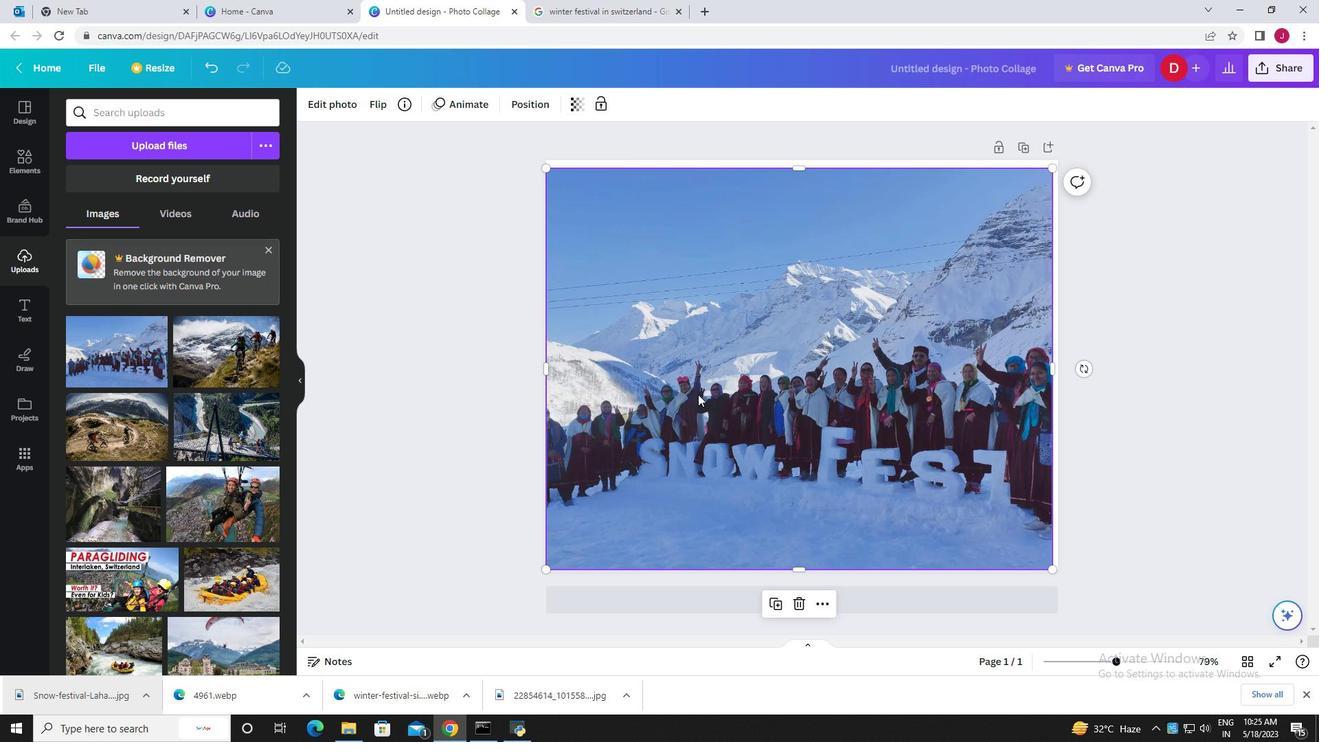 
Action: Mouse scrolled (704, 393) with delta (0, 0)
Screenshot: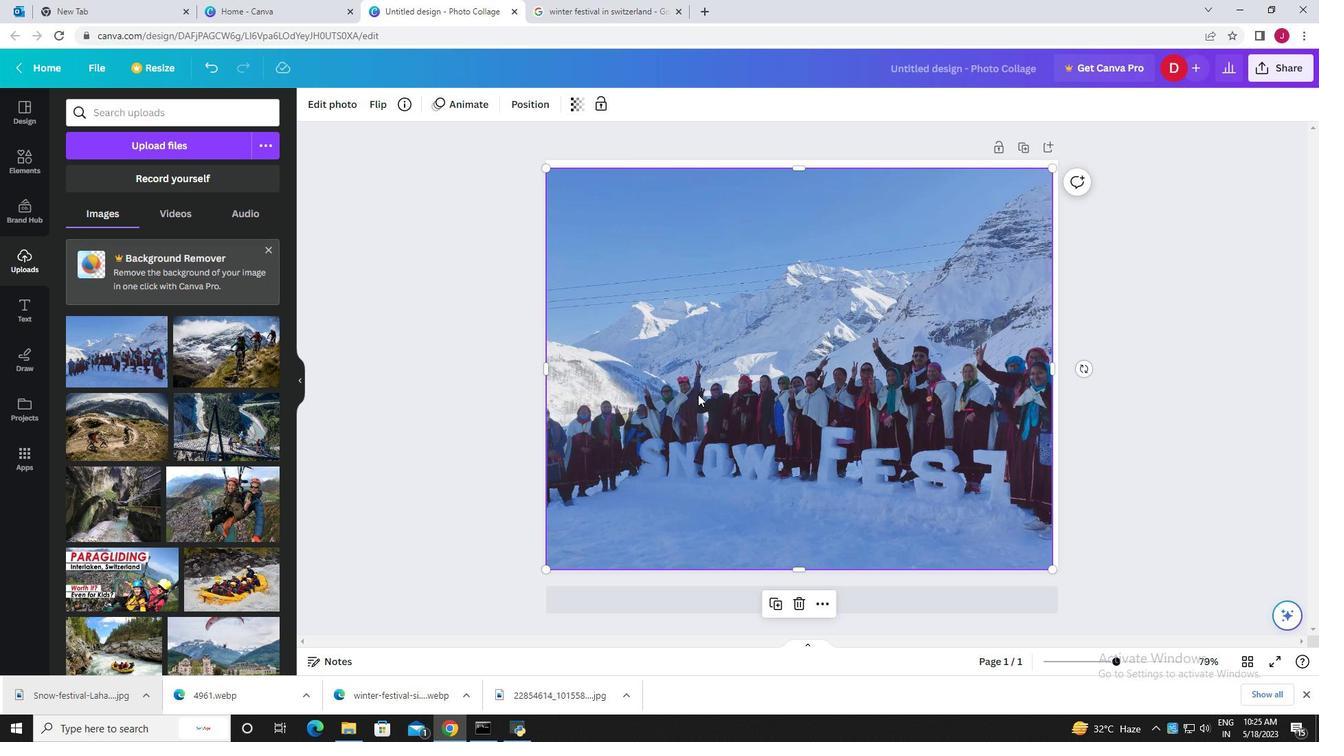 
Action: Mouse moved to (1155, 398)
Screenshot: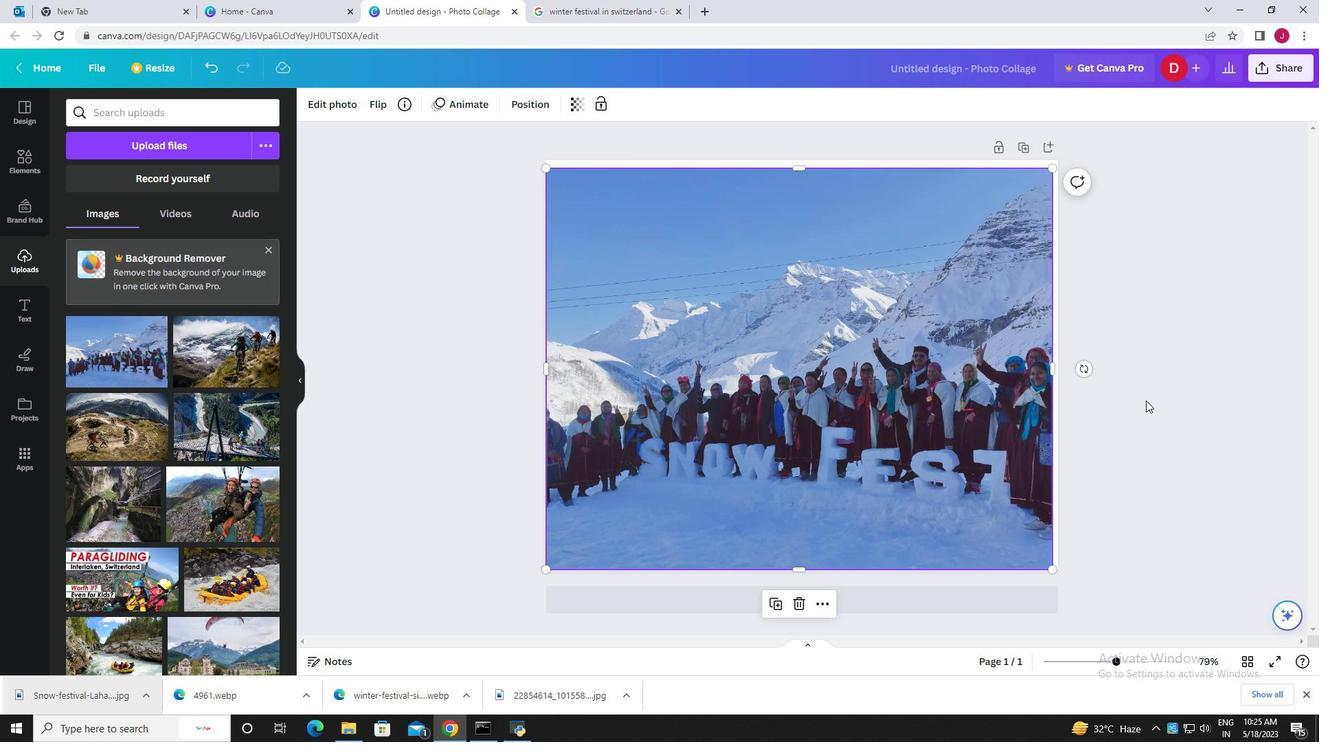
Action: Mouse pressed left at (1155, 398)
Screenshot: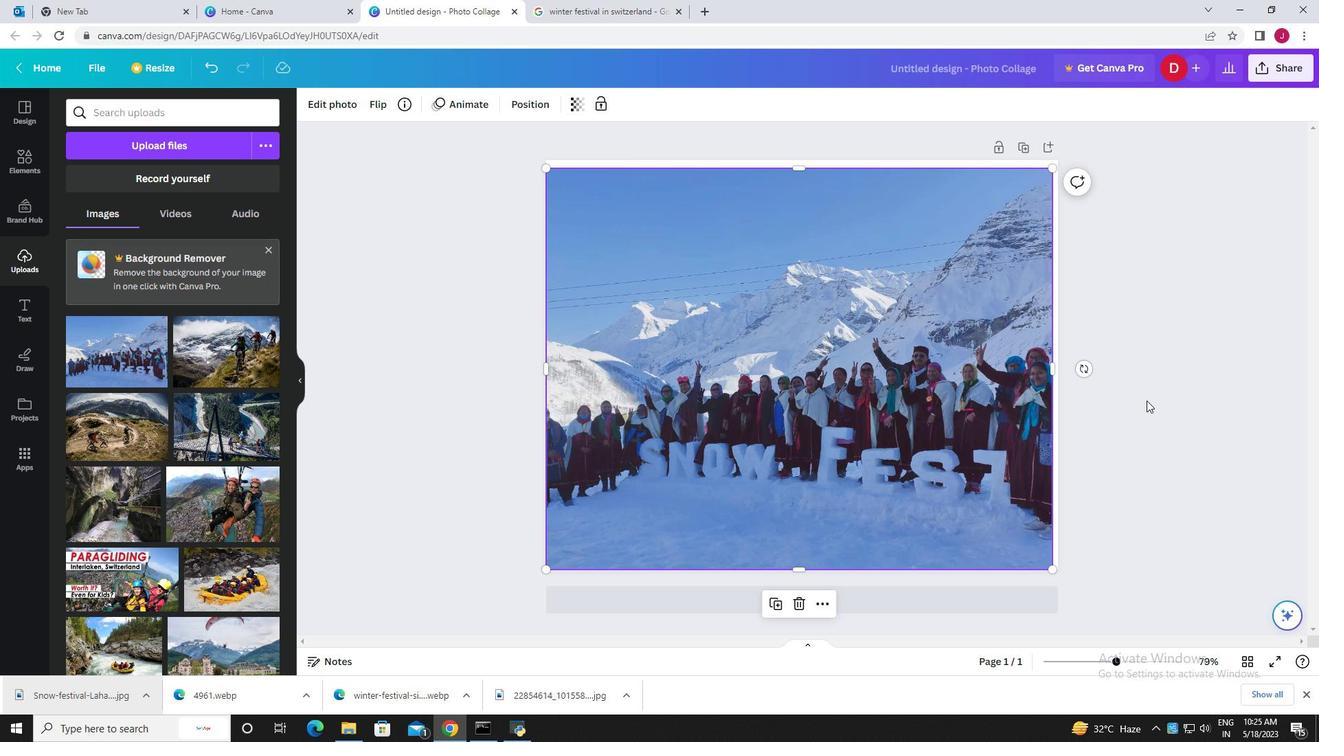 
Action: Mouse moved to (818, 193)
Screenshot: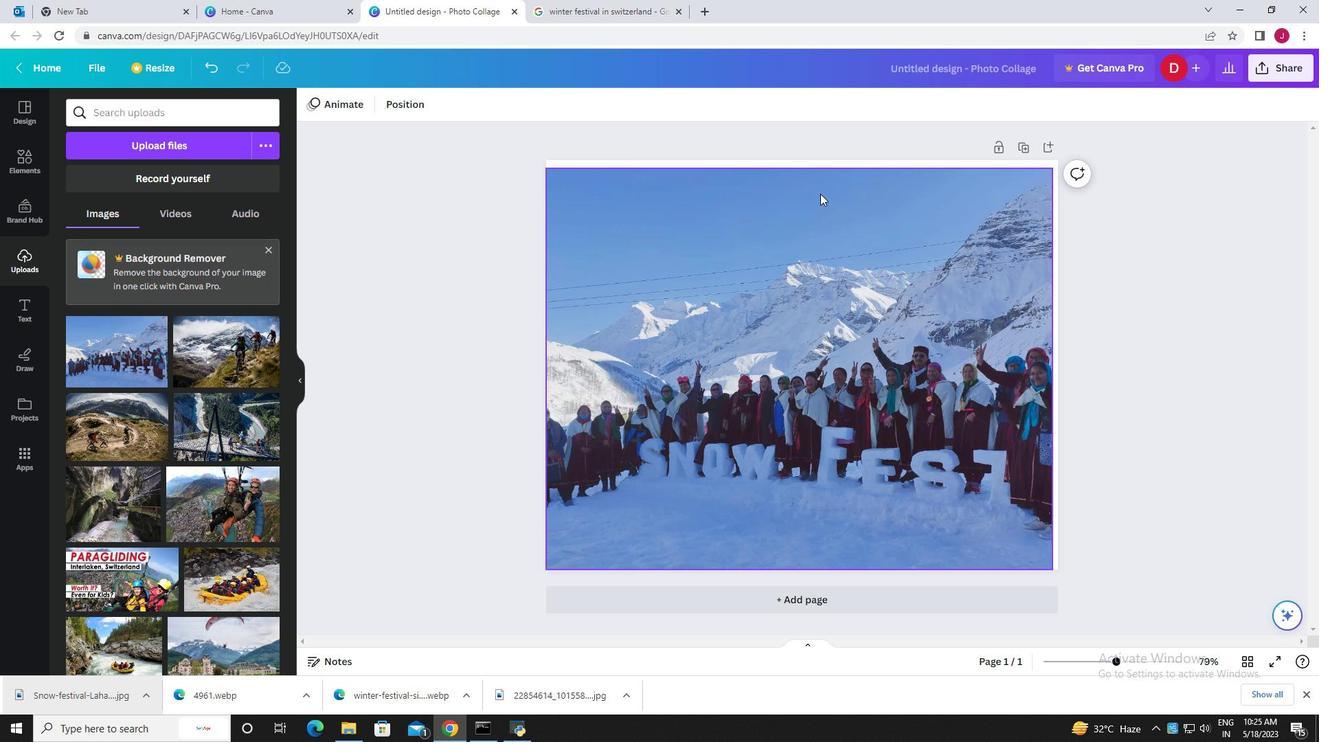 
Action: Mouse pressed left at (818, 193)
Screenshot: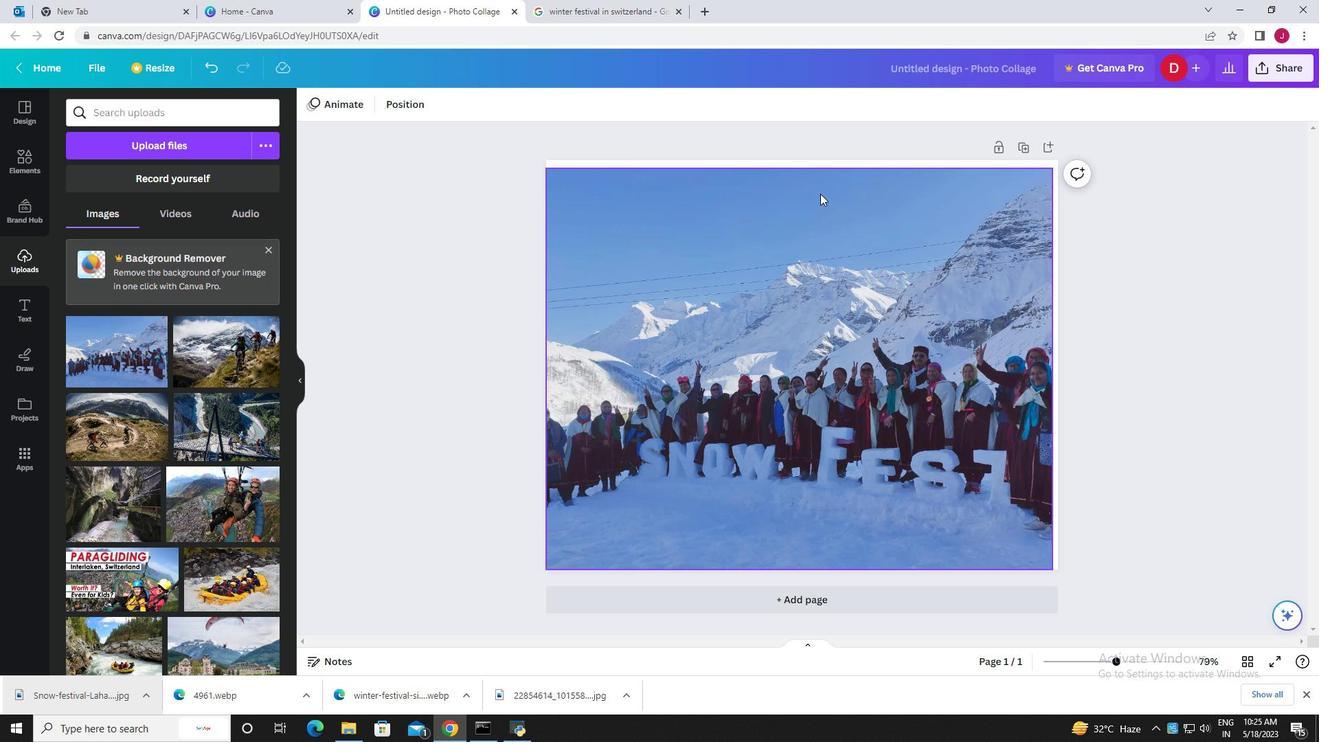 
Action: Mouse moved to (804, 169)
Screenshot: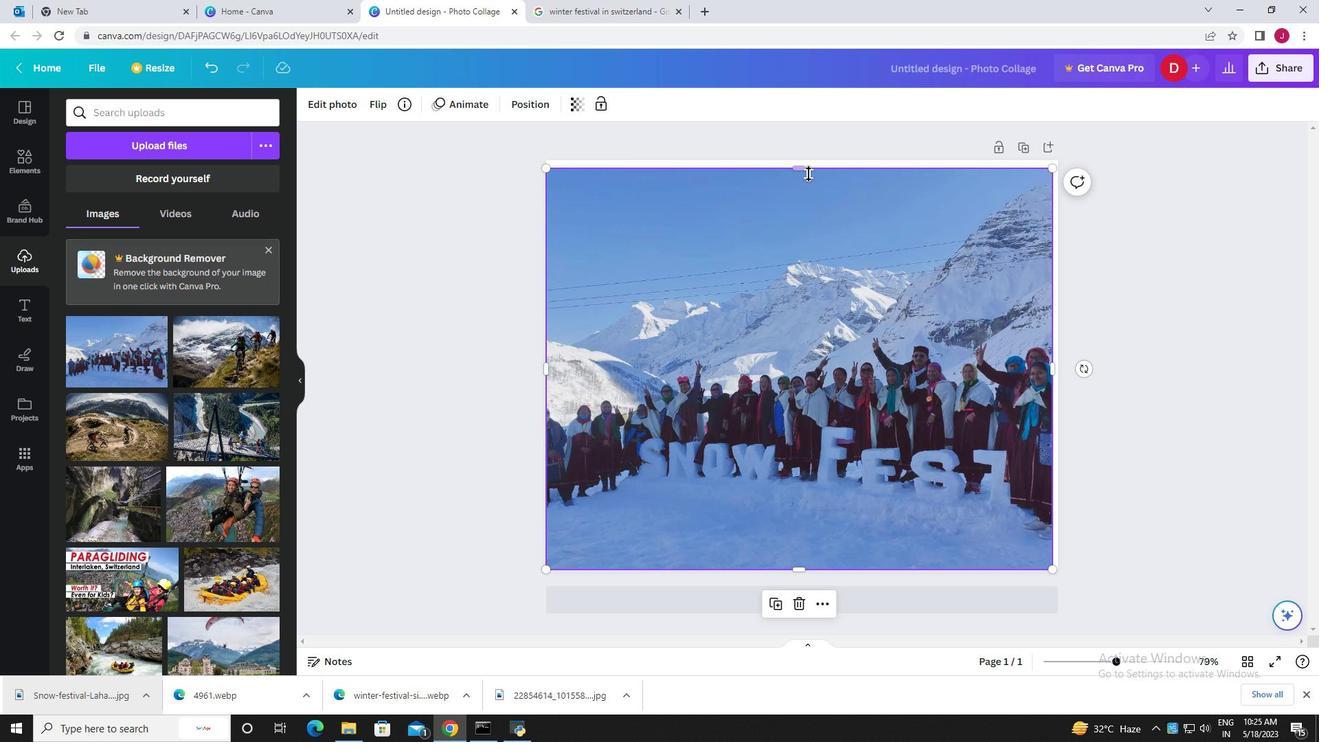 
Action: Mouse pressed left at (804, 169)
Screenshot: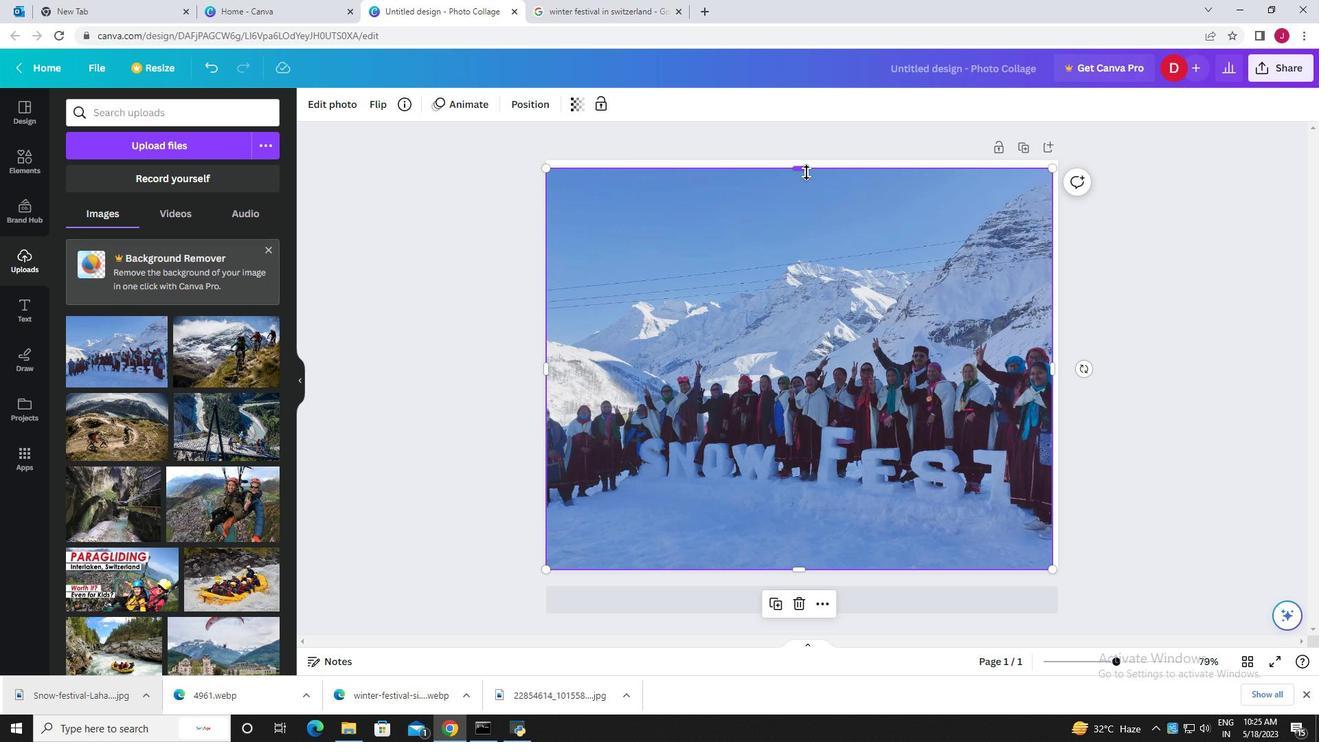 
Action: Mouse moved to (1137, 332)
Screenshot: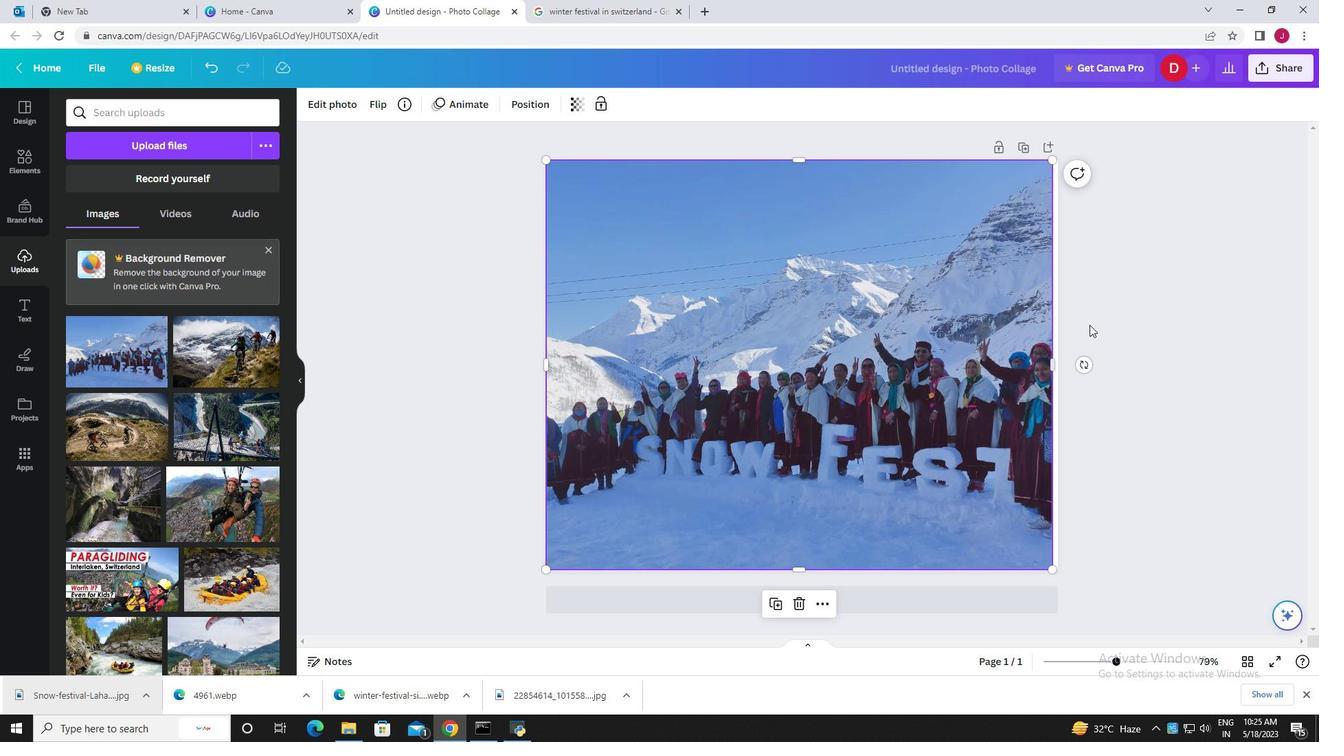 
Action: Mouse pressed left at (1137, 332)
Screenshot: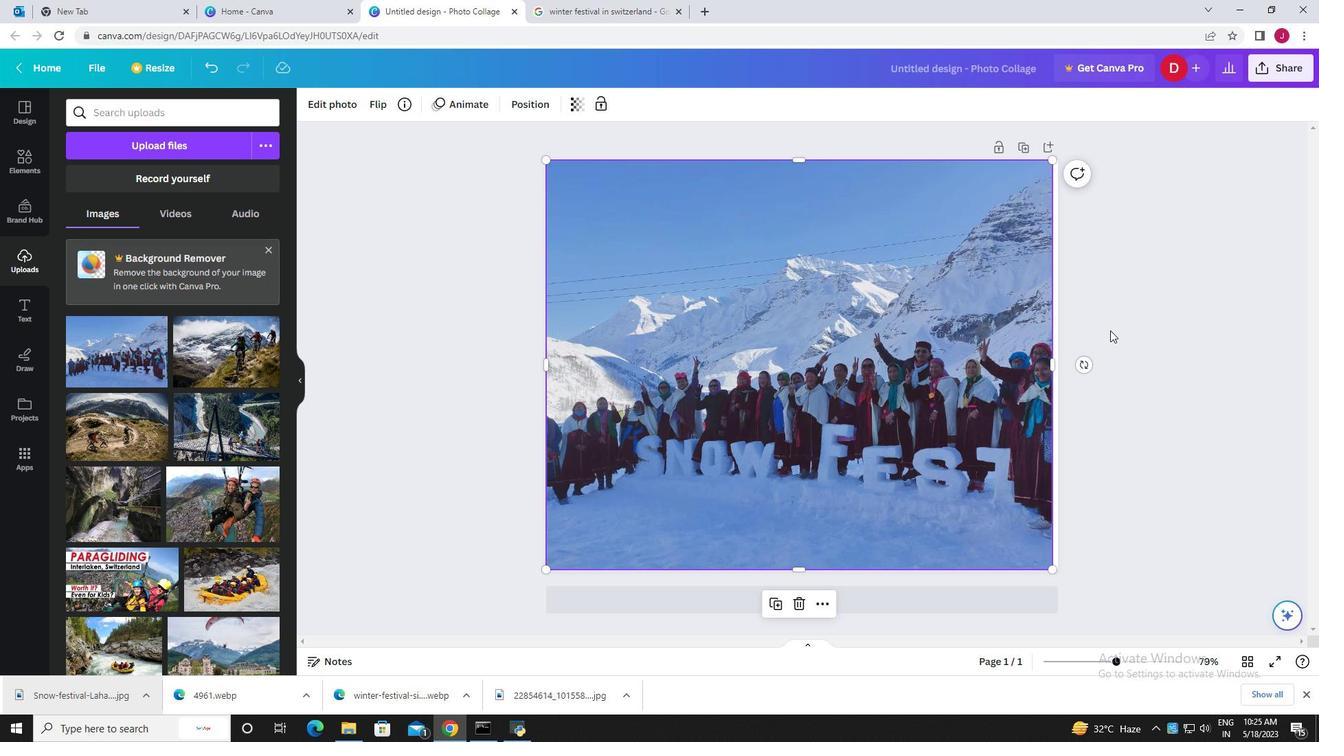 
Action: Mouse moved to (809, 598)
Screenshot: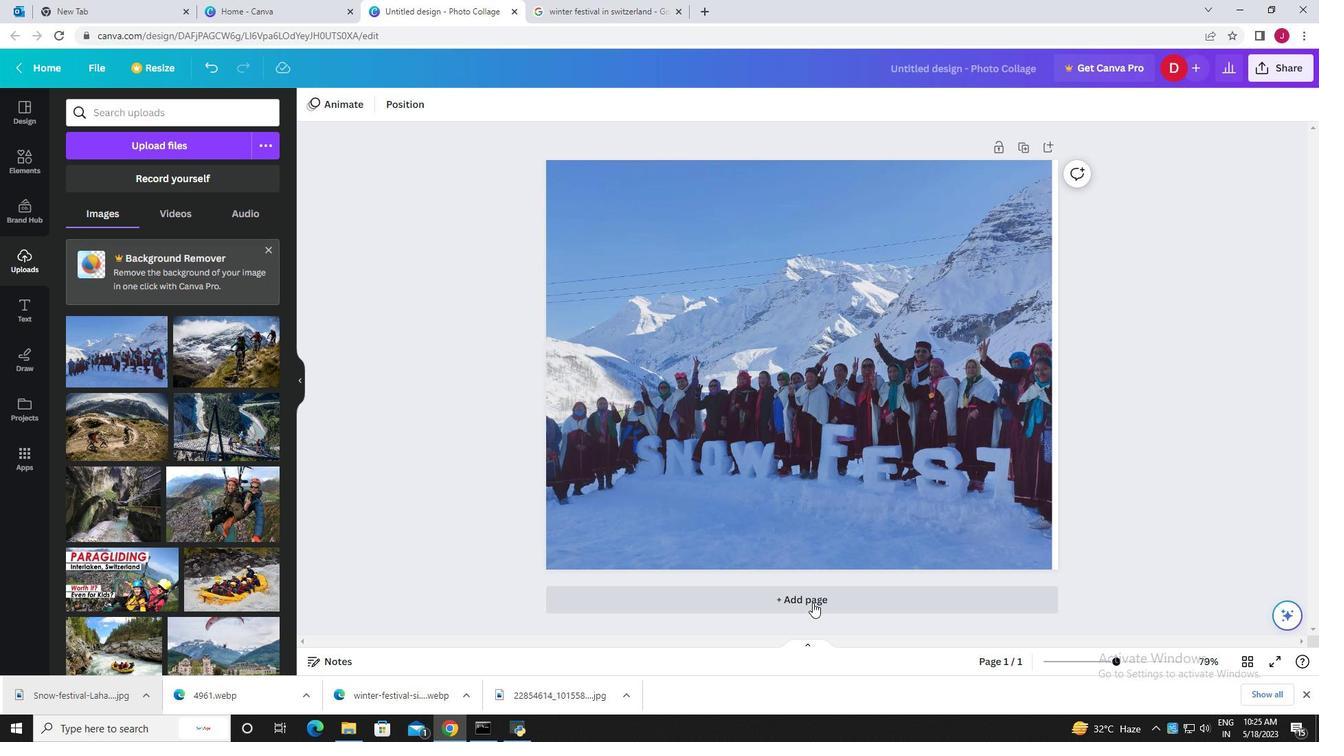
Action: Mouse pressed left at (809, 598)
Screenshot: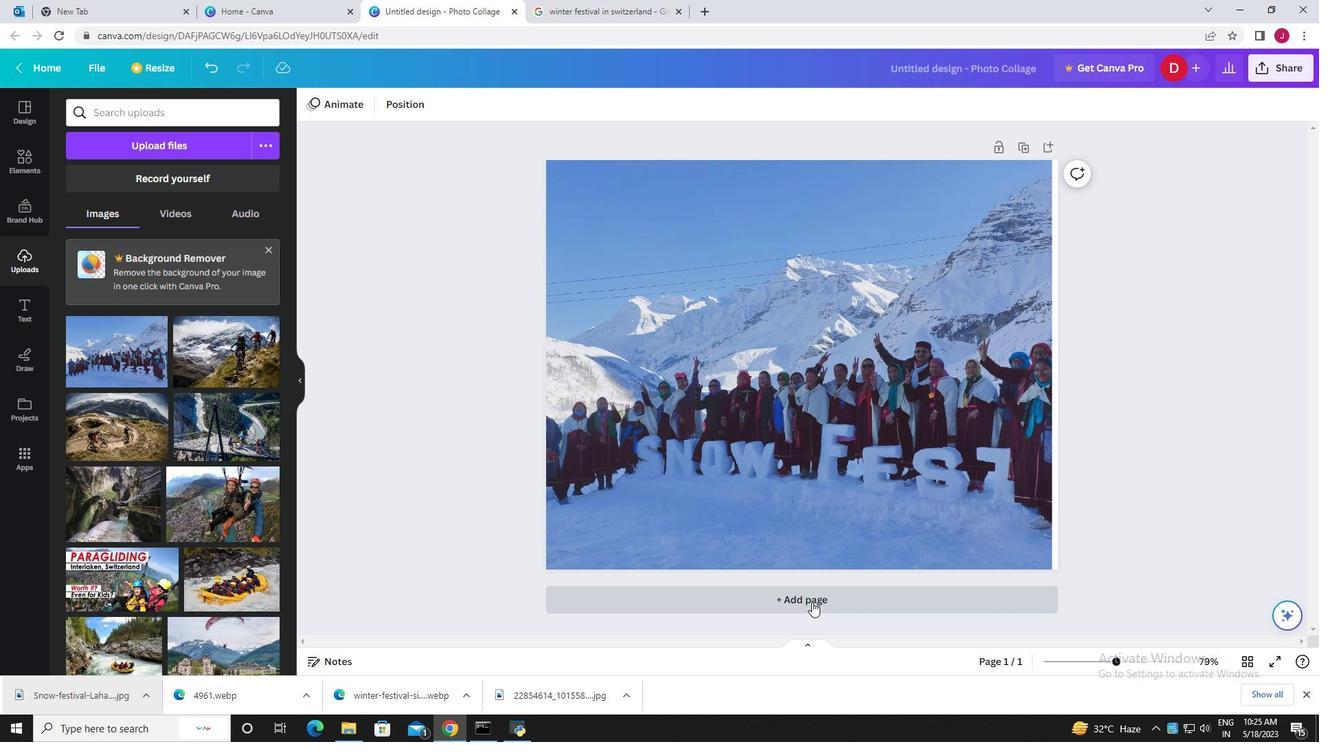 
Action: Mouse moved to (240, 697)
Screenshot: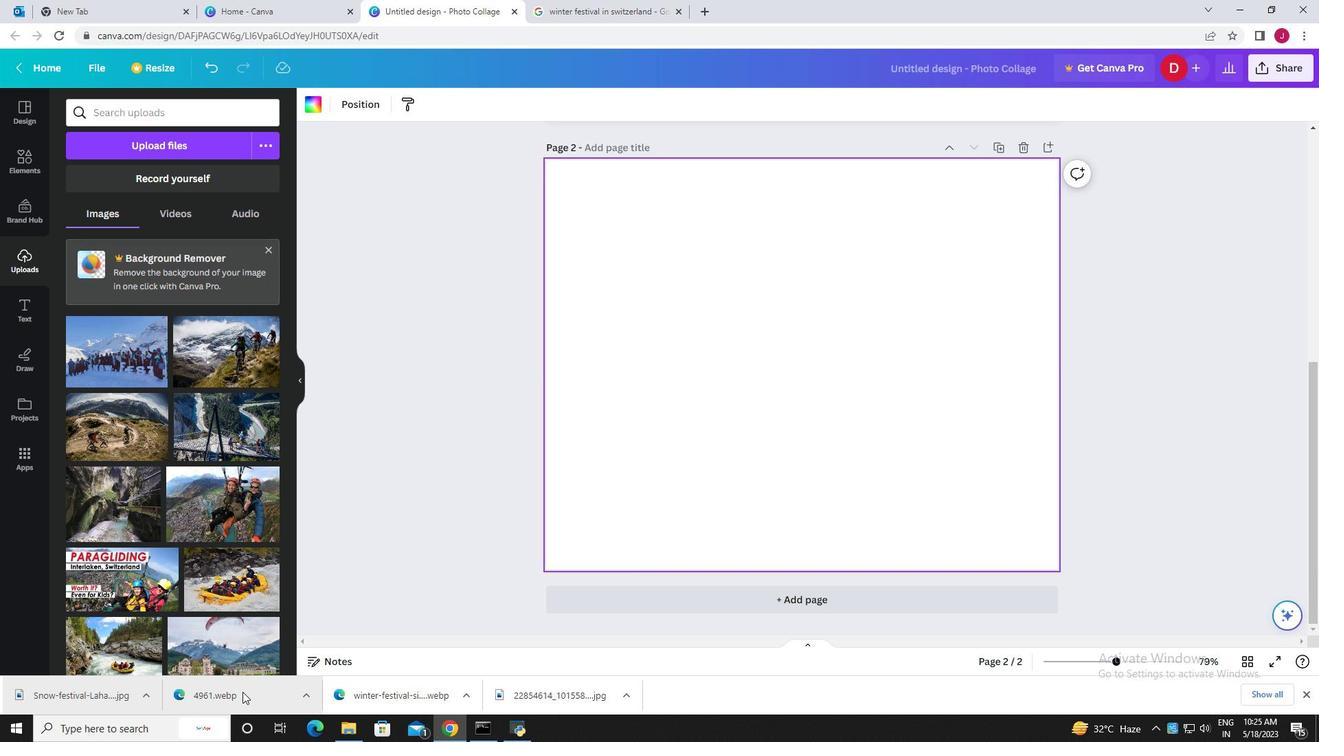 
Action: Mouse pressed left at (240, 697)
Screenshot: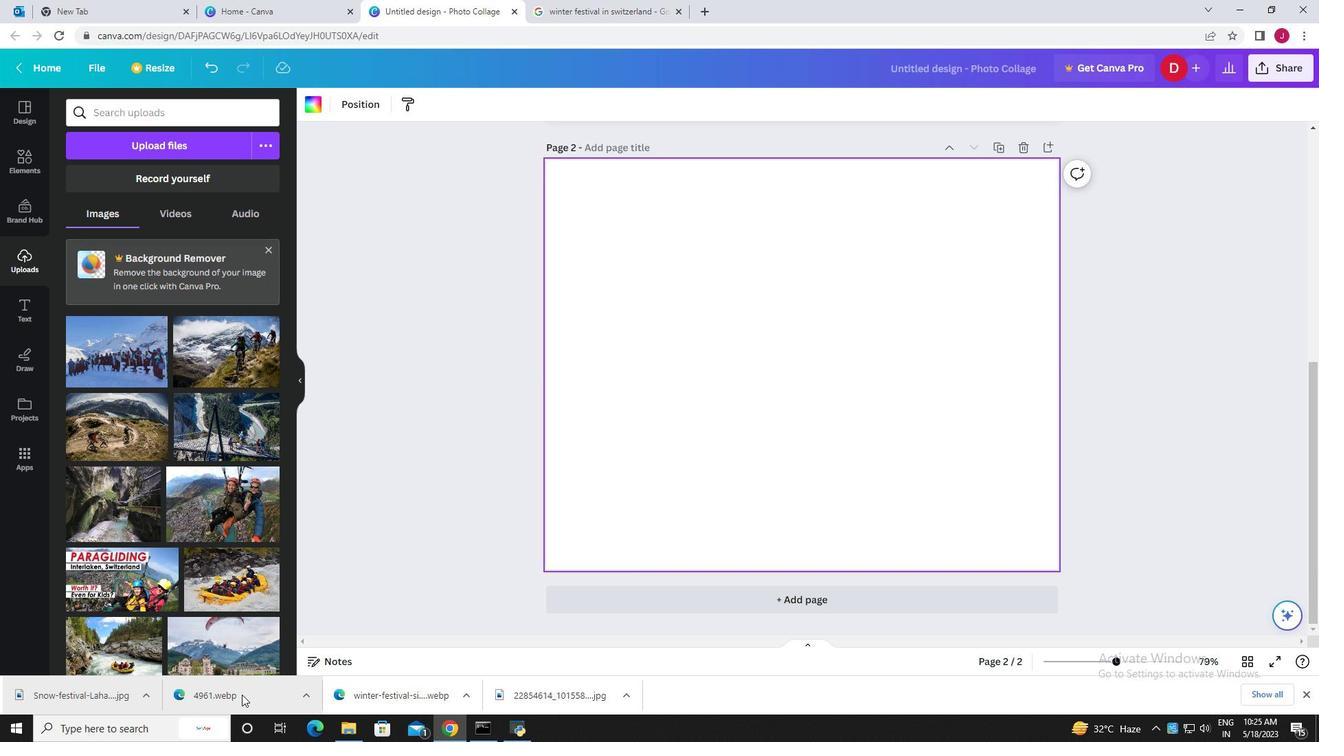 
Action: Mouse moved to (805, 472)
Screenshot: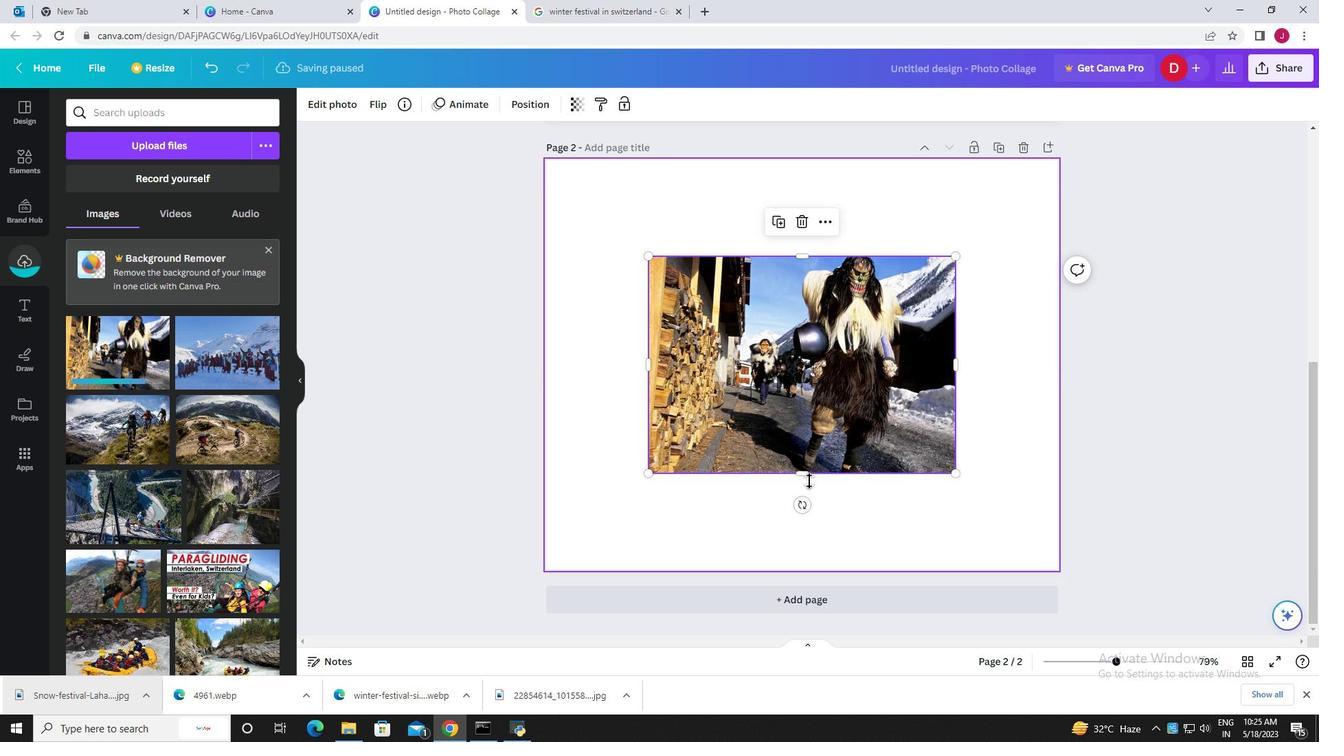 
Action: Mouse pressed left at (805, 472)
Screenshot: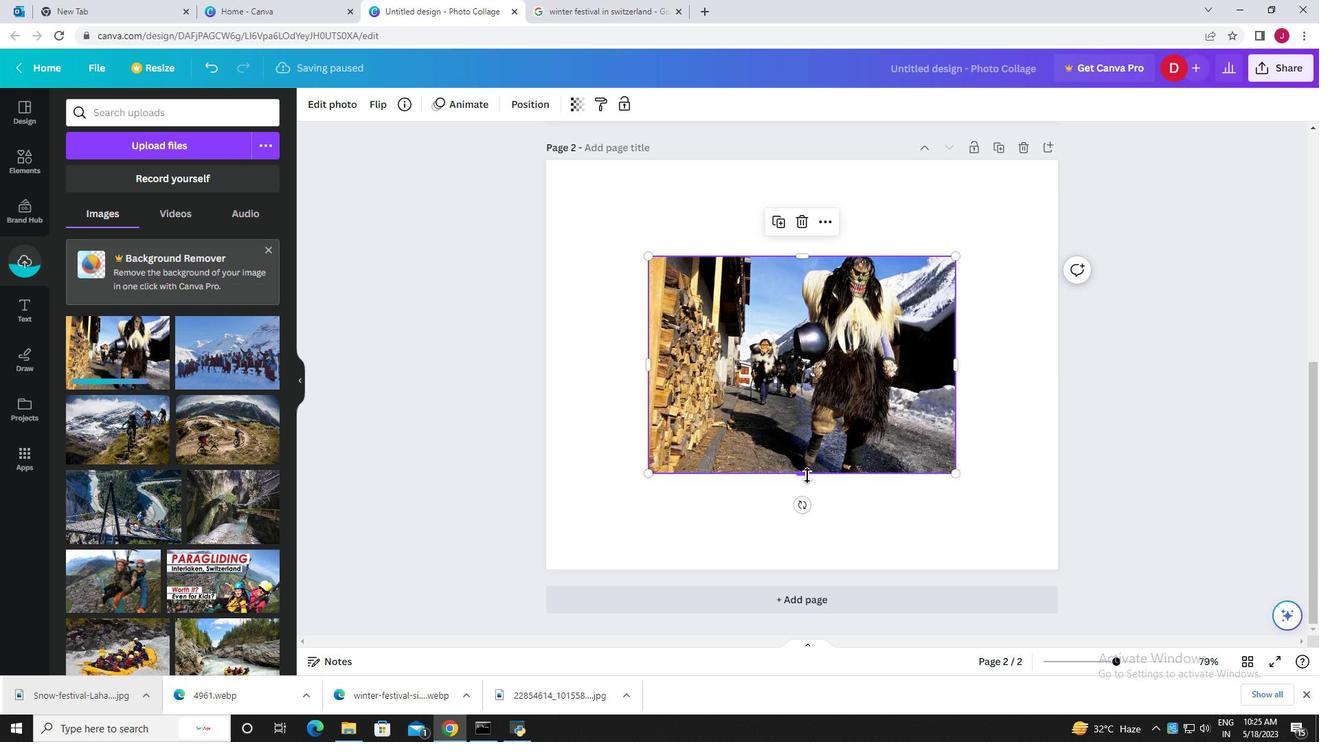 
Action: Mouse moved to (952, 413)
Screenshot: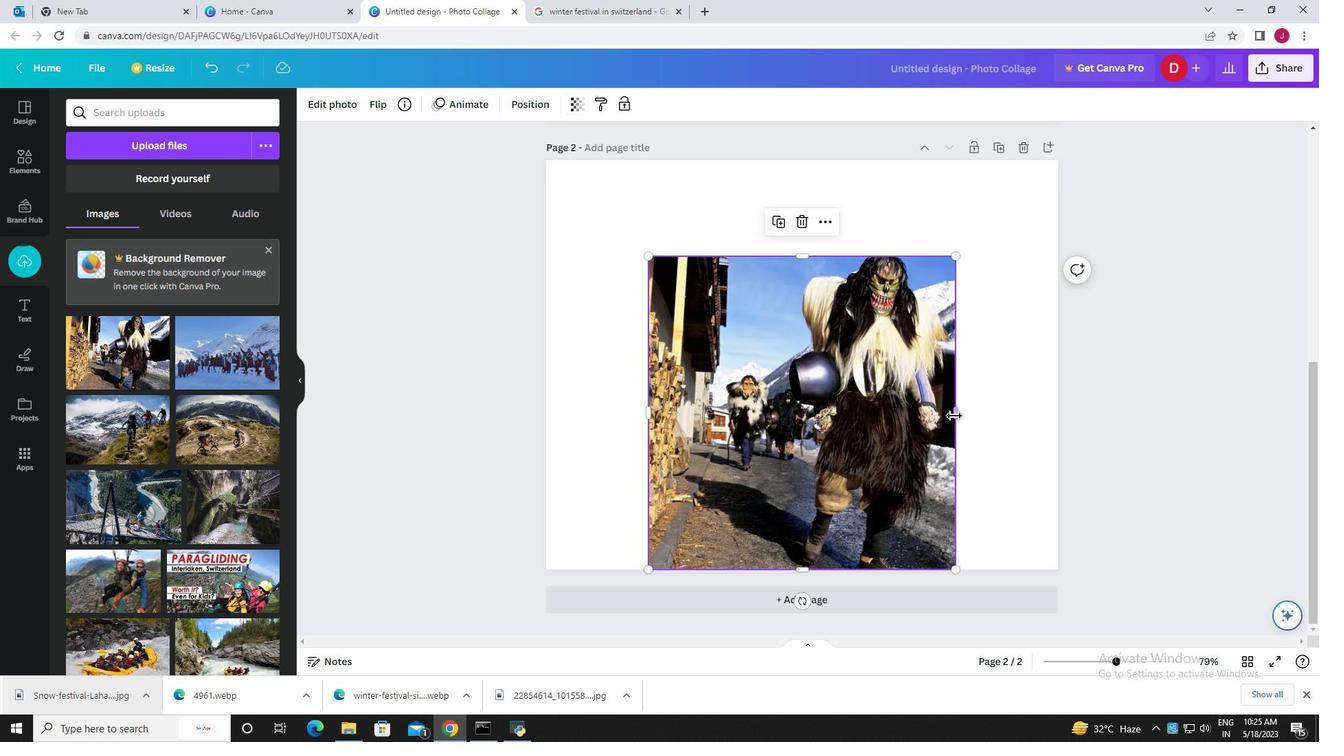 
Action: Mouse pressed left at (952, 413)
Screenshot: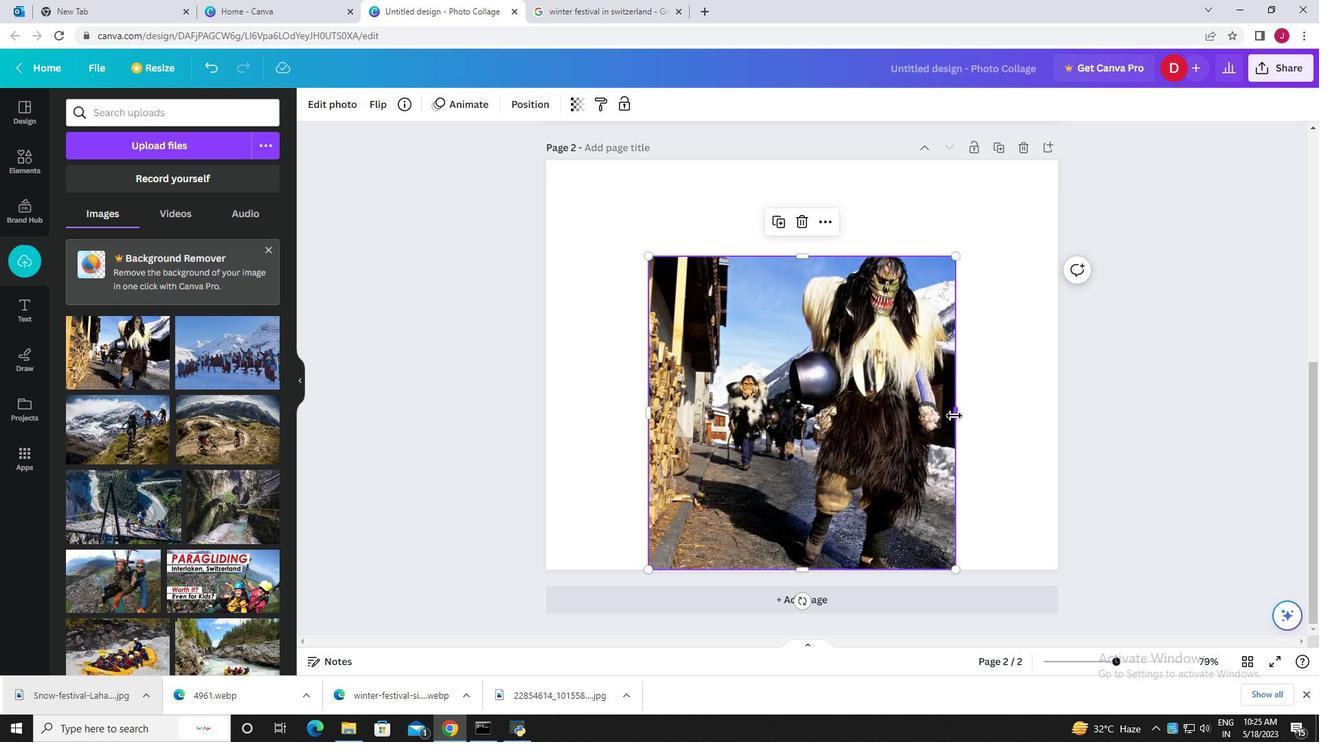 
Action: Mouse moved to (650, 409)
Screenshot: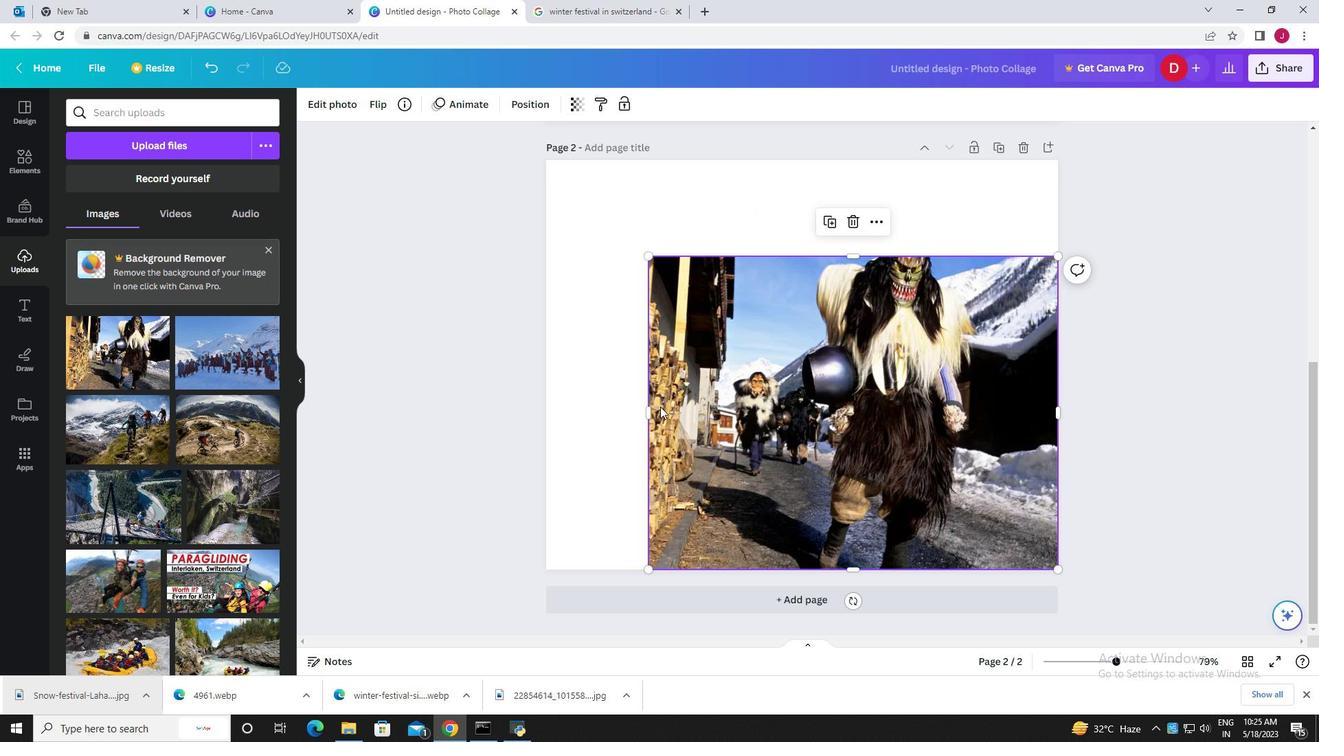
Action: Mouse pressed left at (650, 409)
Screenshot: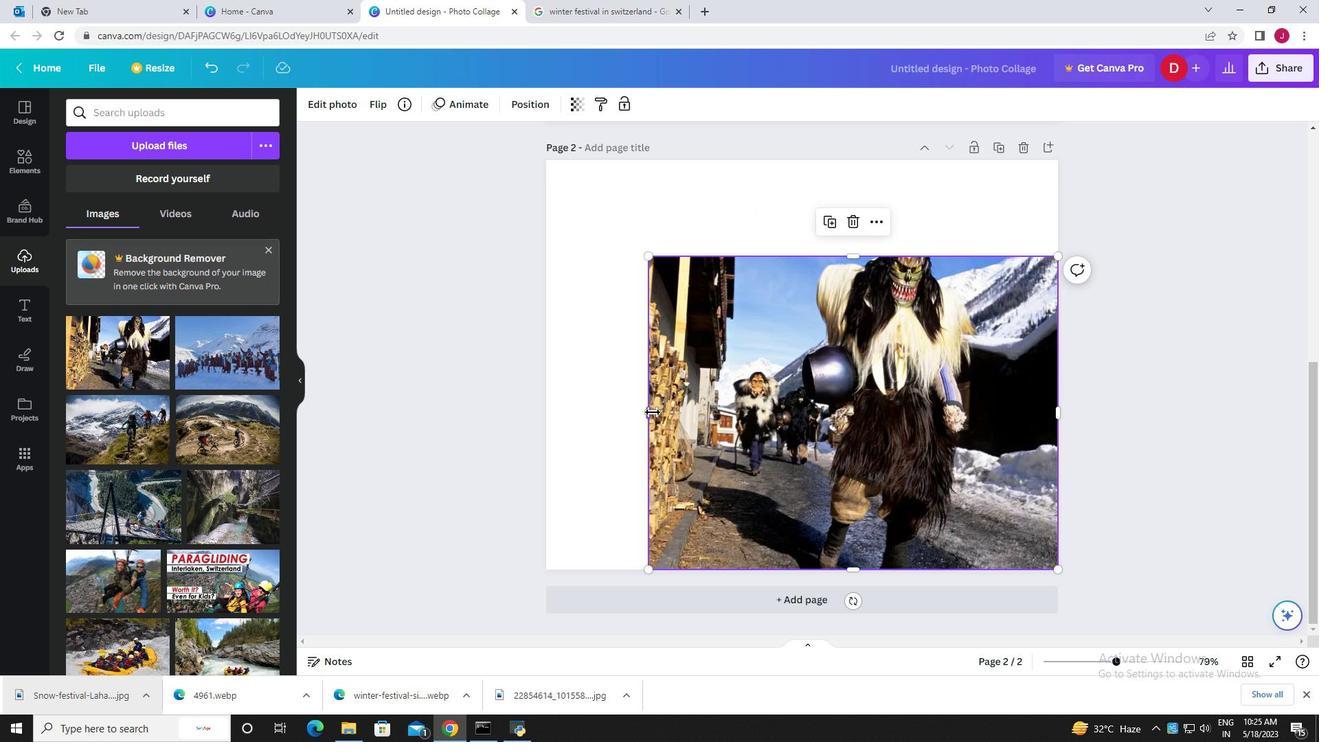 
Action: Mouse moved to (804, 253)
Screenshot: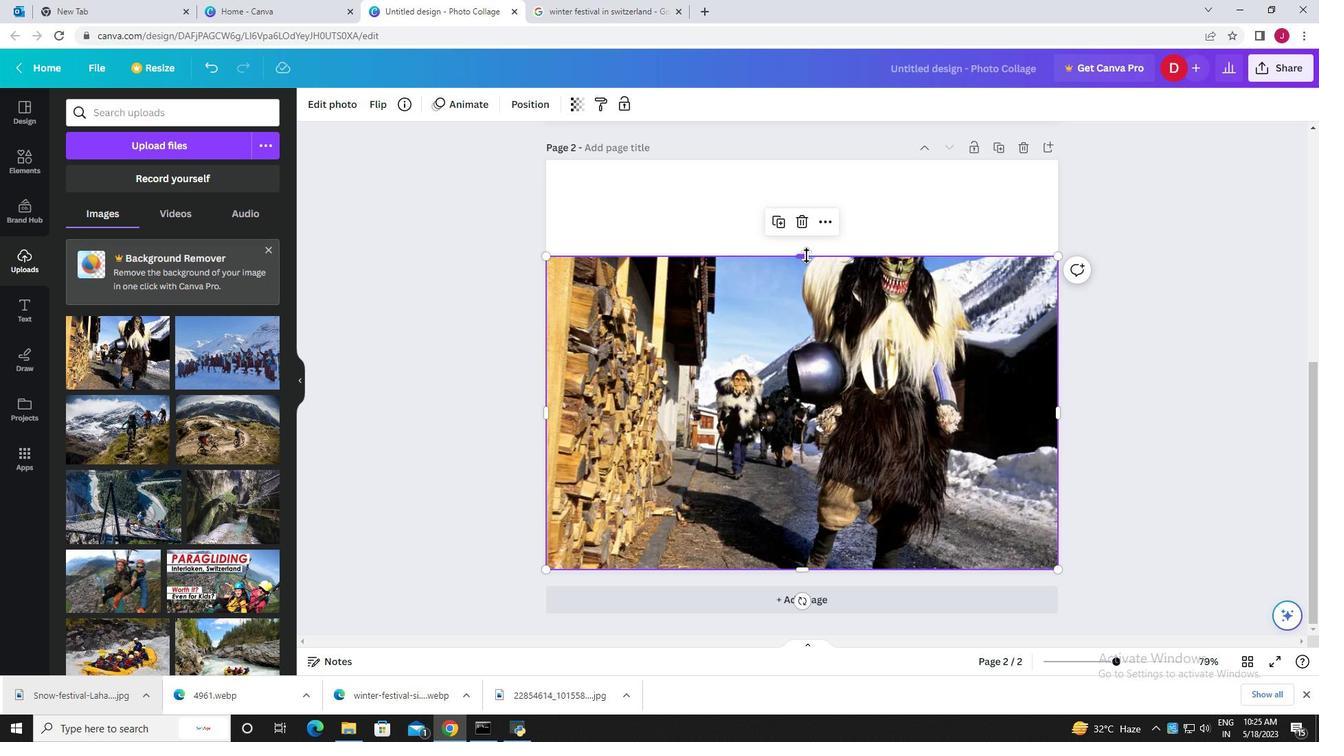 
Action: Mouse pressed left at (804, 253)
Screenshot: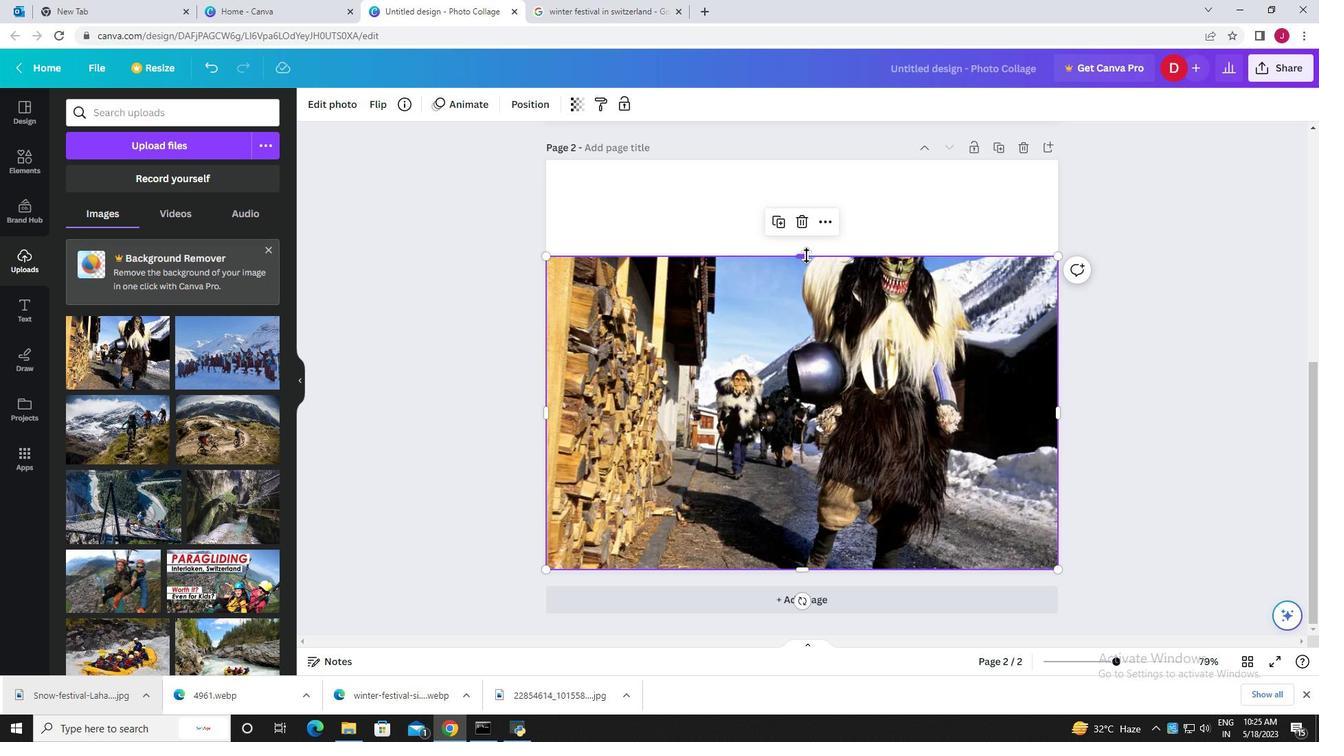 
Action: Mouse moved to (821, 264)
Screenshot: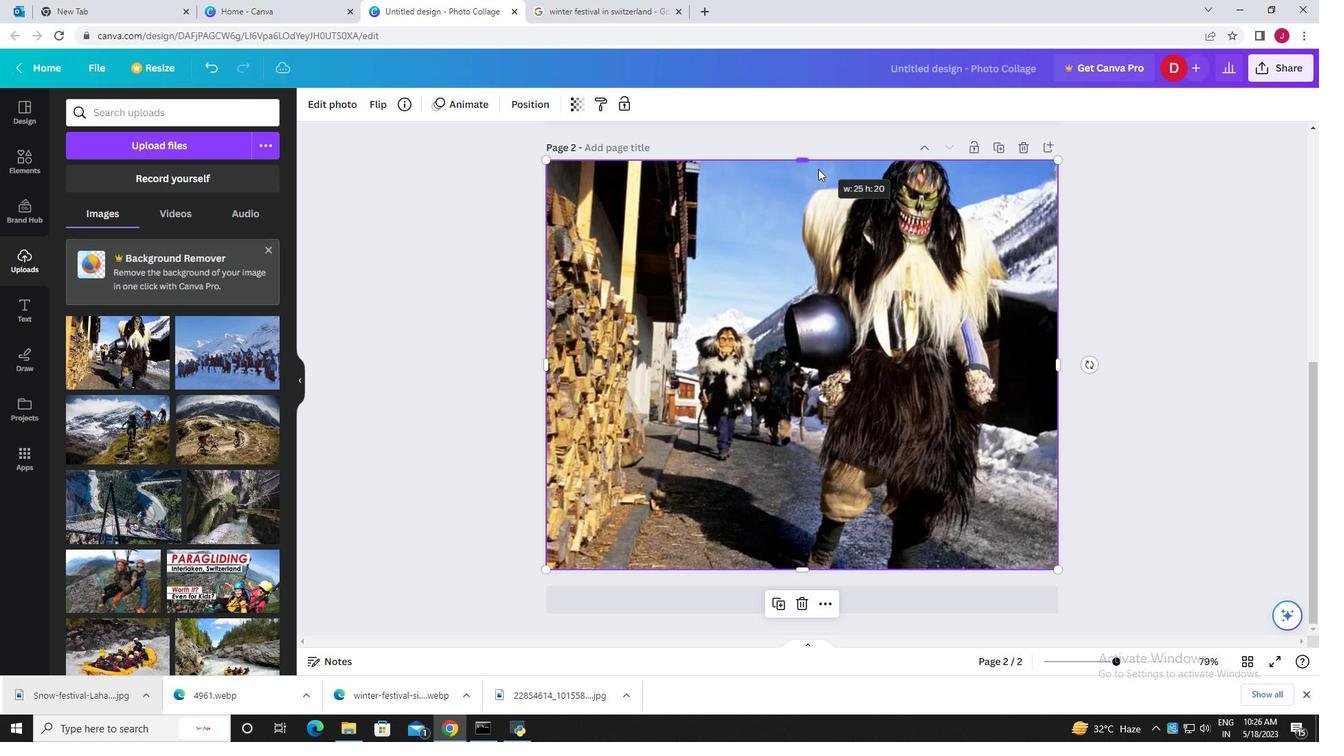 
Action: Mouse pressed left at (821, 264)
Screenshot: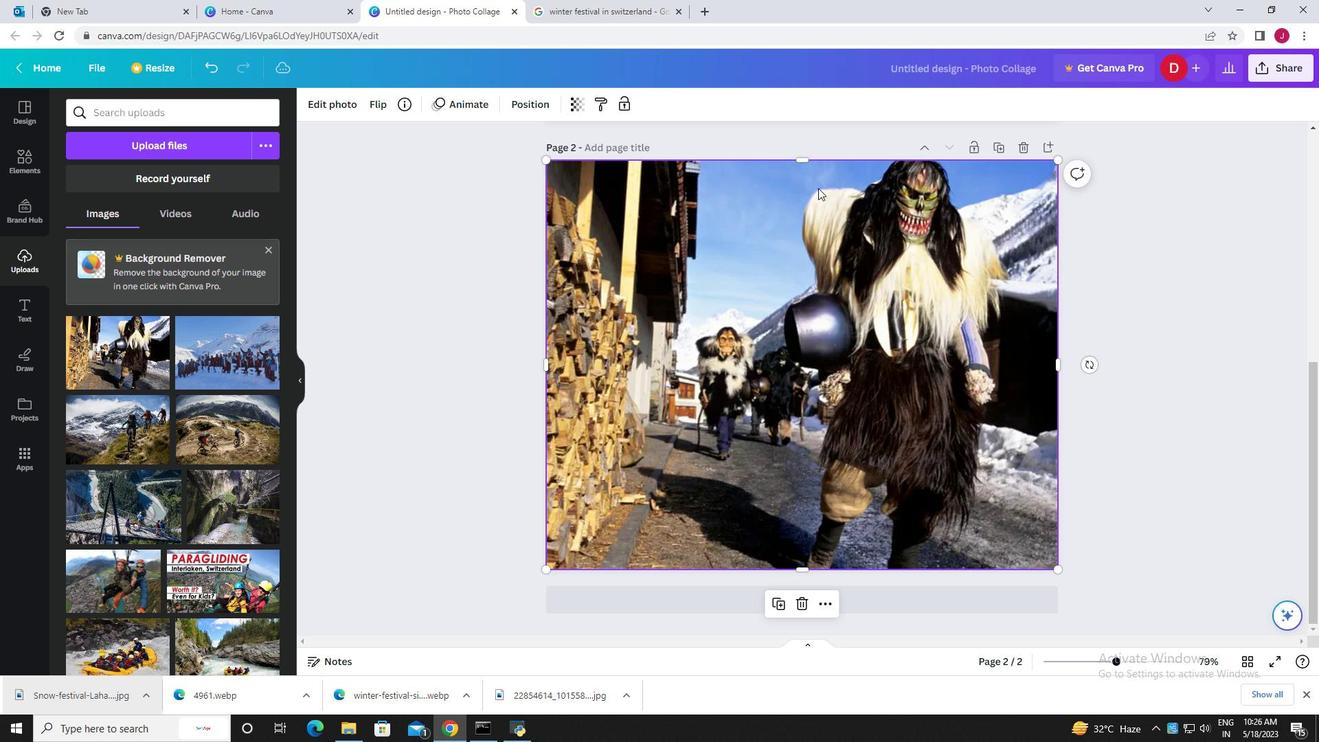 
Action: Mouse moved to (804, 216)
Screenshot: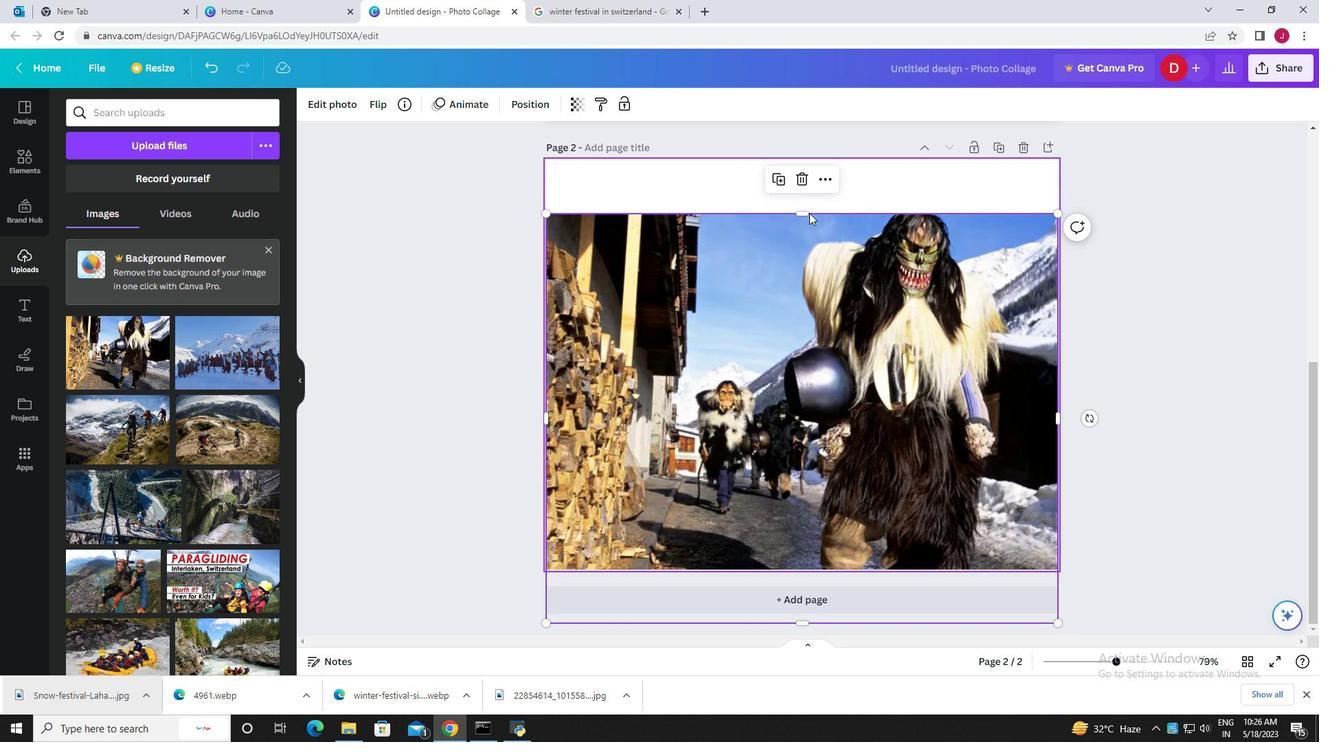 
Action: Mouse pressed left at (804, 216)
Screenshot: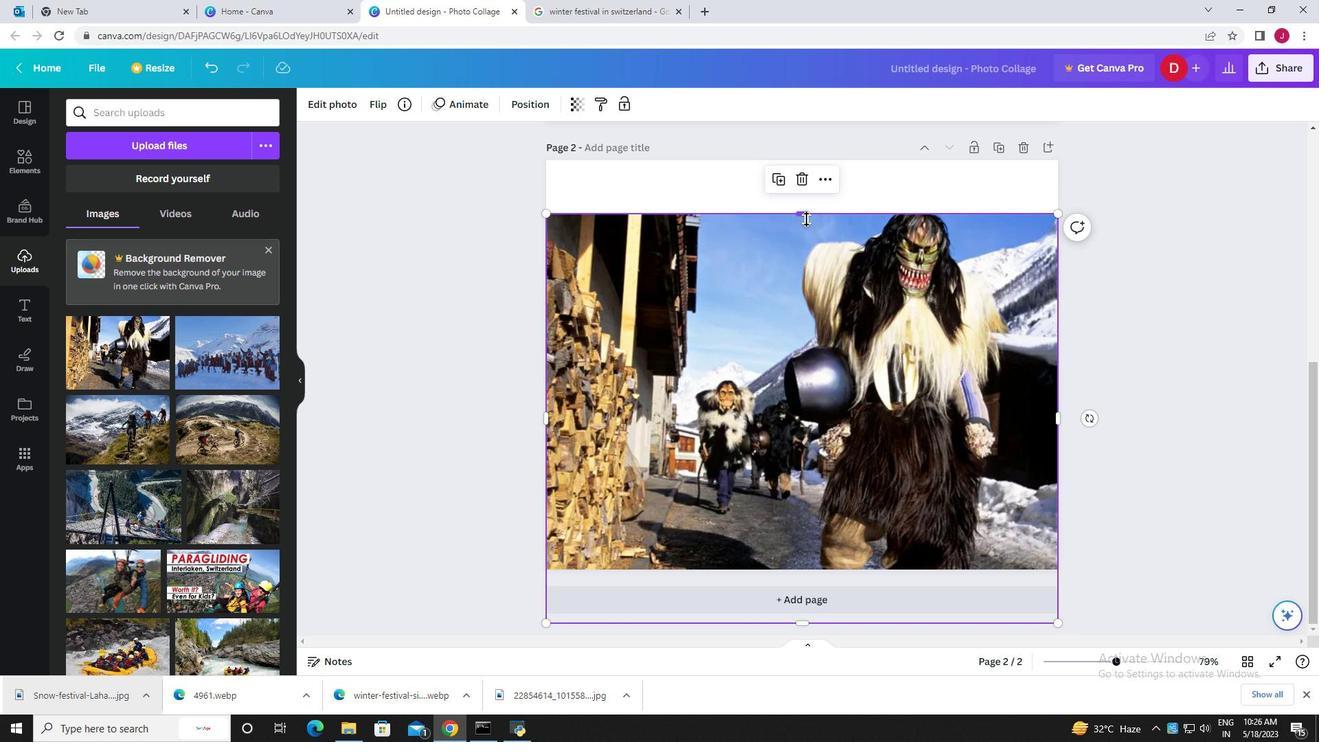 
Action: Mouse moved to (802, 623)
Screenshot: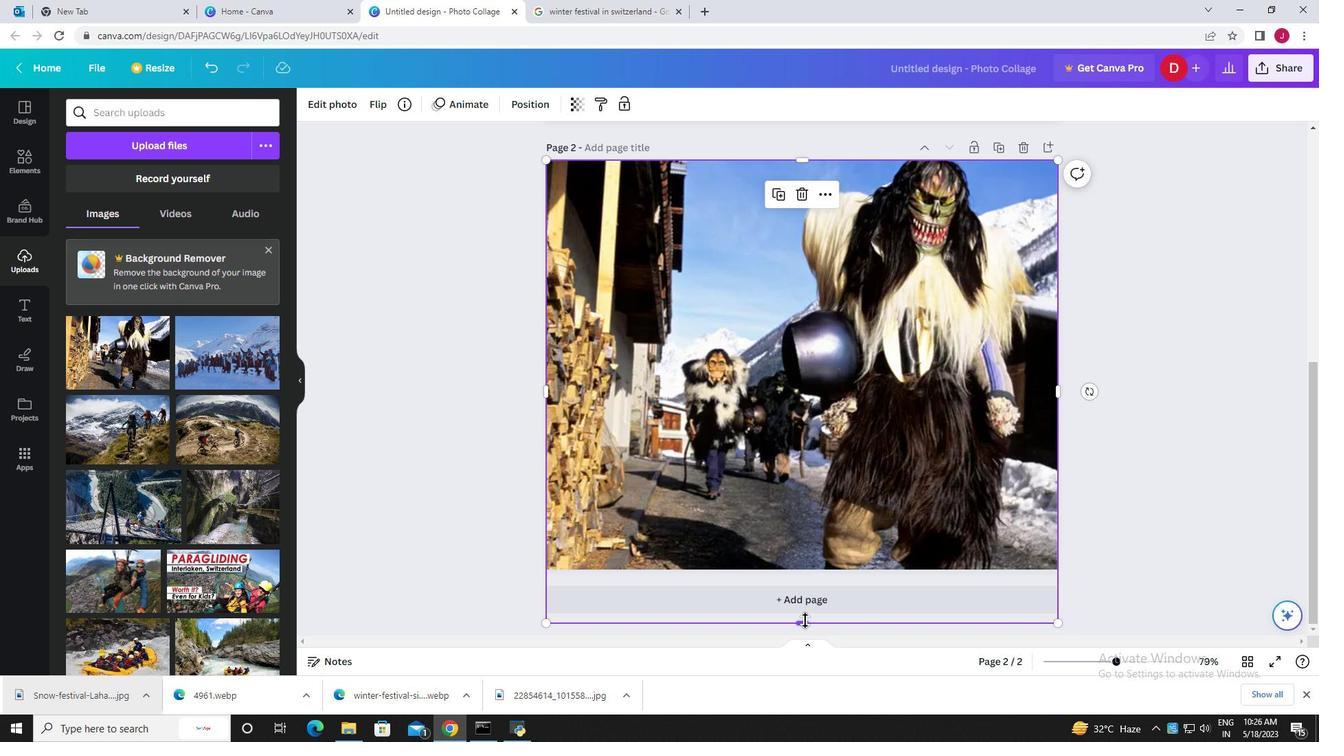 
Action: Mouse pressed left at (802, 623)
Screenshot: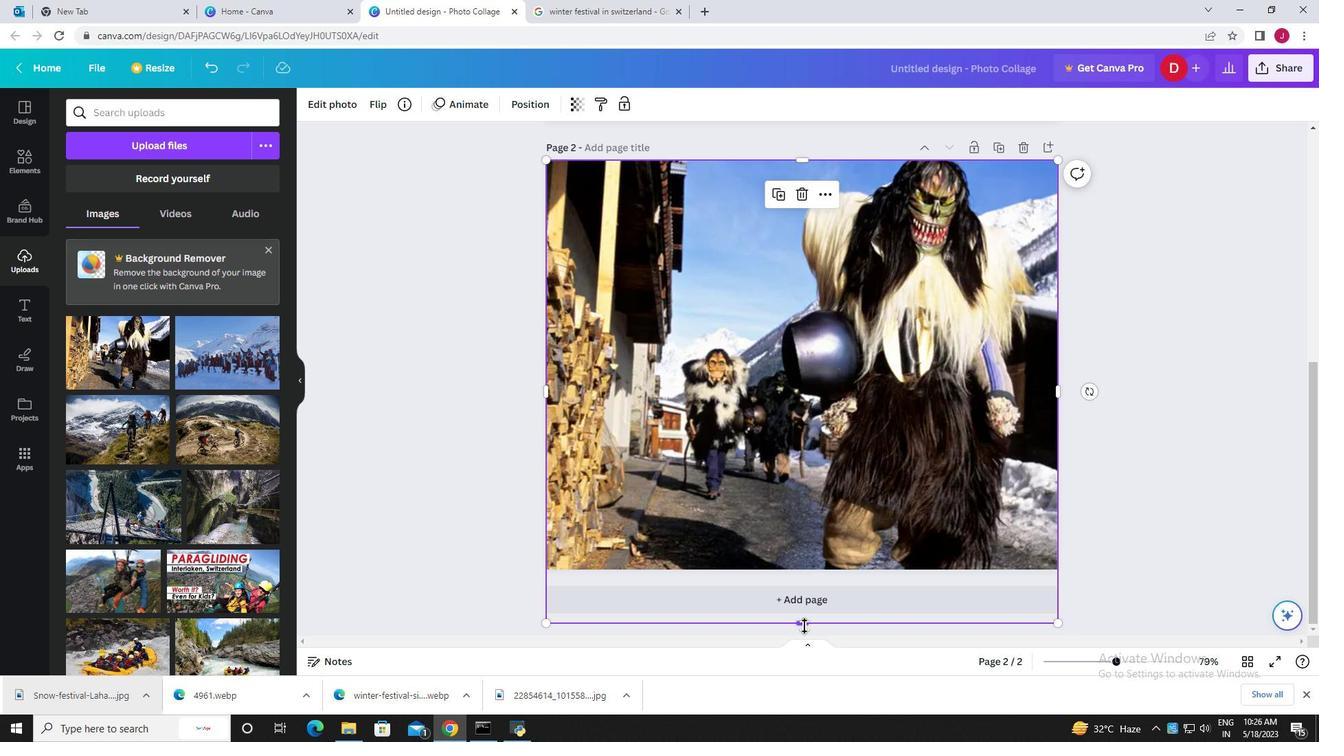 
Action: Mouse moved to (1172, 479)
Screenshot: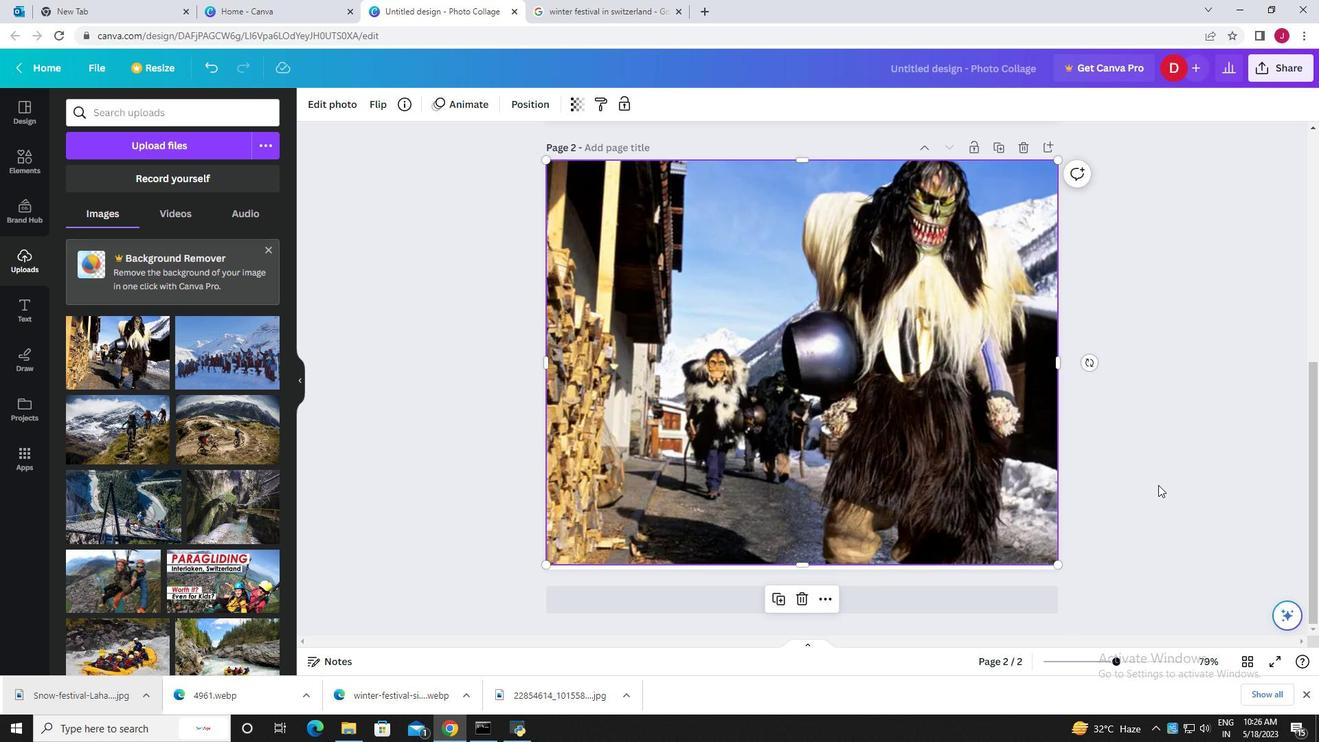 
Action: Mouse pressed left at (1172, 479)
Screenshot: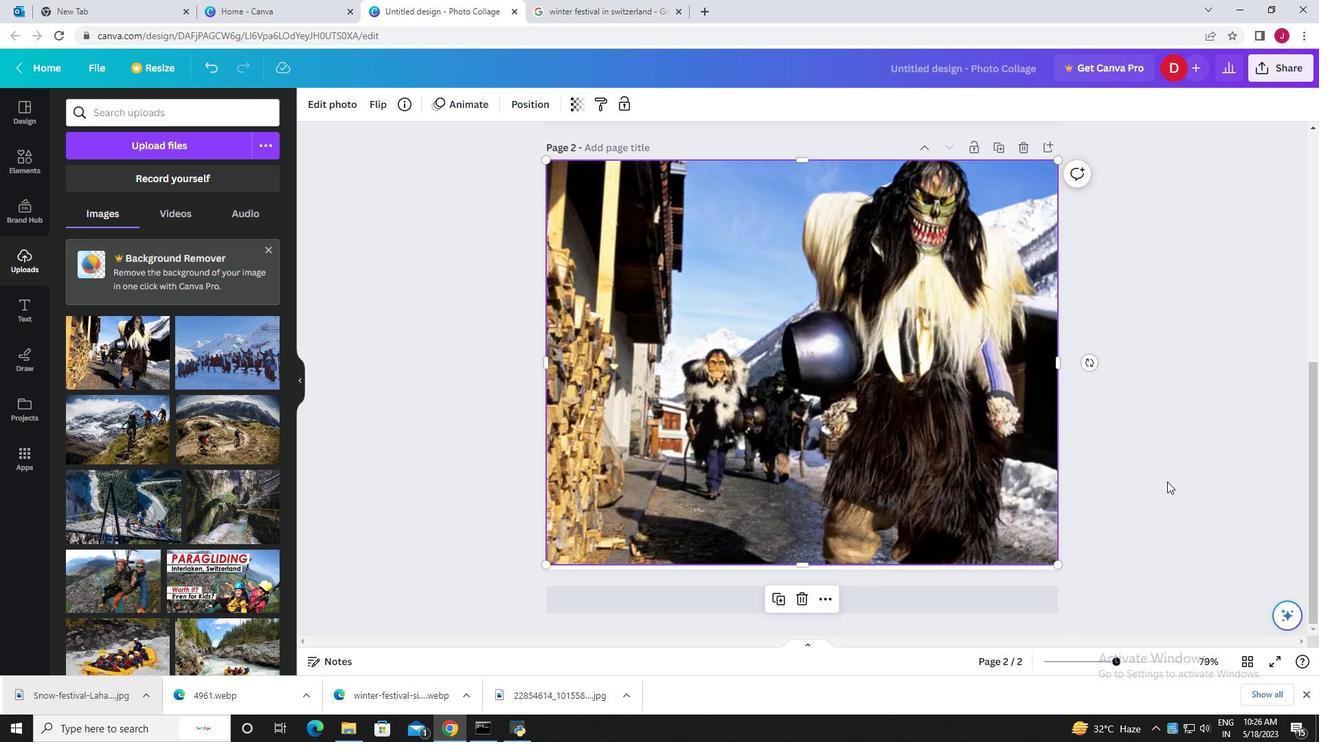 
Action: Mouse moved to (805, 599)
Screenshot: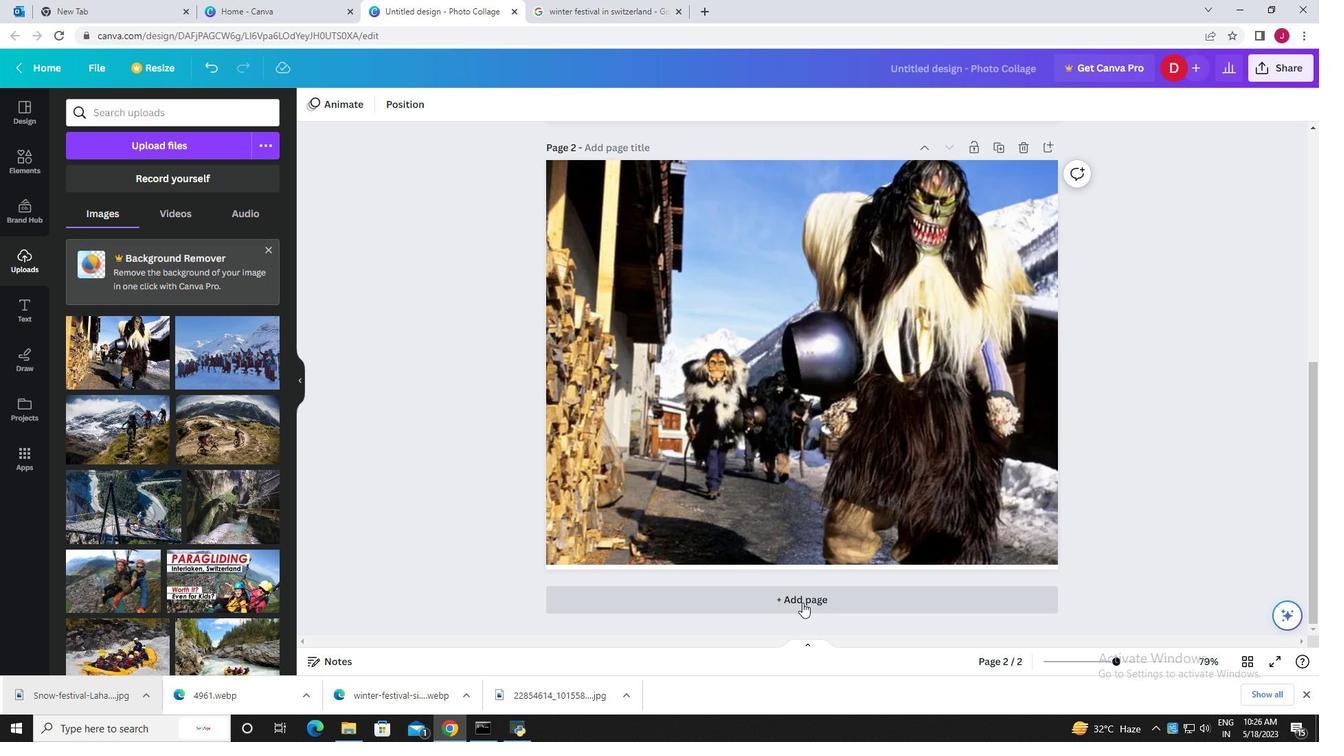 
Action: Mouse pressed left at (805, 599)
Screenshot: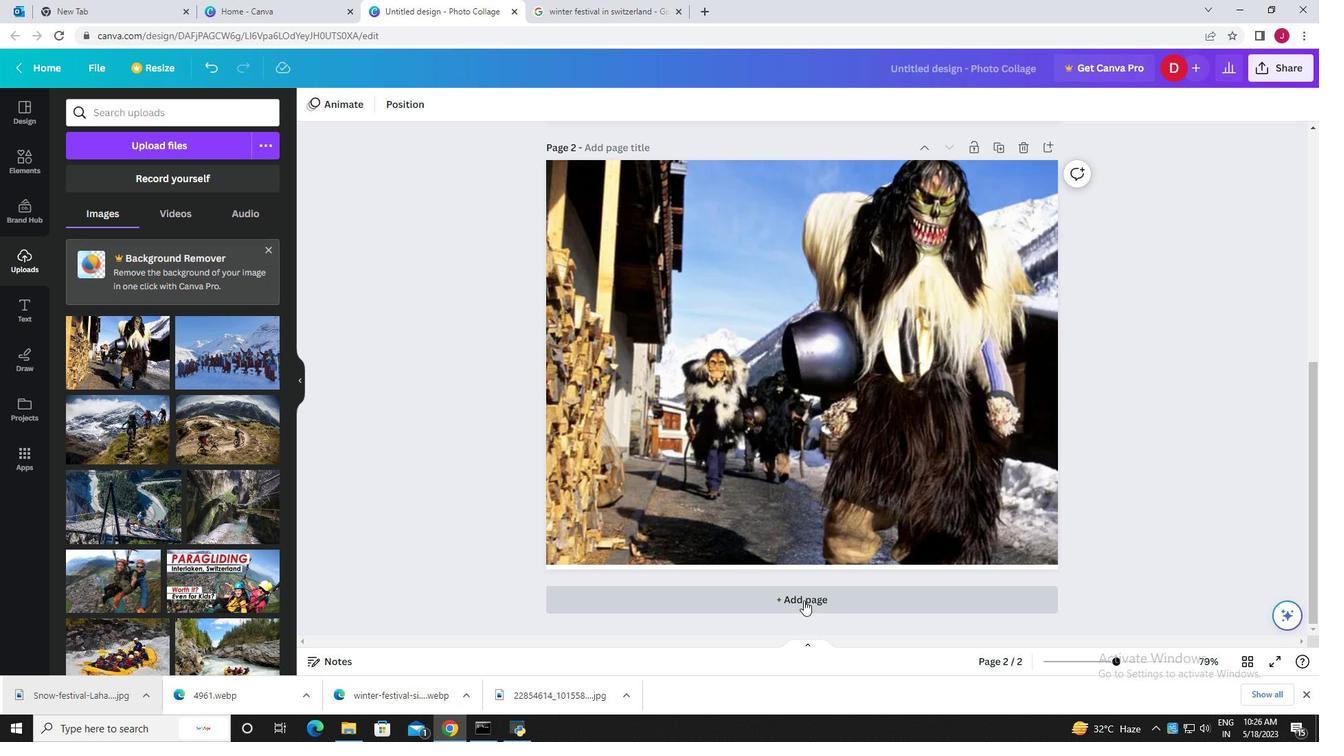 
Action: Mouse moved to (399, 700)
Screenshot: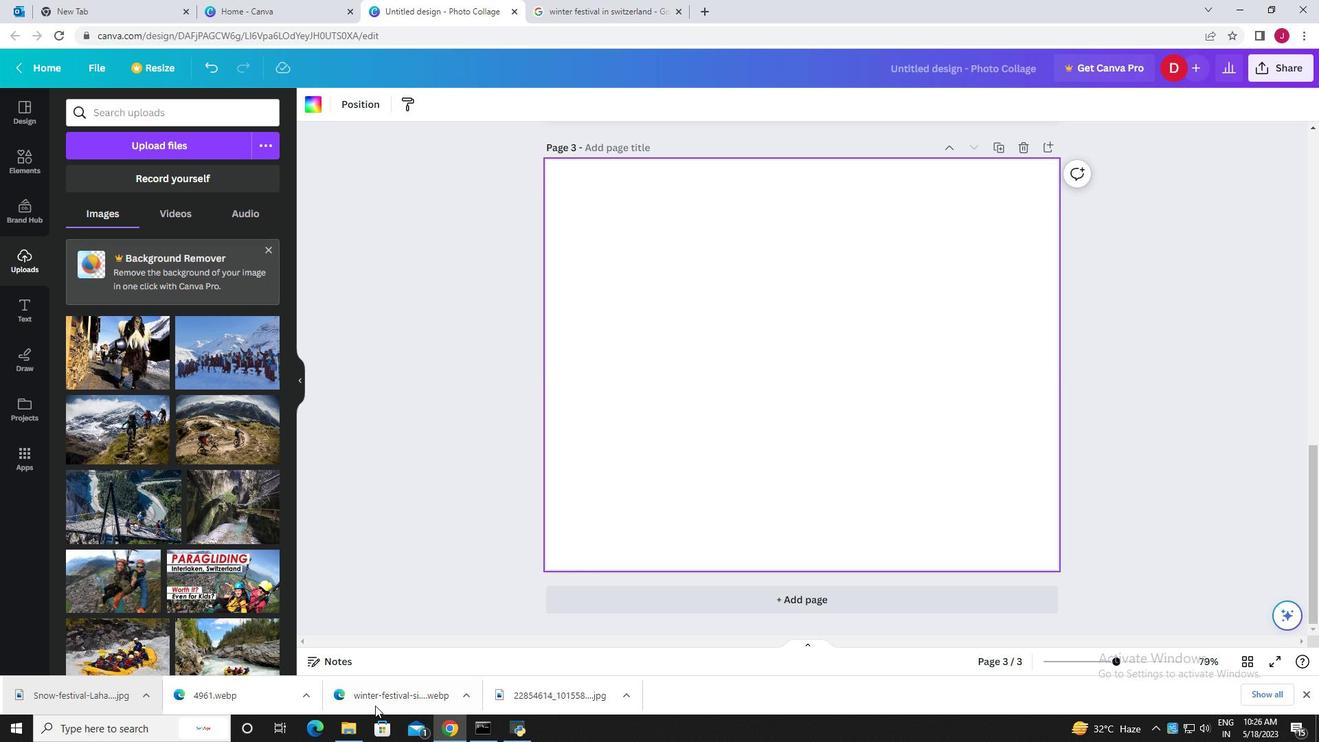 
Action: Mouse pressed left at (399, 700)
Screenshot: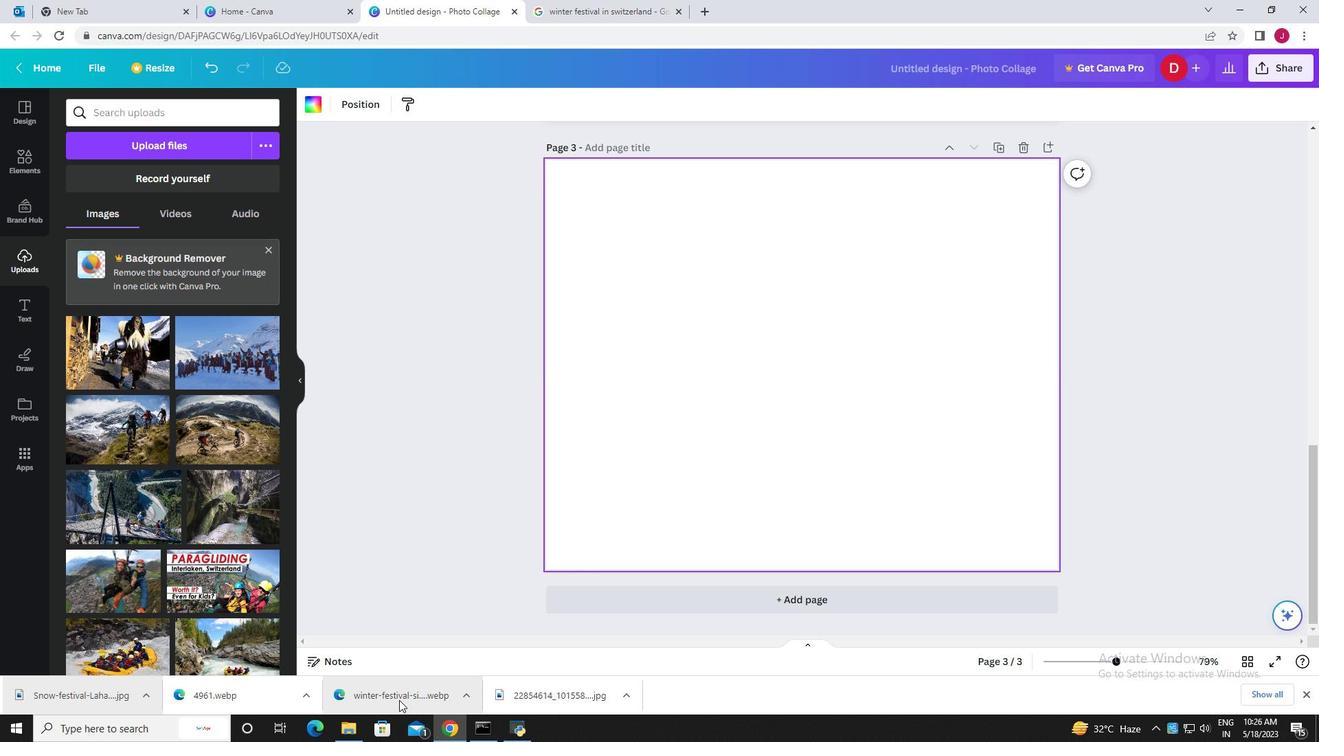 
Action: Mouse moved to (802, 251)
Screenshot: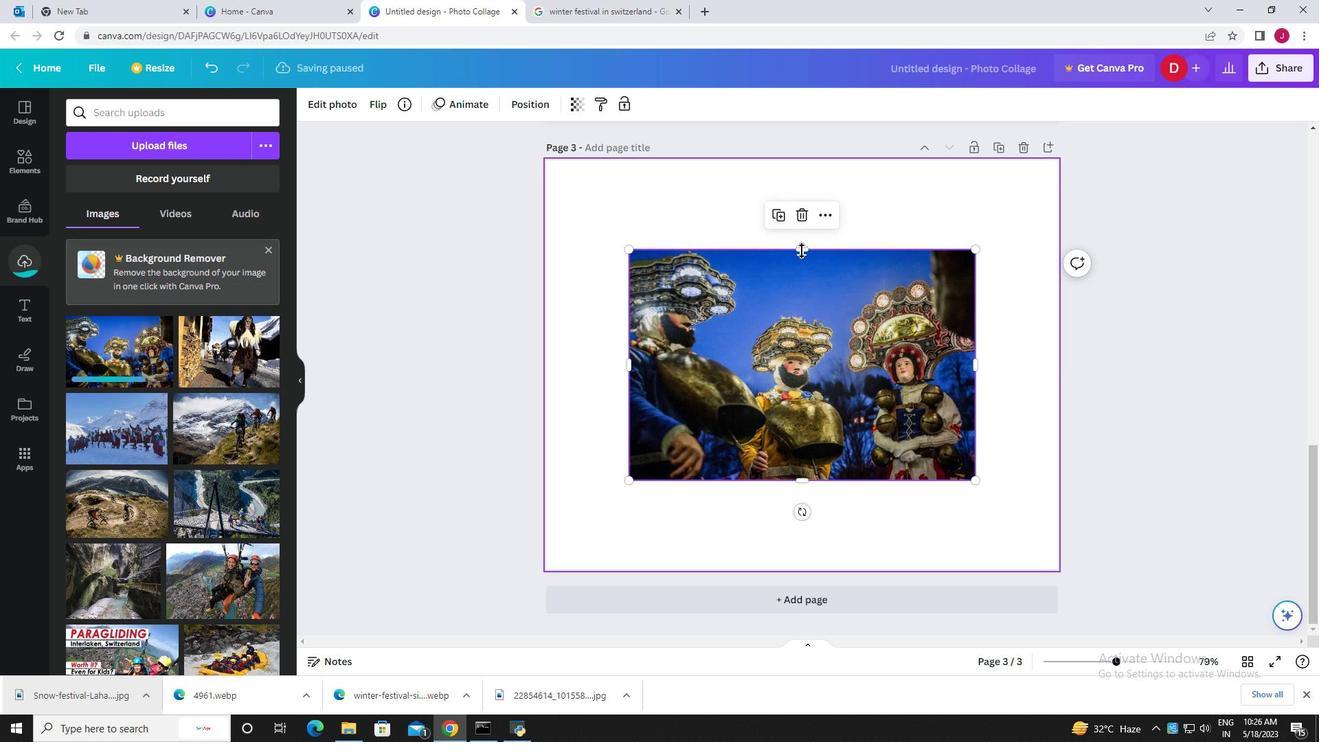 
Action: Mouse pressed left at (802, 251)
Screenshot: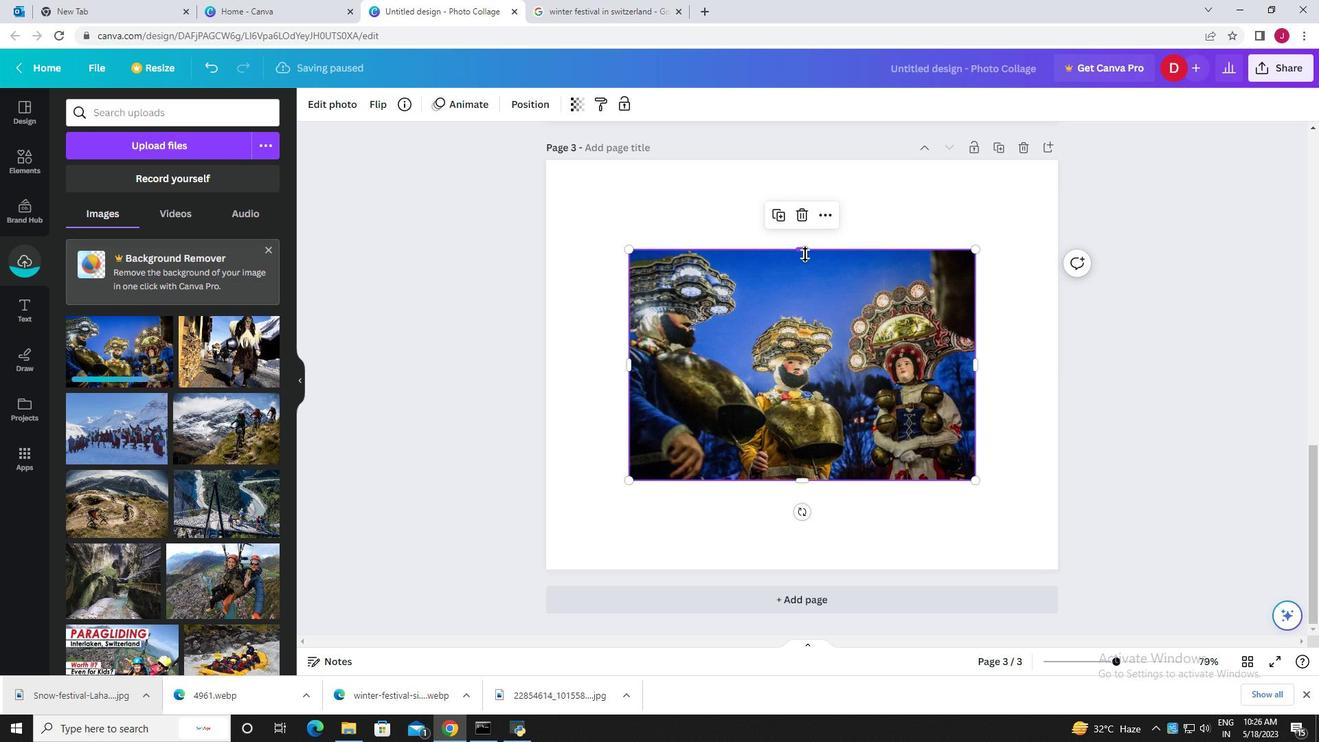 
Action: Mouse moved to (802, 480)
Screenshot: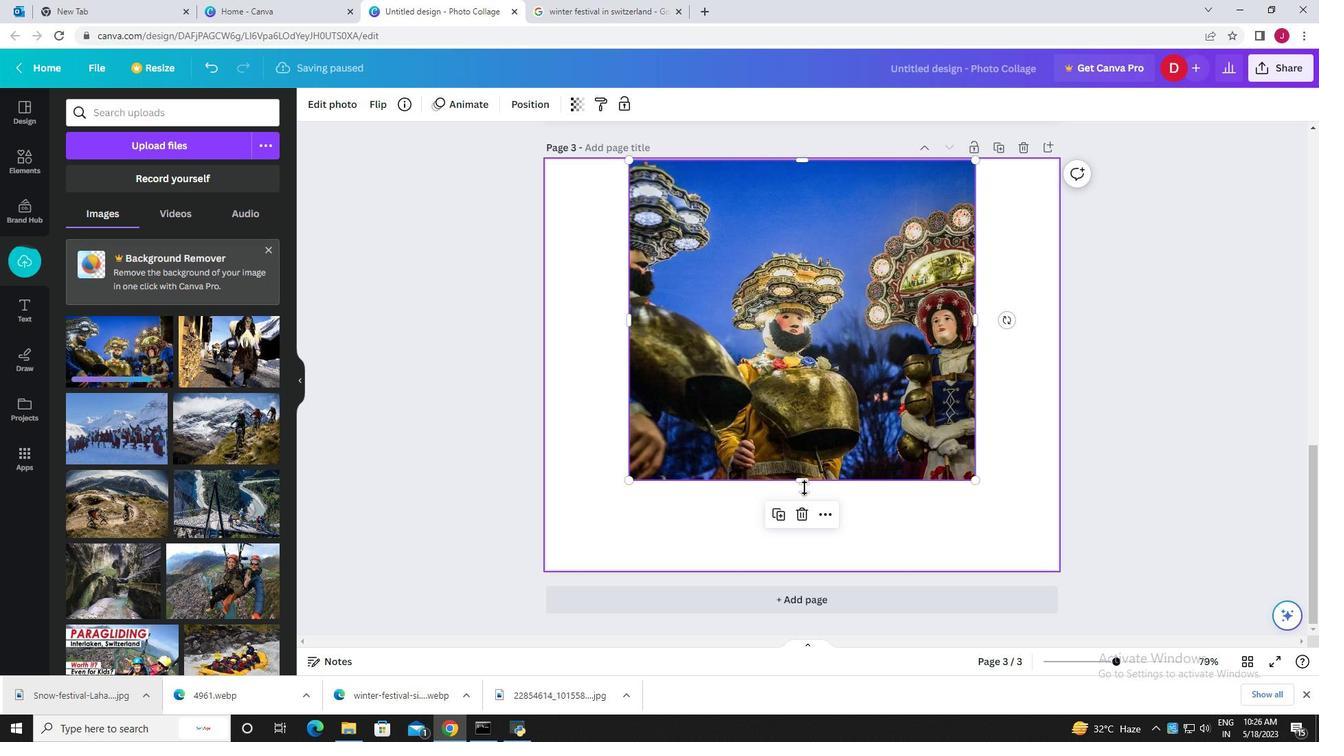 
Action: Mouse pressed left at (802, 480)
Screenshot: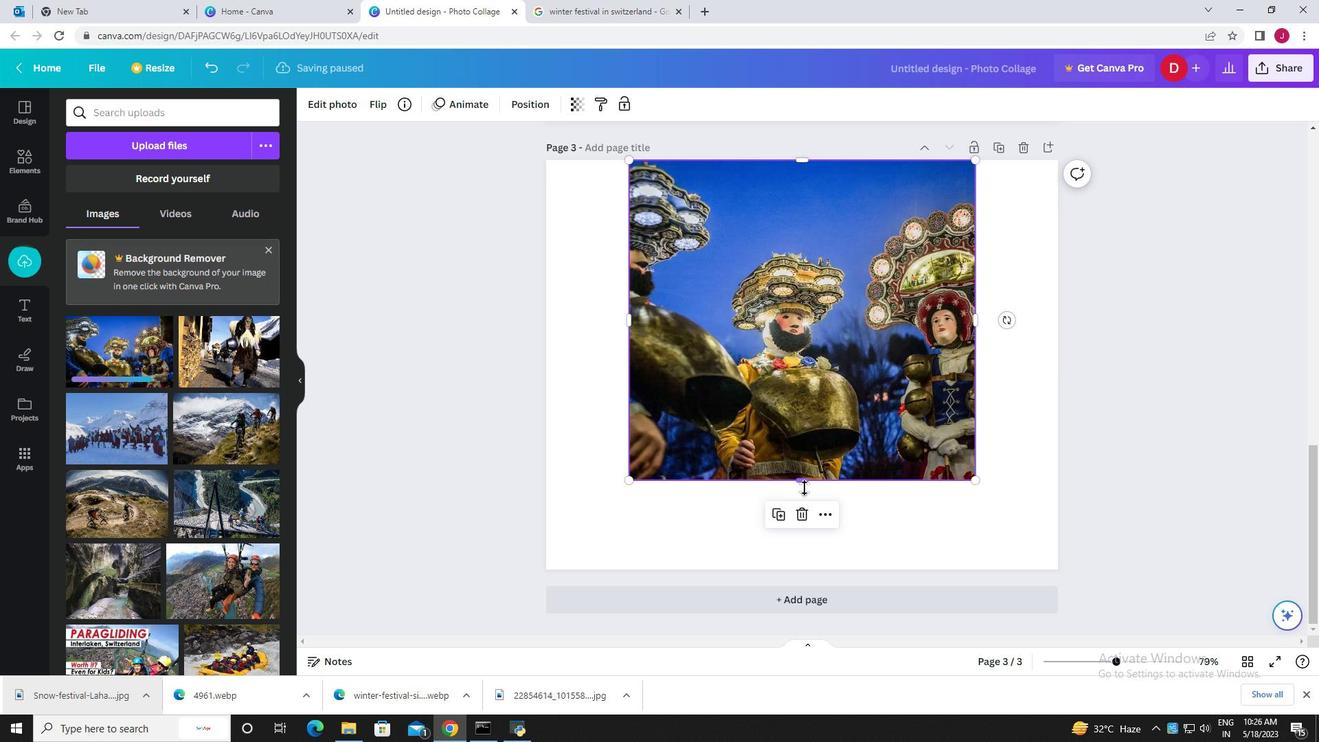 
Action: Mouse moved to (974, 364)
Screenshot: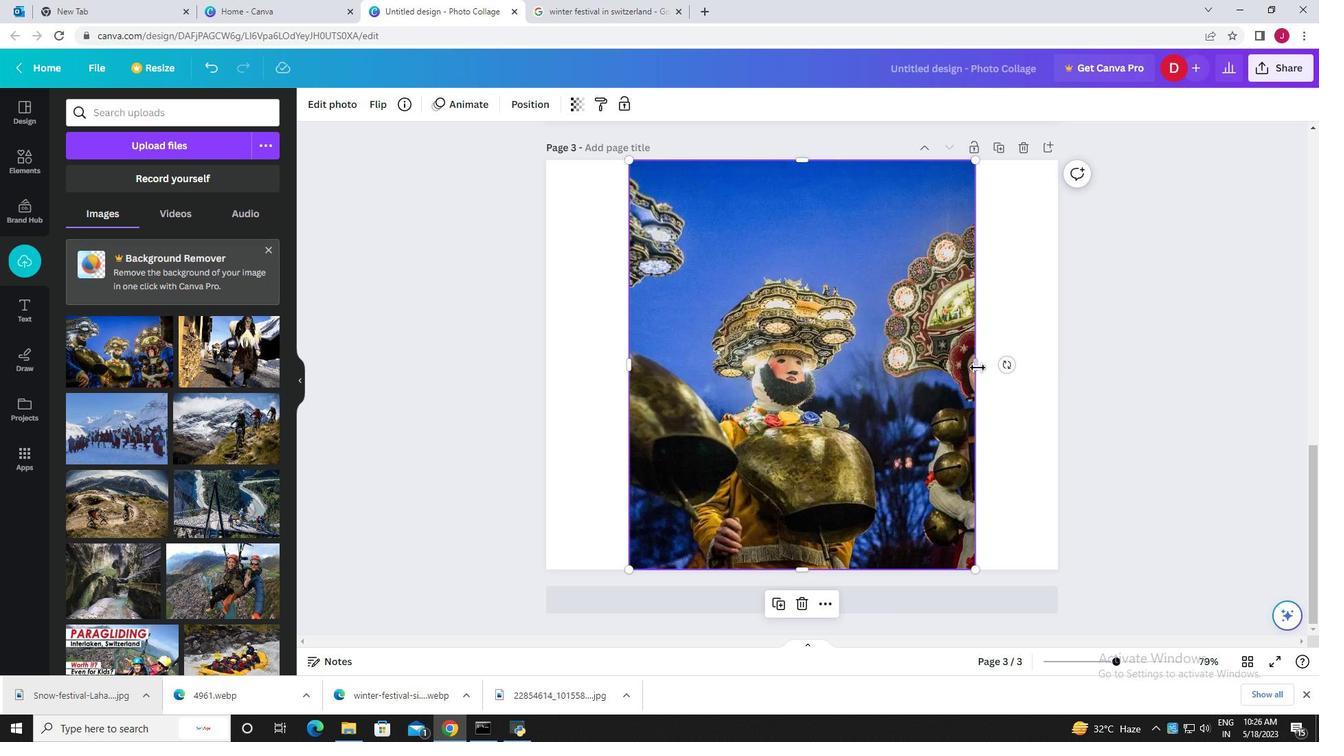 
Action: Mouse pressed left at (974, 364)
Screenshot: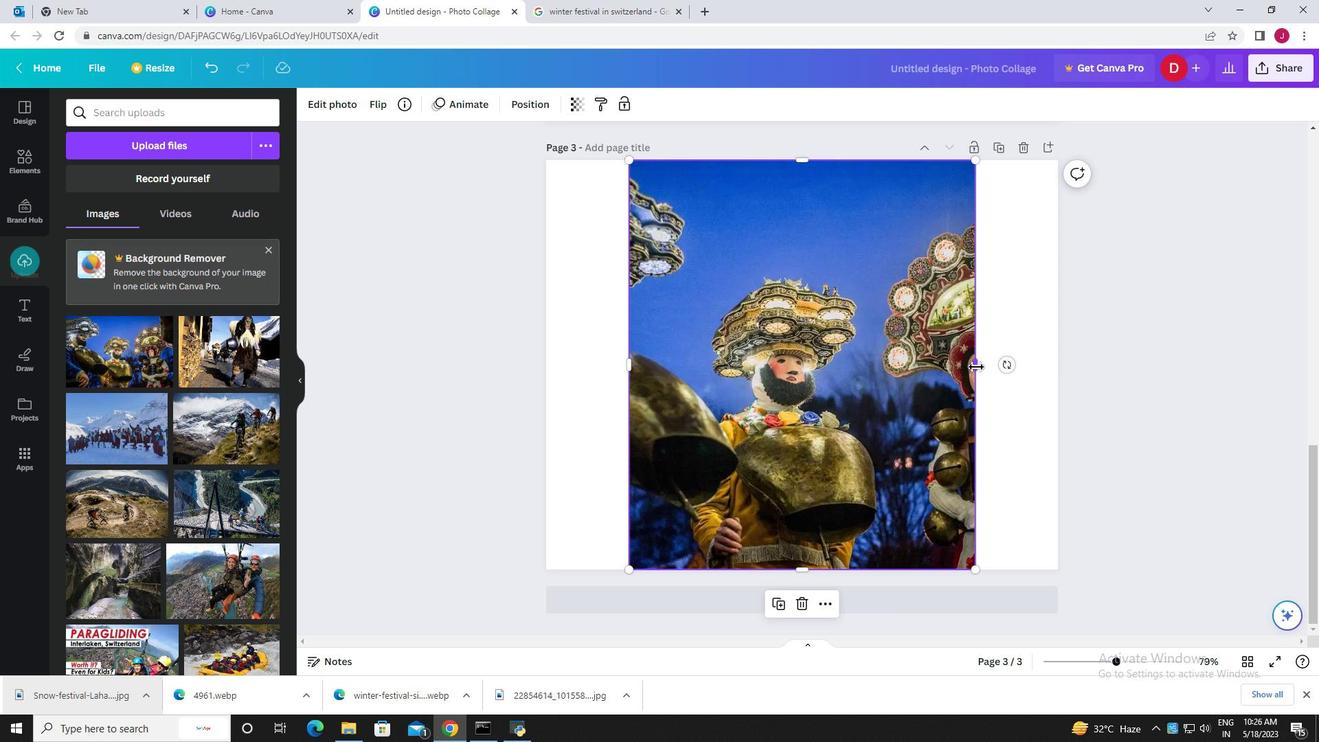 
Action: Mouse moved to (629, 365)
Screenshot: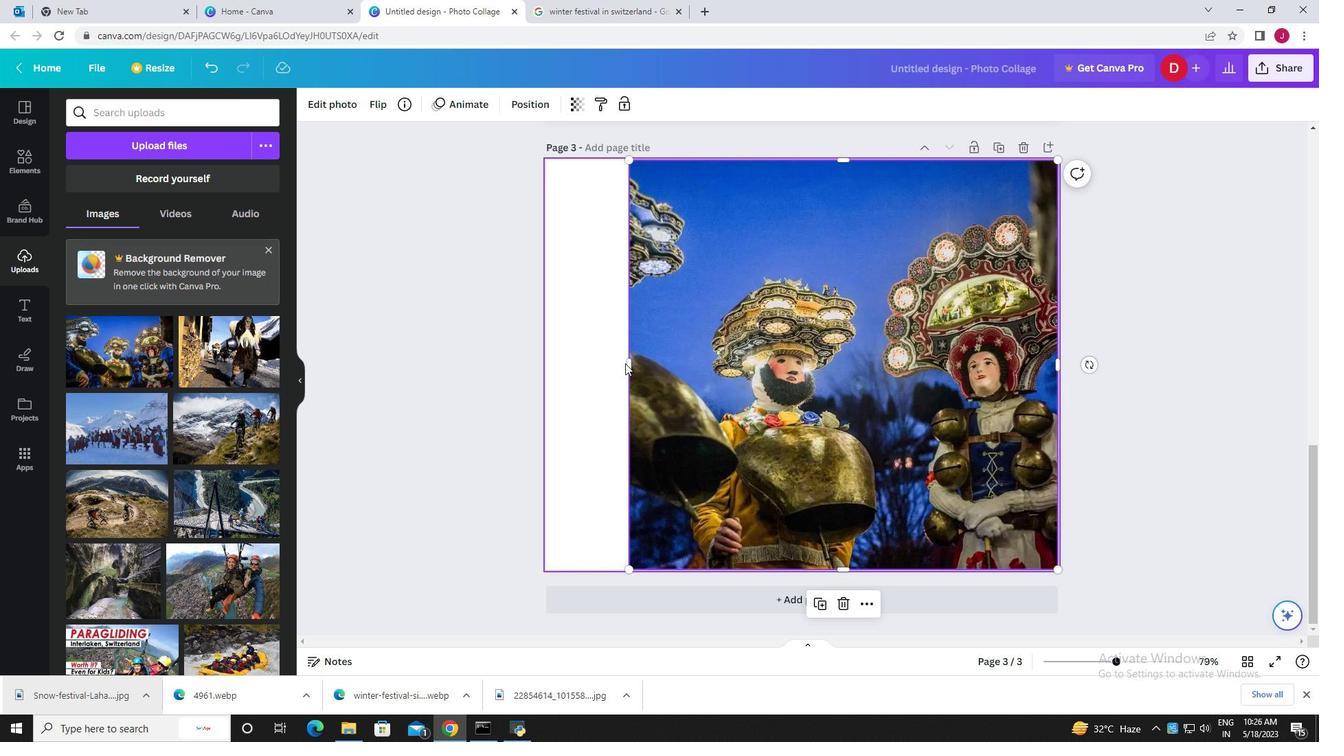 
Action: Mouse pressed left at (629, 365)
Screenshot: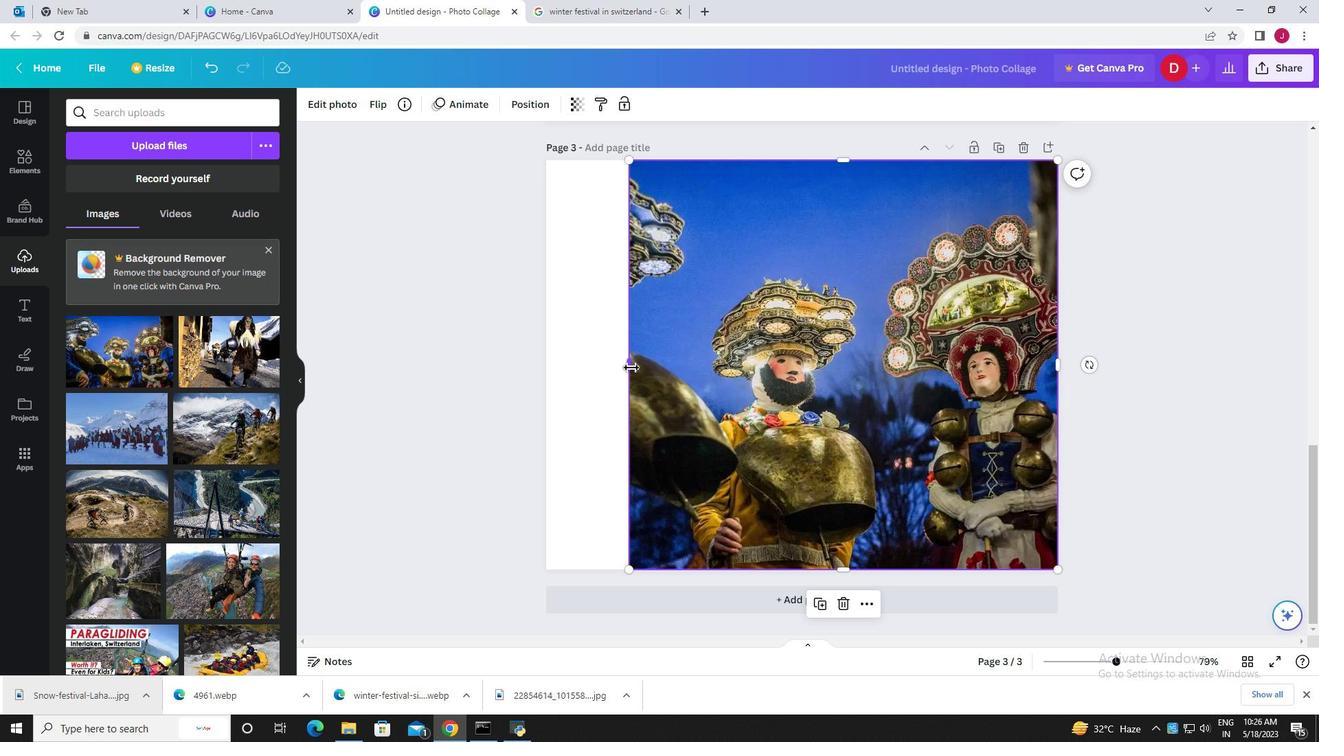 
Action: Mouse moved to (1198, 502)
Screenshot: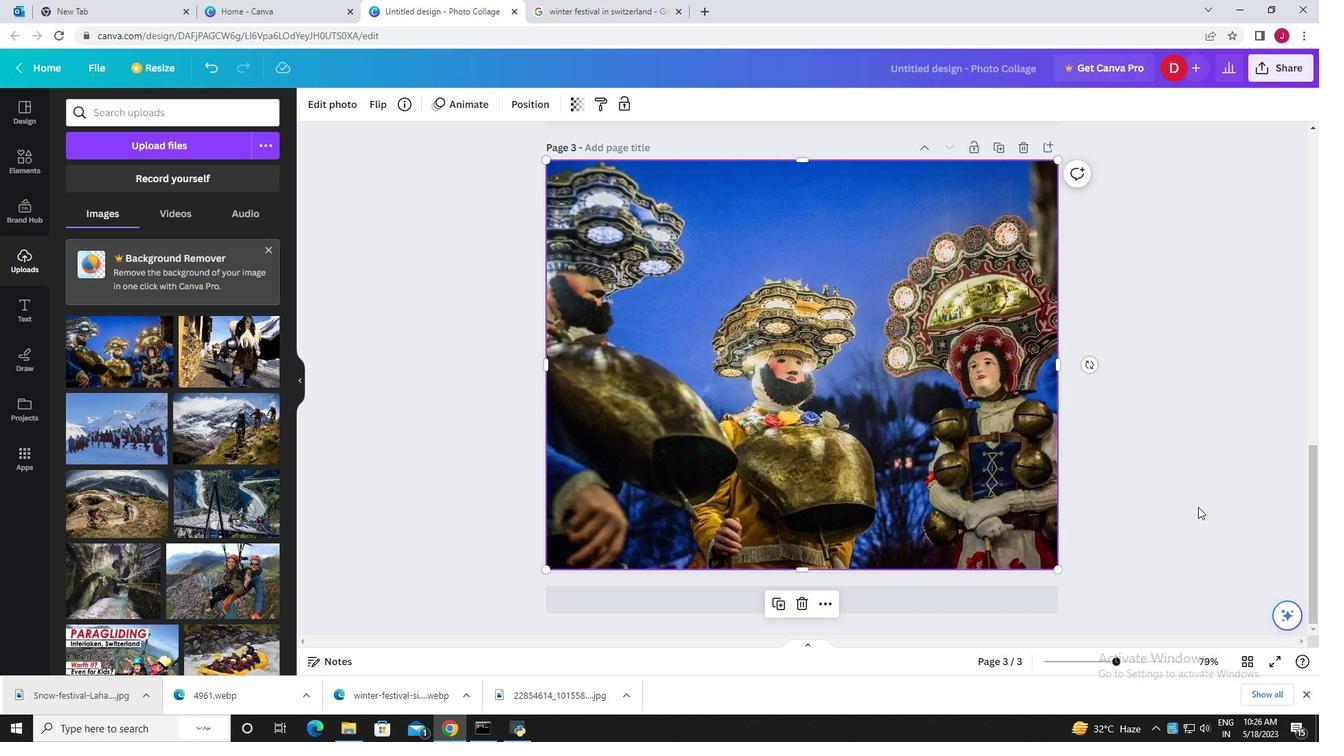 
Action: Mouse pressed left at (1198, 502)
Screenshot: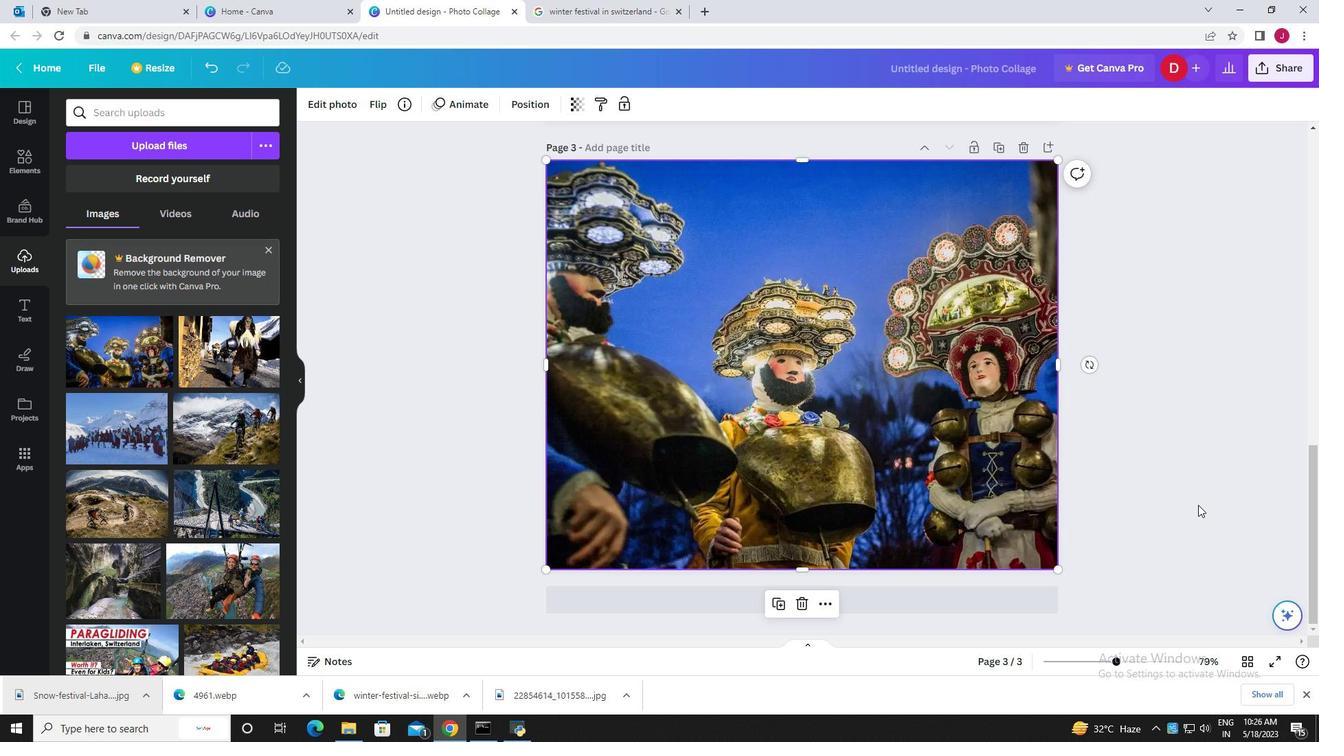 
Action: Mouse moved to (800, 600)
Screenshot: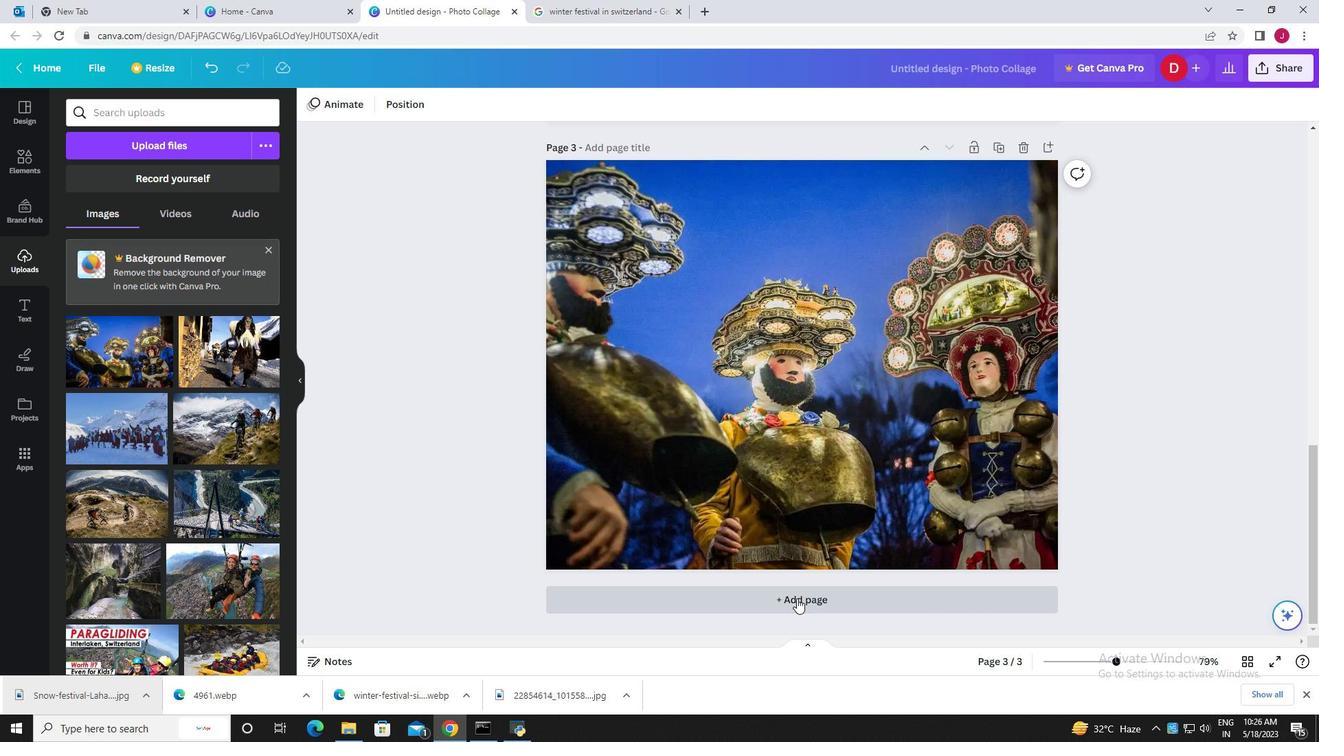 
Action: Mouse pressed left at (800, 600)
Screenshot: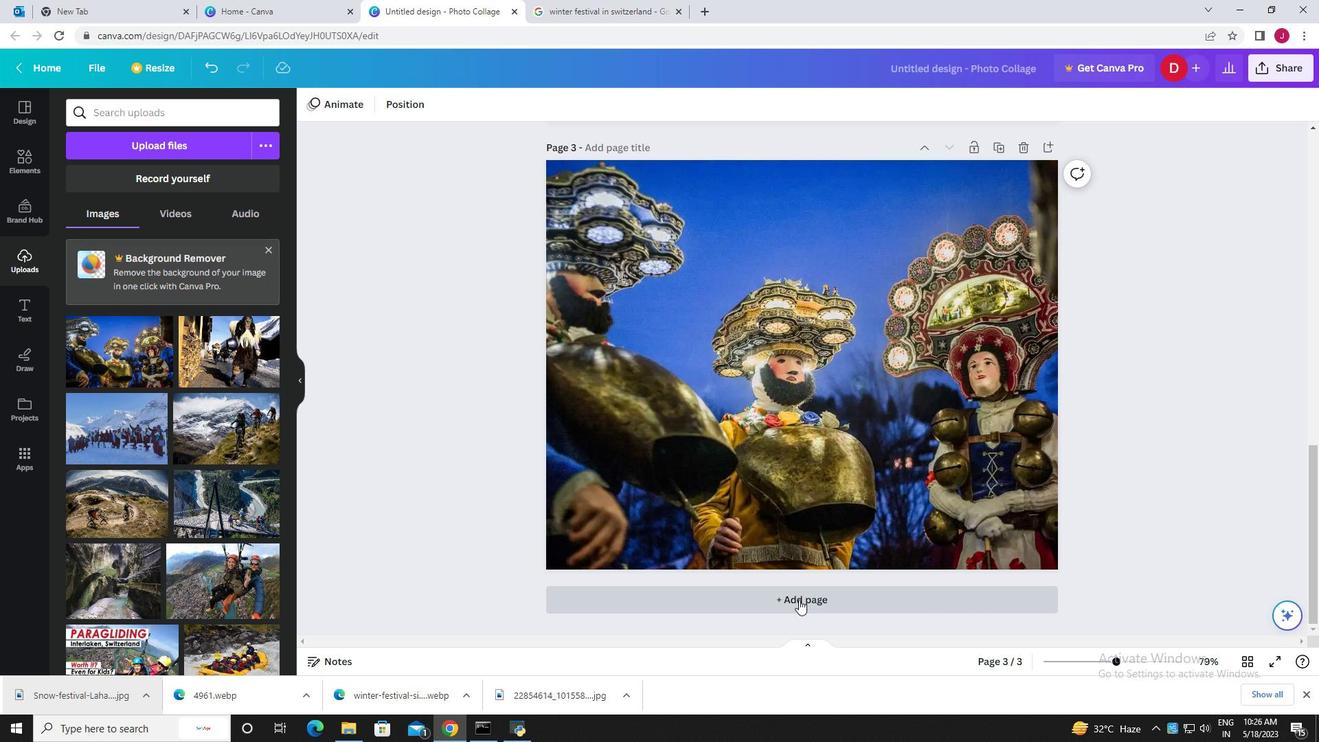 
Action: Mouse moved to (537, 699)
Screenshot: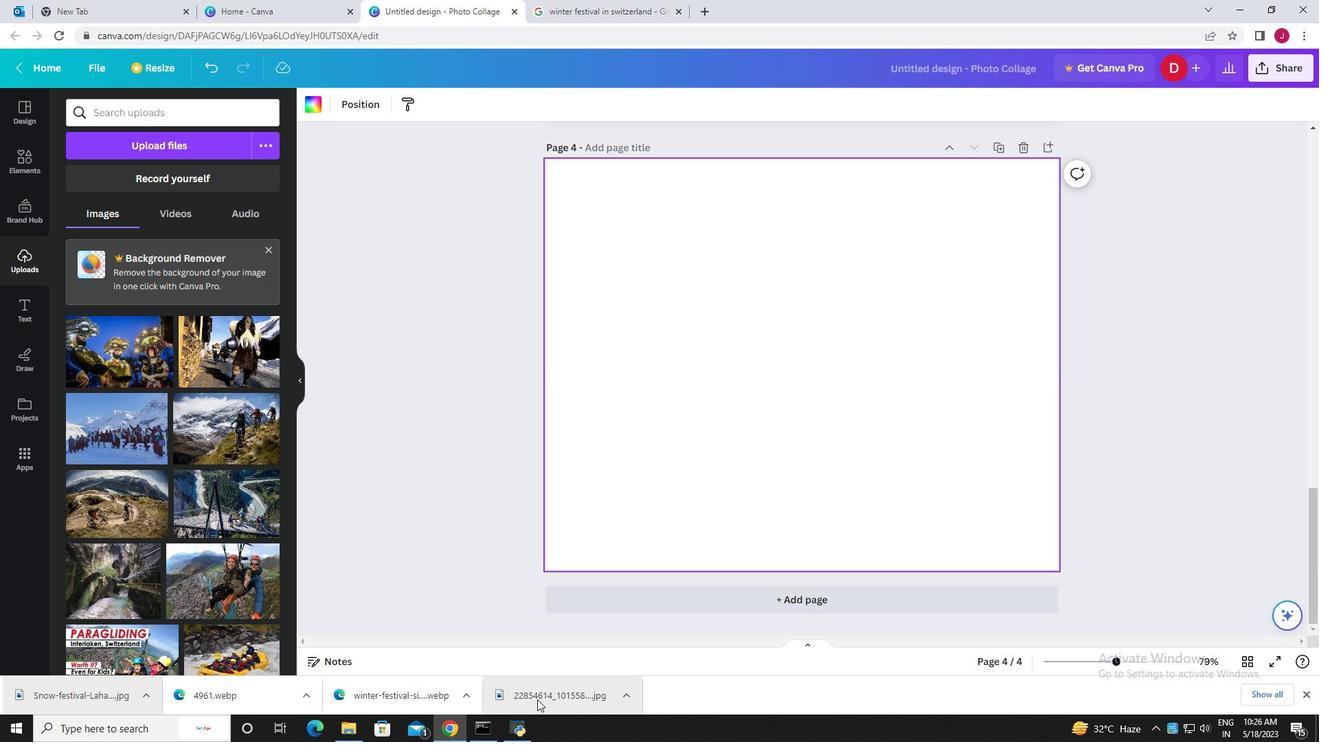 
Action: Mouse pressed left at (537, 699)
Screenshot: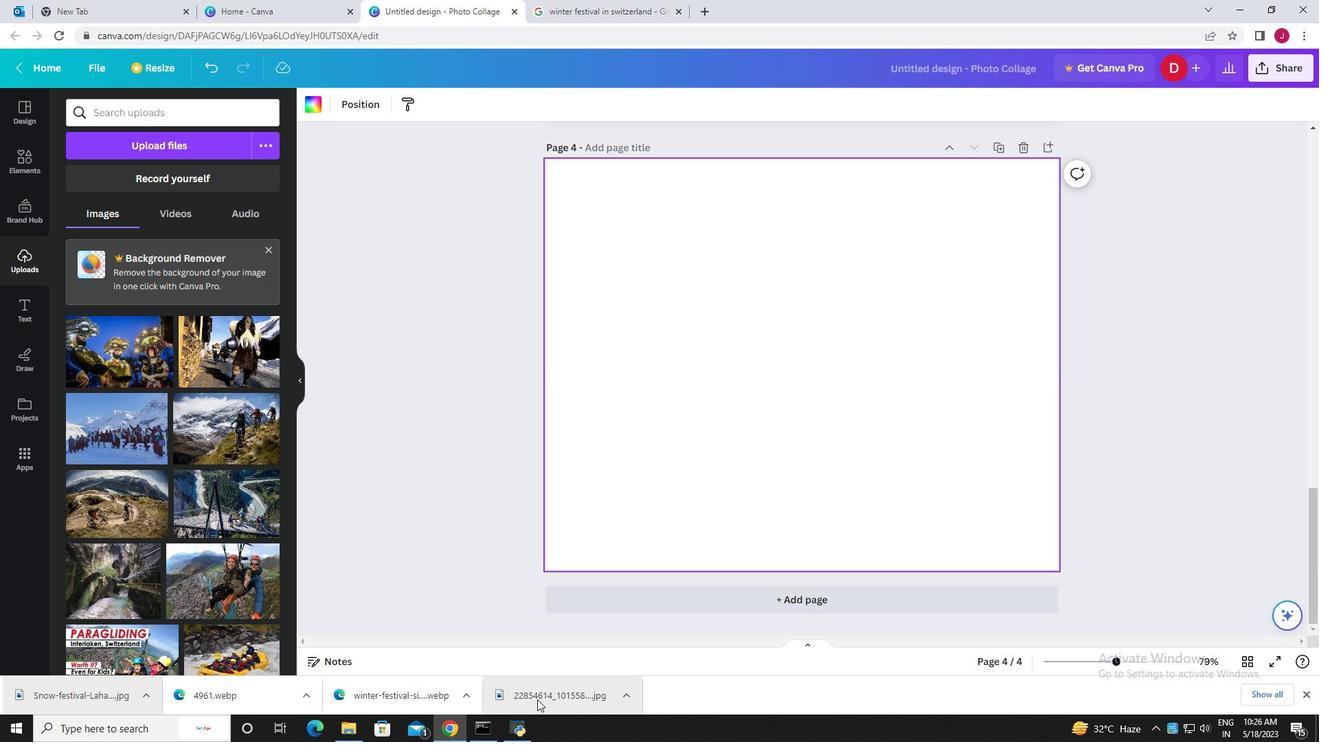 
Action: Mouse moved to (800, 475)
Screenshot: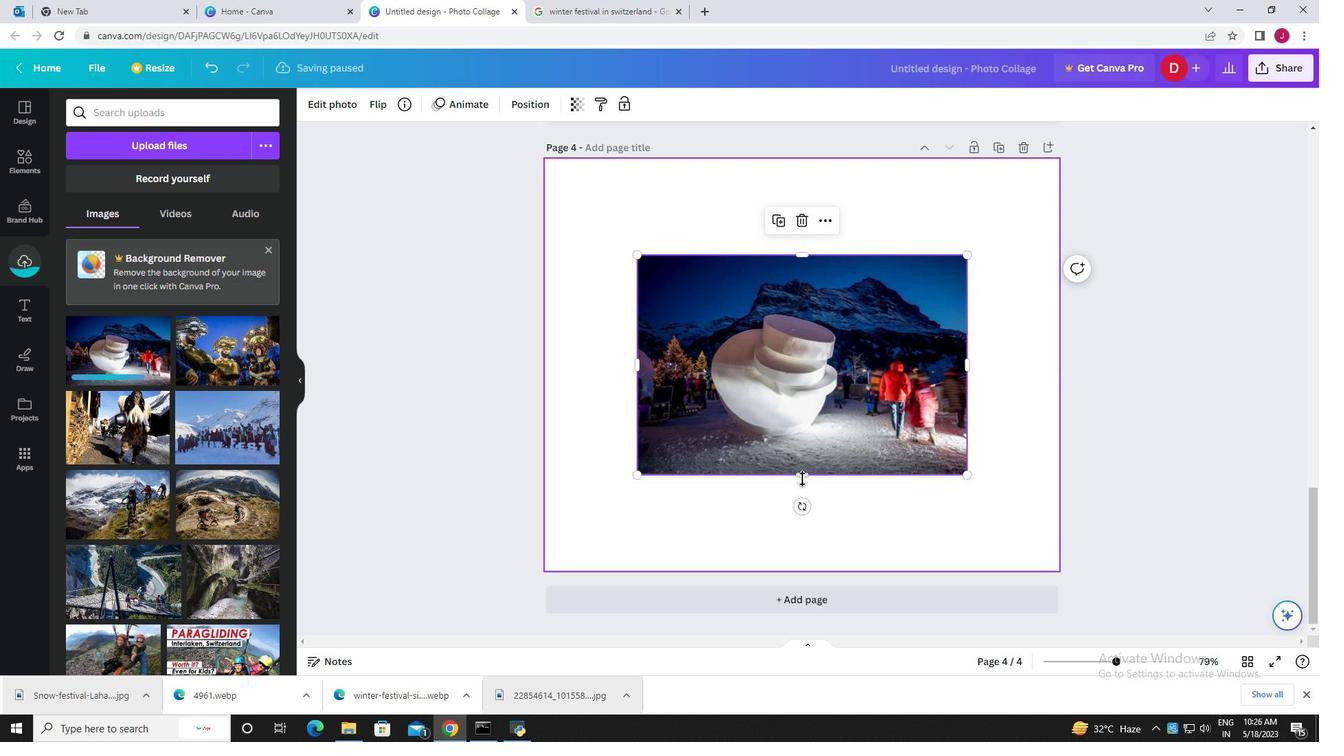 
Action: Mouse pressed left at (800, 475)
Screenshot: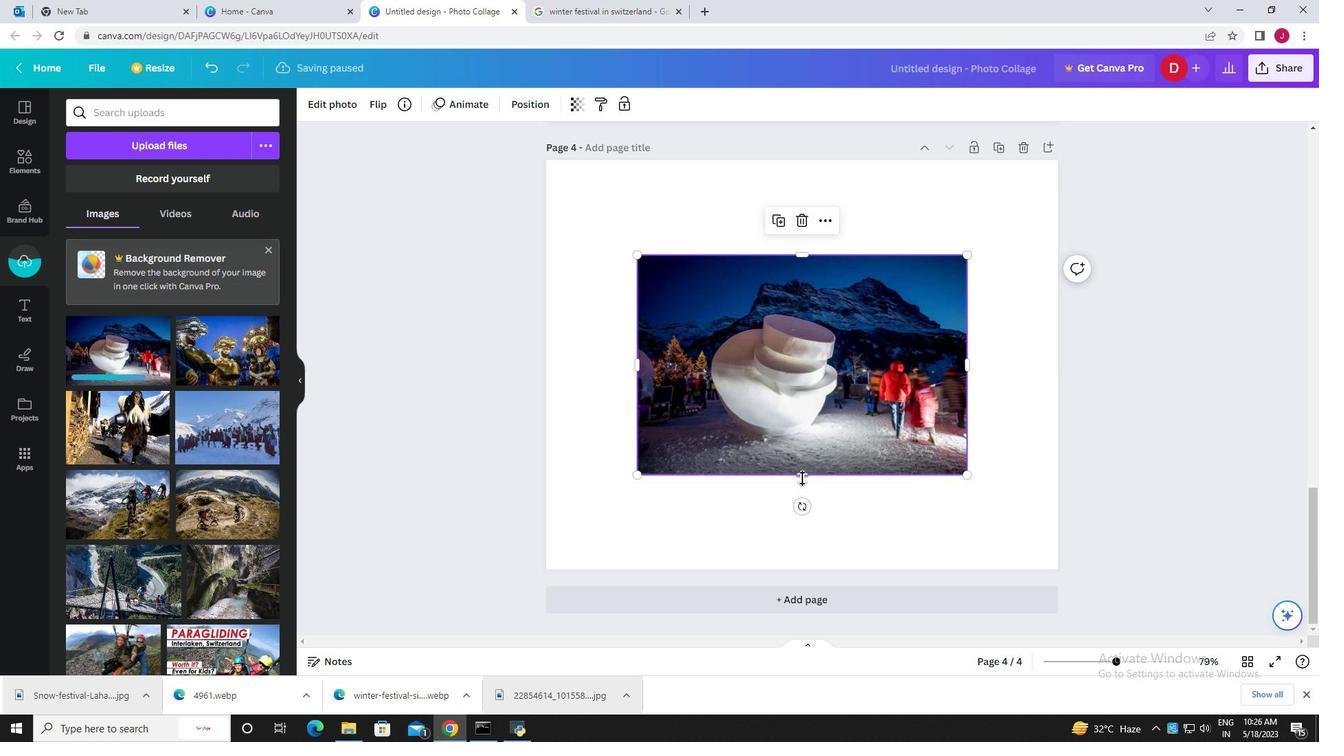 
Action: Mouse moved to (966, 416)
Screenshot: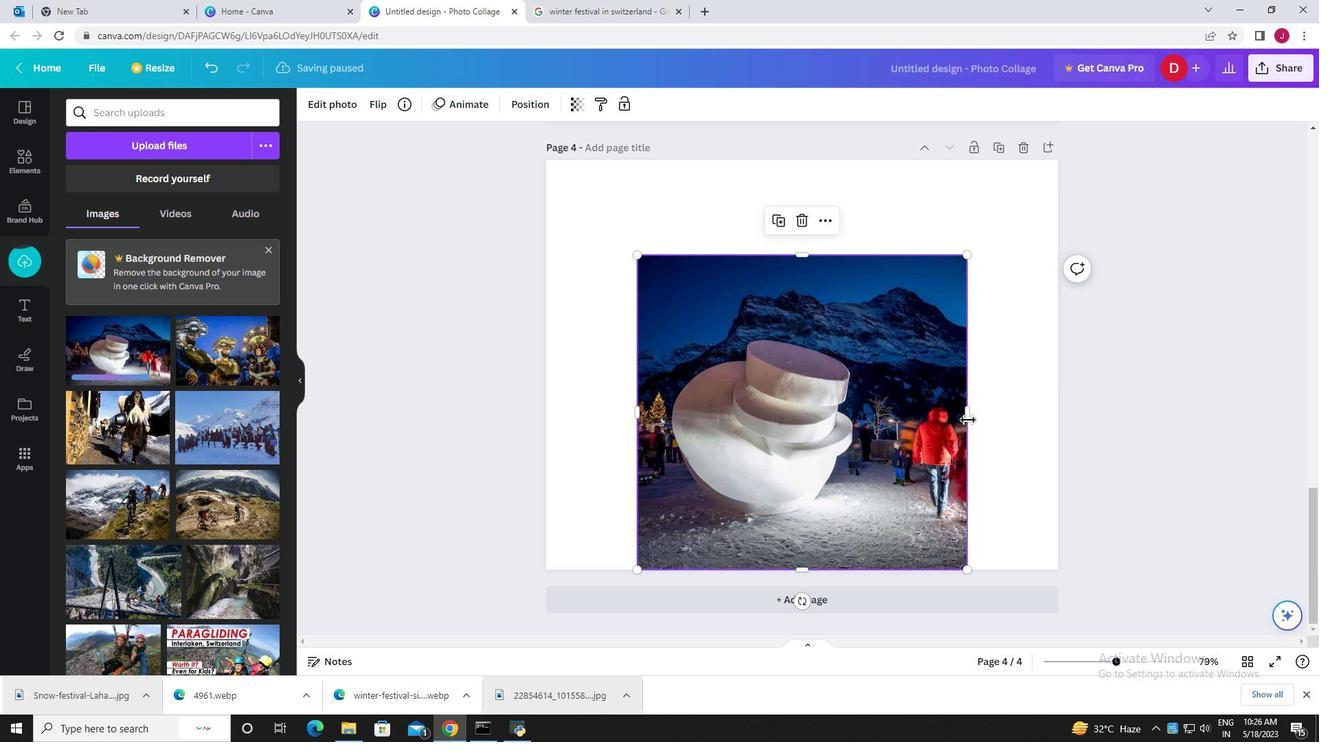 
Action: Mouse pressed left at (966, 416)
Screenshot: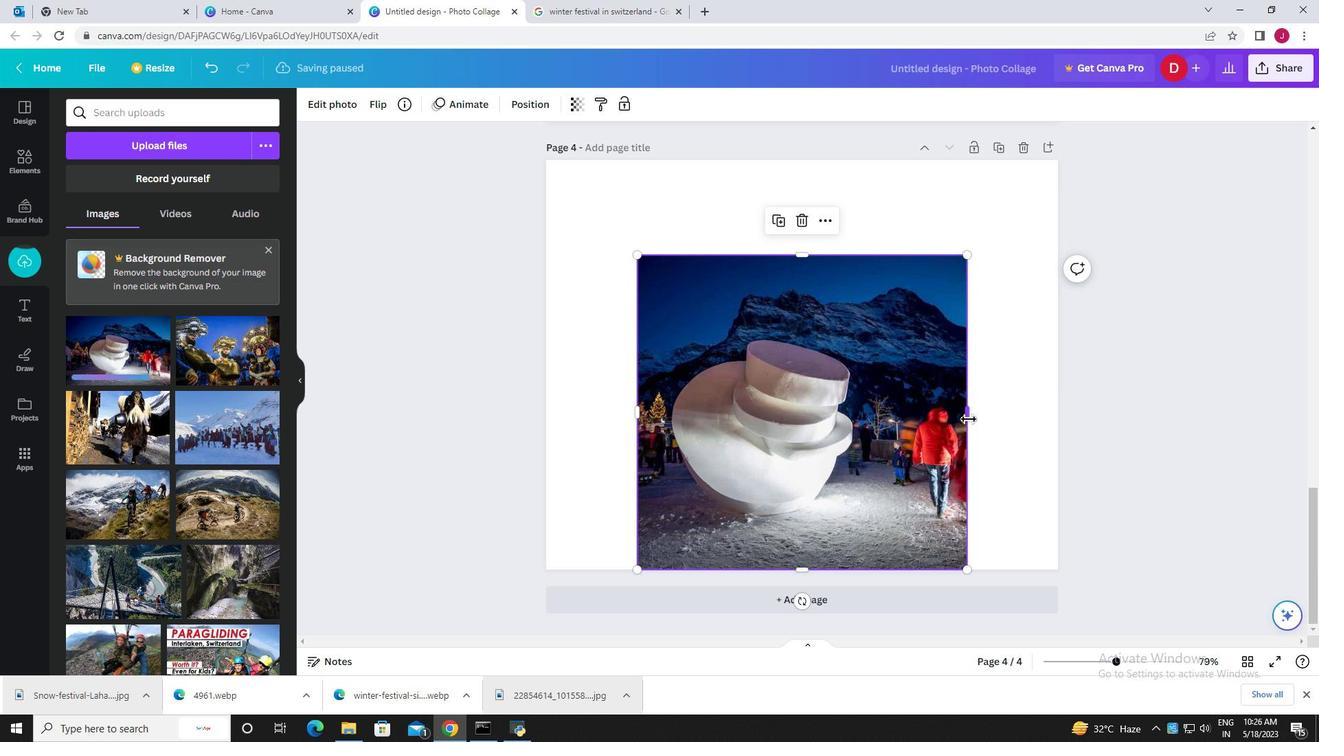 
Action: Mouse moved to (845, 254)
Screenshot: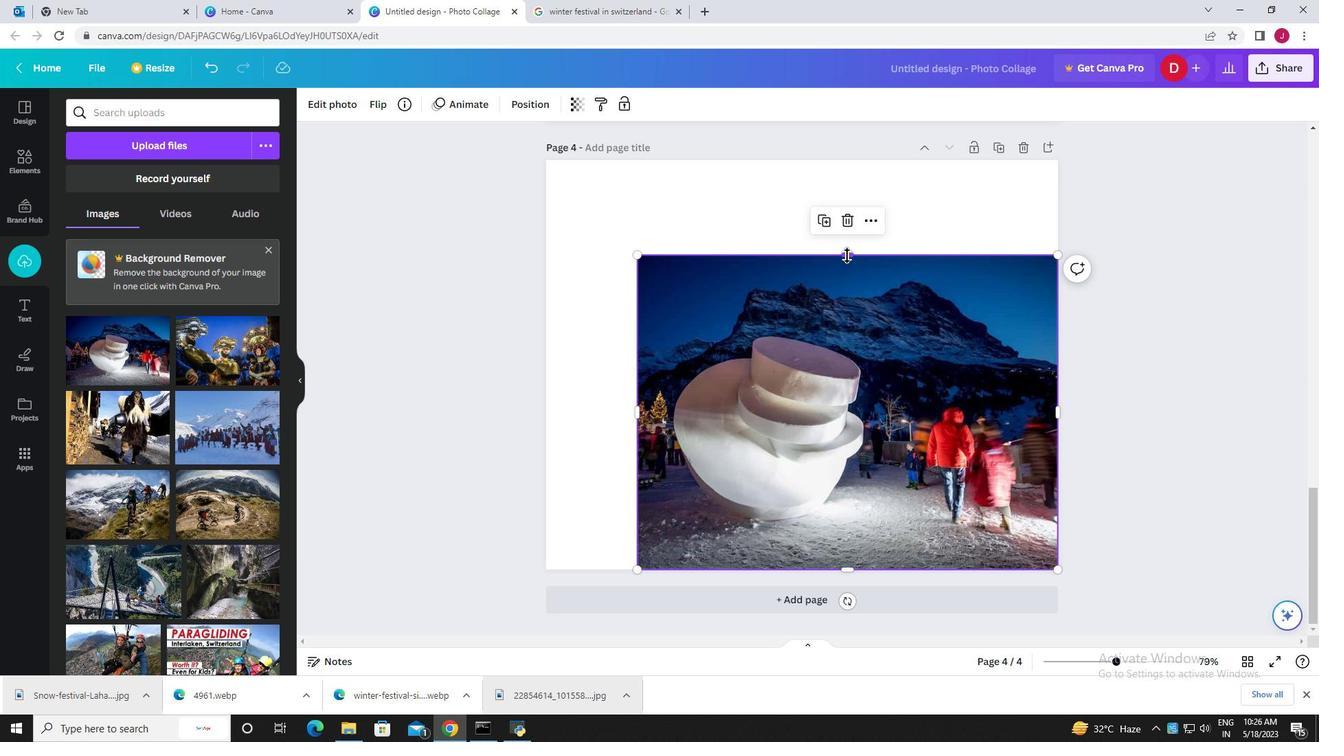 
Action: Mouse pressed left at (845, 254)
Screenshot: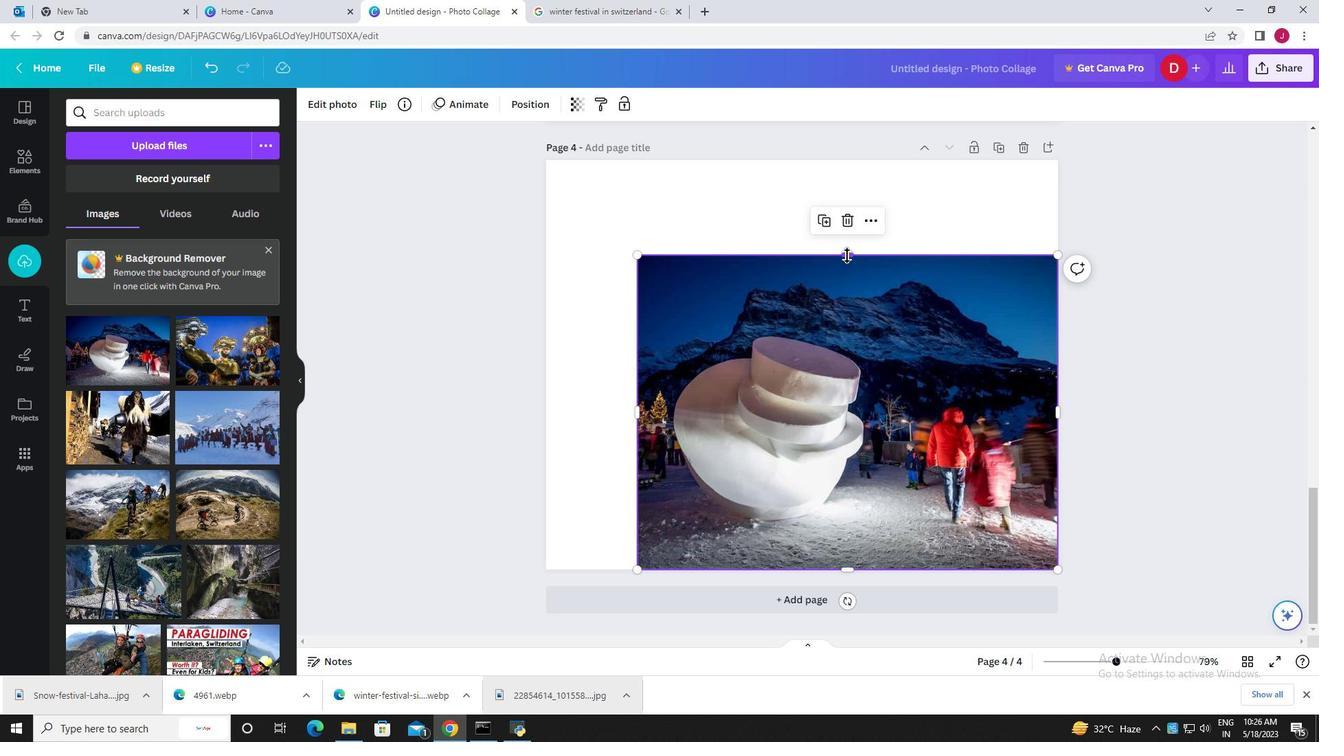 
Action: Mouse moved to (639, 358)
Screenshot: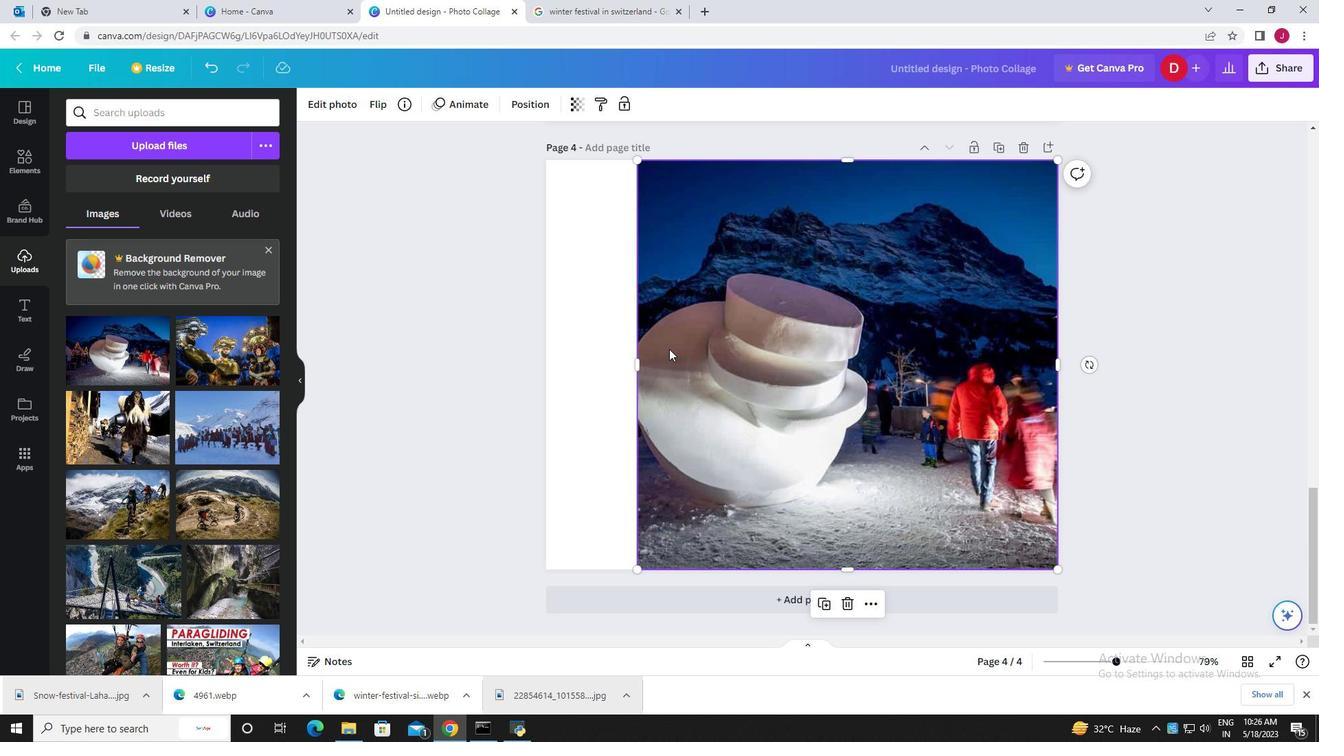 
Action: Mouse pressed left at (639, 358)
Screenshot: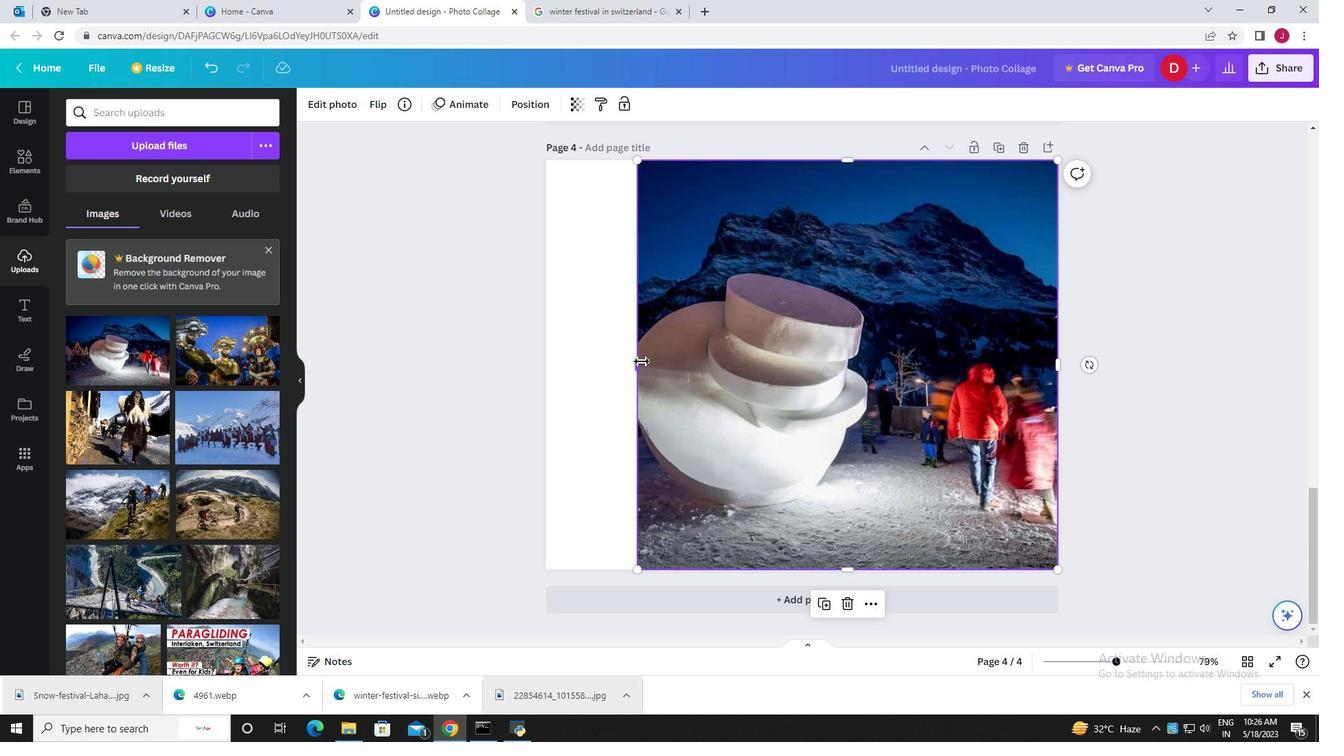 
Action: Mouse moved to (1159, 425)
Screenshot: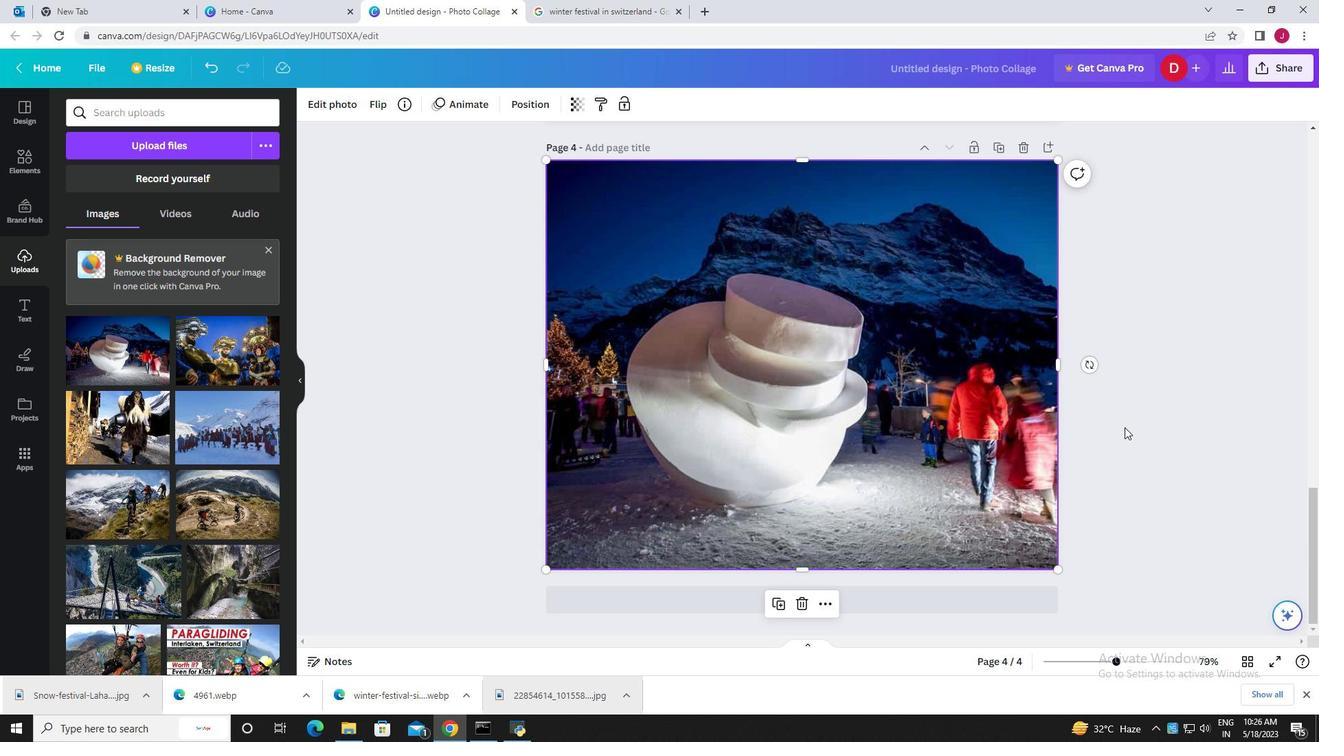 
Action: Mouse pressed left at (1159, 425)
Screenshot: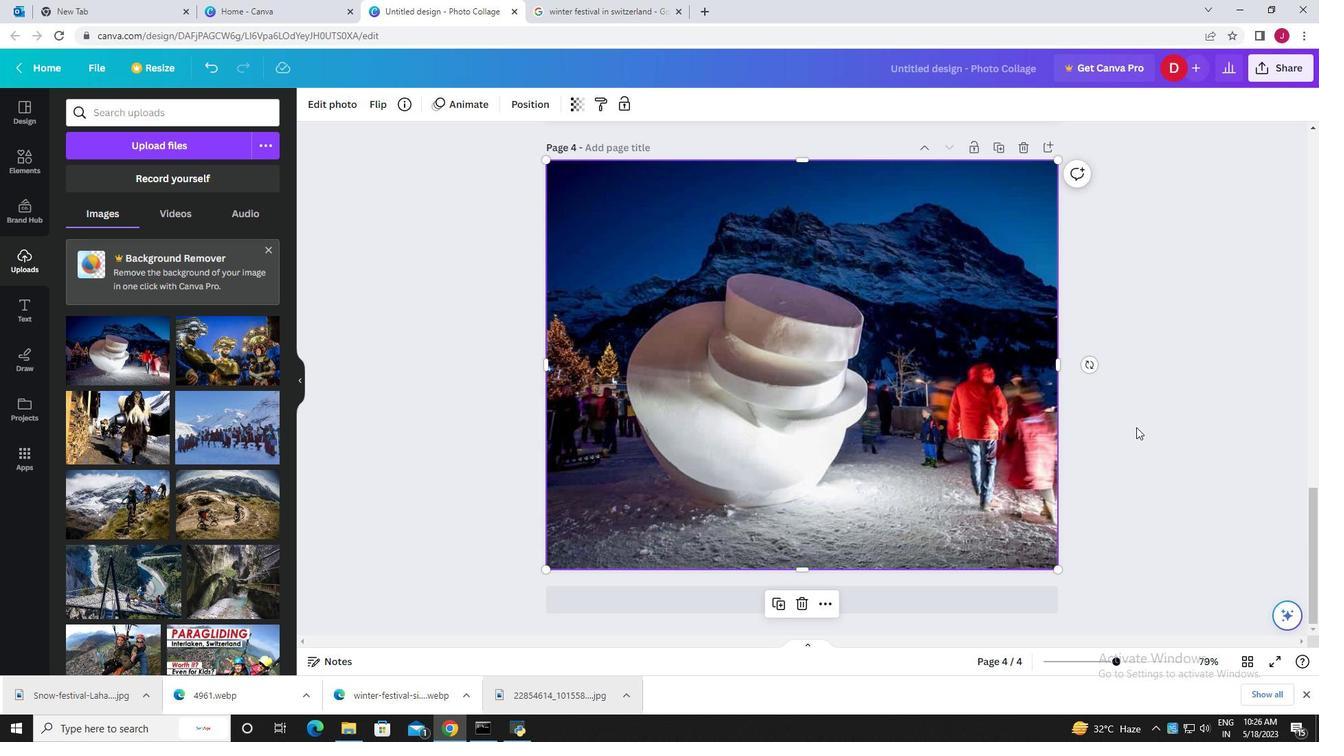 
Action: Mouse moved to (1311, 697)
Screenshot: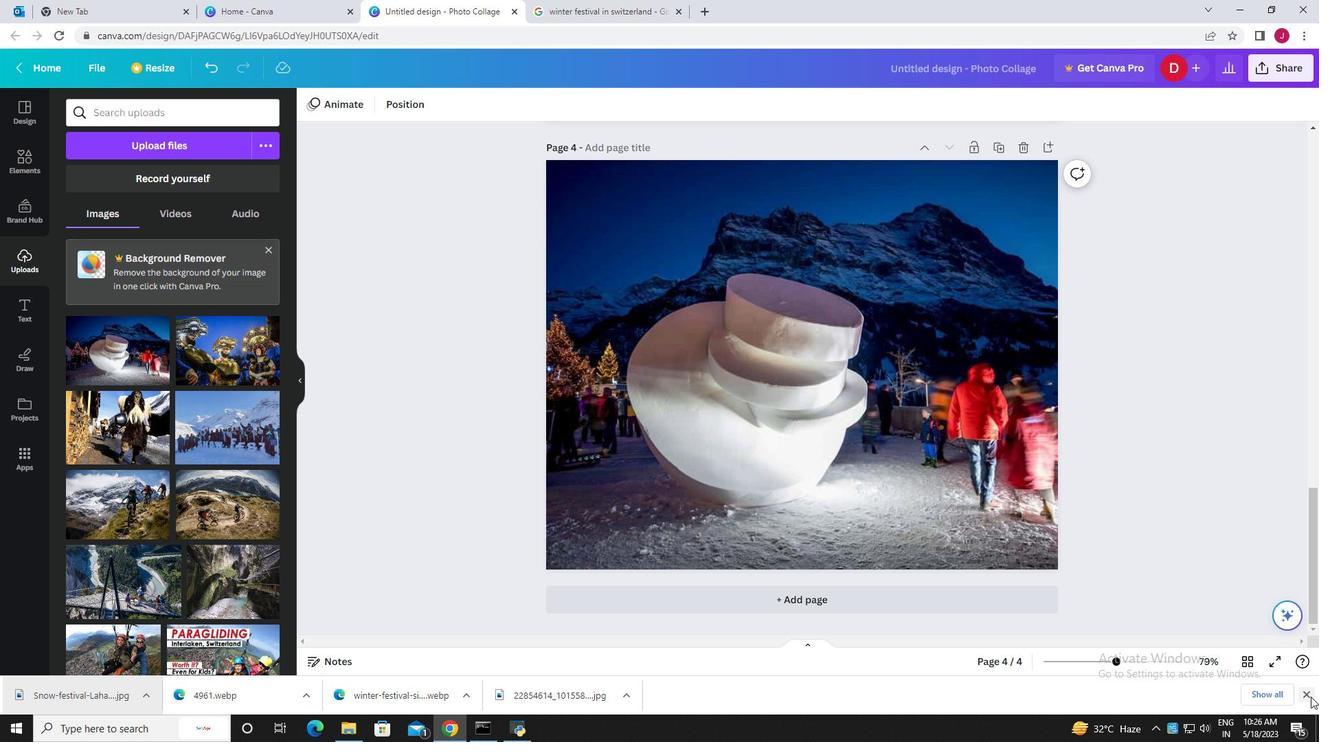 
Action: Mouse pressed left at (1311, 697)
Screenshot: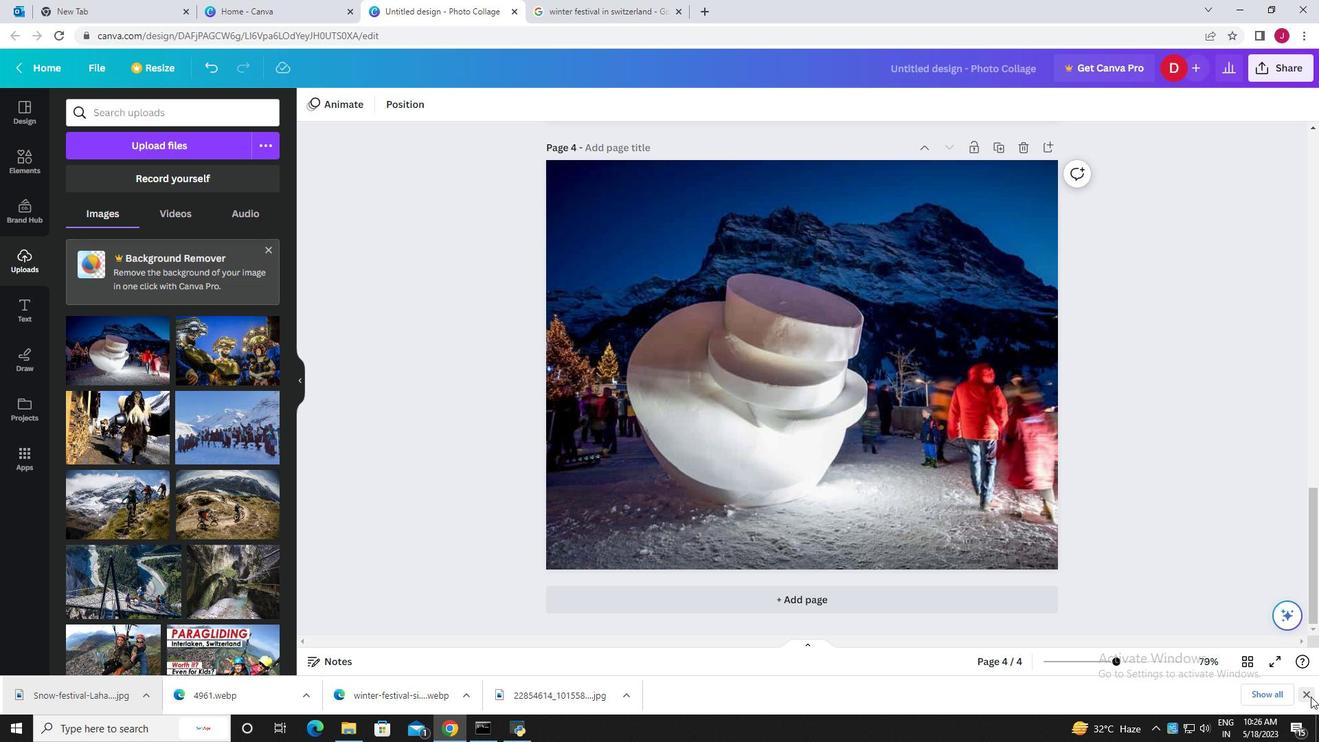 
Action: Mouse moved to (815, 651)
Screenshot: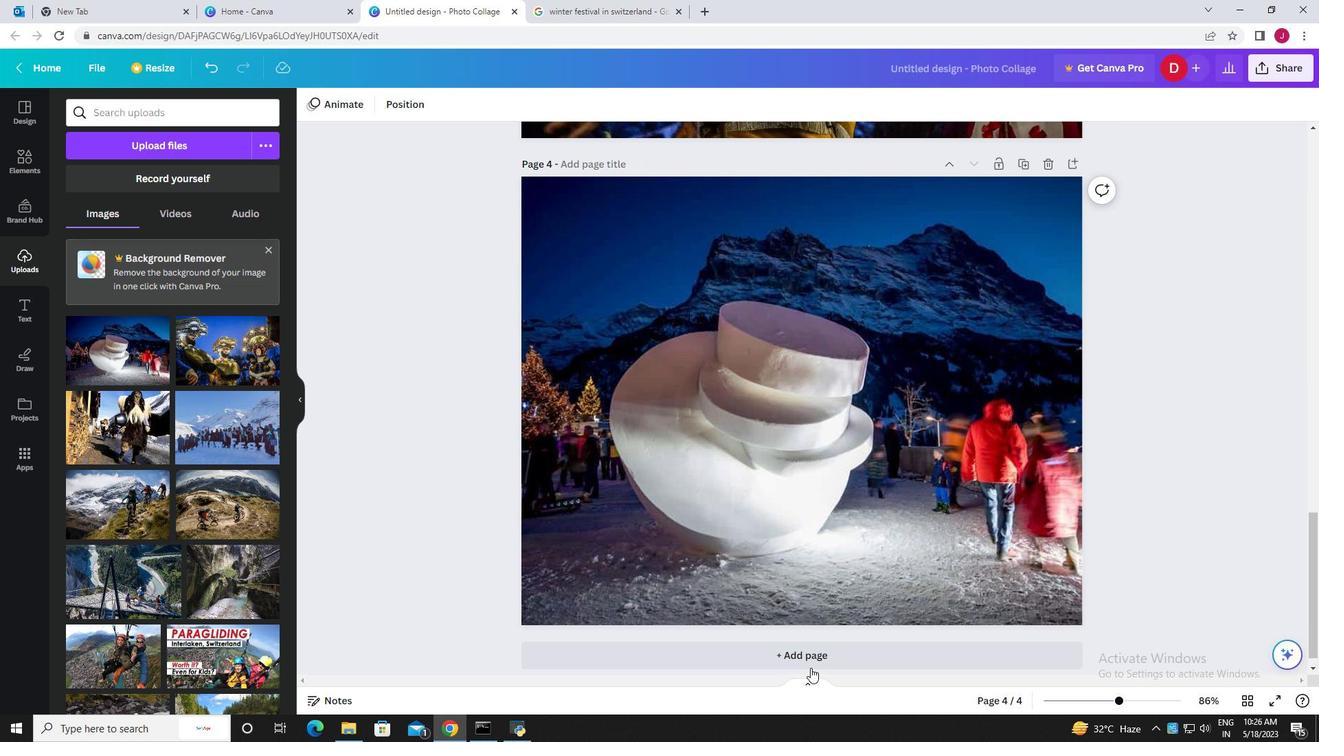 
Action: Mouse pressed left at (815, 651)
Screenshot: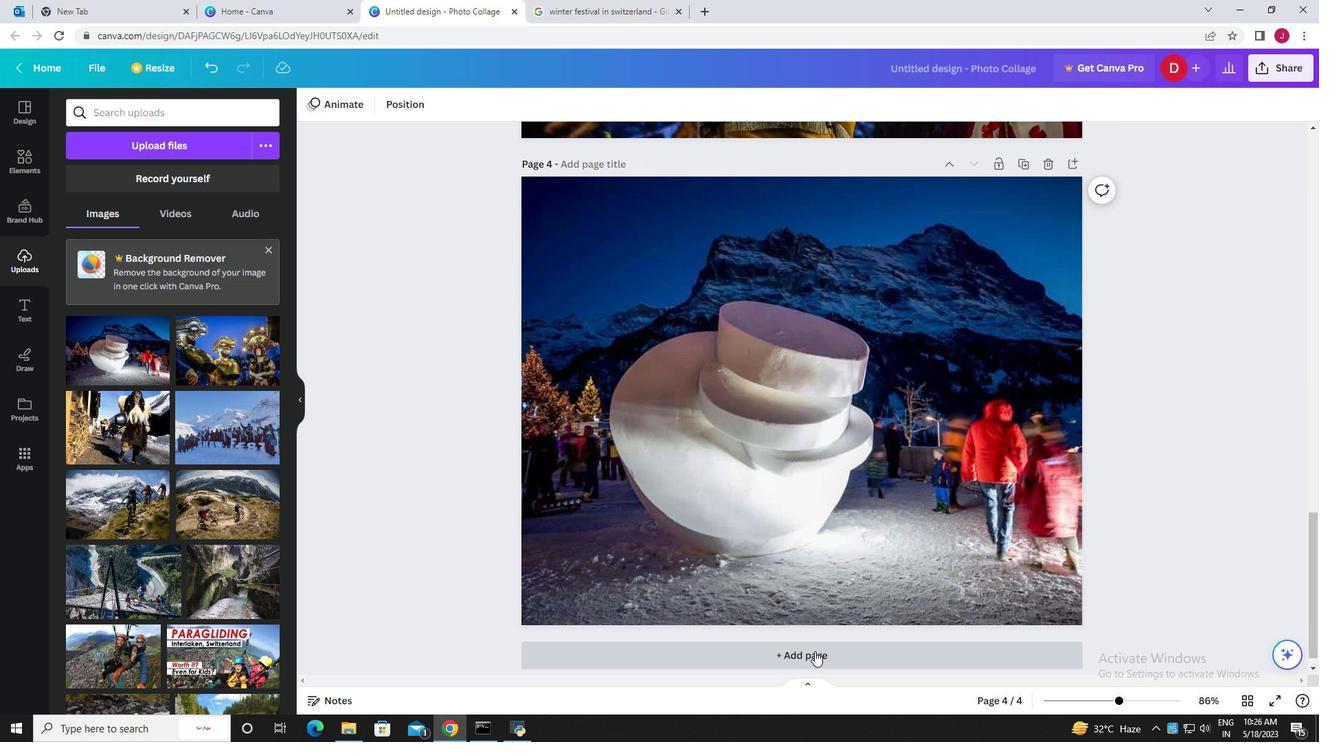 
Action: Mouse moved to (793, 558)
Screenshot: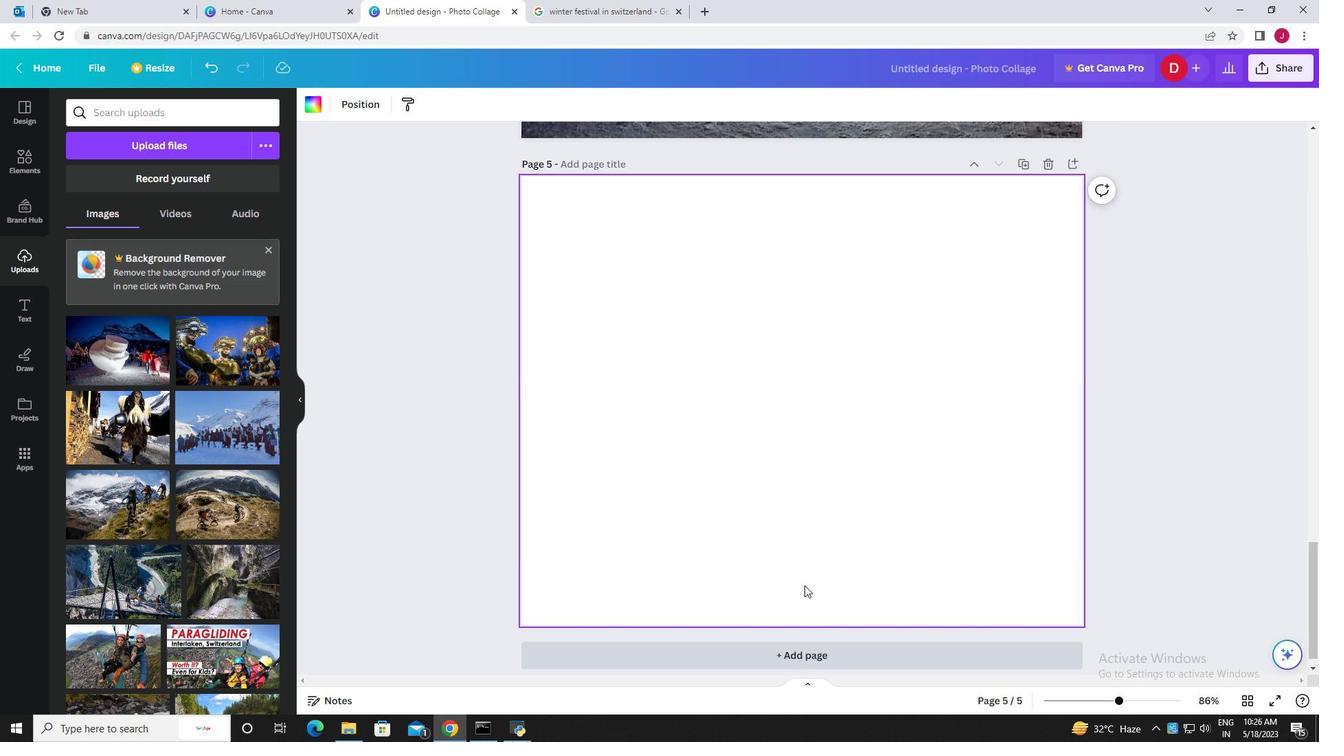 
Action: Mouse scrolled (793, 557) with delta (0, 0)
Screenshot: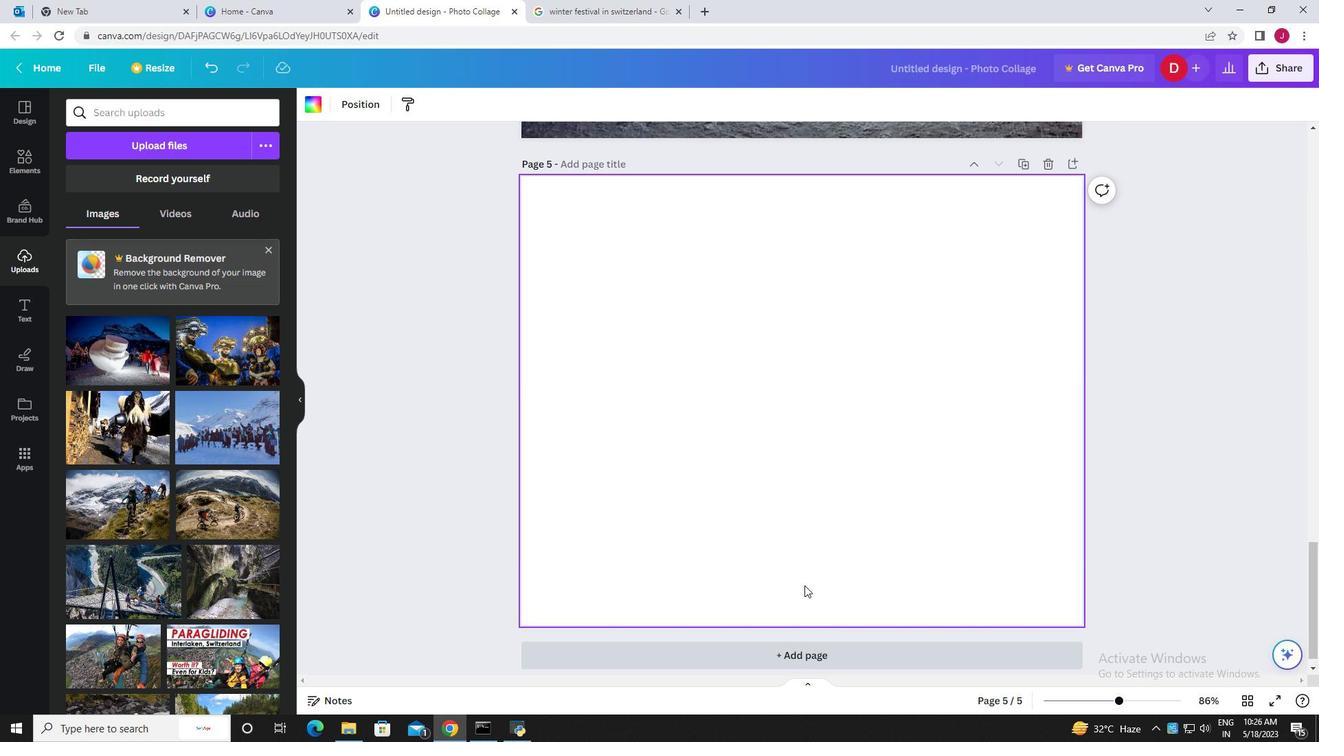 
Action: Mouse moved to (791, 556)
Screenshot: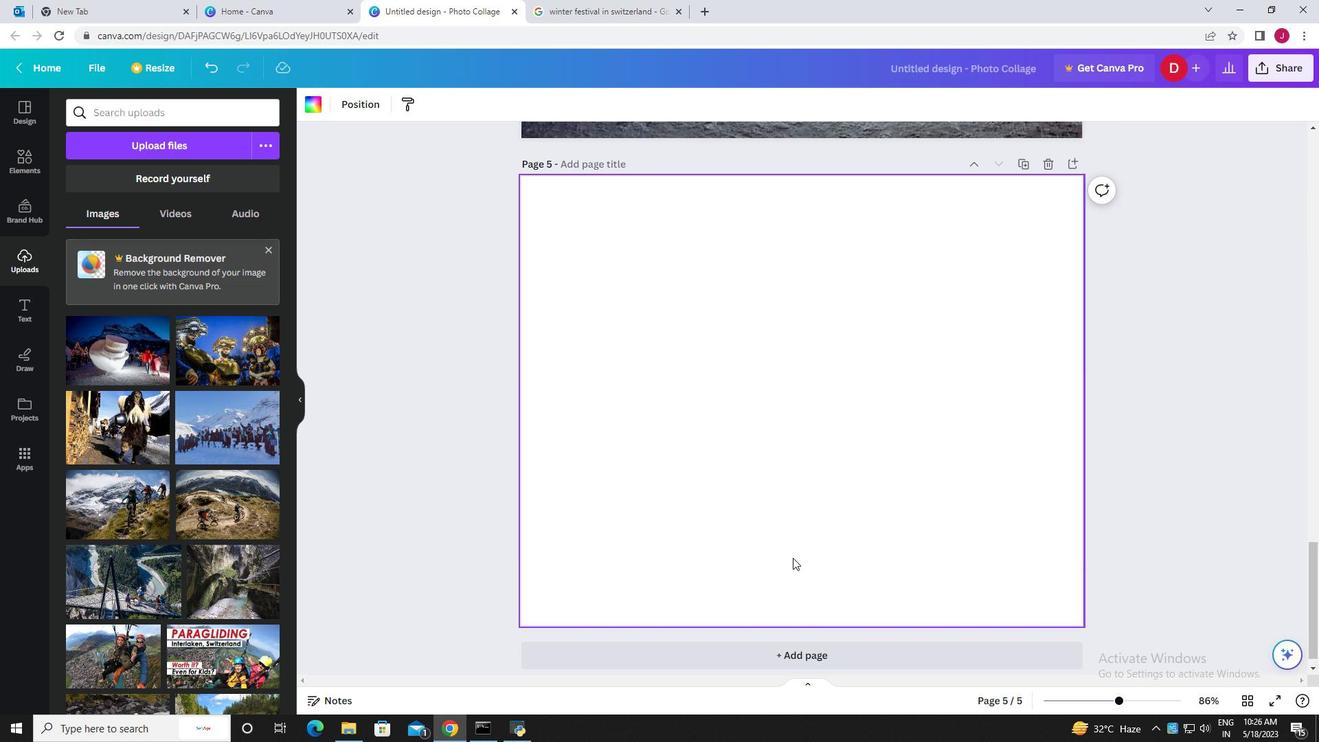 
Action: Mouse scrolled (791, 556) with delta (0, 0)
Screenshot: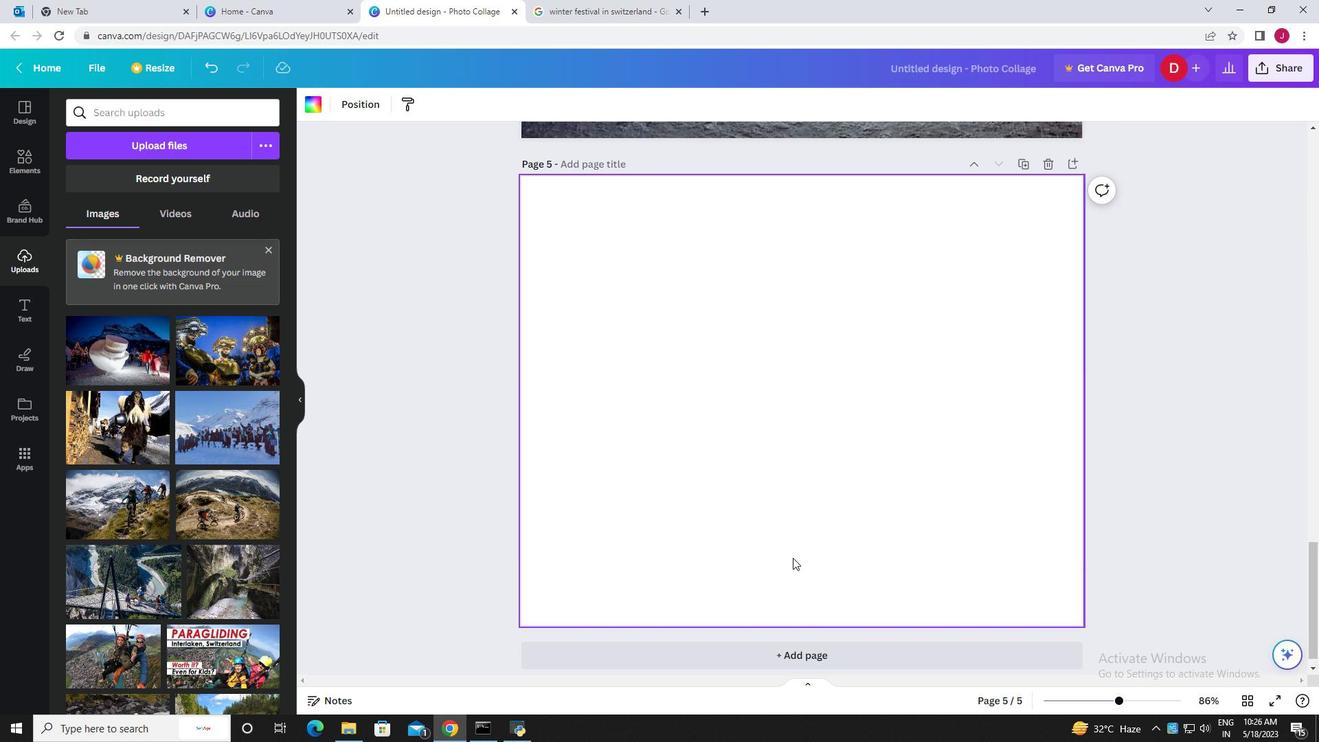 
Action: Mouse moved to (593, 7)
Screenshot: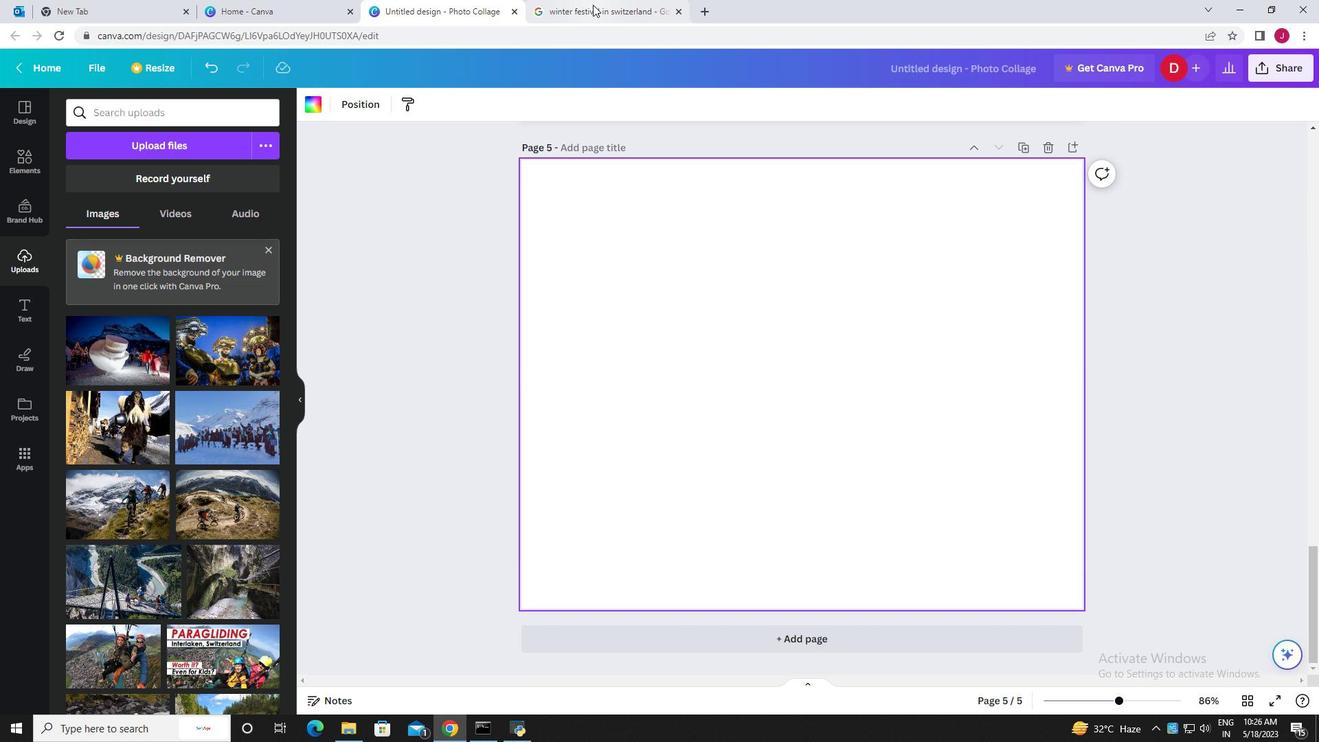 
Action: Mouse pressed left at (593, 7)
Screenshot: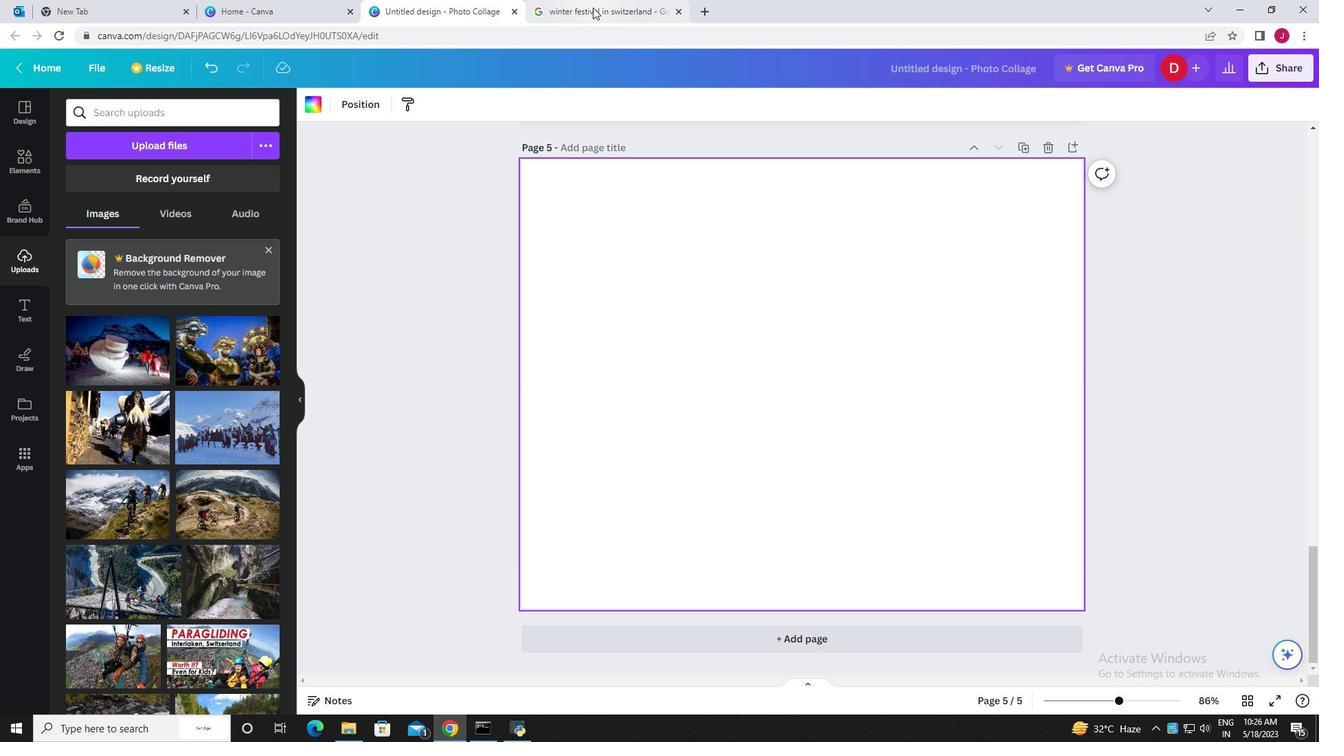 
Action: Mouse moved to (180, 68)
Screenshot: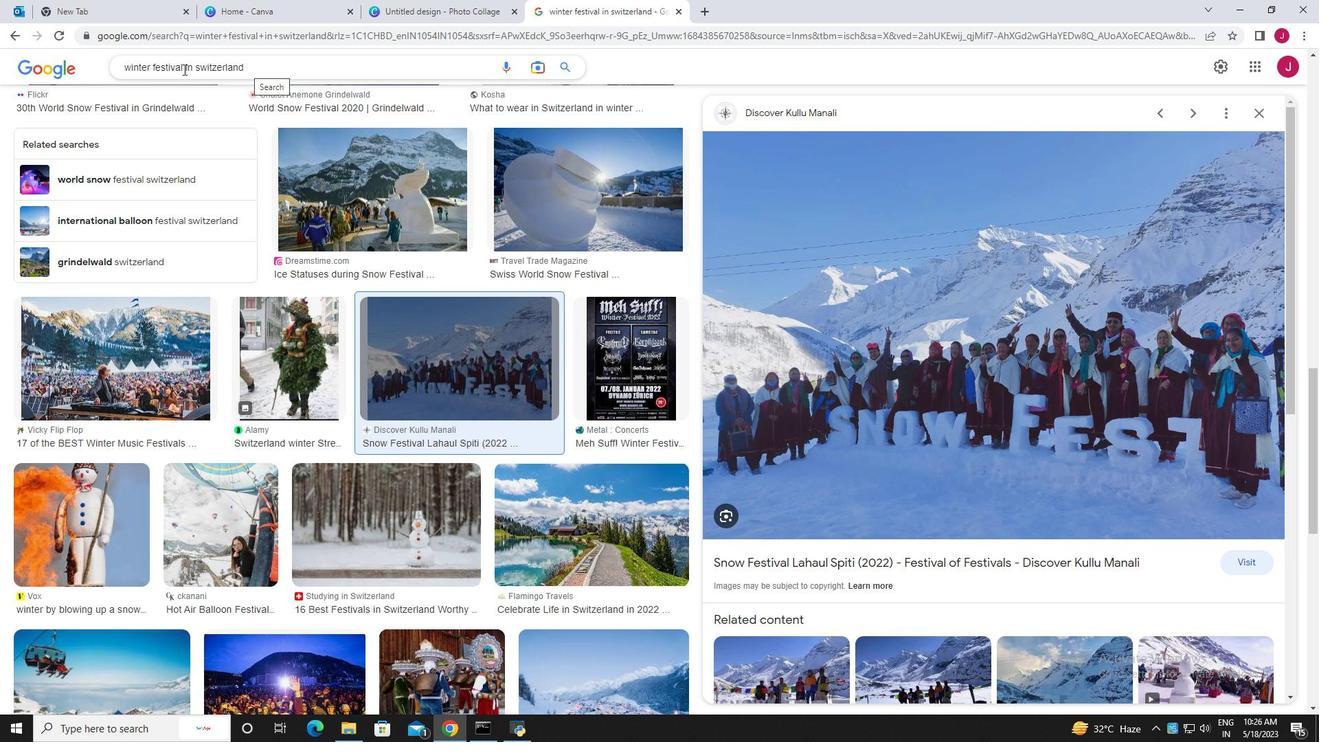 
Action: Mouse pressed left at (180, 68)
Screenshot: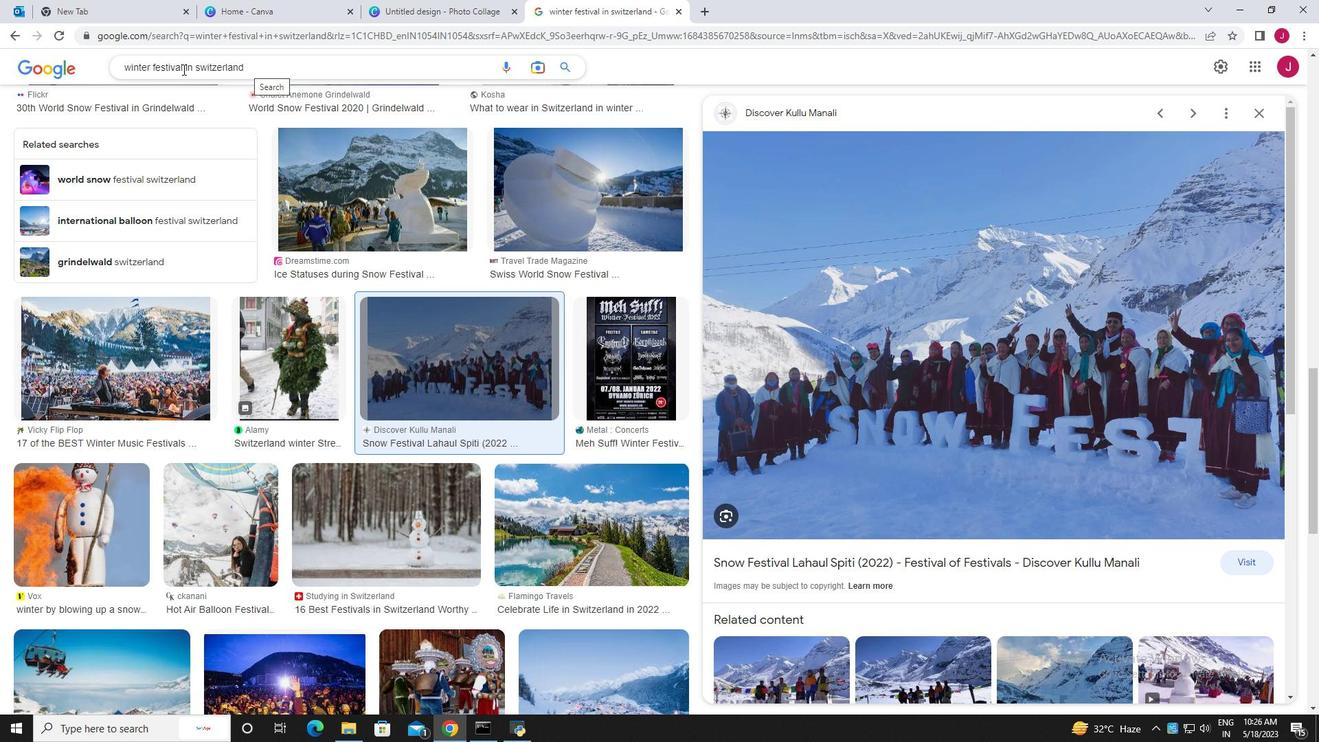 
Action: Mouse moved to (182, 68)
Screenshot: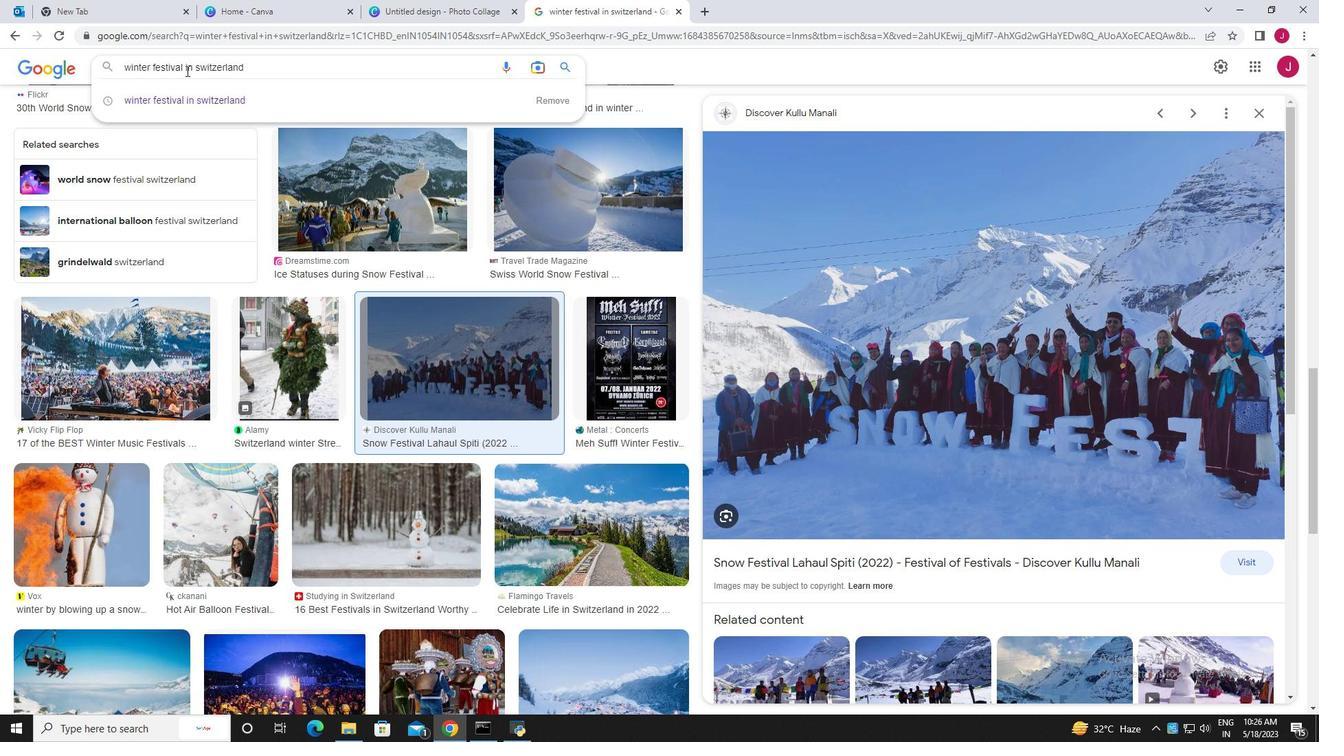 
Action: Mouse pressed left at (182, 68)
Screenshot: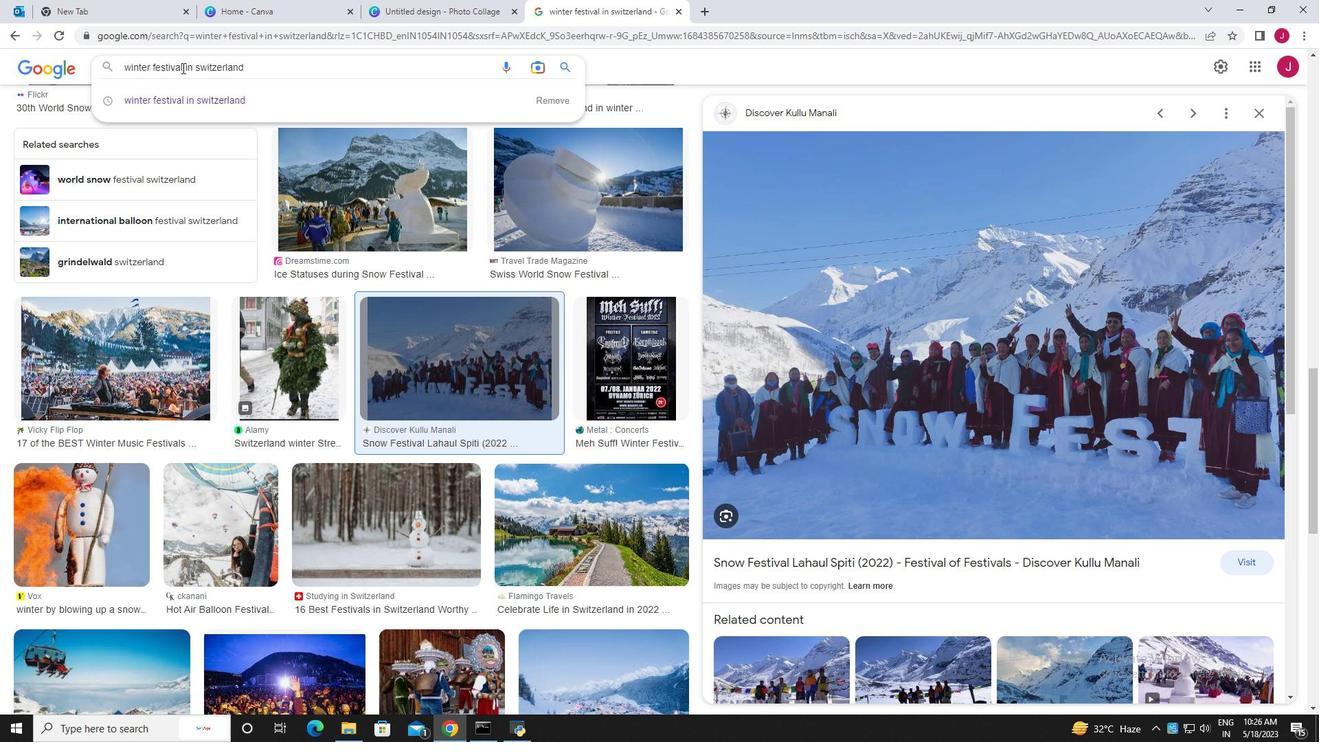 
Action: Mouse moved to (185, 70)
Screenshot: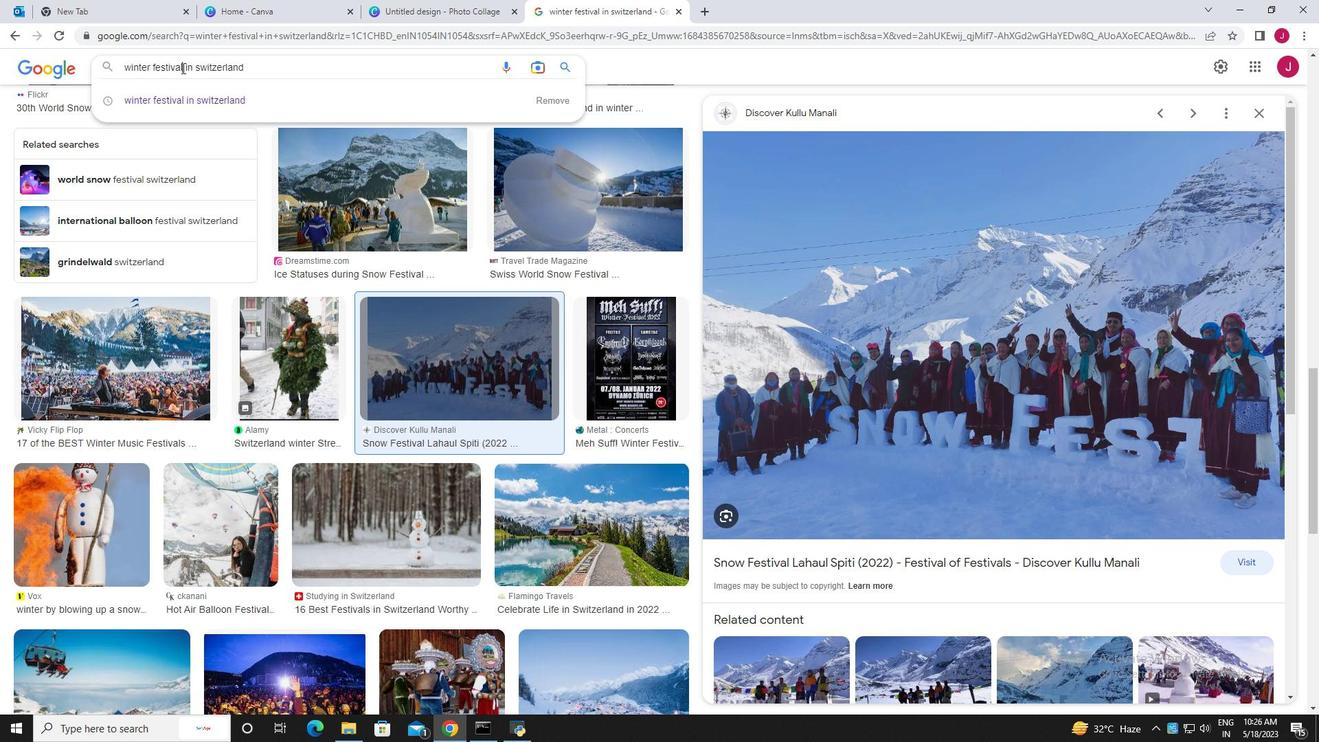 
Action: Key pressed <Key.backspace><Key.backspace><Key.backspace><Key.backspace><Key.backspace><Key.backspace><Key.backspace><Key.backspace><Key.backspace><Key.backspace><Key.backspace><Key.backspace><Key.backspace><Key.backspace><Key.backspace><Key.backspace><Key.backspace><Key.backspace><Key.backspace><Key.backspace><Key.backspace><Key.backspace><Key.backspace><Key.backspace><Key.backspace><Key.backspace><Key.backspace><Key.backspace><Key.backspace><Key.backspace><Key.backspace><Key.backspace><Key.backspace><Key.backspace><Key.backspace><Key.backspace>snowboarding<Key.enter>
Screenshot: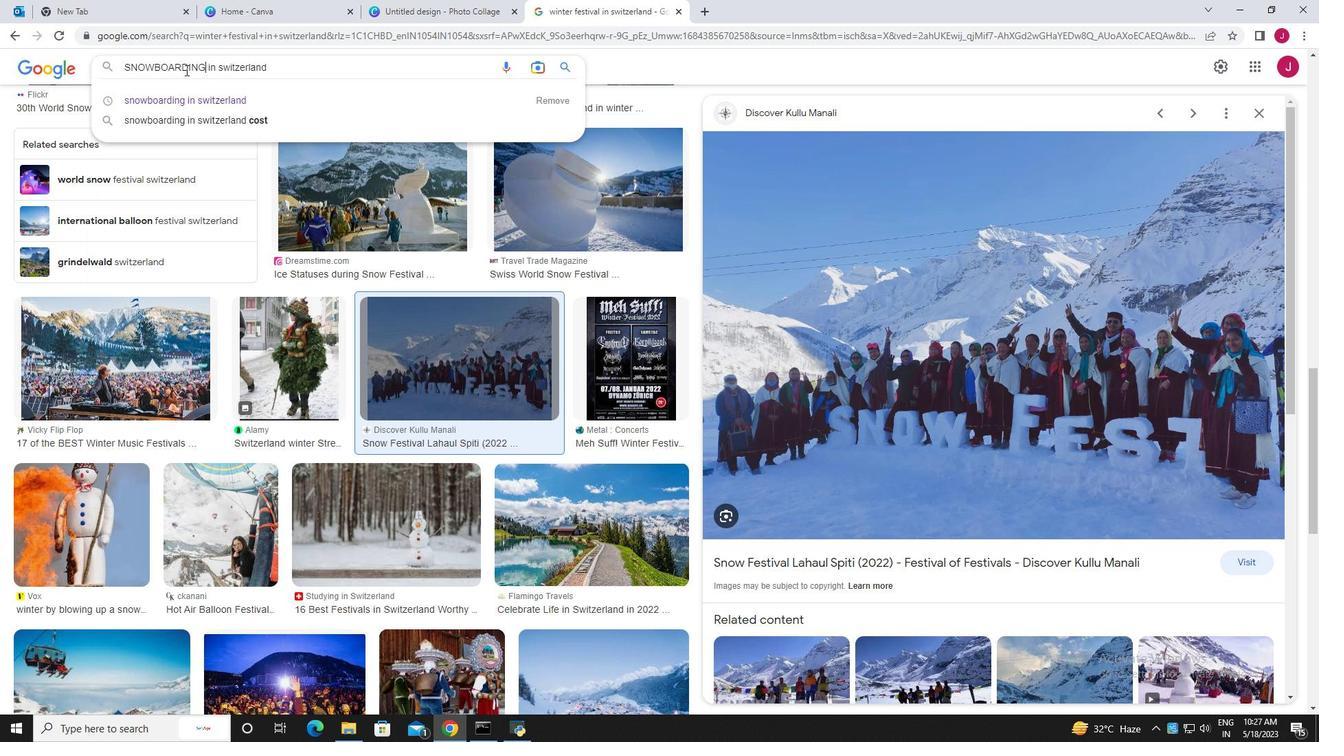 
Action: Mouse moved to (102, 261)
Screenshot: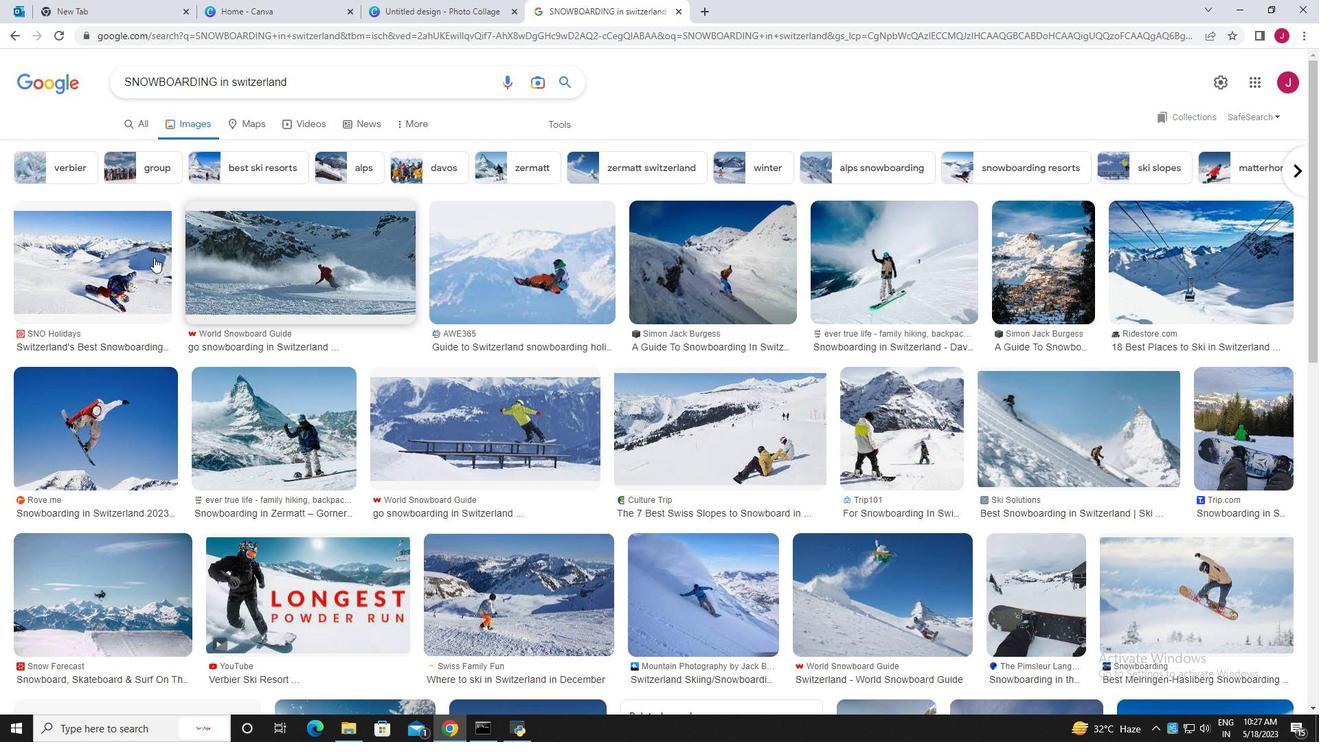 
Action: Mouse pressed left at (102, 261)
Screenshot: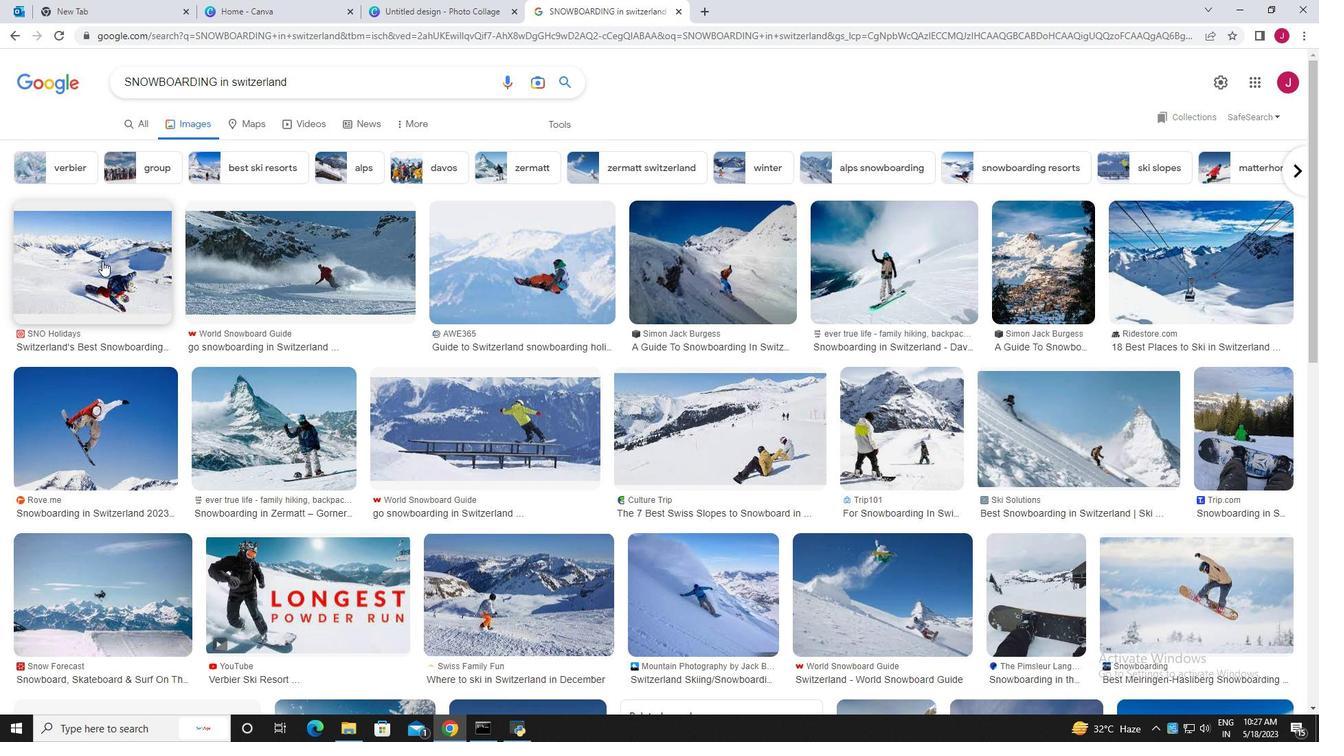 
Action: Mouse moved to (982, 222)
Screenshot: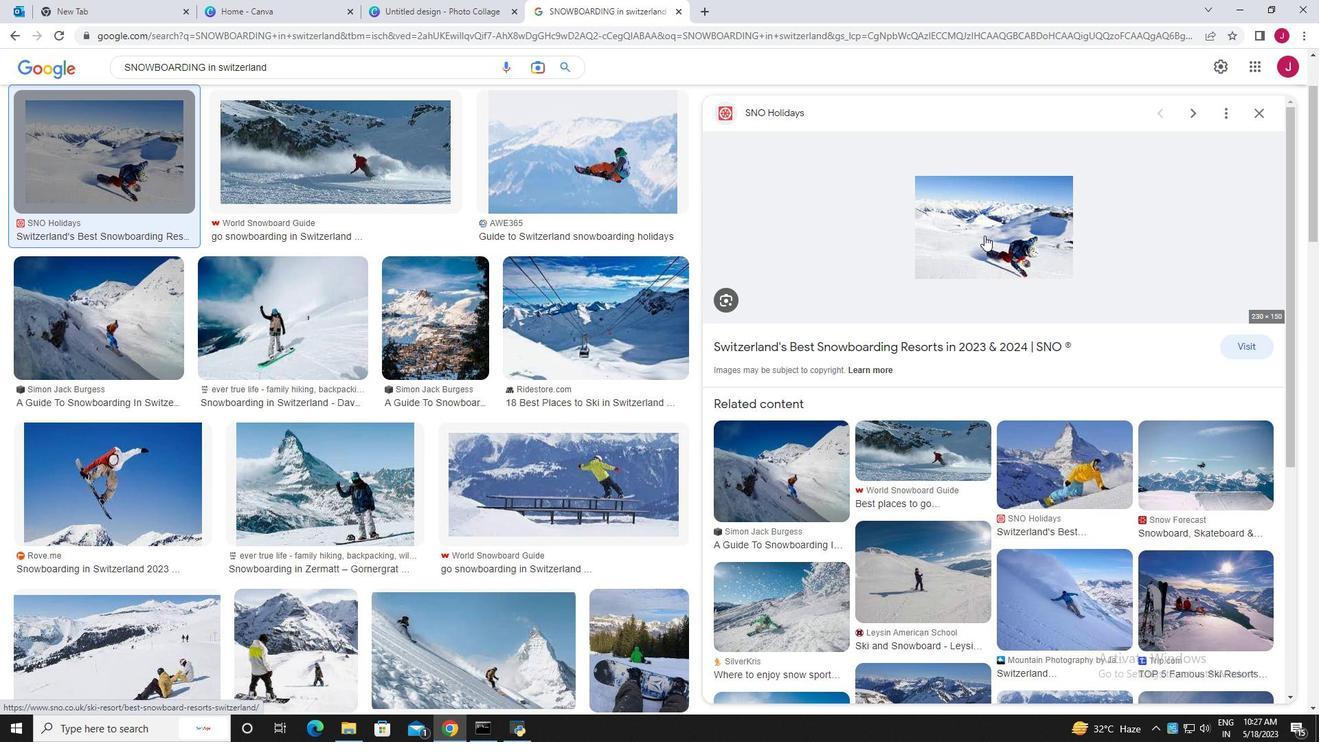 
Action: Mouse pressed left at (982, 222)
Screenshot: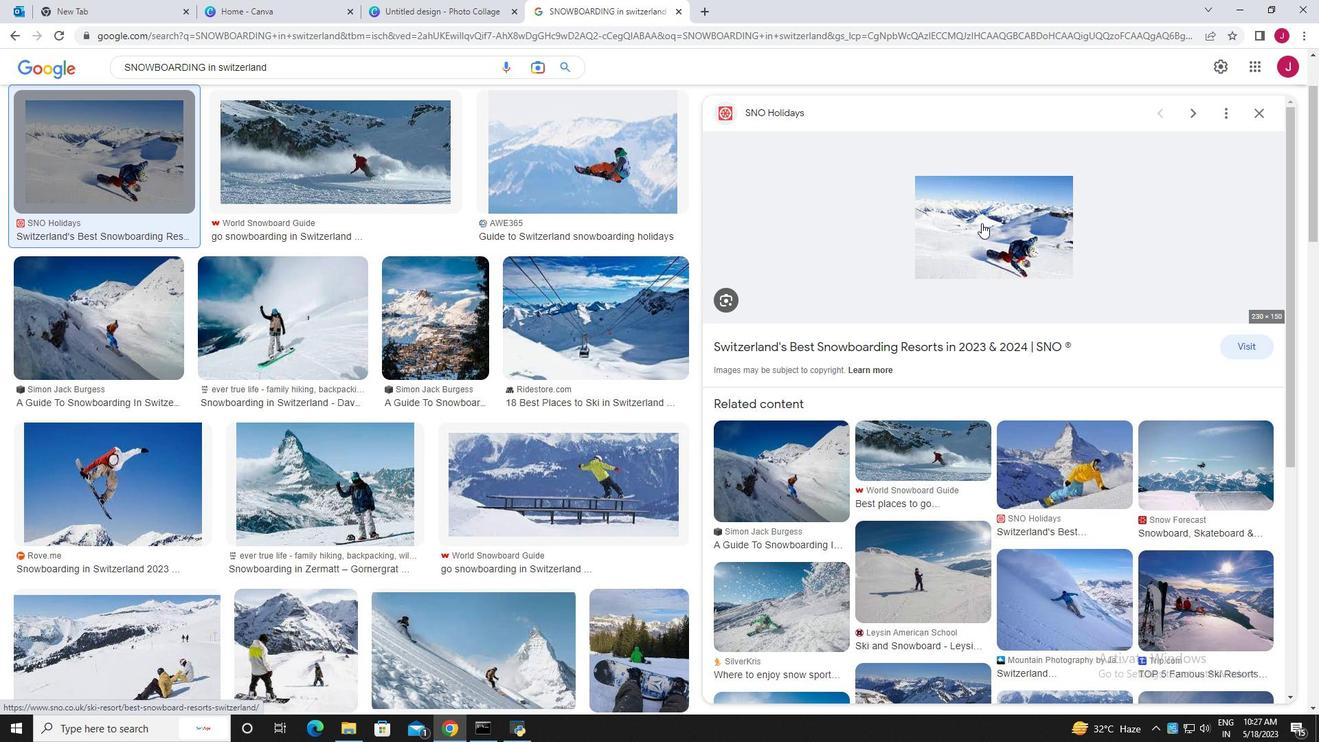 
Action: Mouse moved to (847, 13)
Screenshot: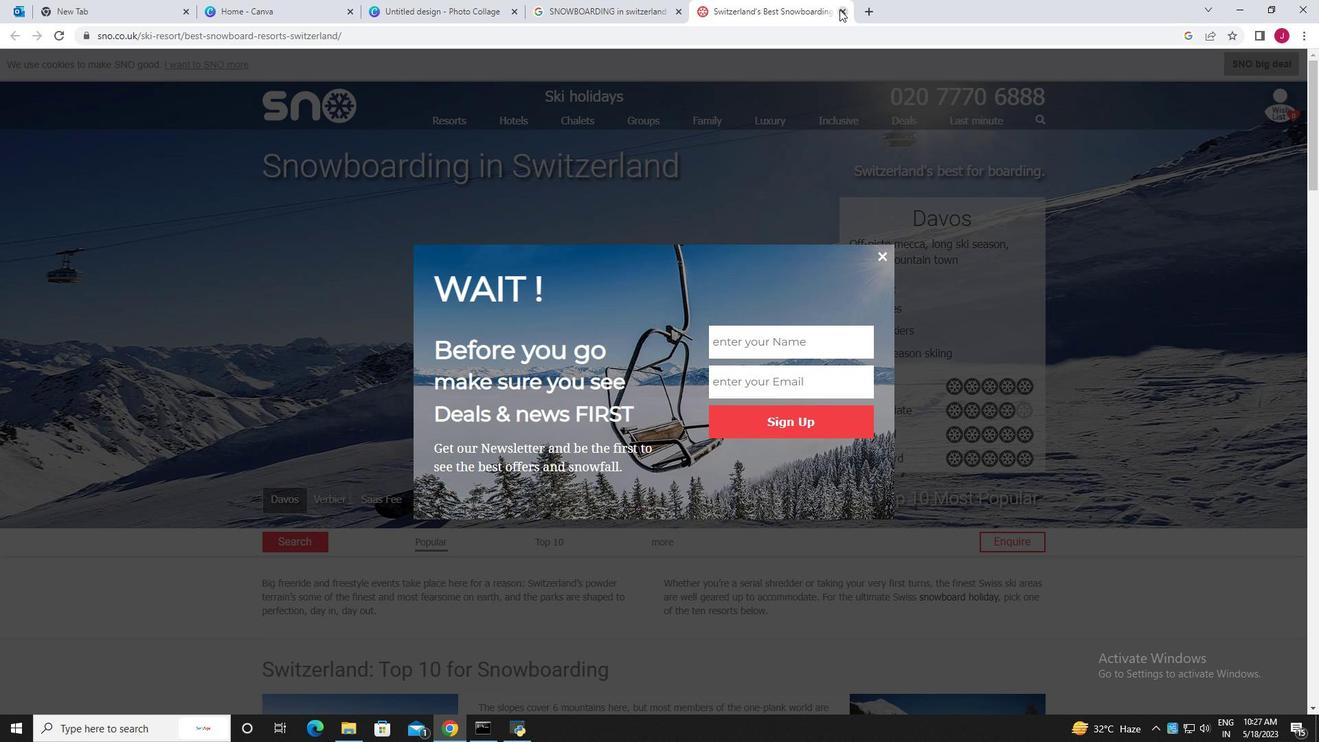 
Action: Mouse pressed left at (847, 13)
Screenshot: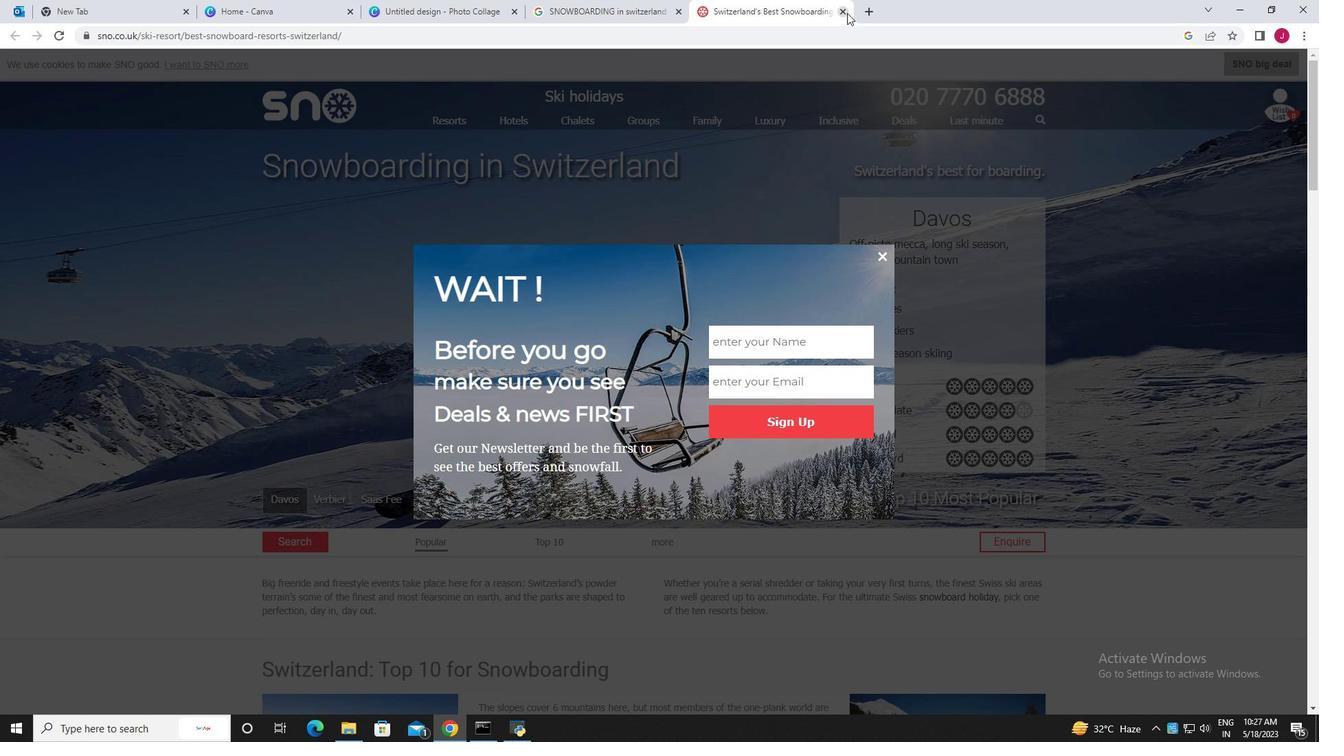 
Action: Mouse moved to (305, 293)
Screenshot: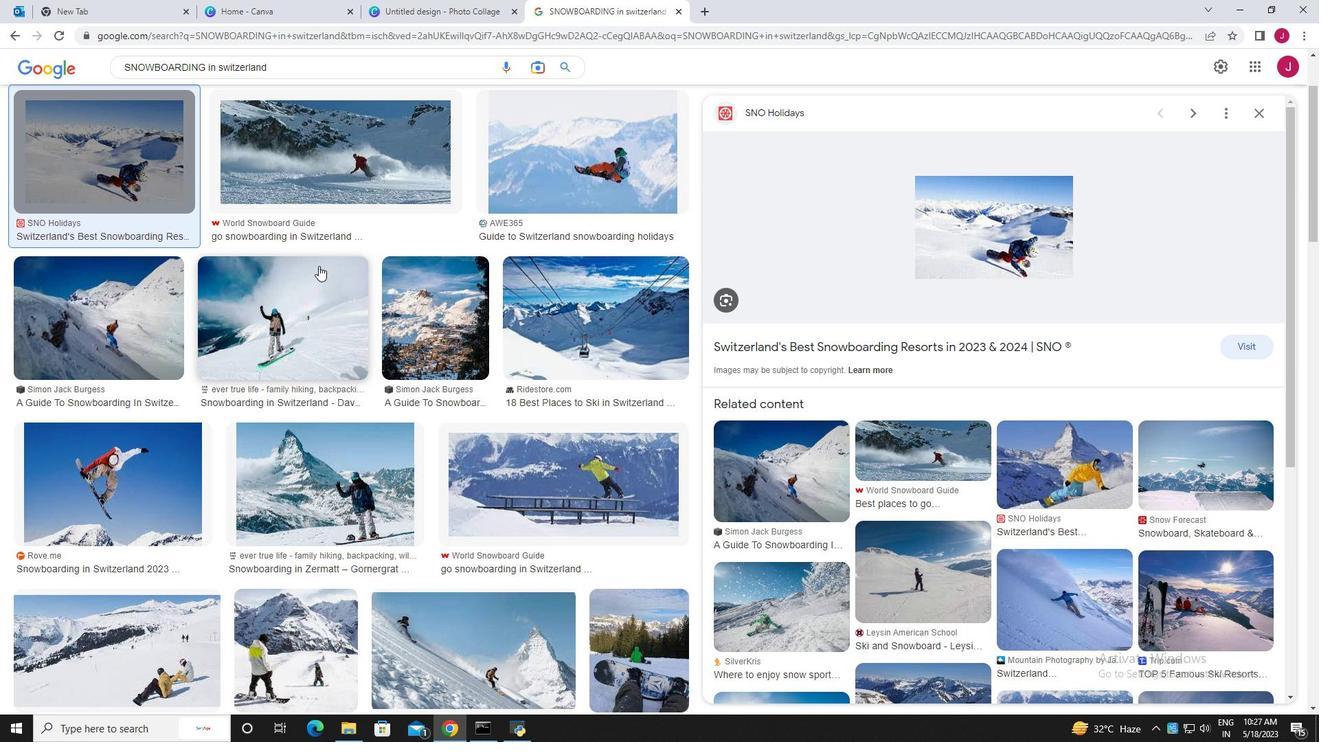 
Action: Mouse pressed left at (305, 293)
Screenshot: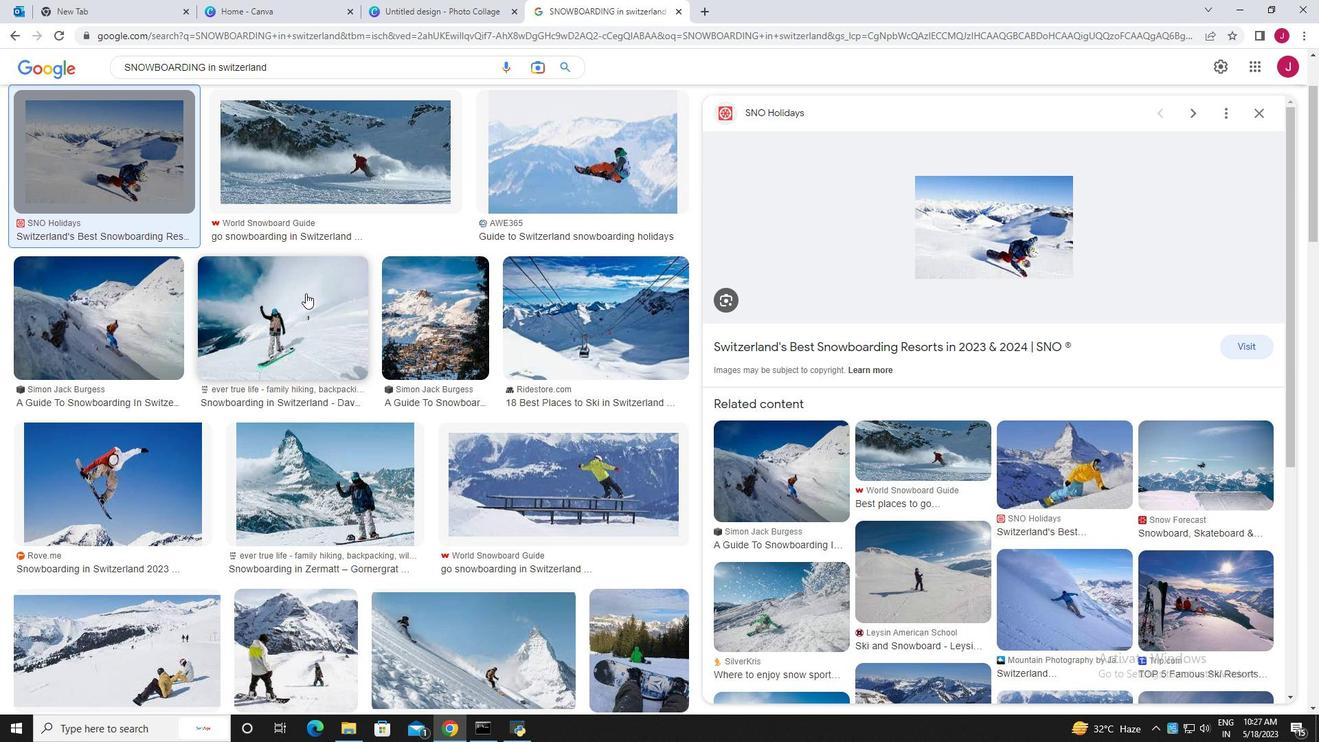 
Action: Mouse moved to (608, 178)
Screenshot: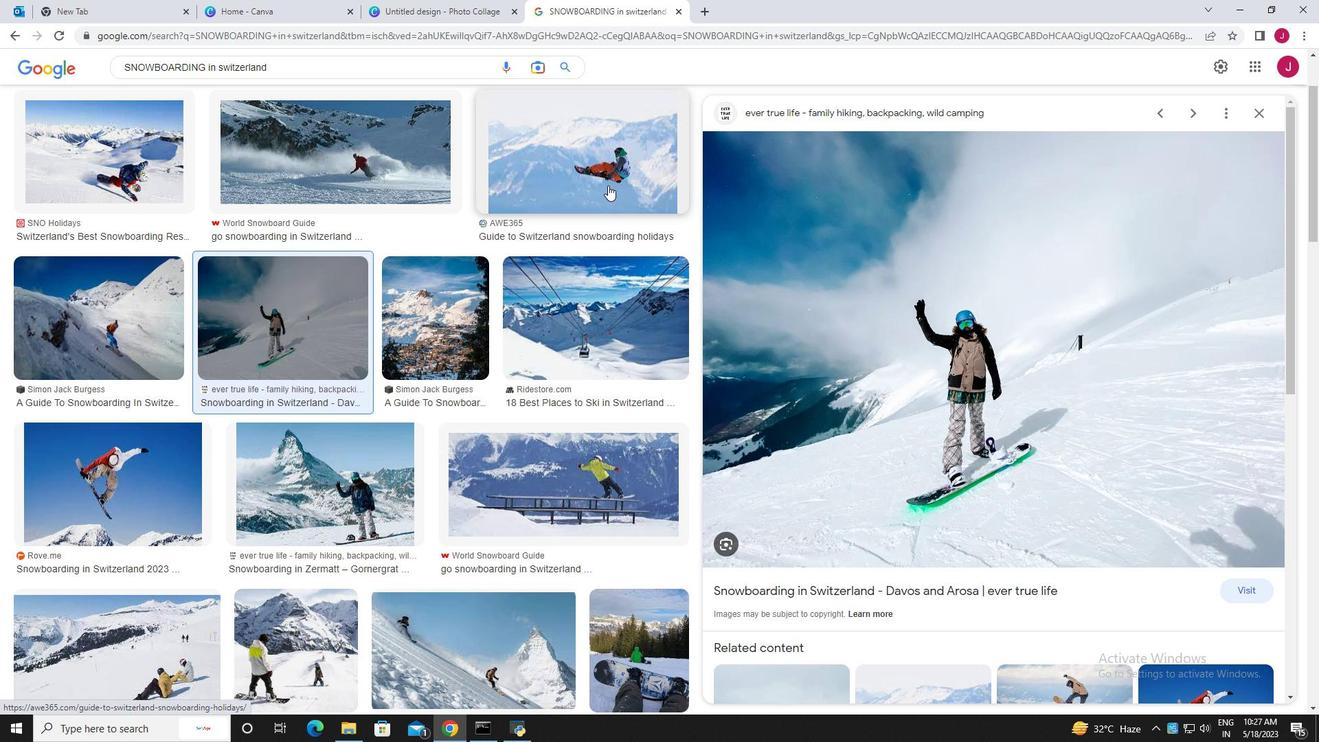 
Action: Mouse pressed left at (608, 178)
Screenshot: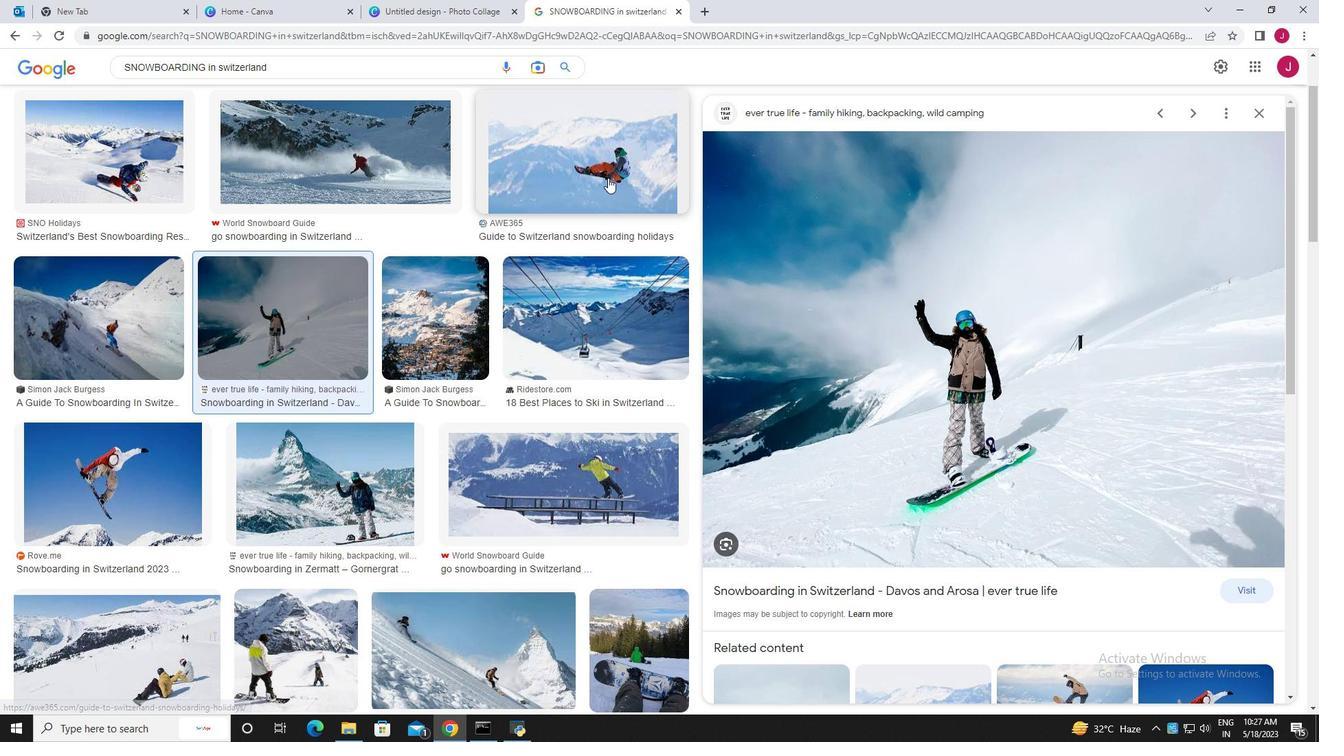 
Action: Mouse moved to (1029, 338)
Screenshot: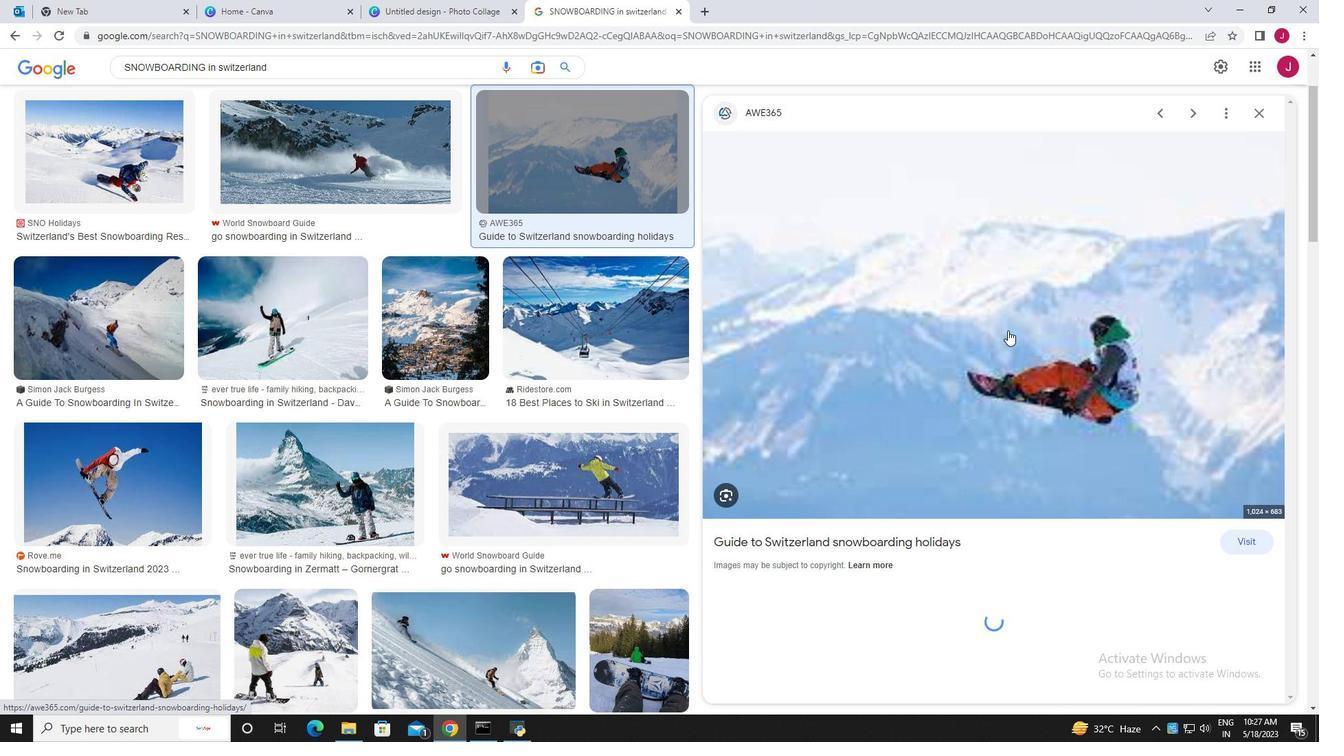 
Action: Mouse pressed right at (1029, 338)
Screenshot: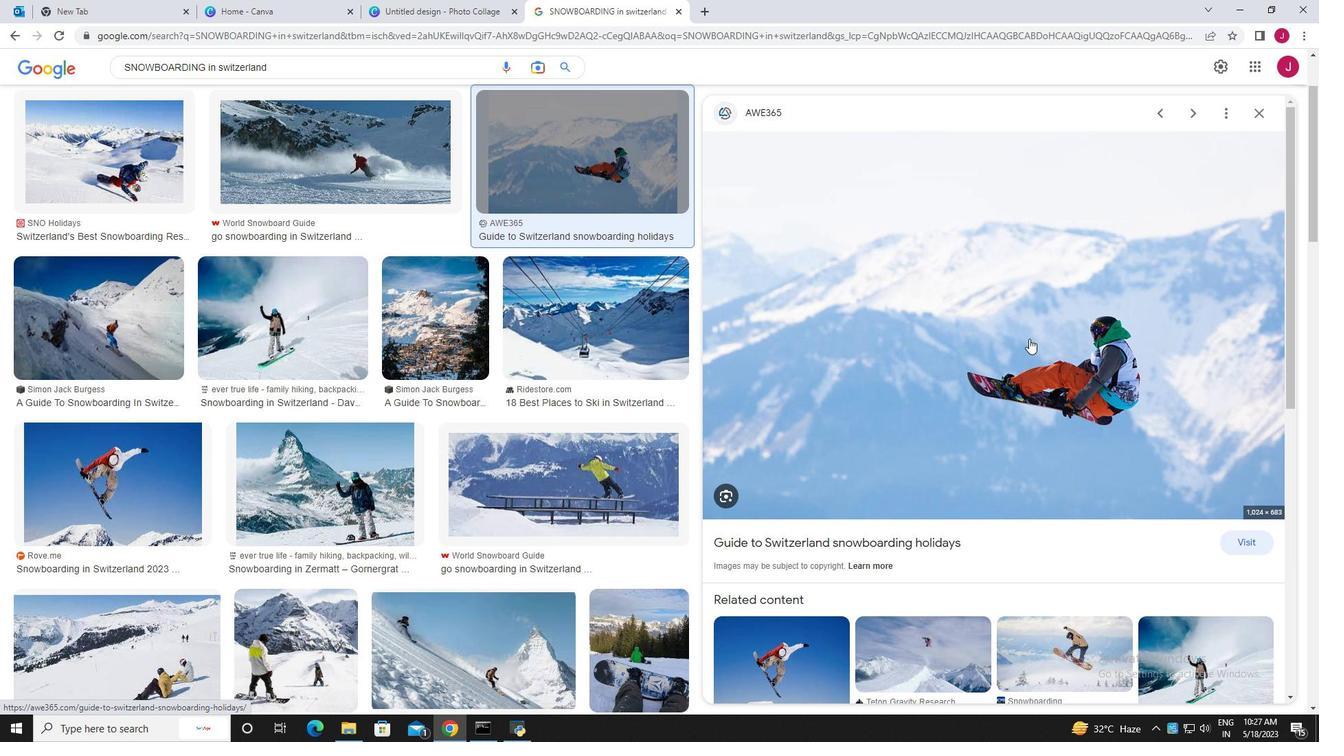 
Action: Mouse moved to (1085, 483)
Screenshot: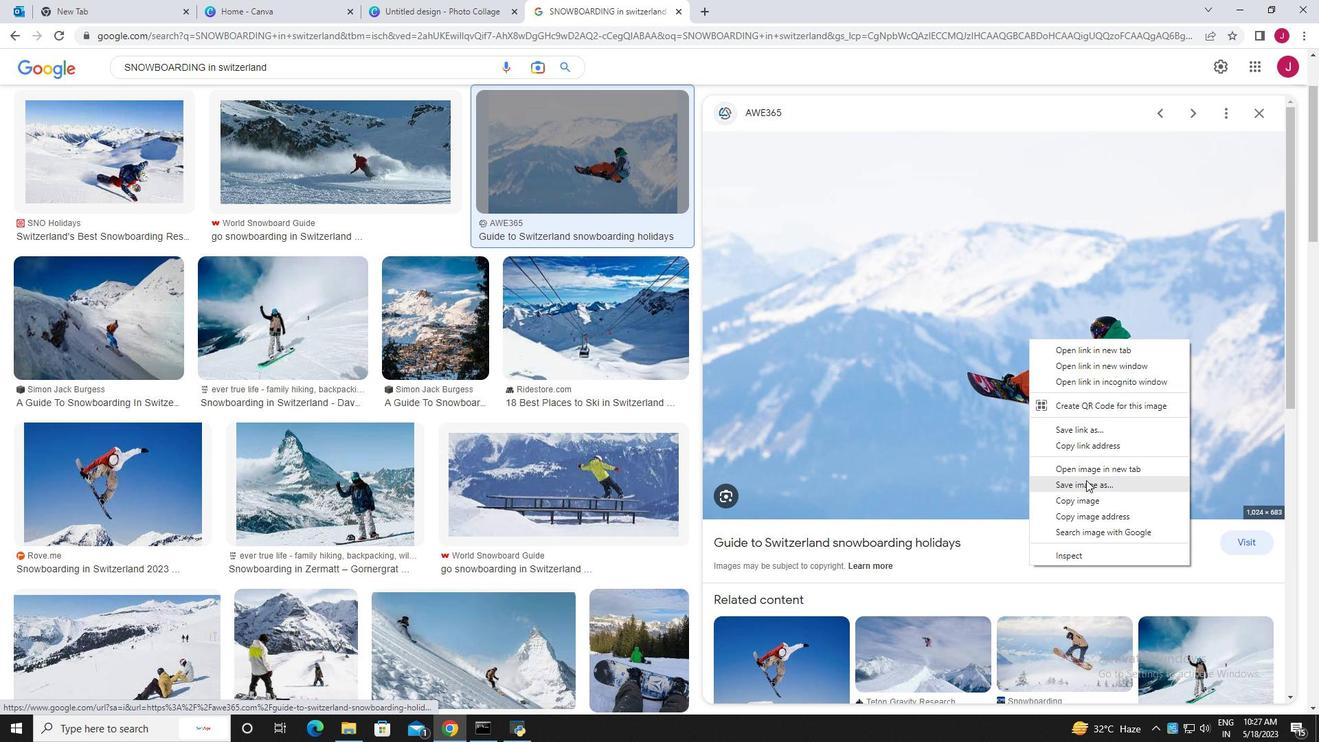 
Action: Mouse pressed left at (1085, 483)
Screenshot: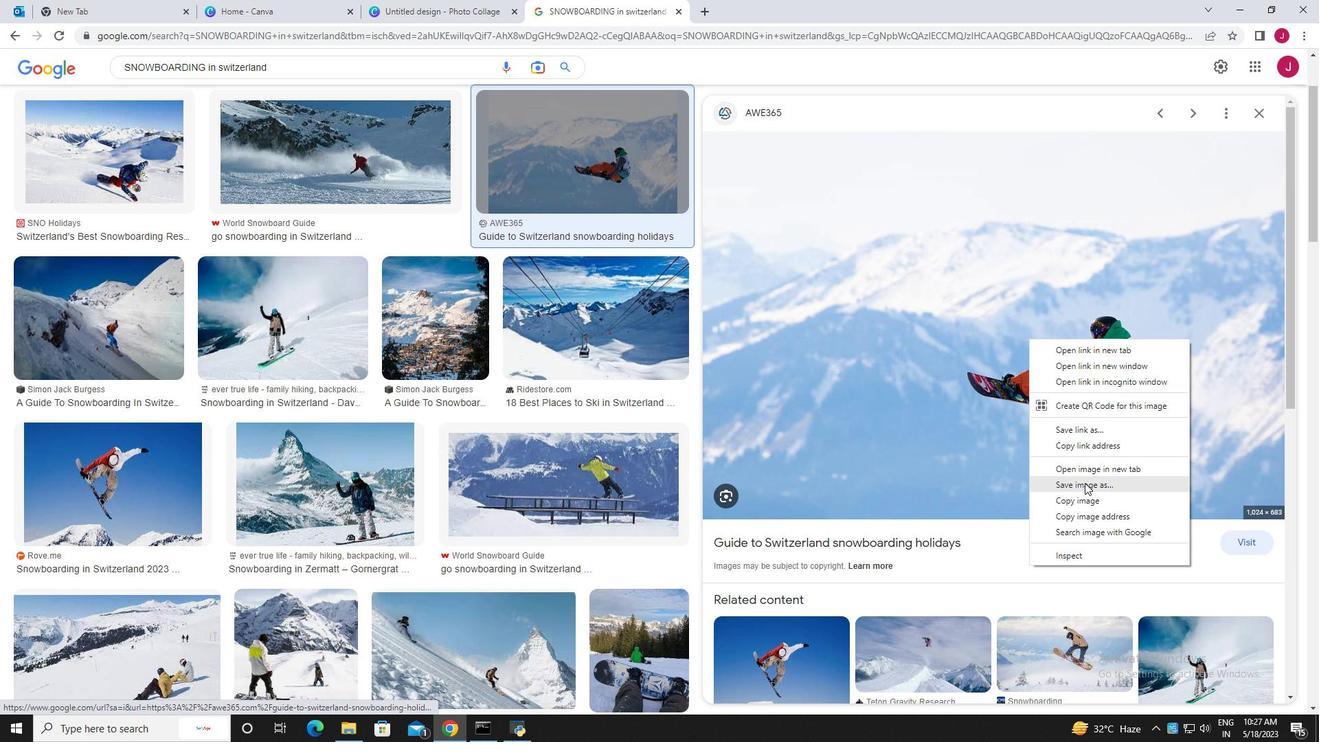 
Action: Mouse moved to (356, 310)
Screenshot: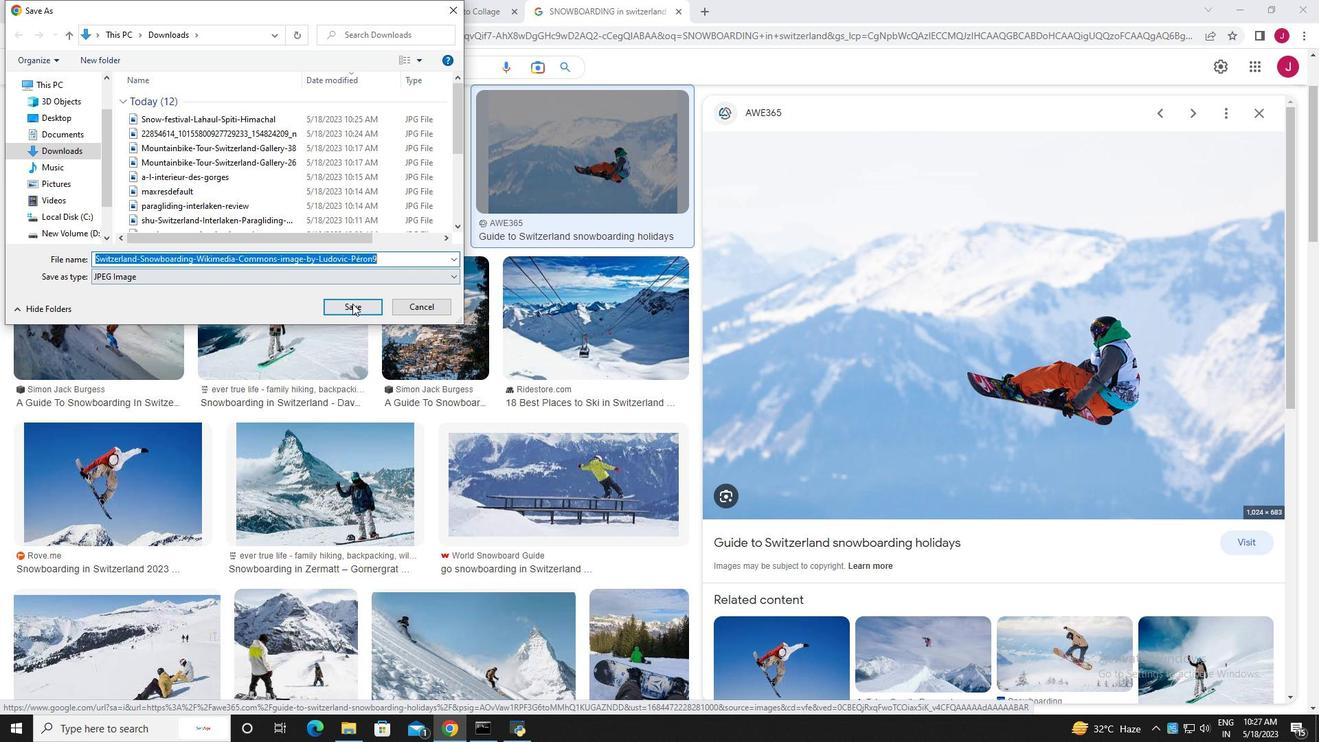 
Action: Mouse pressed left at (356, 310)
Screenshot: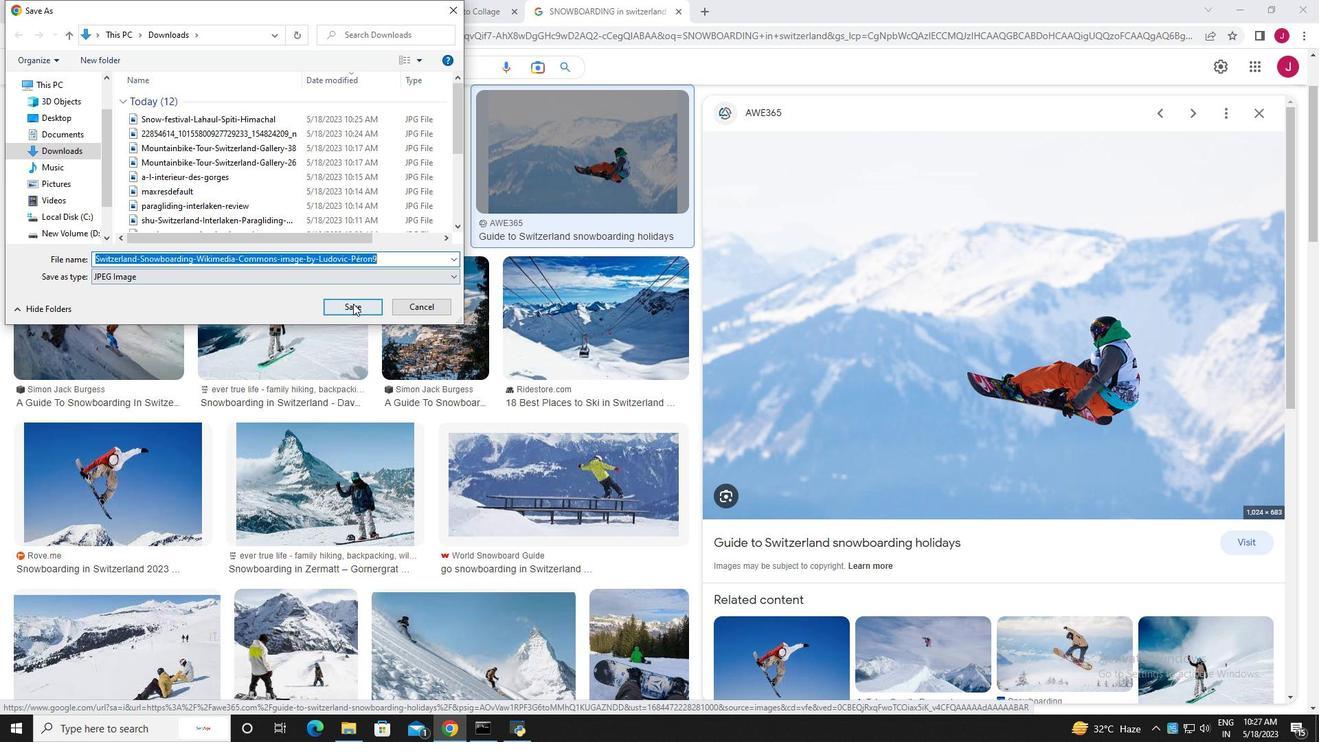 
Action: Mouse moved to (134, 475)
Screenshot: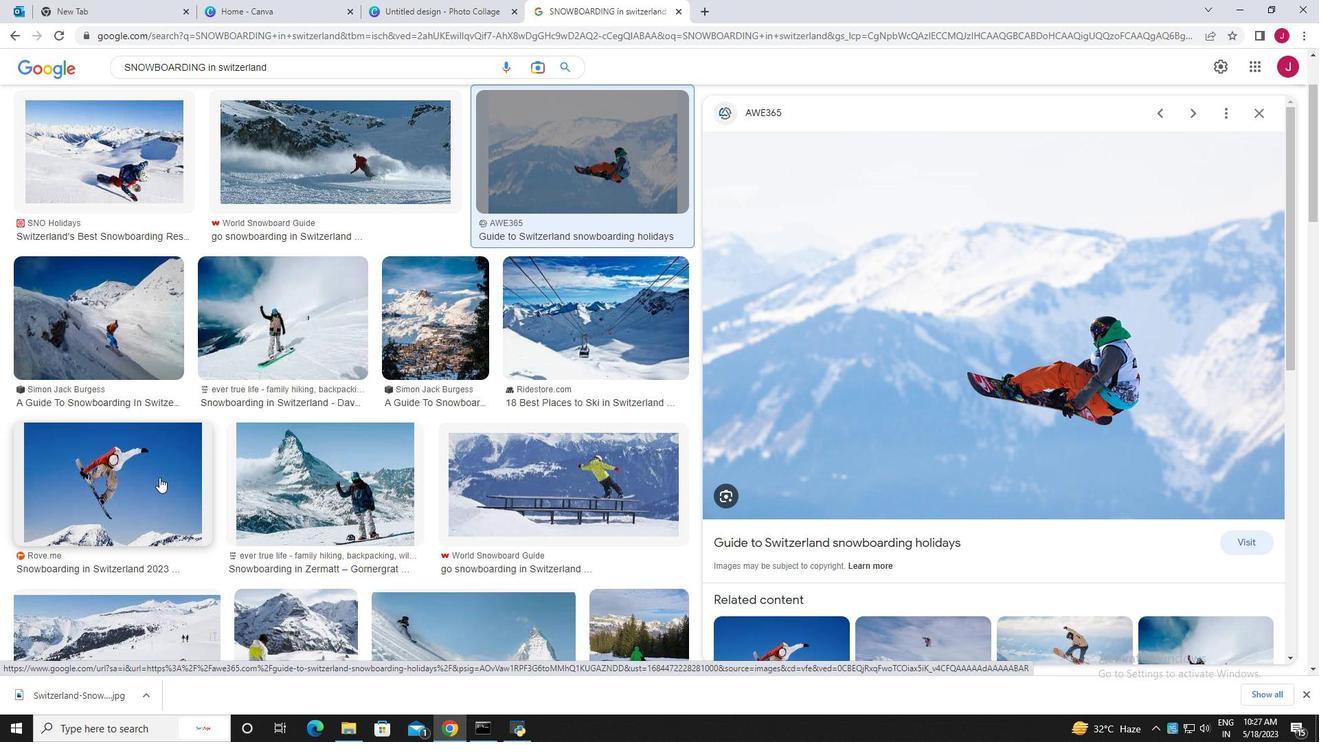 
Action: Mouse pressed left at (134, 475)
Screenshot: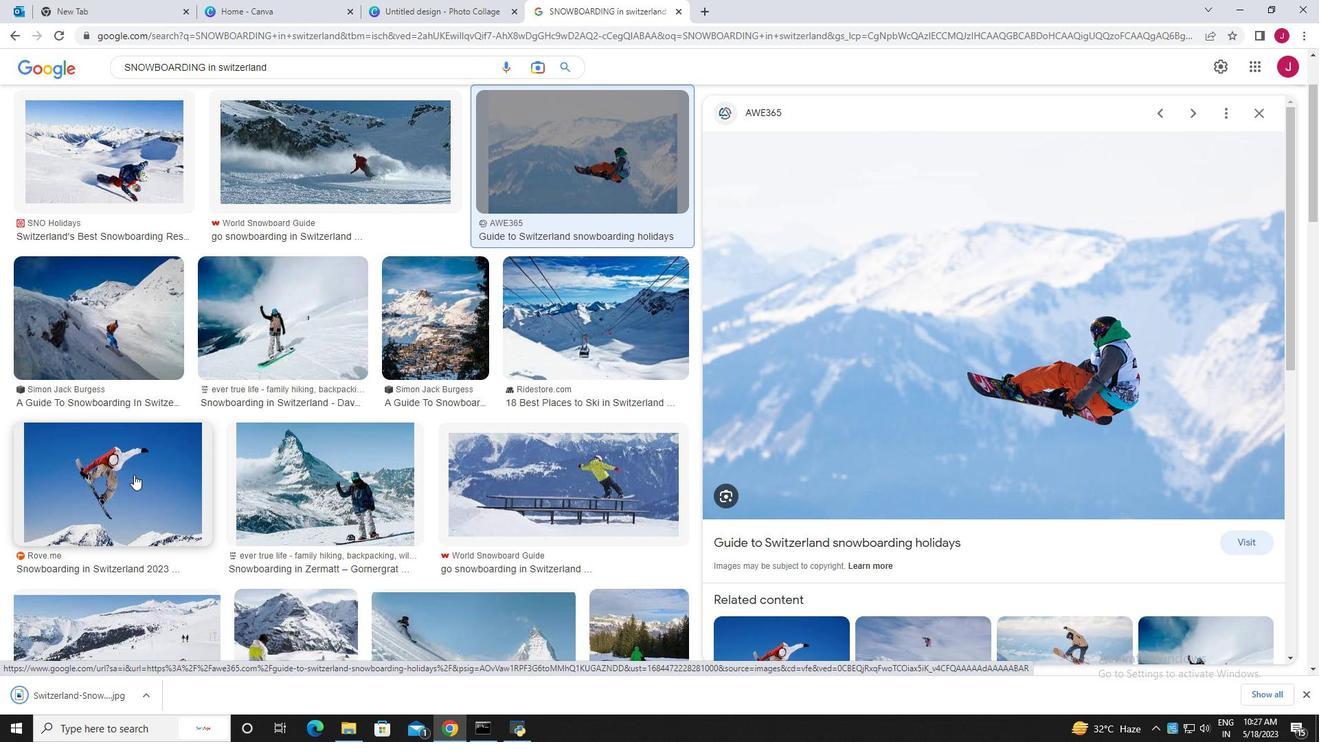
Action: Mouse moved to (1035, 353)
Screenshot: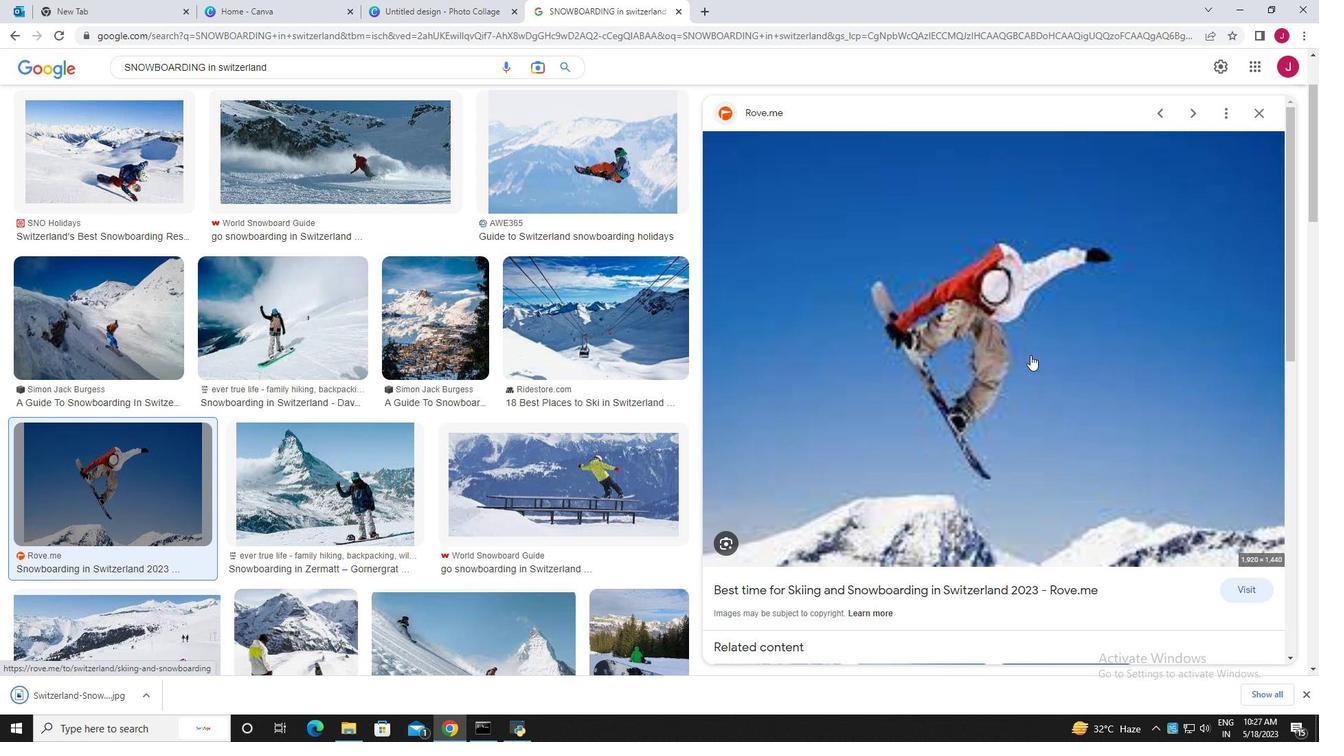 
Action: Mouse pressed right at (1035, 353)
Screenshot: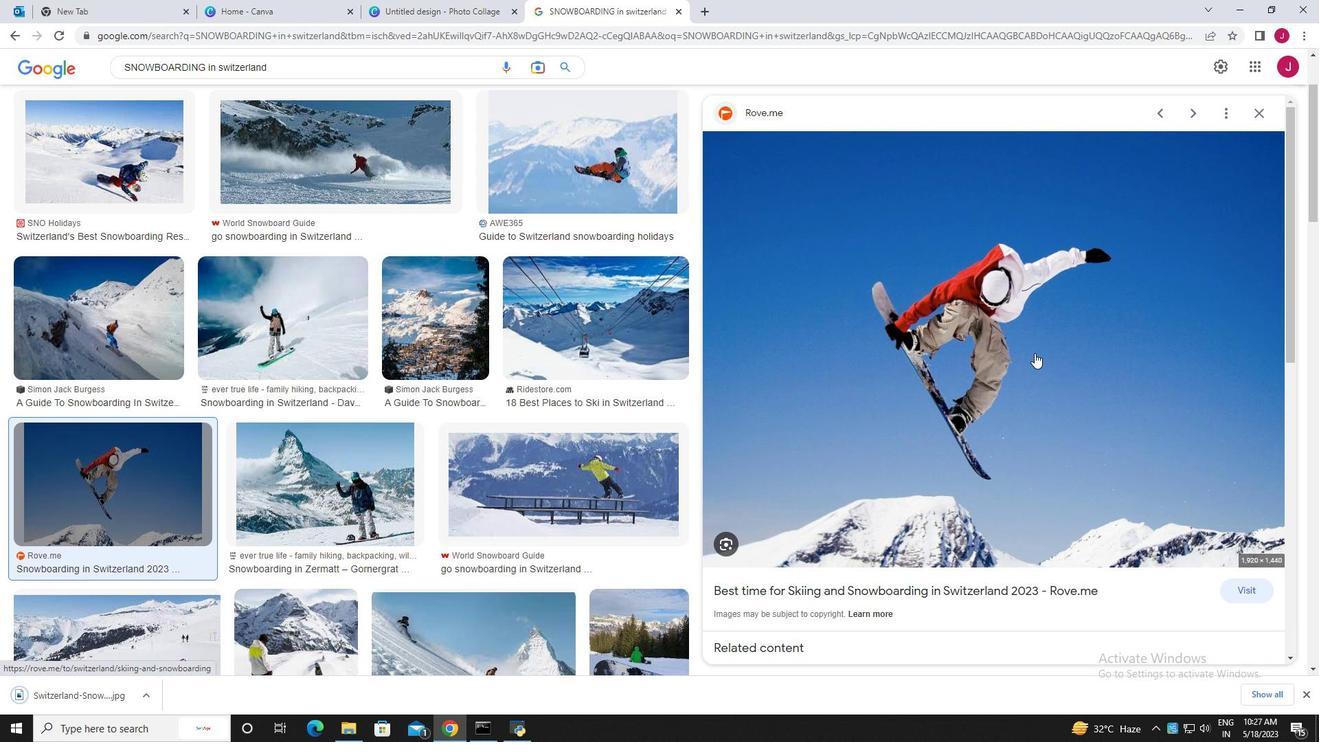 
Action: Mouse moved to (1086, 501)
Screenshot: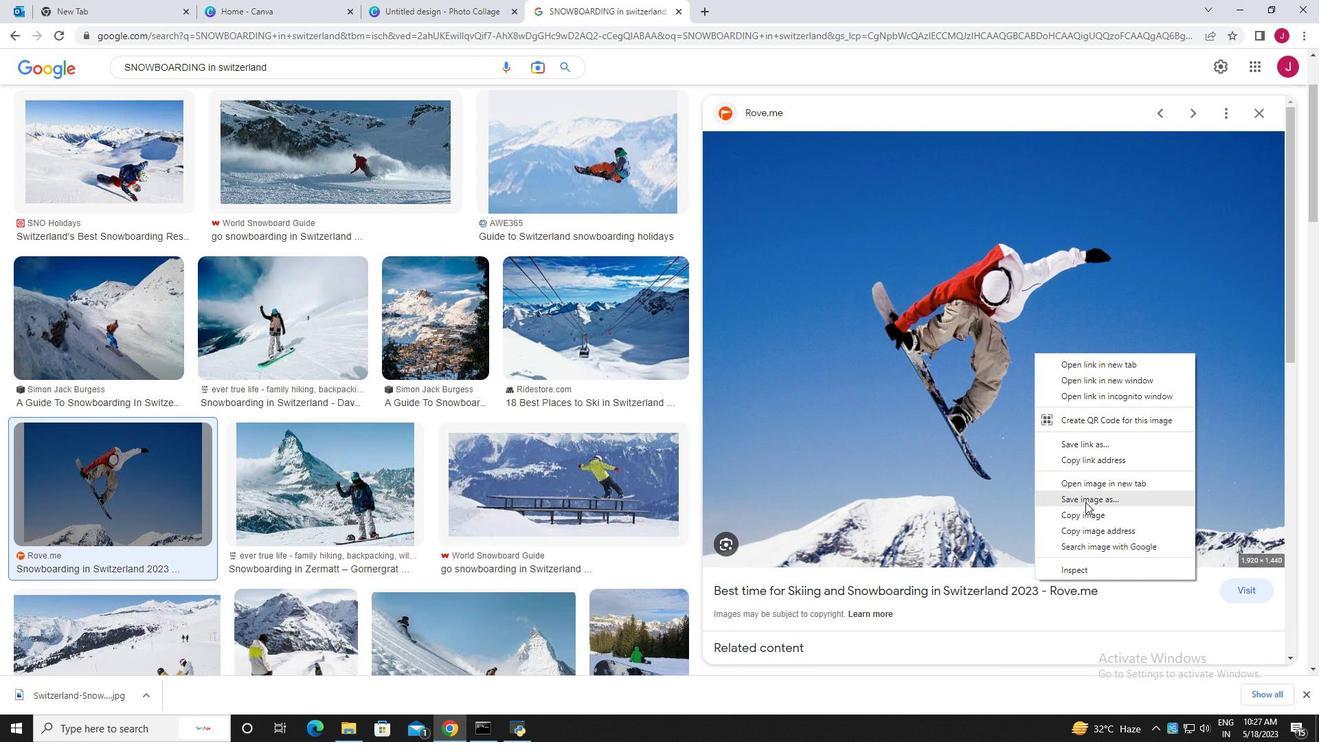 
Action: Mouse pressed left at (1086, 501)
Screenshot: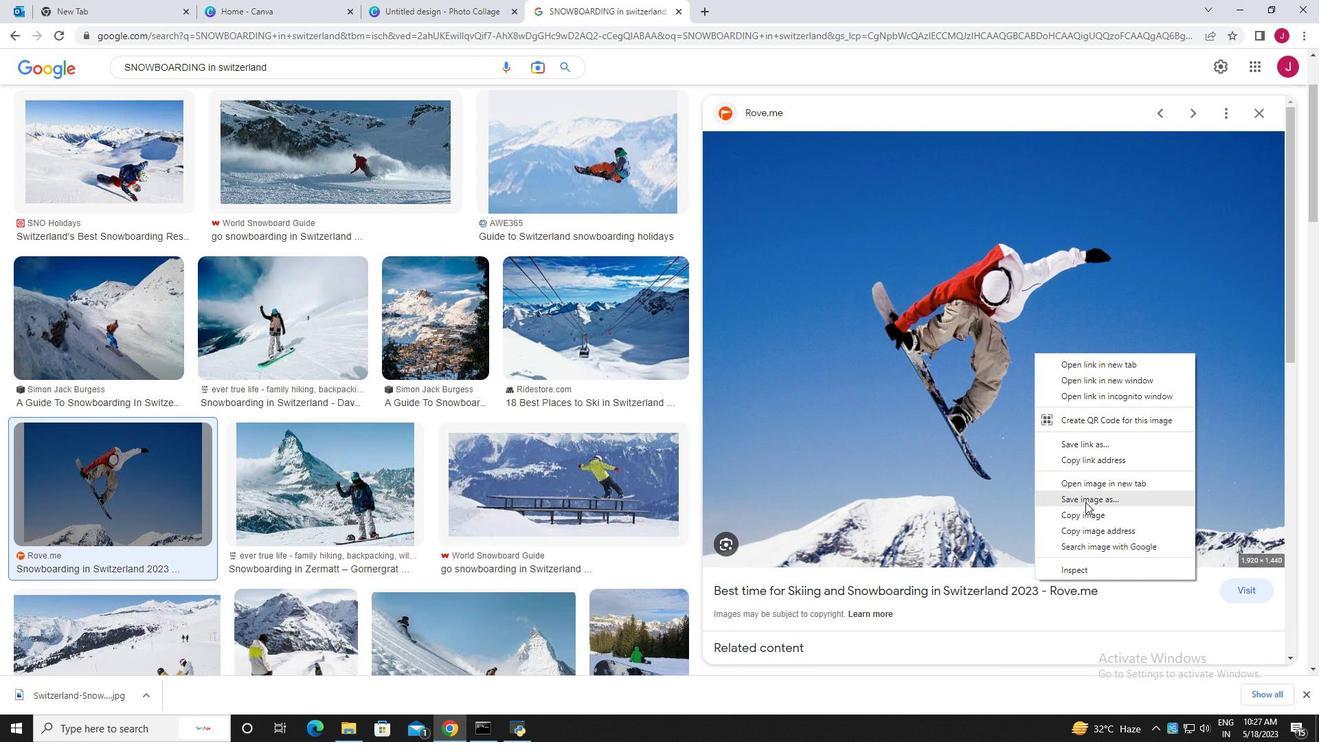 
Action: Mouse moved to (345, 307)
Screenshot: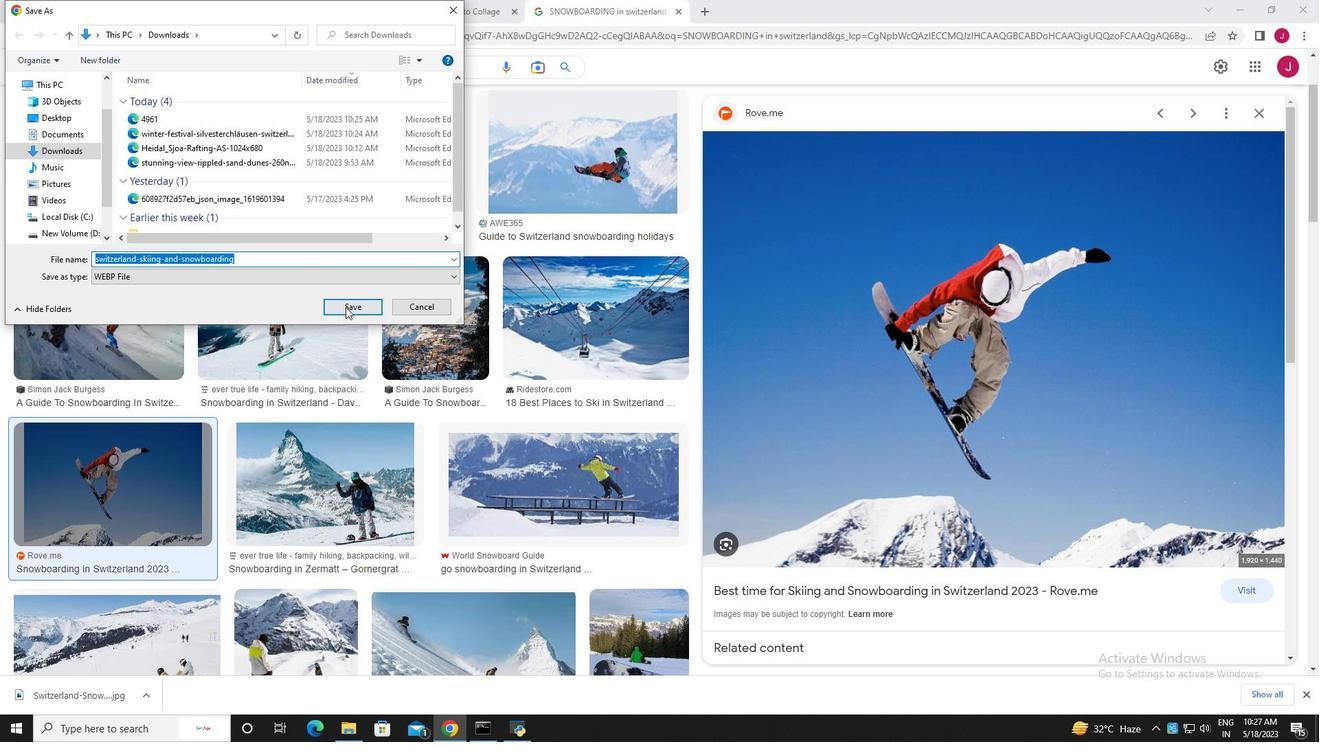 
Action: Mouse pressed left at (345, 307)
Screenshot: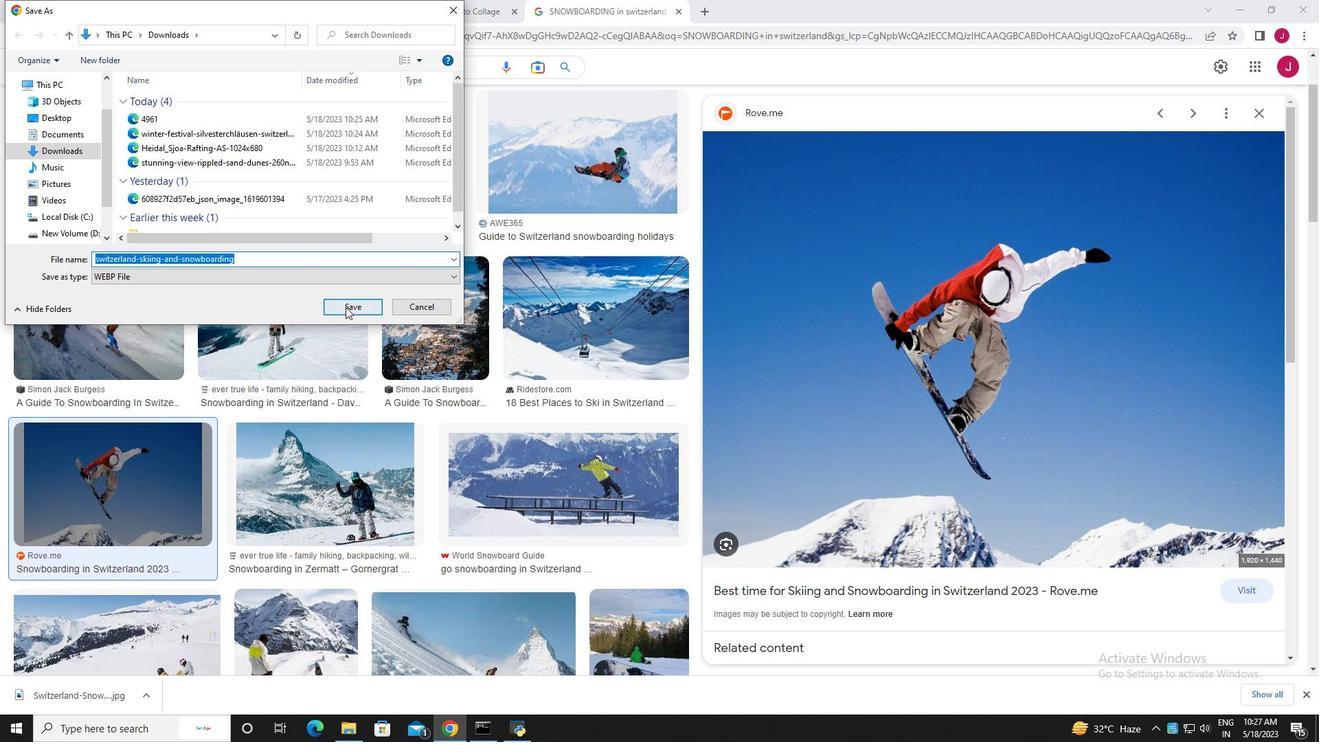 
Action: Mouse moved to (558, 490)
Screenshot: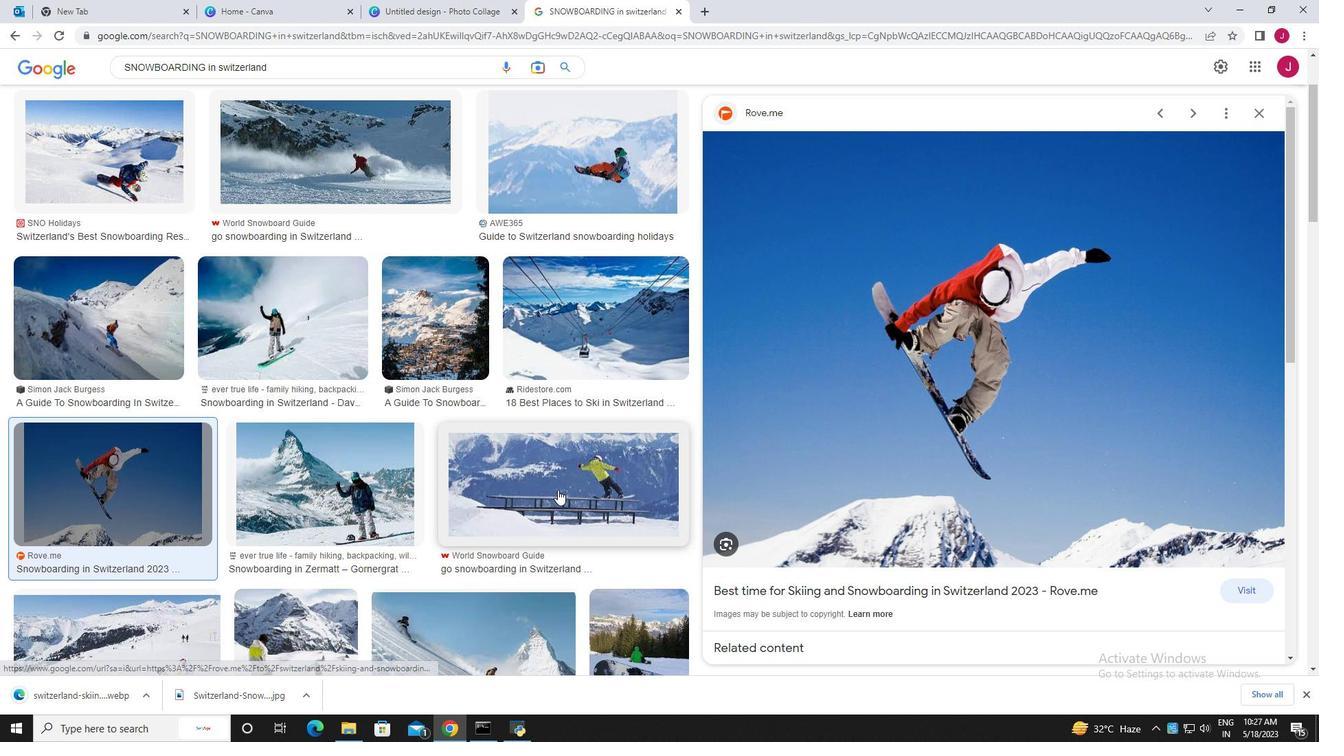 
Action: Mouse pressed left at (558, 490)
Screenshot: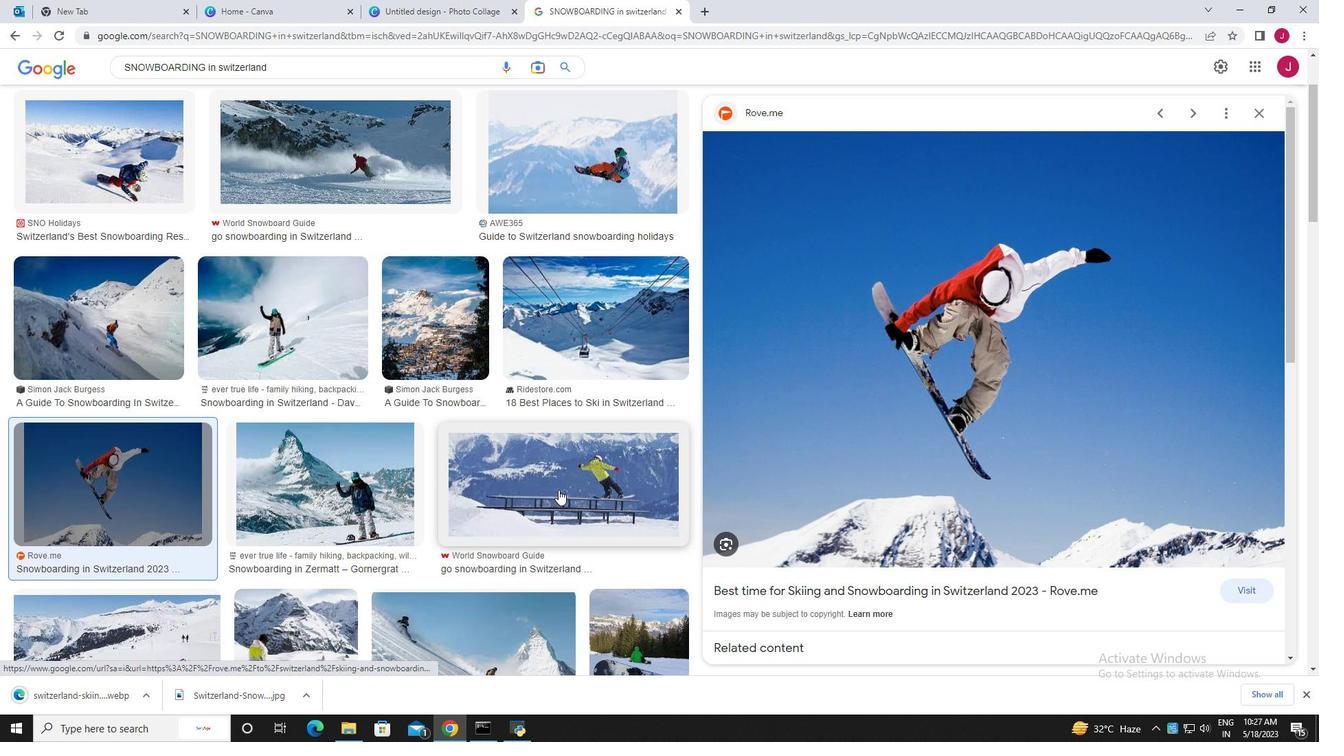 
Action: Mouse moved to (1040, 226)
Screenshot: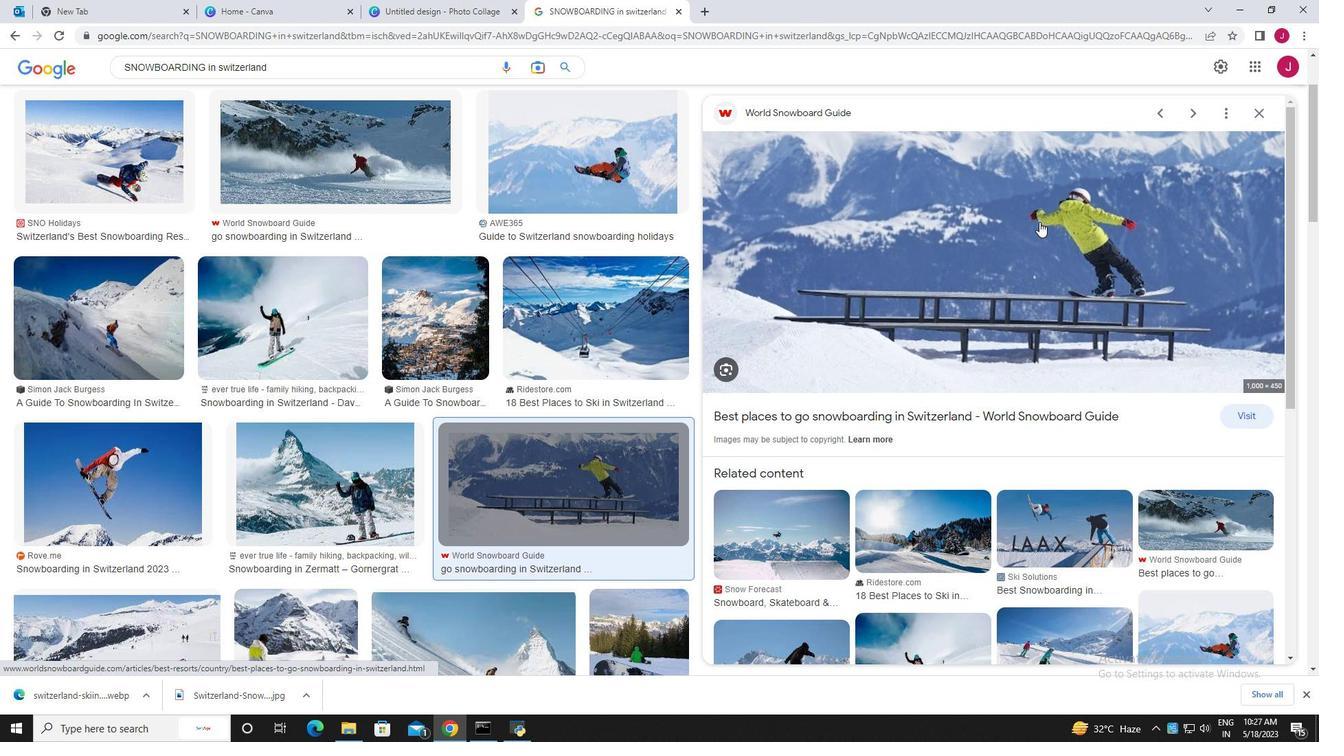 
Action: Mouse pressed right at (1040, 226)
Screenshot: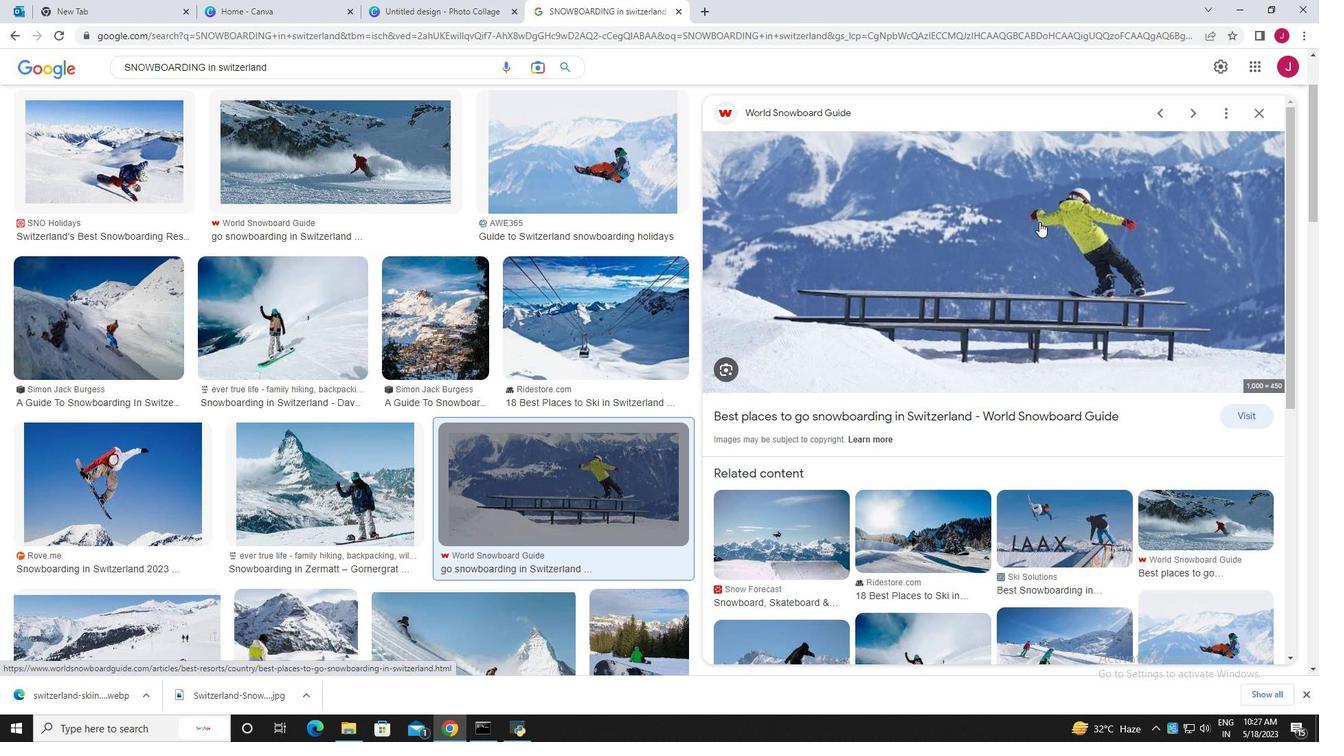 
Action: Mouse moved to (1085, 371)
Screenshot: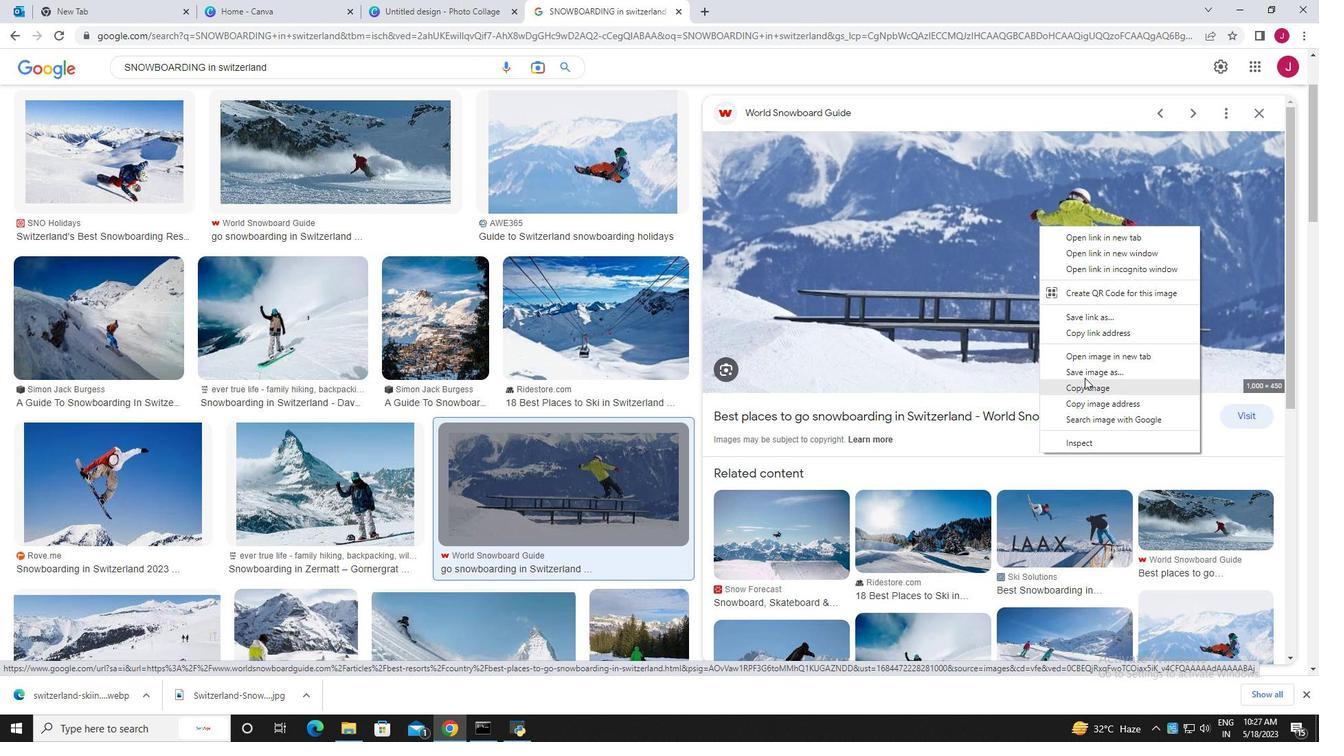 
Action: Mouse pressed left at (1085, 371)
Screenshot: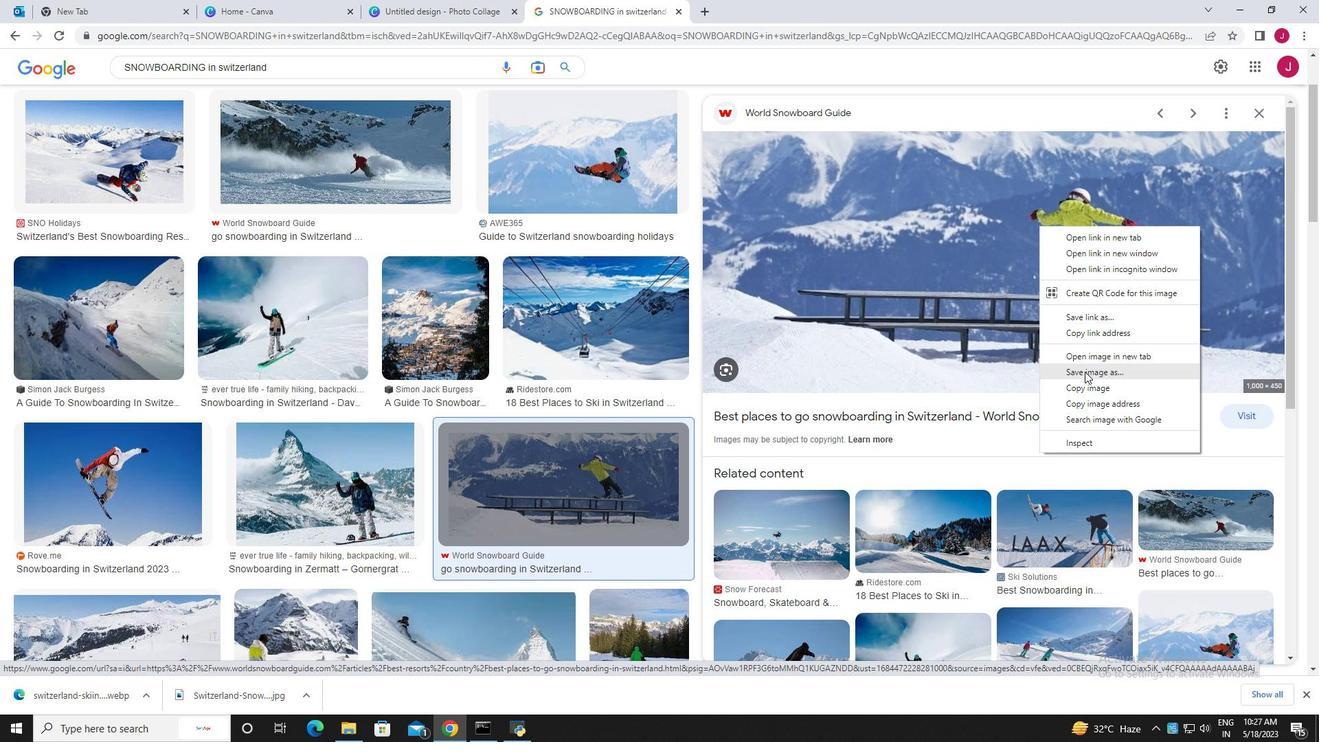 
Action: Mouse moved to (342, 305)
Screenshot: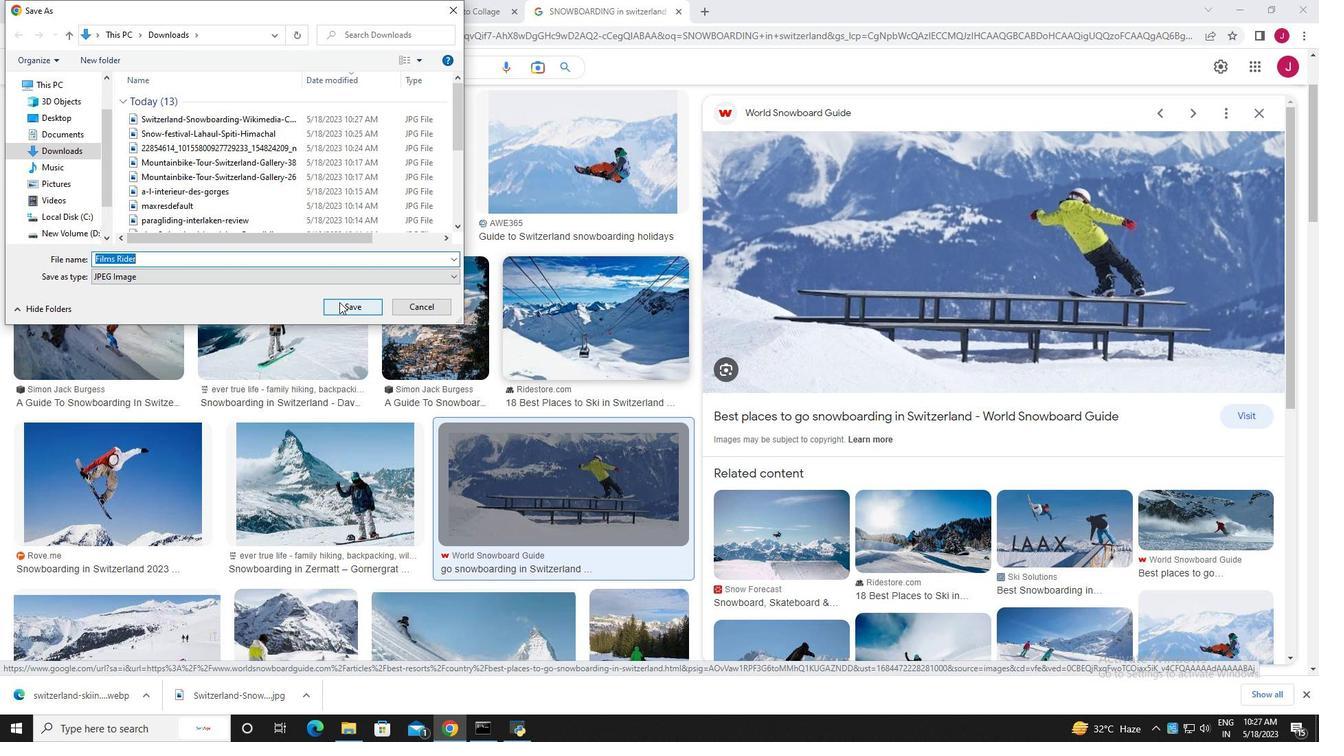 
Action: Mouse pressed left at (342, 305)
Screenshot: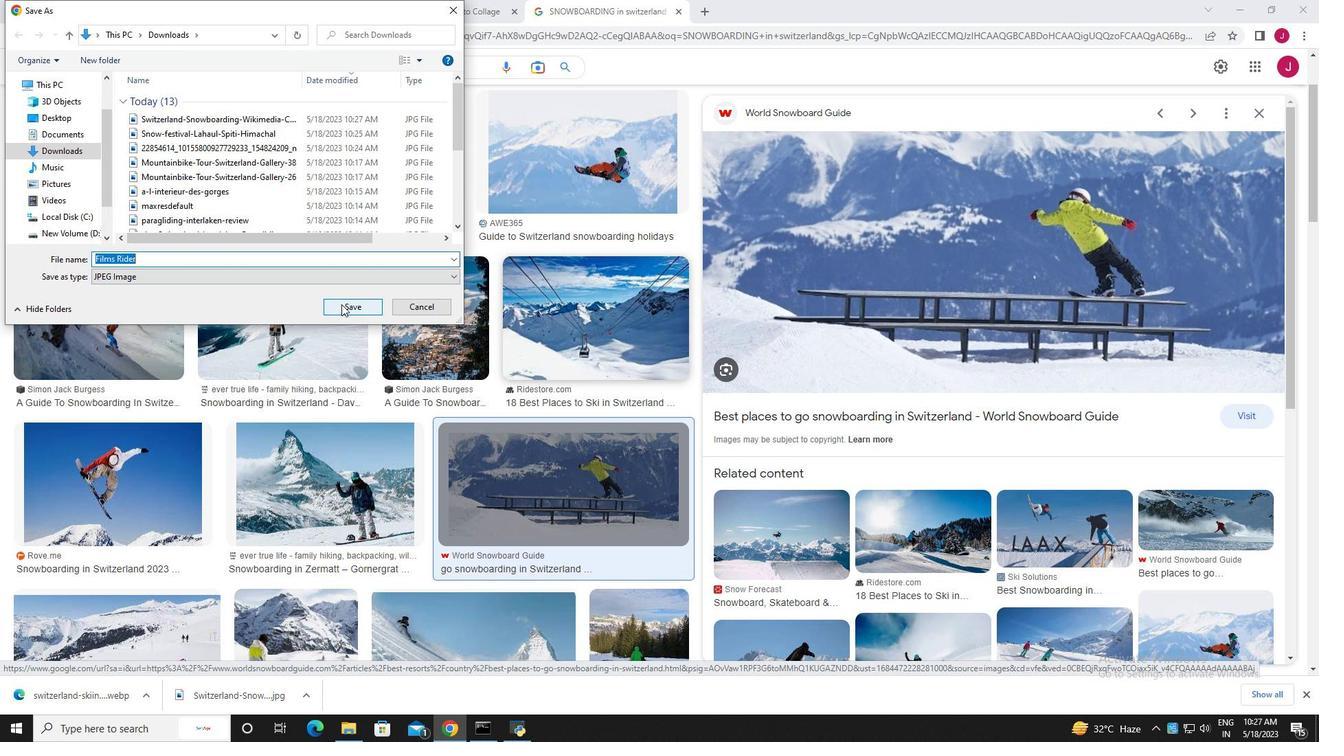 
Action: Mouse moved to (447, 8)
Screenshot: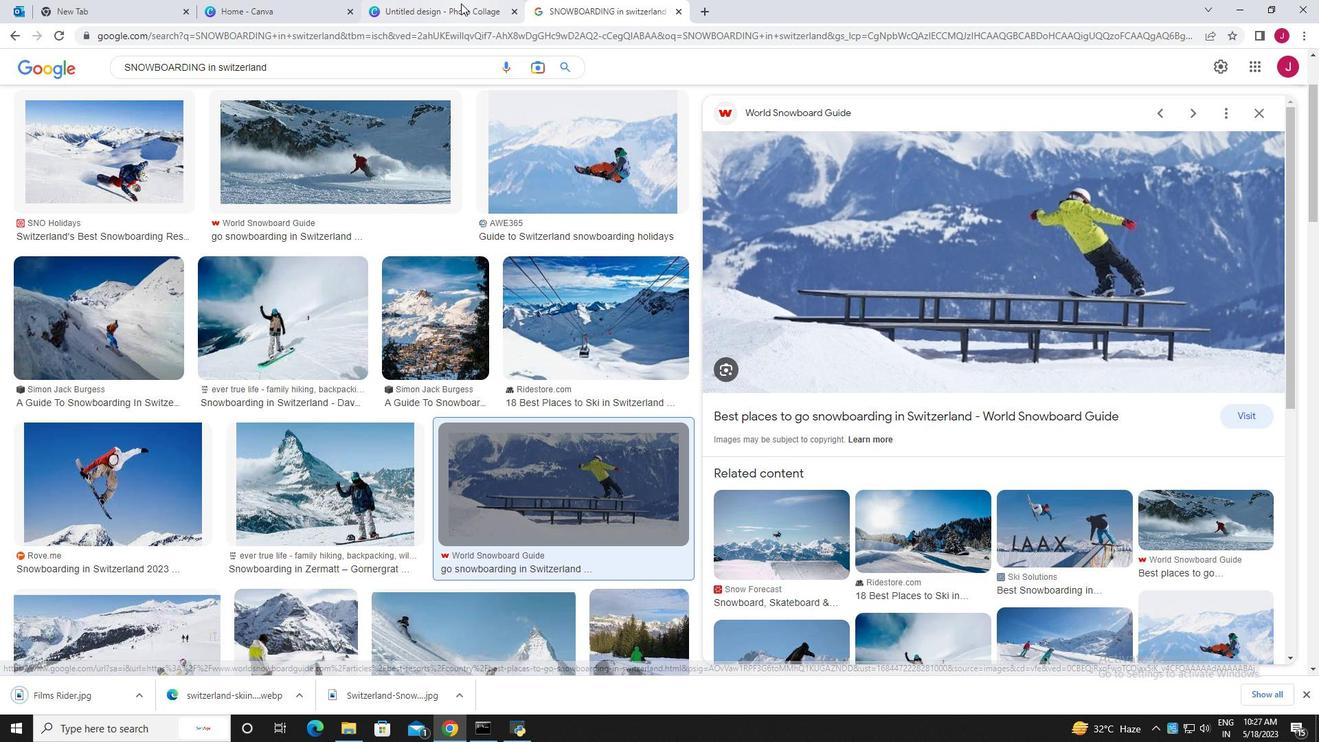 
Action: Mouse pressed left at (447, 8)
